 Task: 1592.122202
Action: Mouse moved to (436, 67)
Screenshot: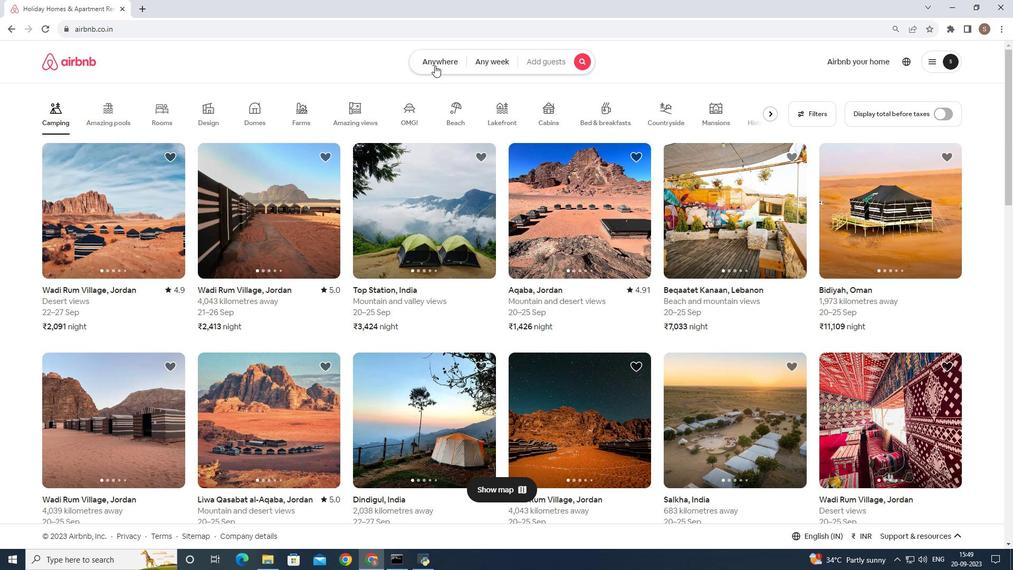 
Action: Mouse pressed left at (436, 67)
Screenshot: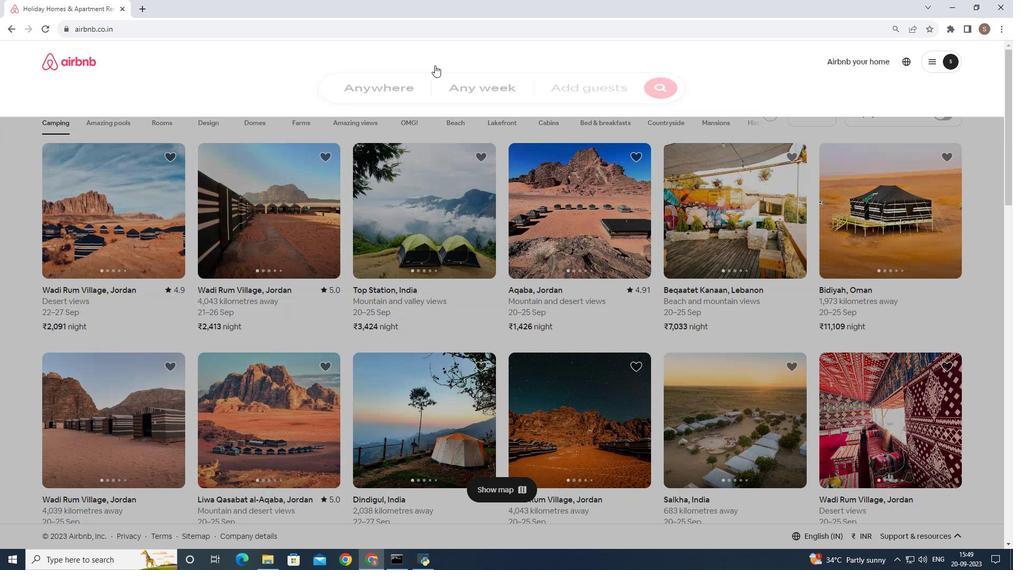 
Action: Mouse moved to (371, 105)
Screenshot: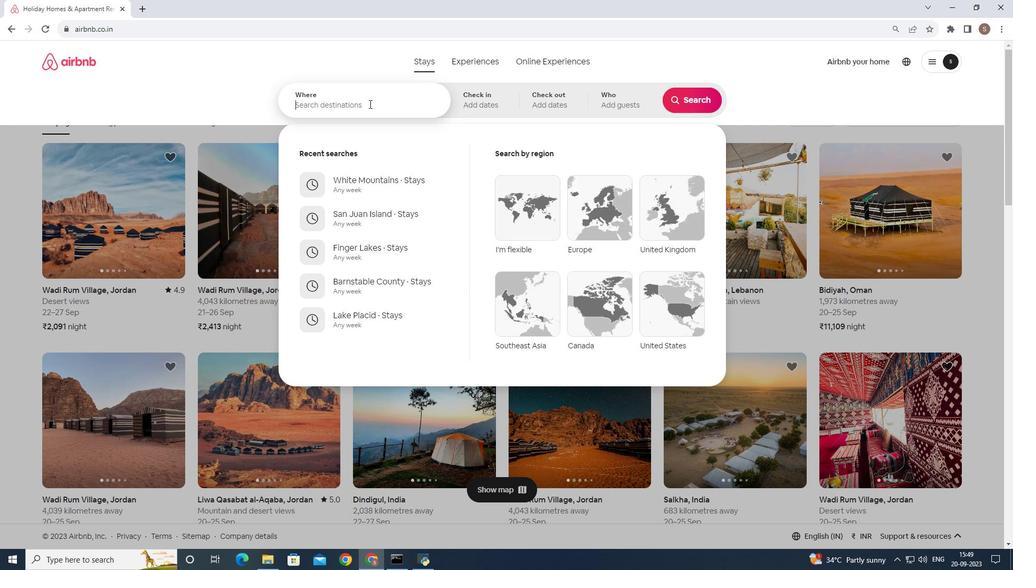 
Action: Mouse pressed left at (371, 105)
Screenshot: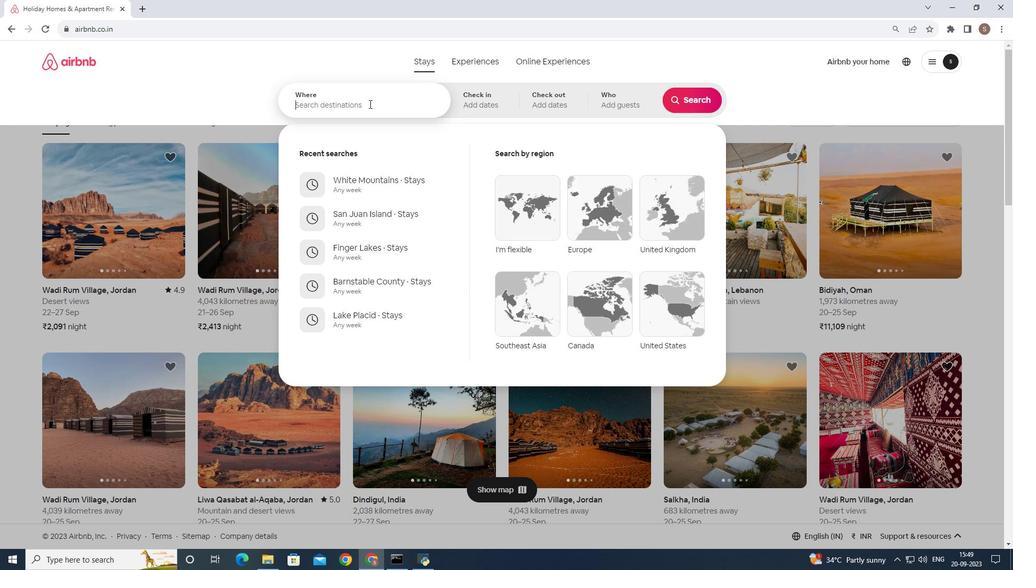 
Action: Key pressed <Key.shift><Key.shift>Gulf<Key.space><Key.shift><Key.shift><Key.shift><Key.shift>Shores,<Key.space><Key.shift><Key.shift><Key.shift><Key.shift><Key.shift><Key.shift><Key.shift><Key.shift><Key.shift><Key.shift><Key.shift><Key.shift><Key.shift><Key.shift><Key.shift><Key.shift><Key.shift><Key.shift>Albama
Screenshot: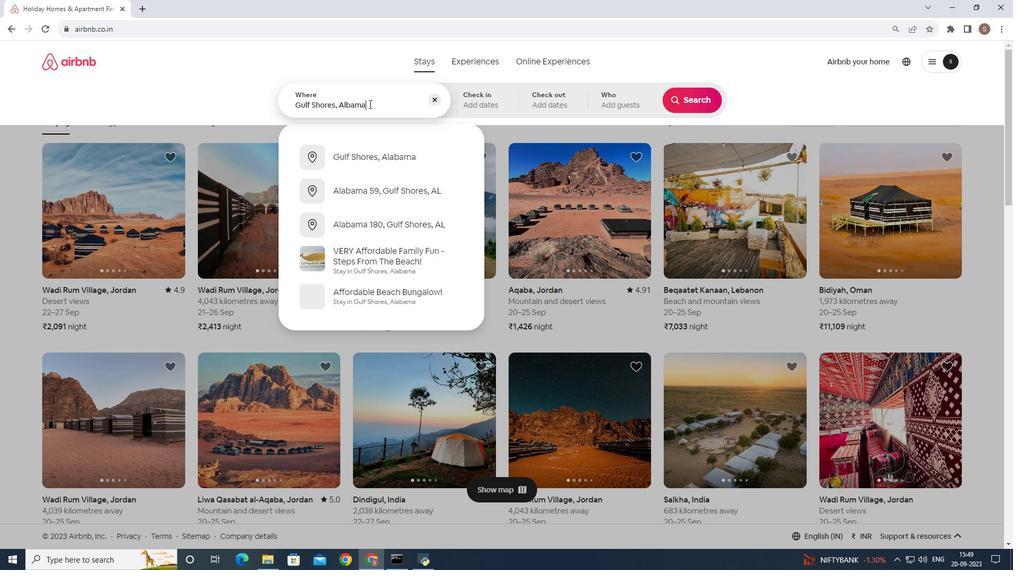 
Action: Mouse moved to (401, 153)
Screenshot: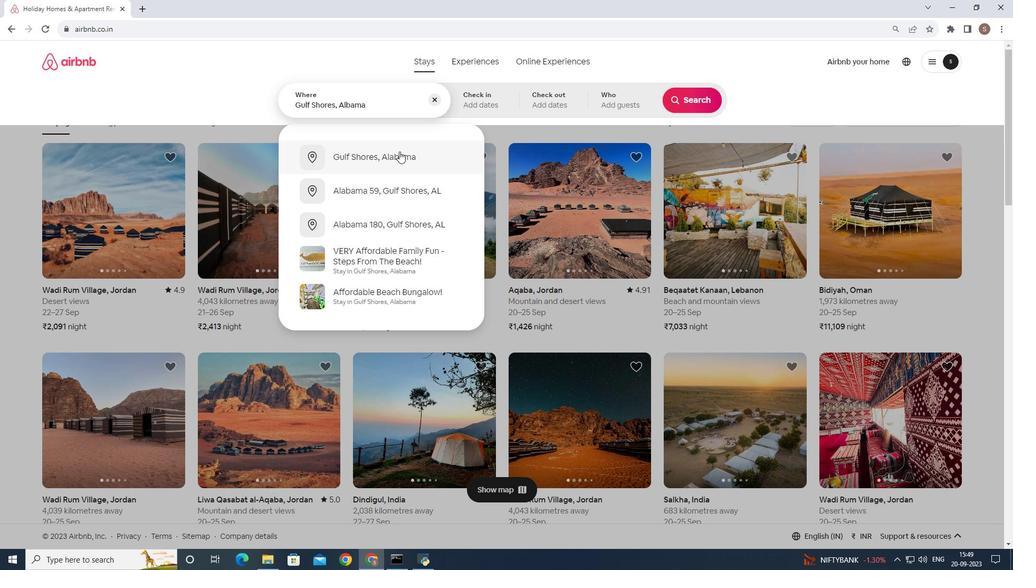 
Action: Mouse pressed left at (401, 153)
Screenshot: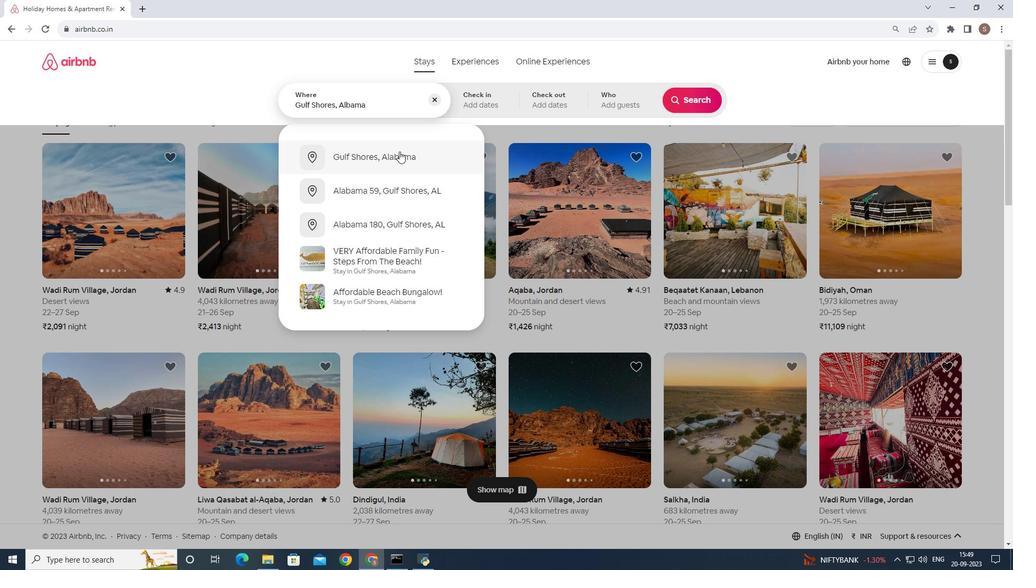 
Action: Mouse moved to (703, 105)
Screenshot: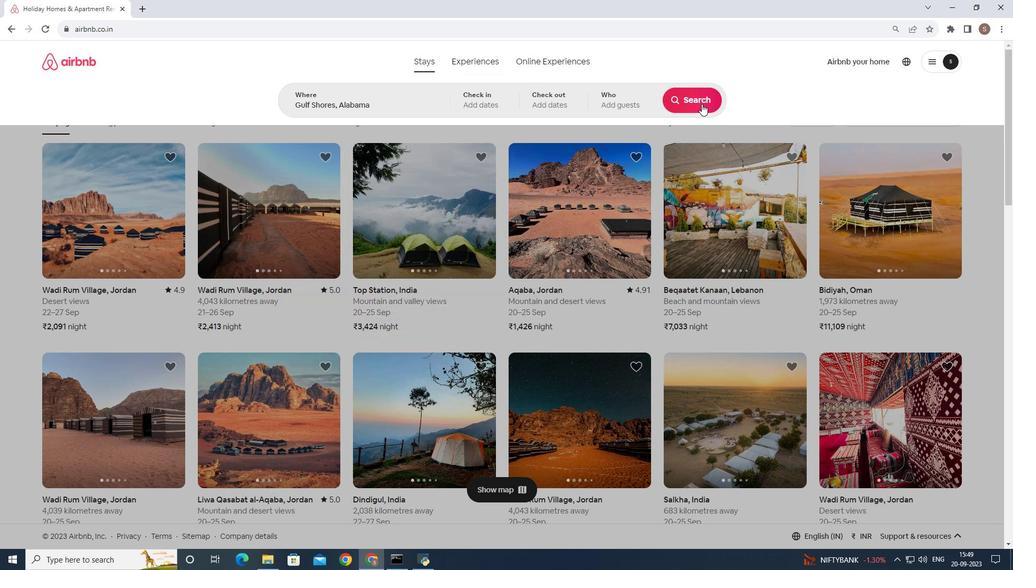 
Action: Mouse pressed left at (703, 105)
Screenshot: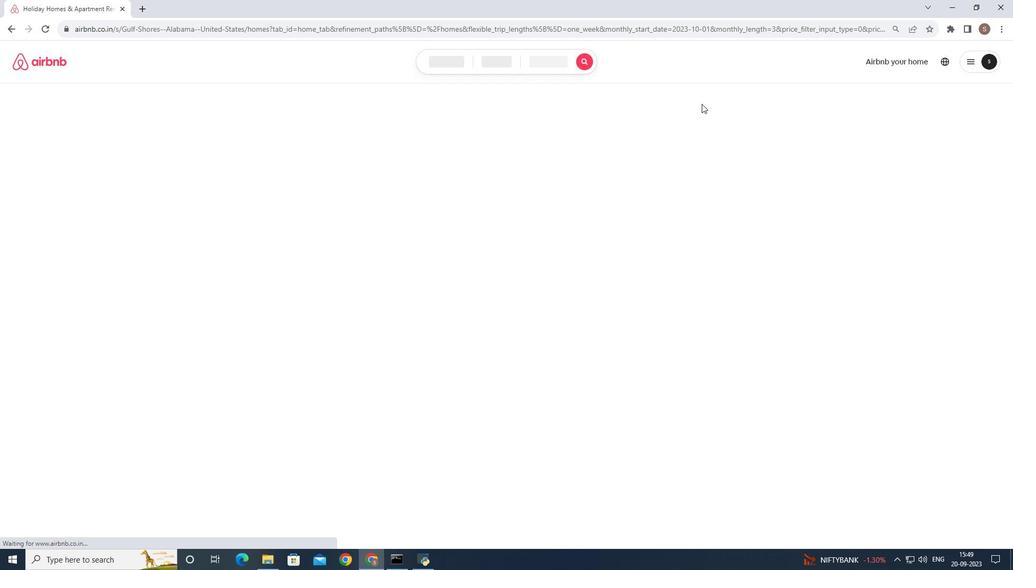 
Action: Mouse moved to (850, 105)
Screenshot: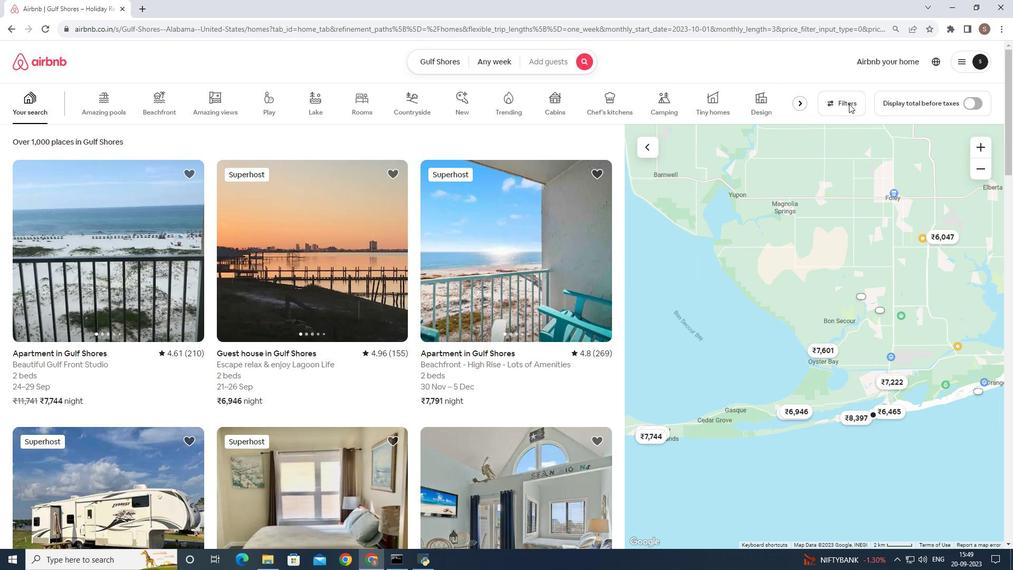 
Action: Mouse pressed left at (850, 105)
Screenshot: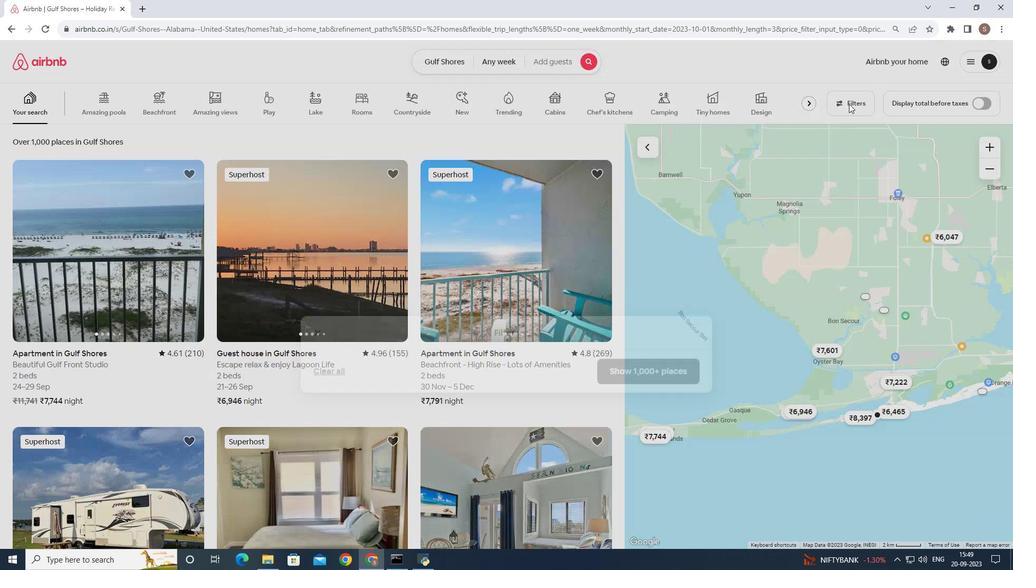 
Action: Mouse moved to (569, 347)
Screenshot: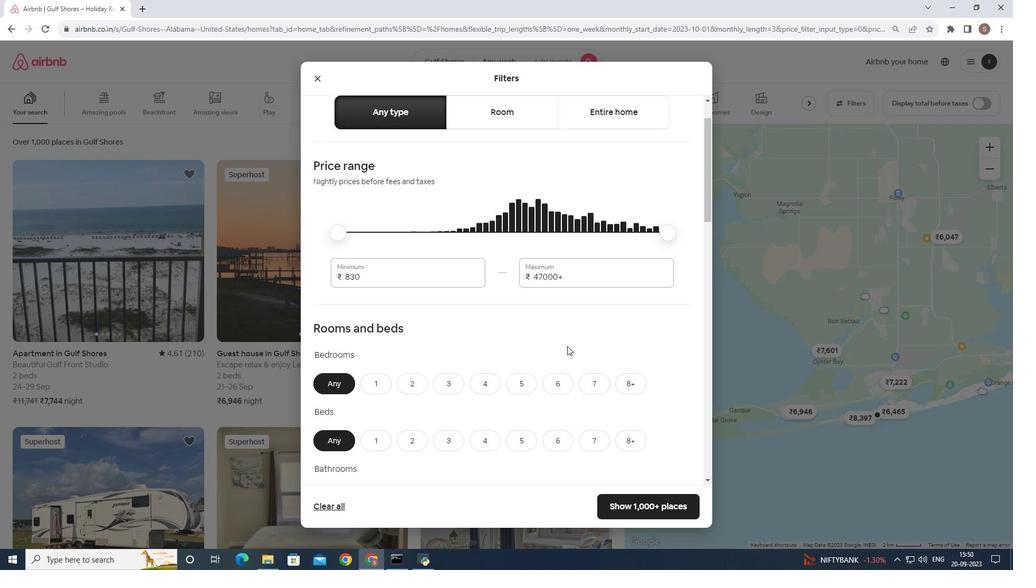 
Action: Mouse scrolled (569, 347) with delta (0, 0)
Screenshot: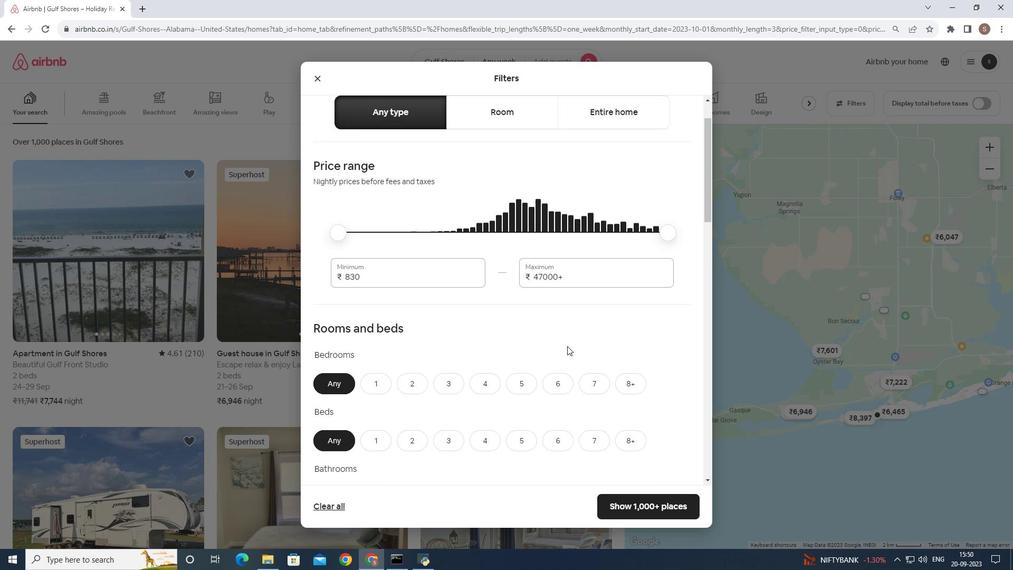 
Action: Mouse scrolled (569, 347) with delta (0, 0)
Screenshot: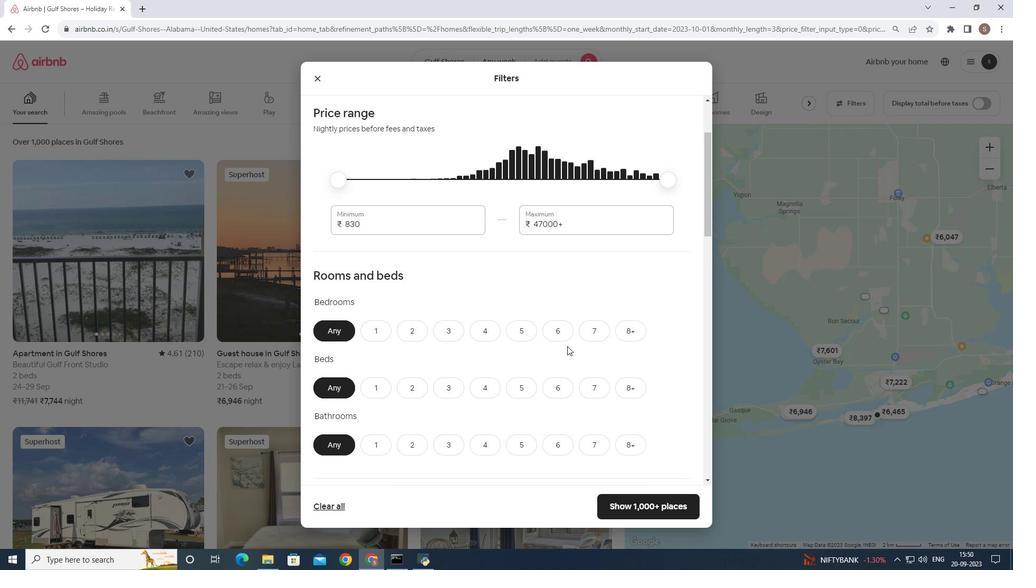 
Action: Mouse moved to (556, 350)
Screenshot: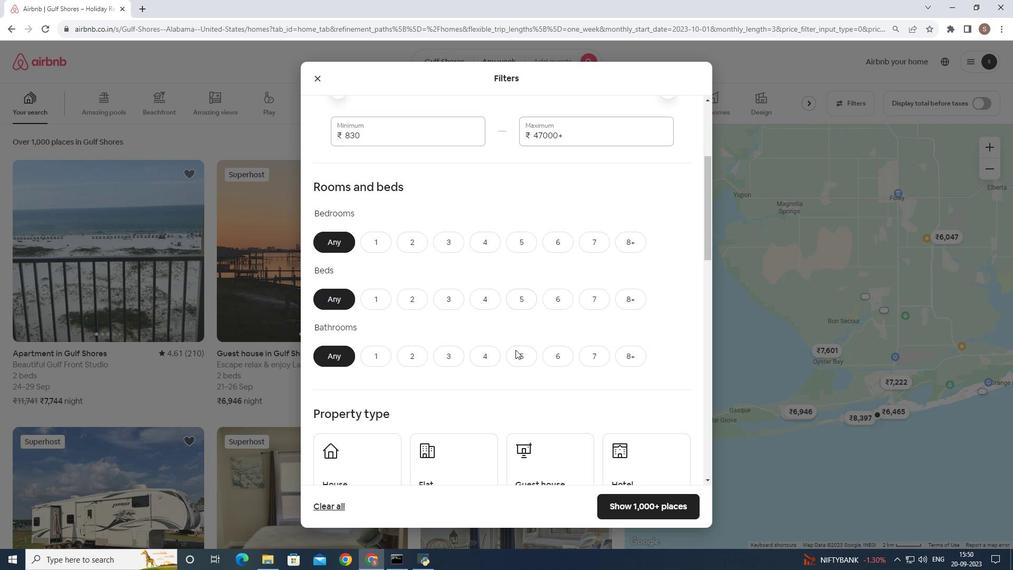 
Action: Mouse scrolled (556, 349) with delta (0, 0)
Screenshot: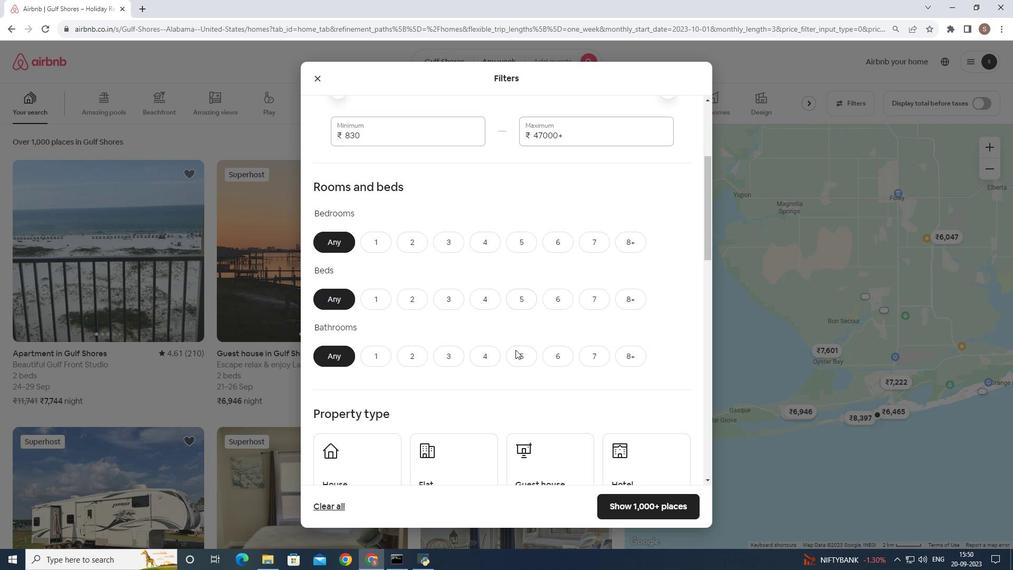 
Action: Mouse moved to (536, 351)
Screenshot: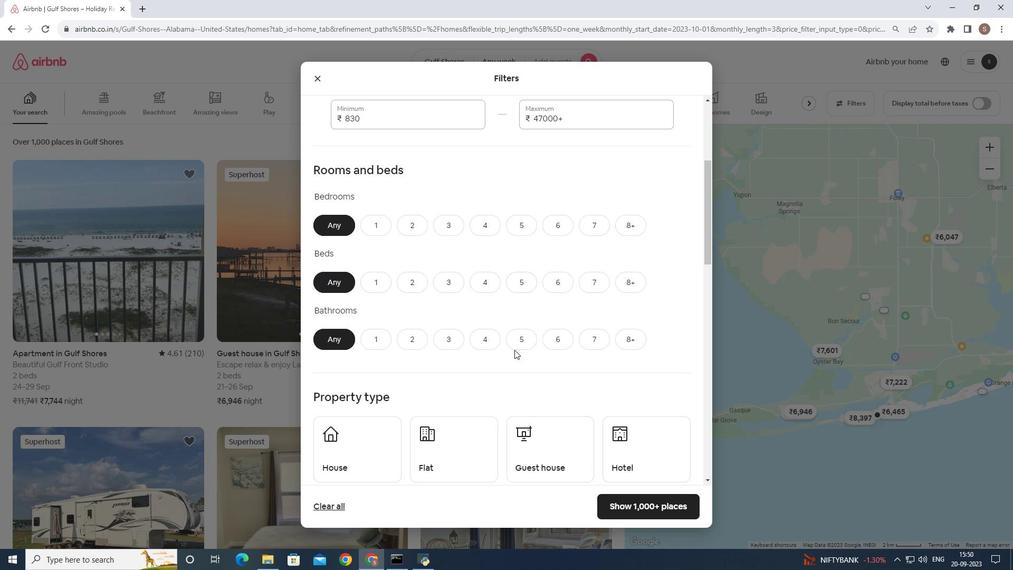 
Action: Mouse scrolled (536, 351) with delta (0, 0)
Screenshot: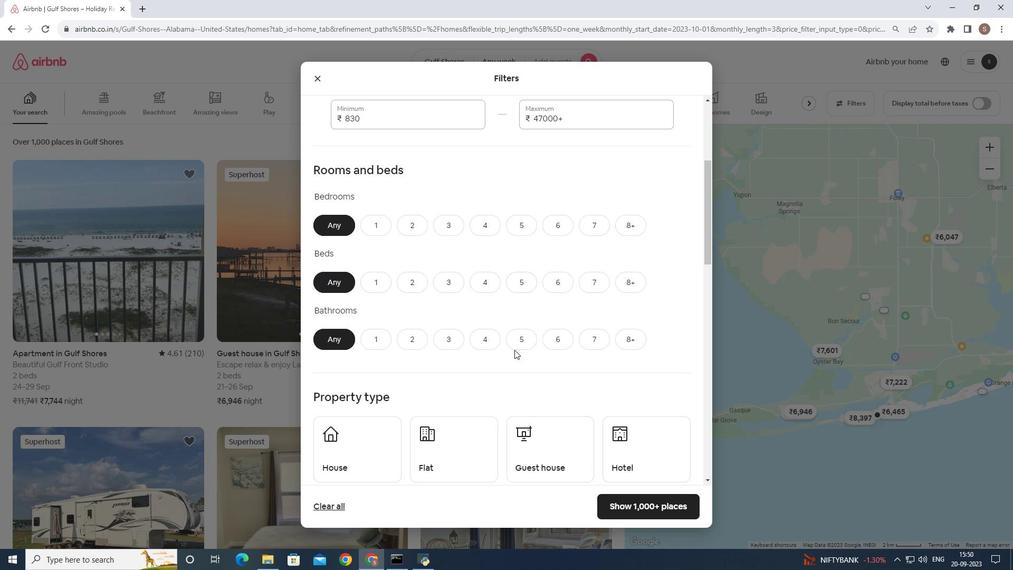
Action: Mouse moved to (516, 351)
Screenshot: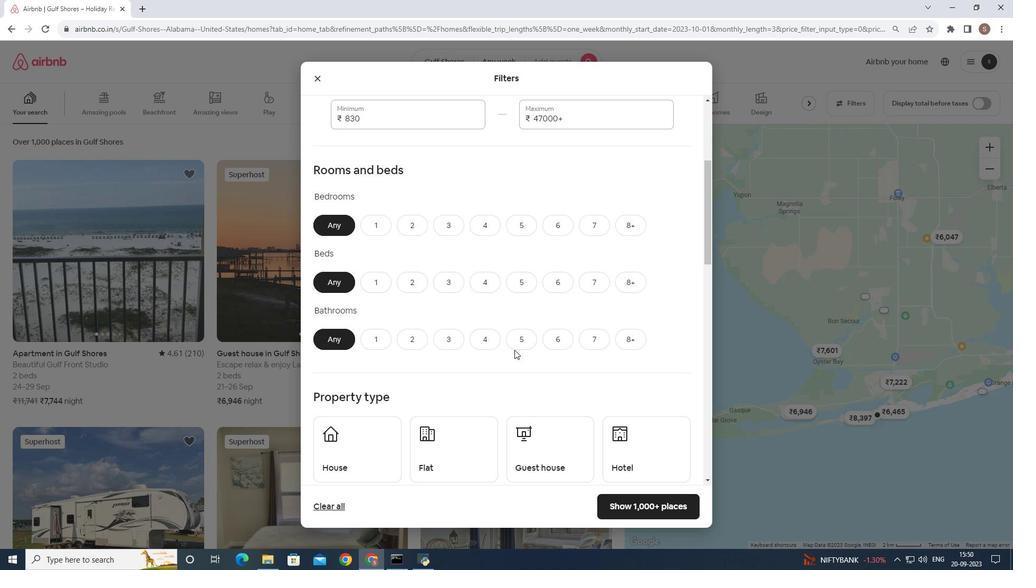 
Action: Mouse scrolled (516, 351) with delta (0, 0)
Screenshot: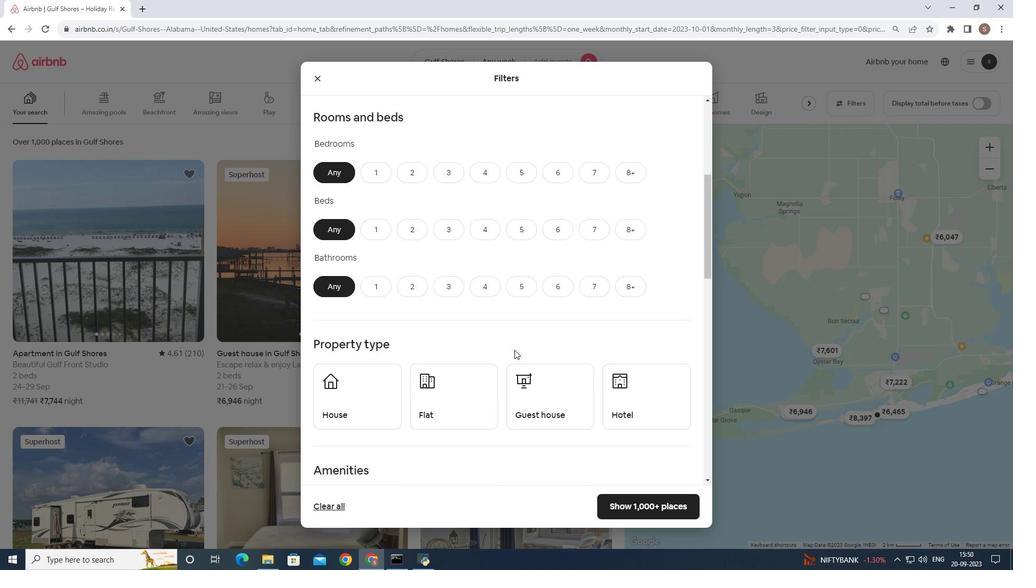 
Action: Mouse scrolled (516, 351) with delta (0, 0)
Screenshot: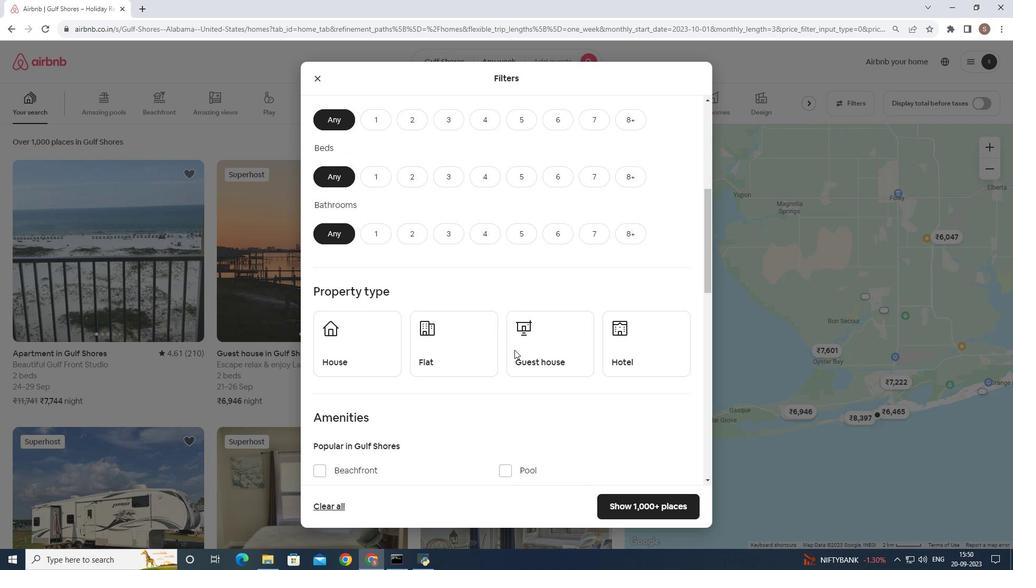
Action: Mouse scrolled (516, 351) with delta (0, 0)
Screenshot: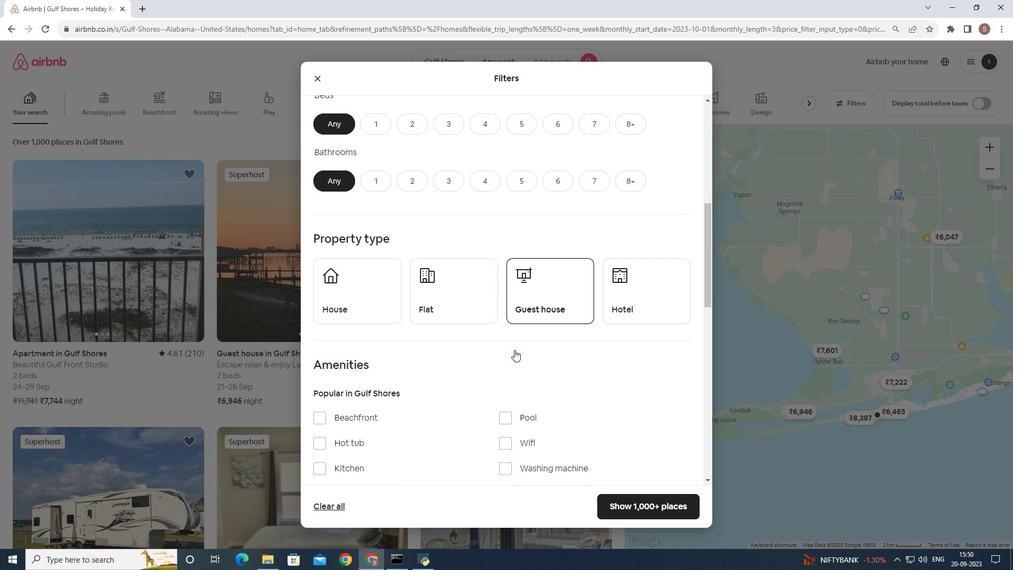 
Action: Mouse scrolled (516, 351) with delta (0, 0)
Screenshot: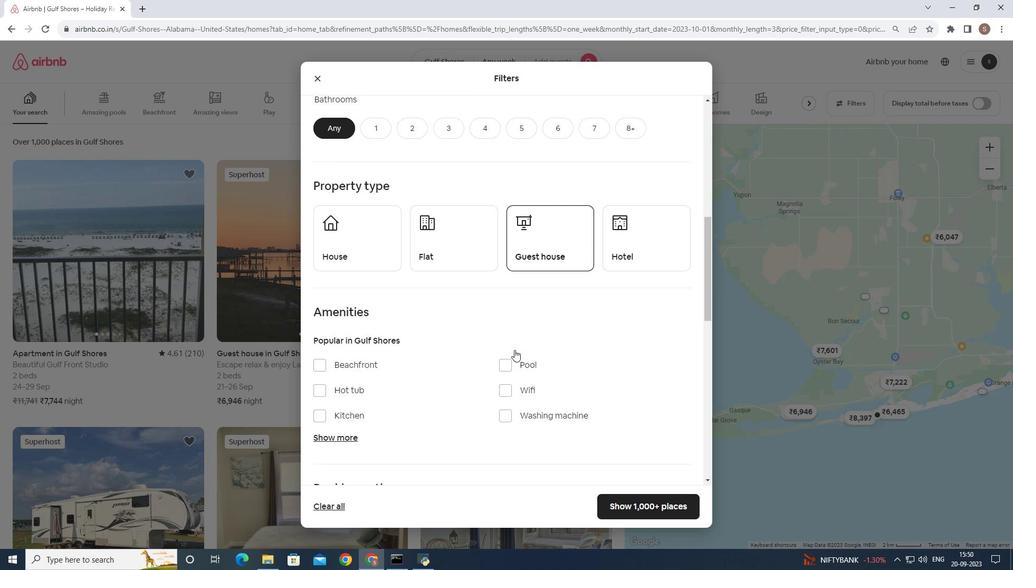 
Action: Mouse moved to (322, 369)
Screenshot: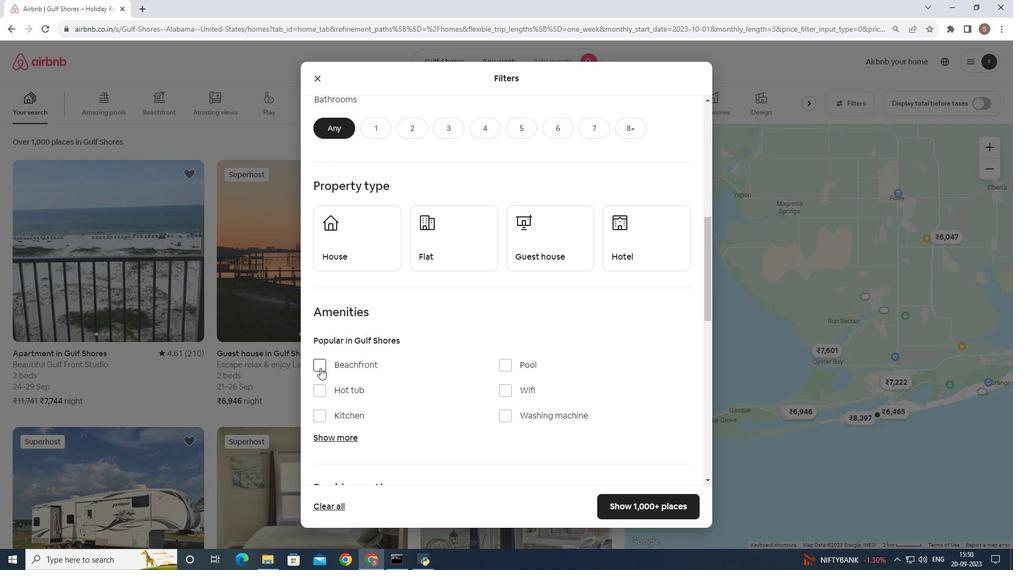 
Action: Mouse pressed left at (322, 369)
Screenshot: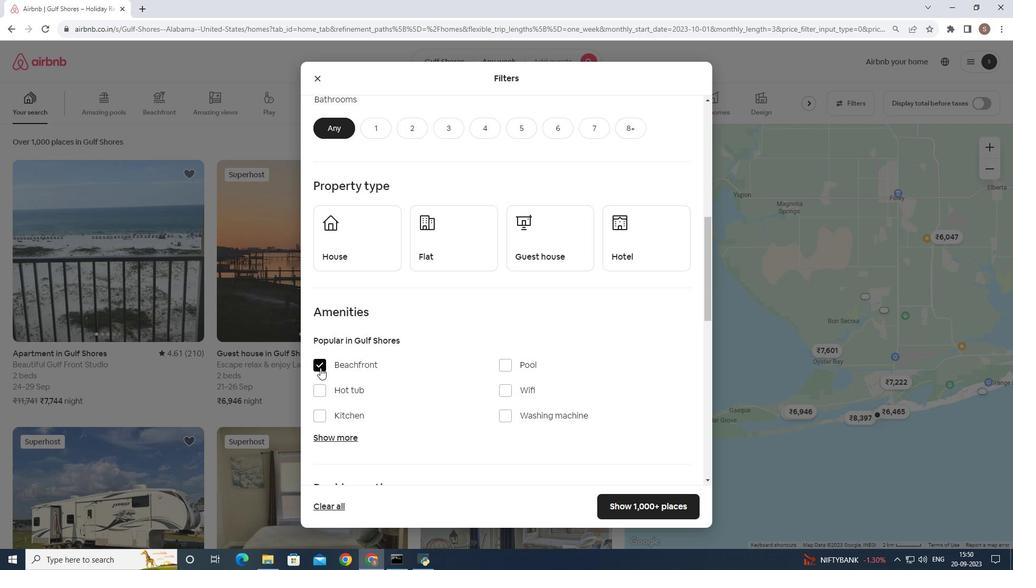 
Action: Mouse moved to (619, 507)
Screenshot: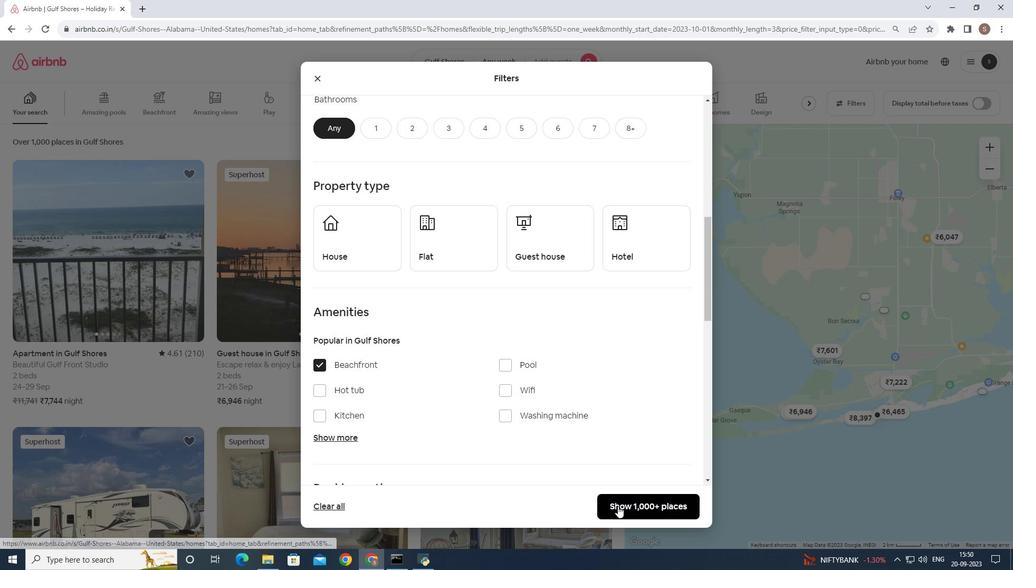 
Action: Mouse pressed left at (619, 507)
Screenshot: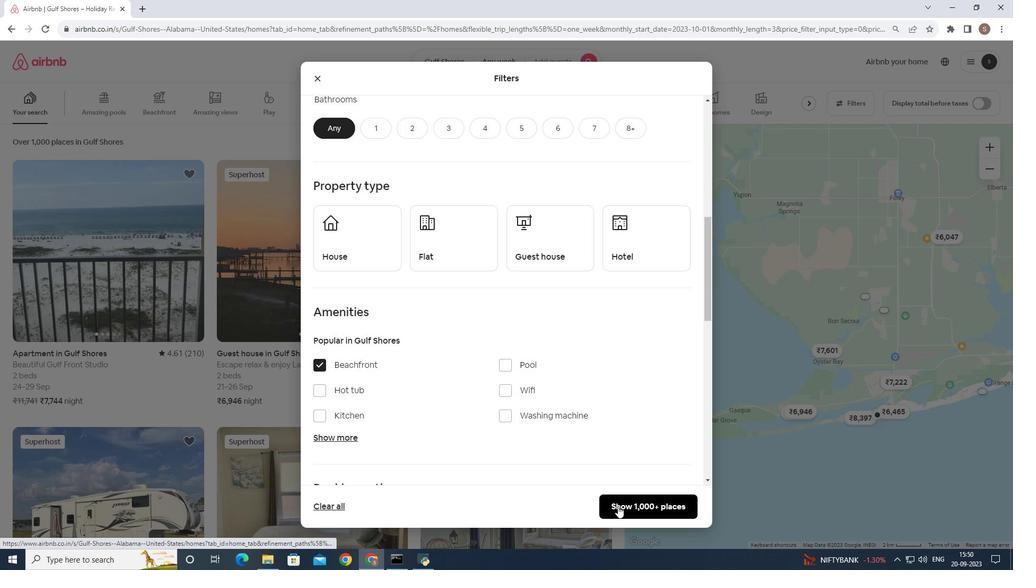 
Action: Mouse moved to (480, 399)
Screenshot: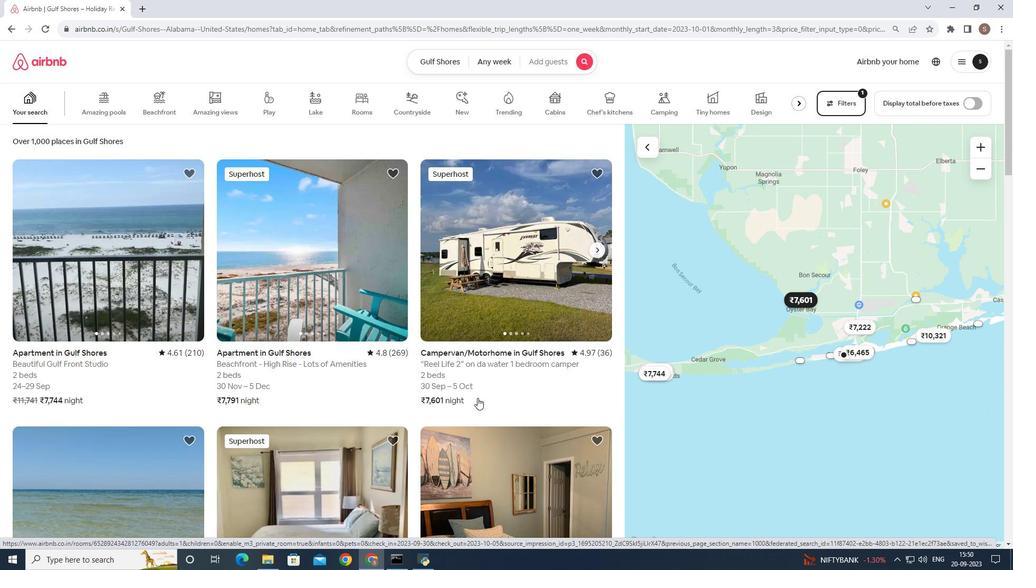 
Action: Mouse scrolled (480, 399) with delta (0, 0)
Screenshot: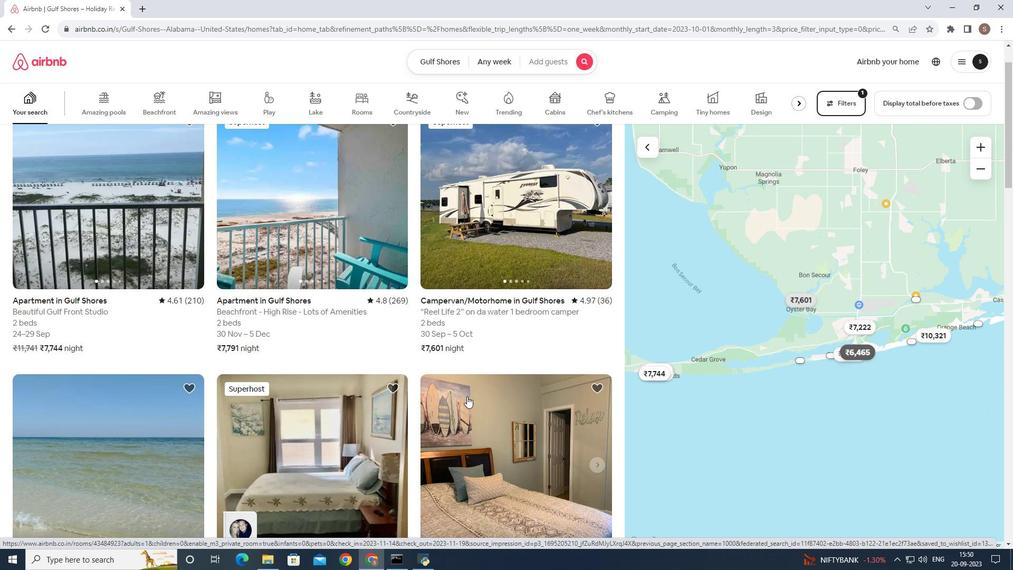 
Action: Mouse moved to (149, 256)
Screenshot: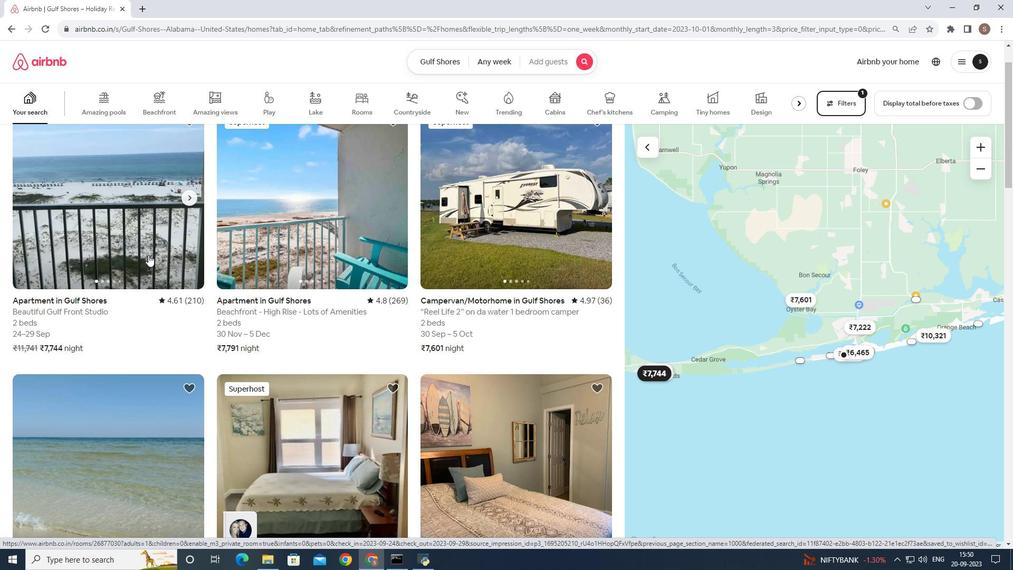 
Action: Mouse scrolled (149, 256) with delta (0, 0)
Screenshot: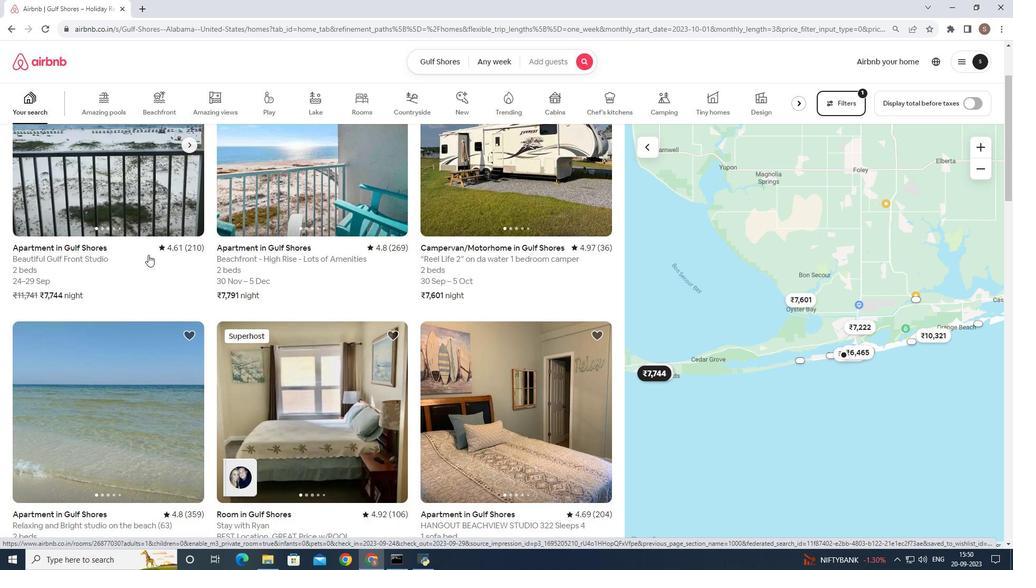
Action: Mouse moved to (147, 202)
Screenshot: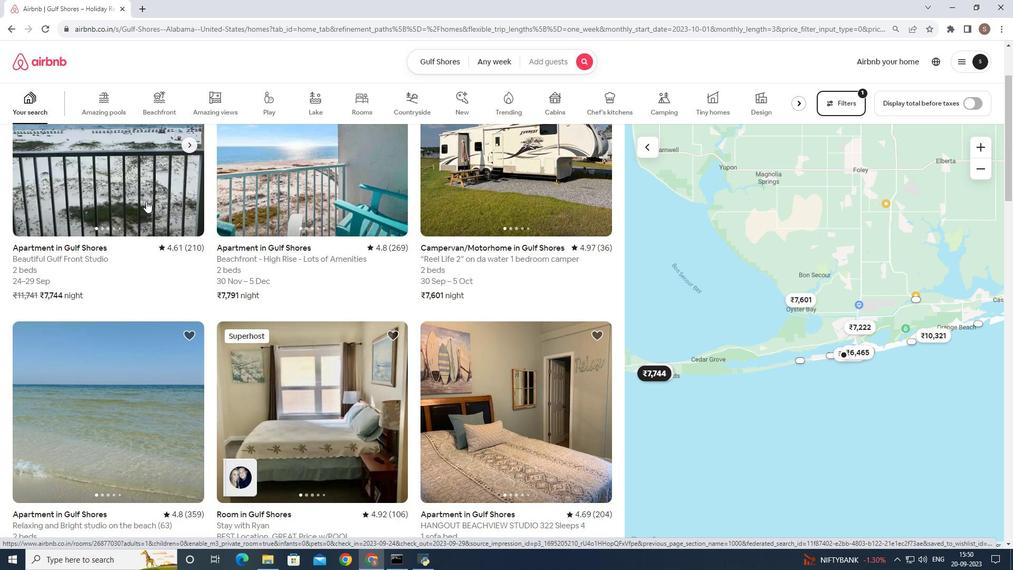 
Action: Mouse scrolled (147, 203) with delta (0, 0)
Screenshot: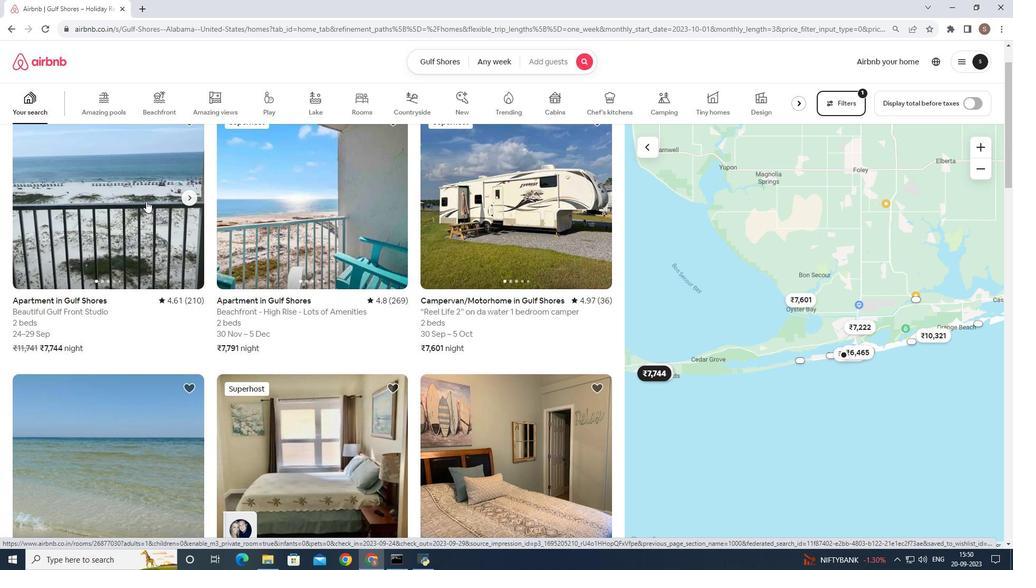 
Action: Mouse moved to (148, 217)
Screenshot: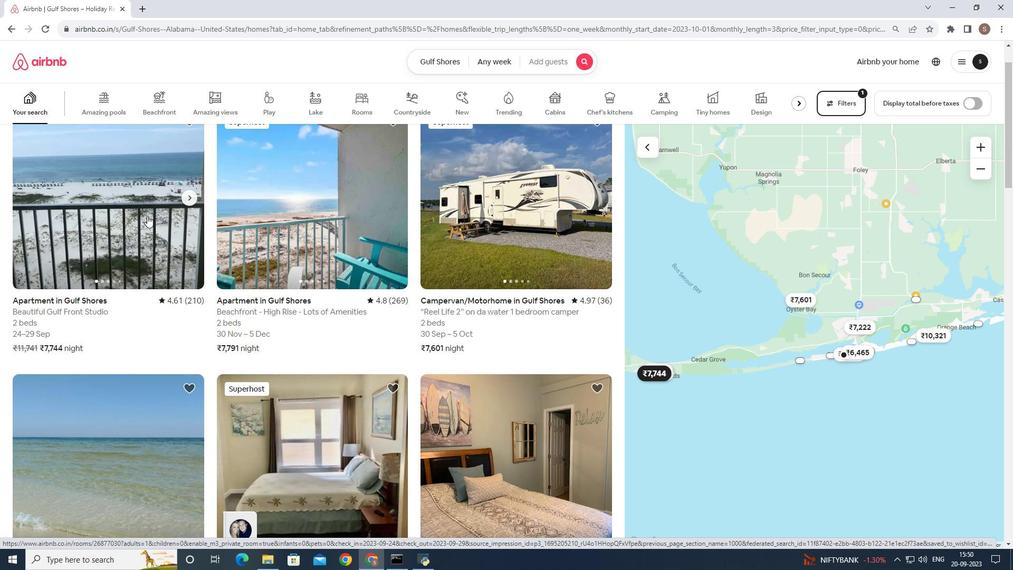 
Action: Mouse pressed left at (148, 217)
Screenshot: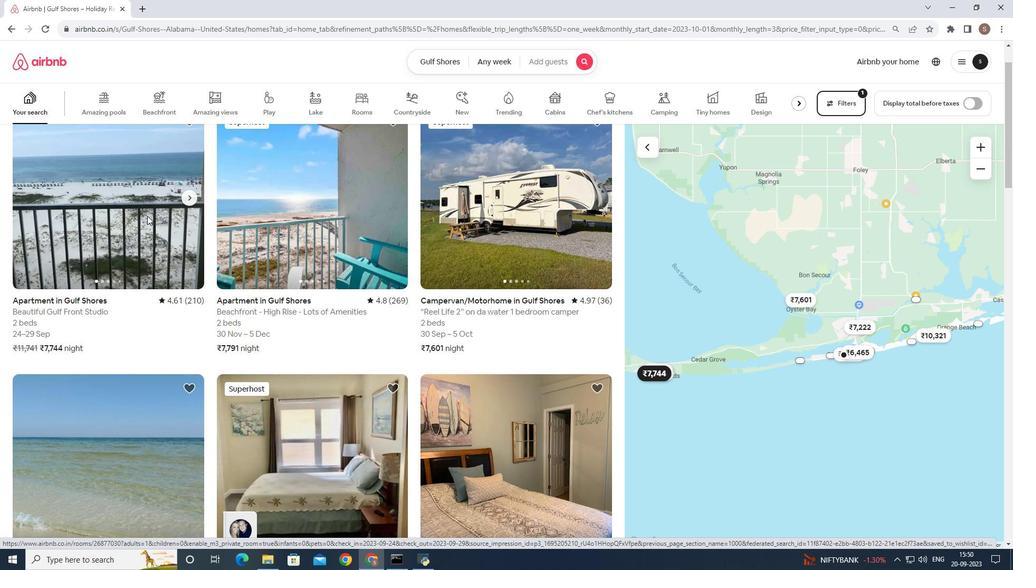 
Action: Mouse moved to (753, 391)
Screenshot: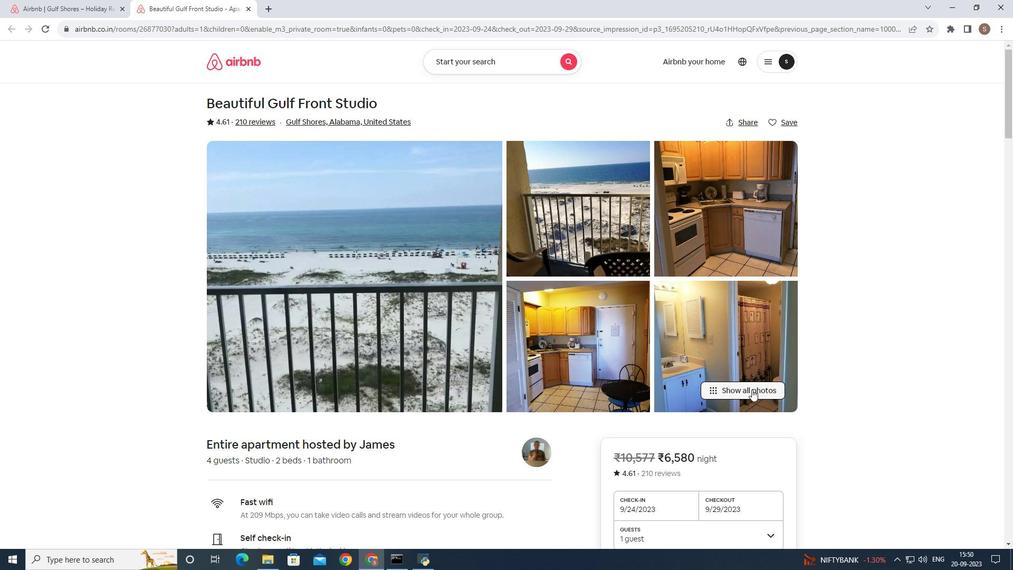 
Action: Mouse pressed left at (753, 391)
Screenshot: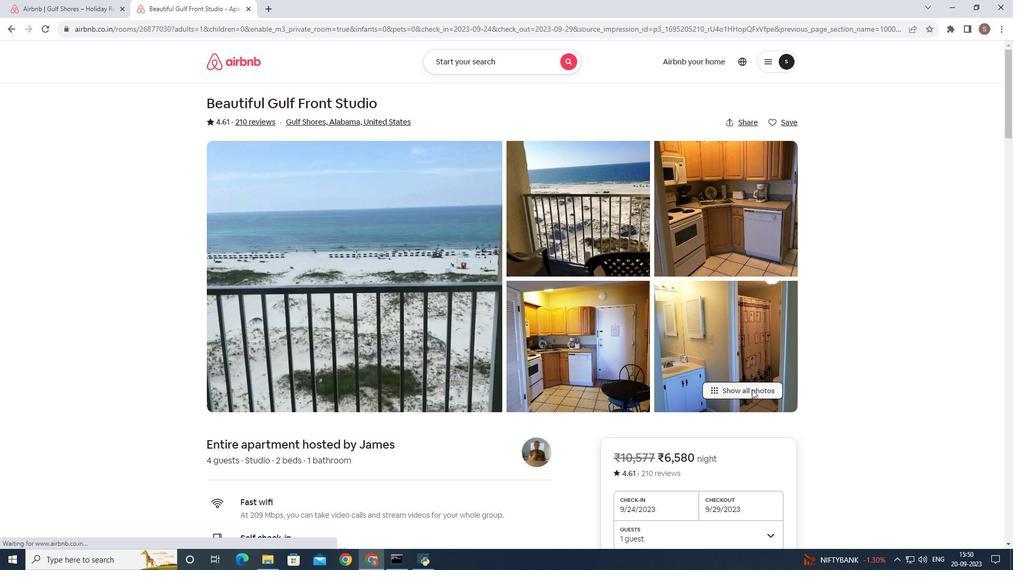 
Action: Mouse moved to (414, 210)
Screenshot: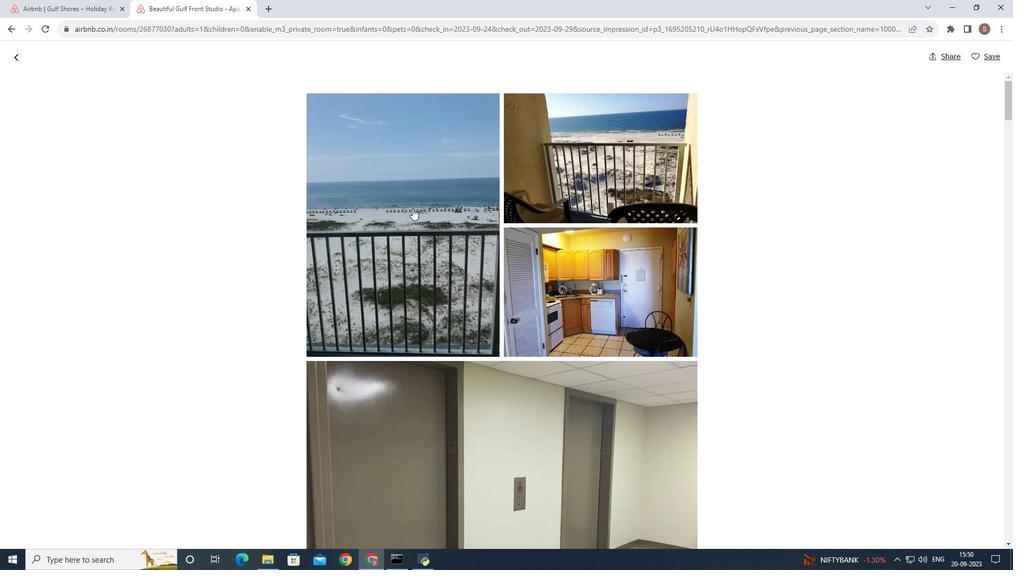 
Action: Mouse pressed left at (414, 210)
Screenshot: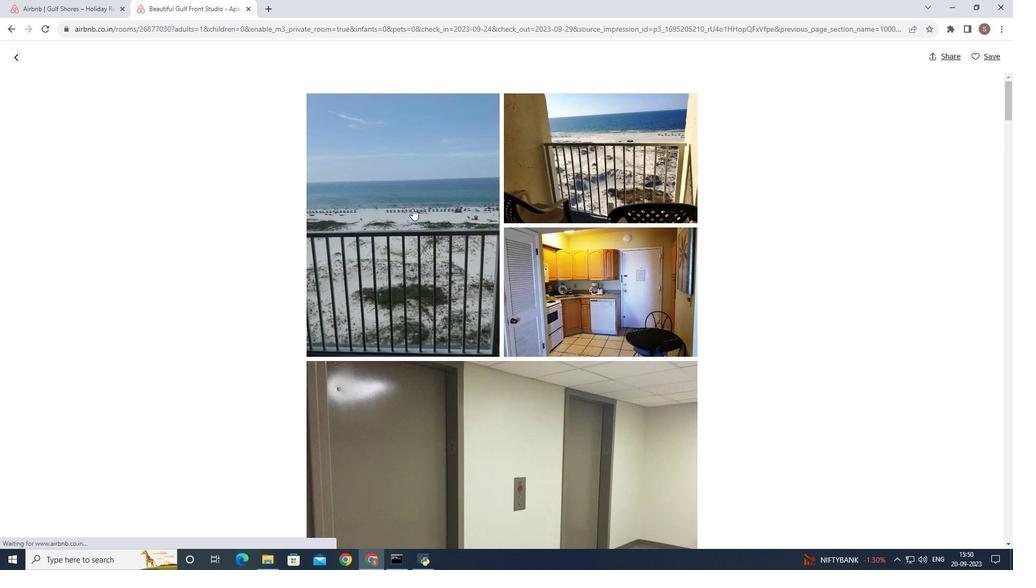 
Action: Mouse moved to (631, 367)
Screenshot: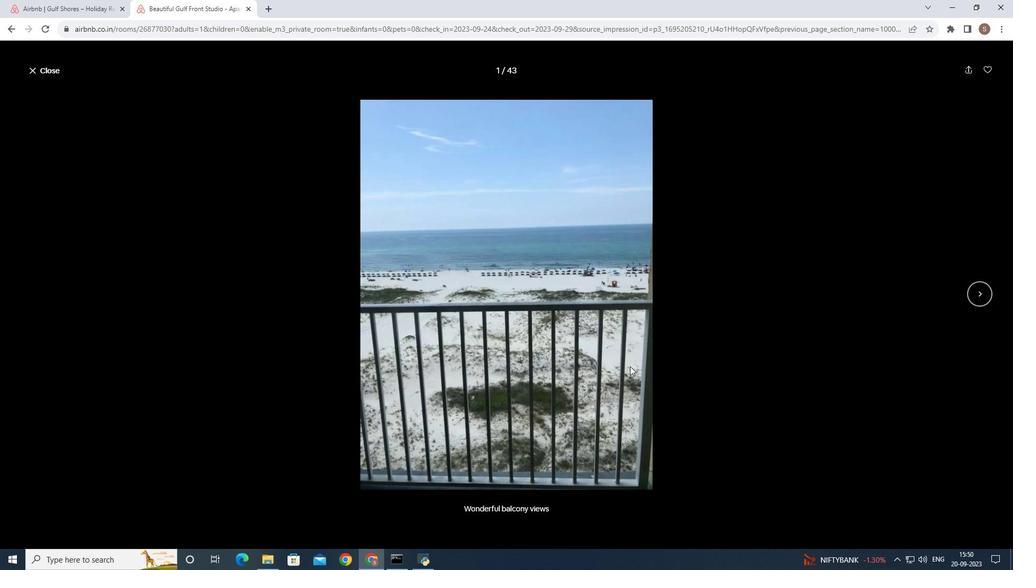 
Action: Key pressed <Key.right><Key.right><Key.right><Key.right><Key.right><Key.right><Key.right><Key.right><Key.right><Key.right><Key.right><Key.right><Key.right><Key.right><Key.right><Key.right><Key.right><Key.right><Key.right><Key.right><Key.right><Key.right><Key.right><Key.right><Key.right><Key.right><Key.right><Key.right><Key.right><Key.right><Key.right><Key.right><Key.right><Key.right><Key.right><Key.right><Key.right><Key.right><Key.right><Key.right><Key.right><Key.right>
Screenshot: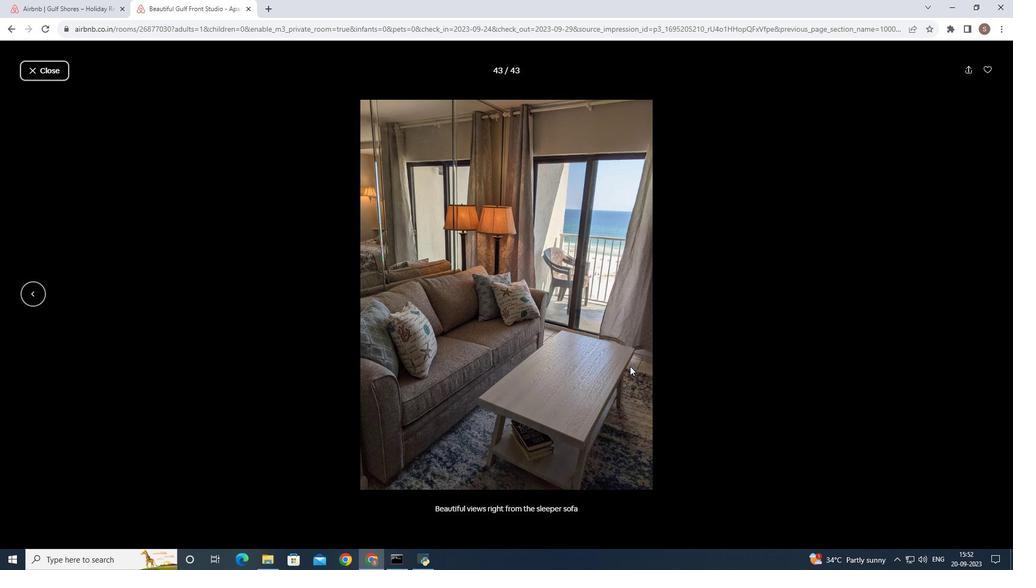 
Action: Mouse moved to (41, 66)
Screenshot: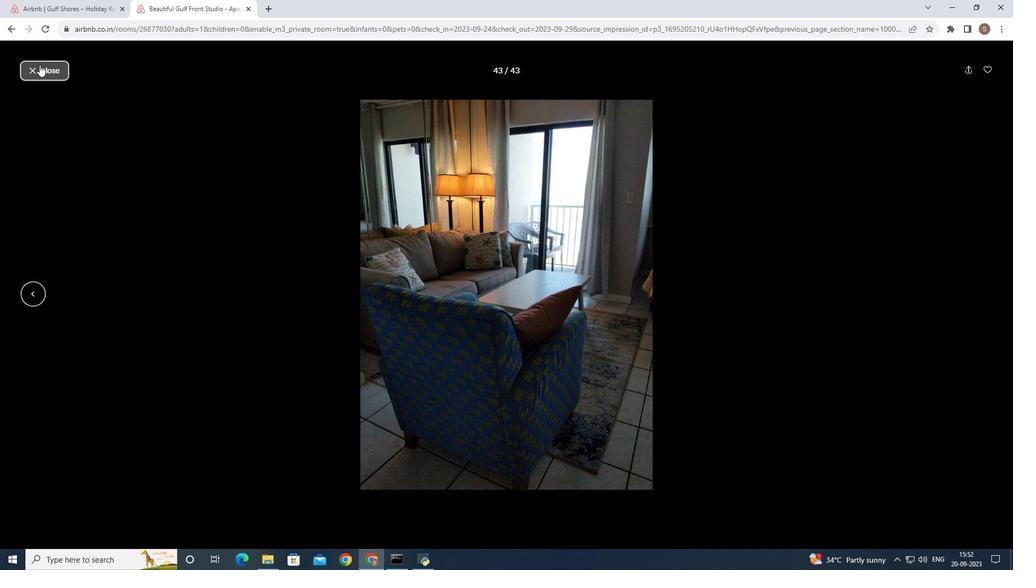 
Action: Mouse pressed left at (41, 66)
Screenshot: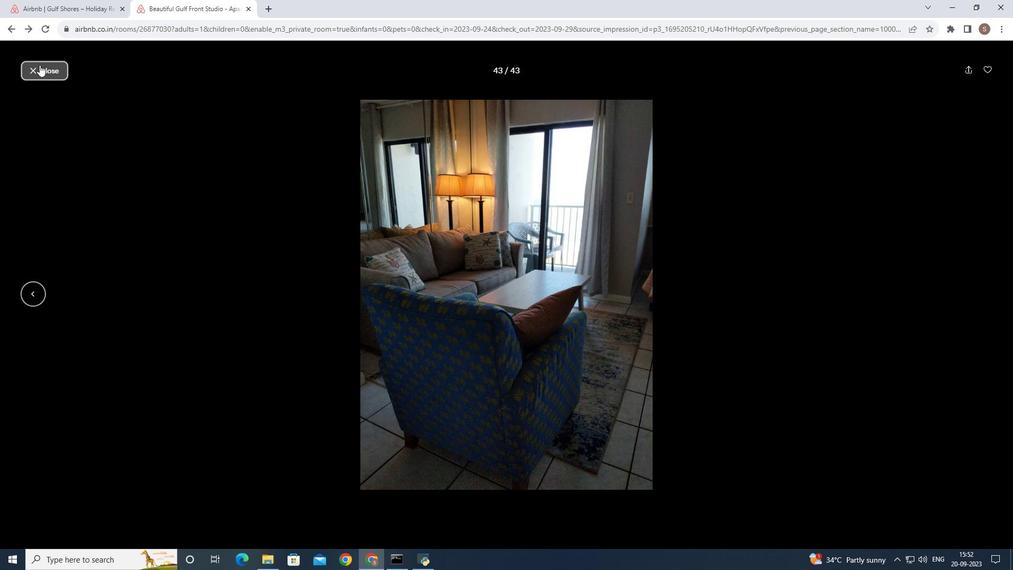 
Action: Mouse moved to (23, 54)
Screenshot: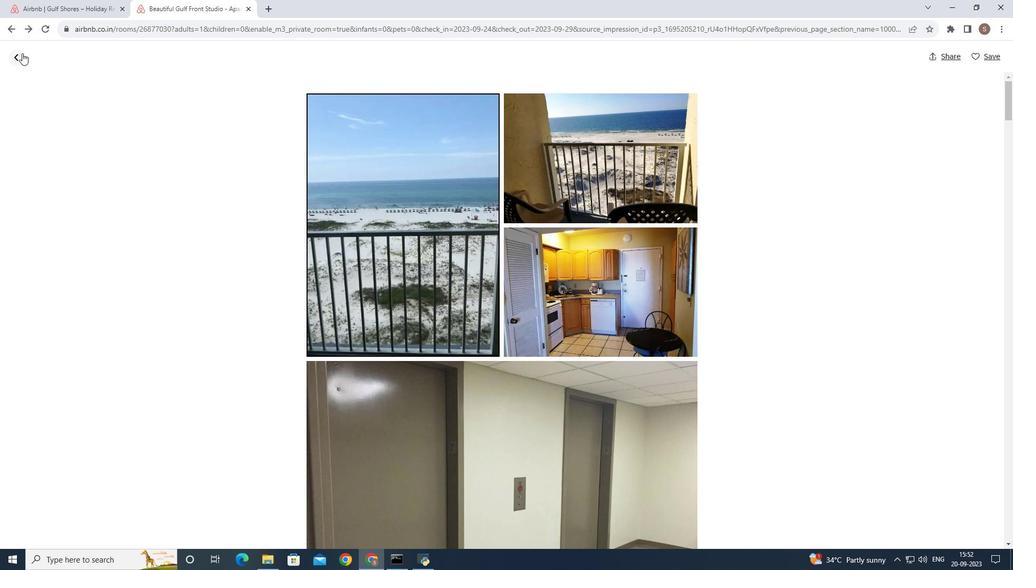 
Action: Mouse pressed left at (23, 54)
Screenshot: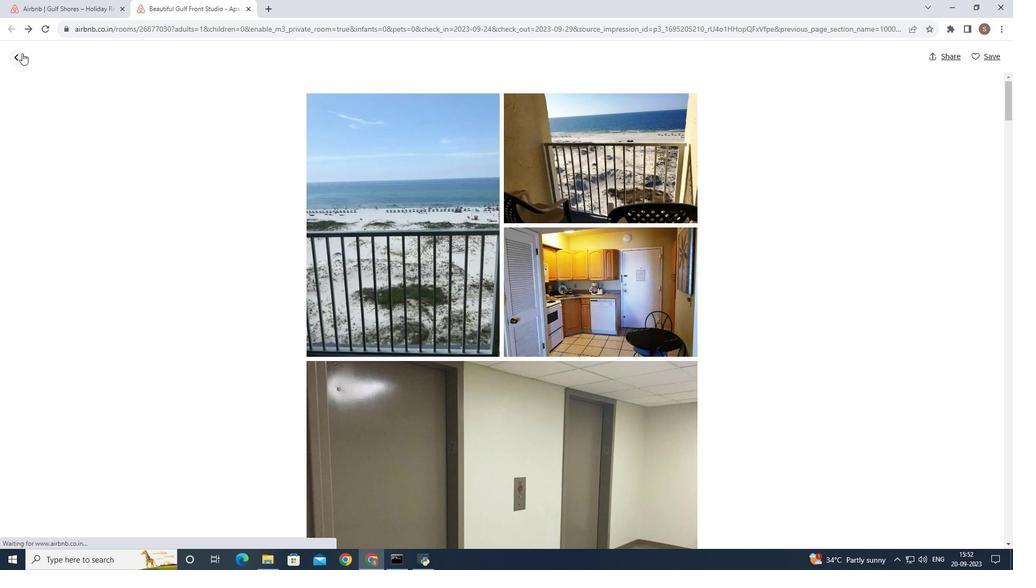 
Action: Mouse moved to (447, 304)
Screenshot: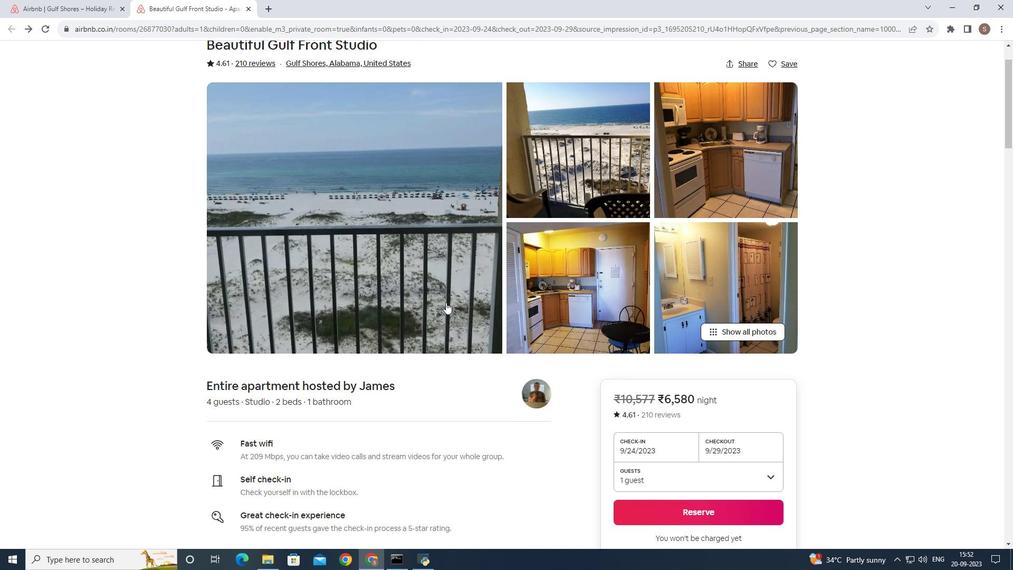 
Action: Mouse scrolled (447, 303) with delta (0, 0)
Screenshot: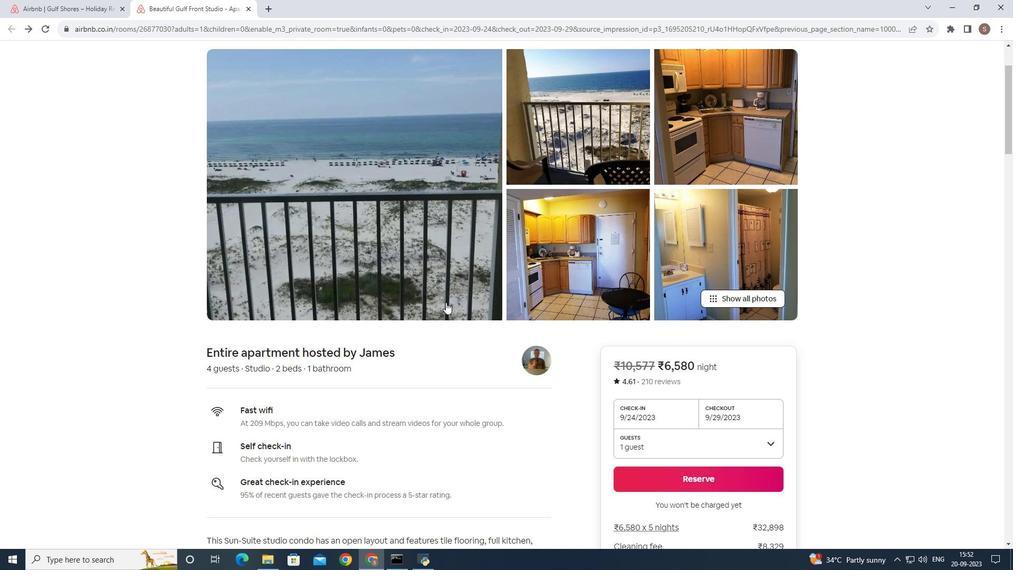 
Action: Mouse scrolled (447, 303) with delta (0, 0)
Screenshot: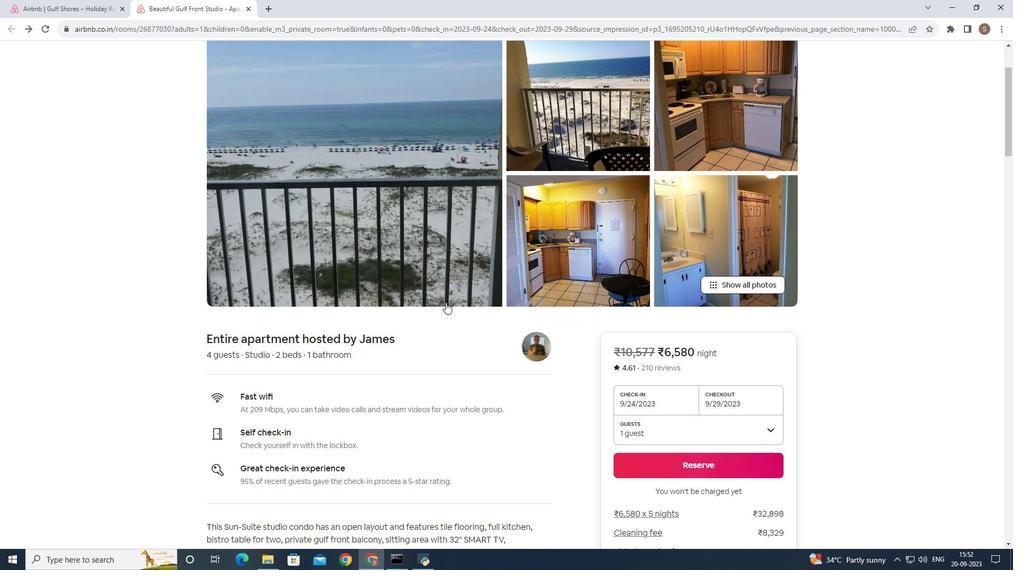 
Action: Mouse scrolled (447, 303) with delta (0, 0)
Screenshot: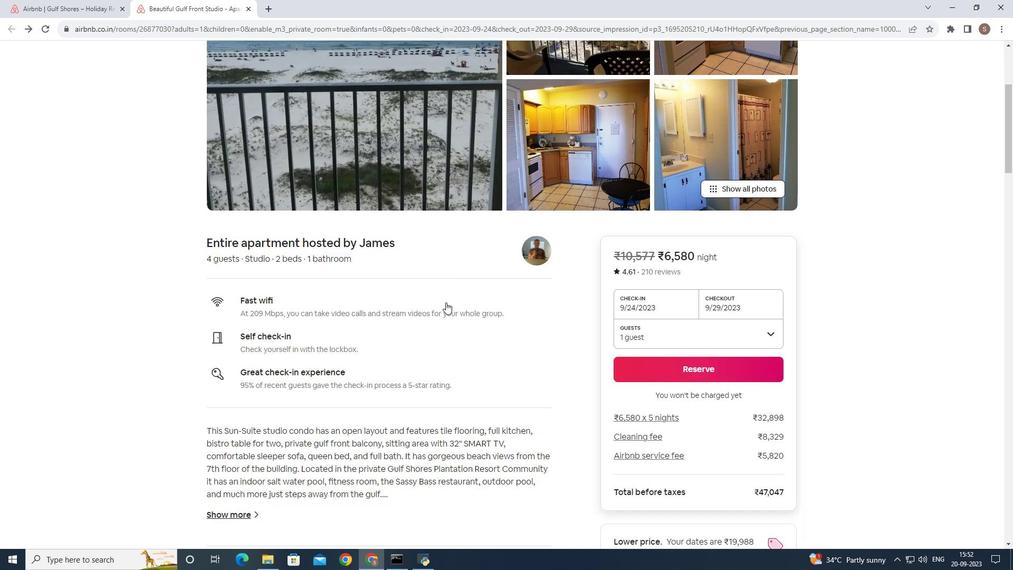 
Action: Mouse scrolled (447, 303) with delta (0, 0)
Screenshot: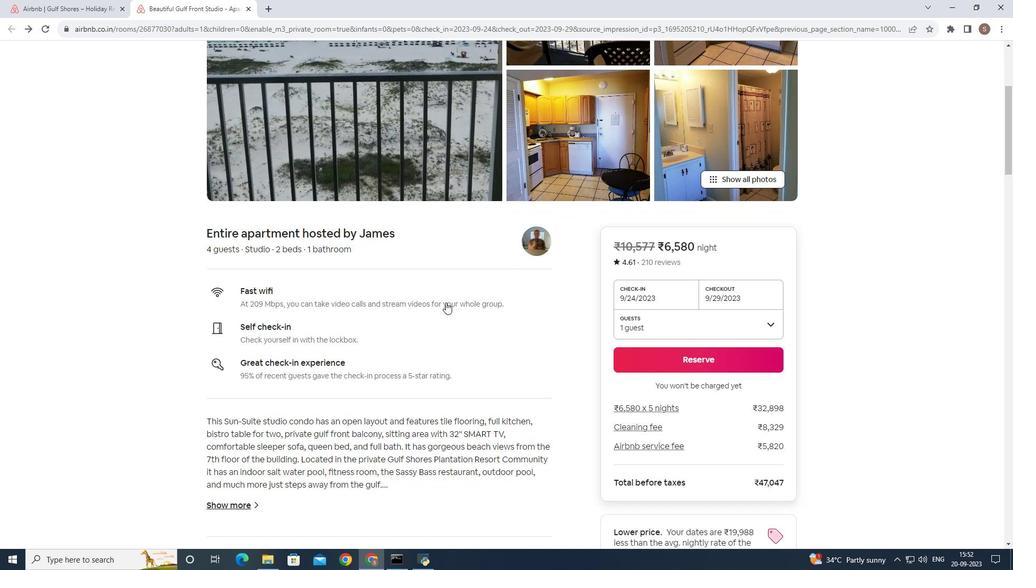 
Action: Mouse scrolled (447, 303) with delta (0, 0)
Screenshot: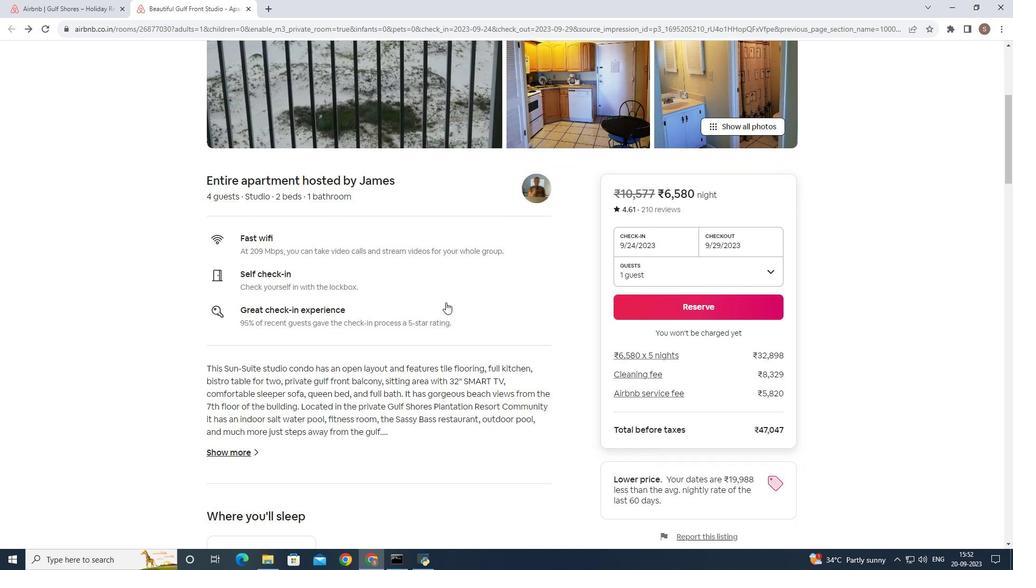 
Action: Mouse moved to (423, 310)
Screenshot: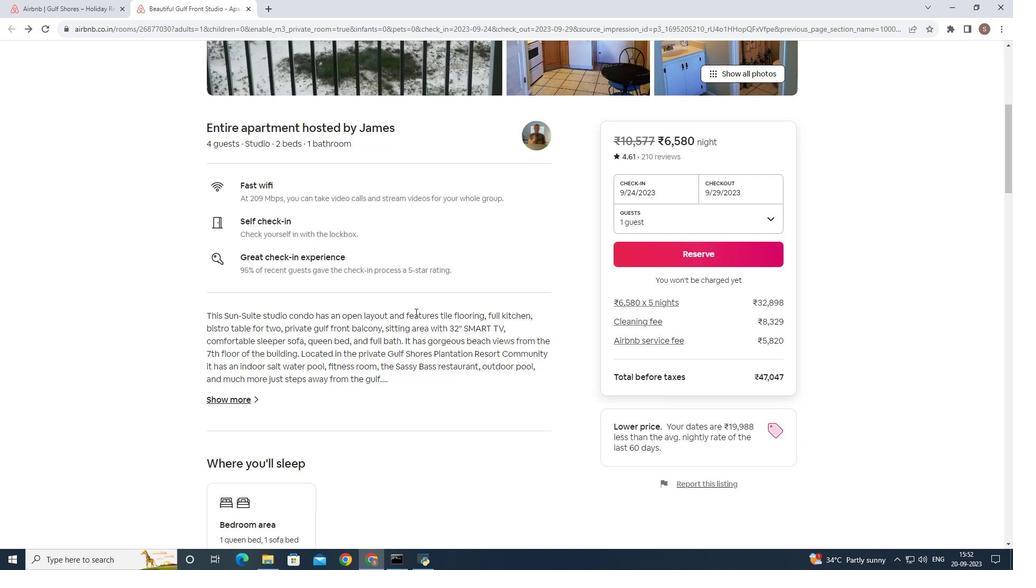 
Action: Mouse scrolled (423, 310) with delta (0, 0)
Screenshot: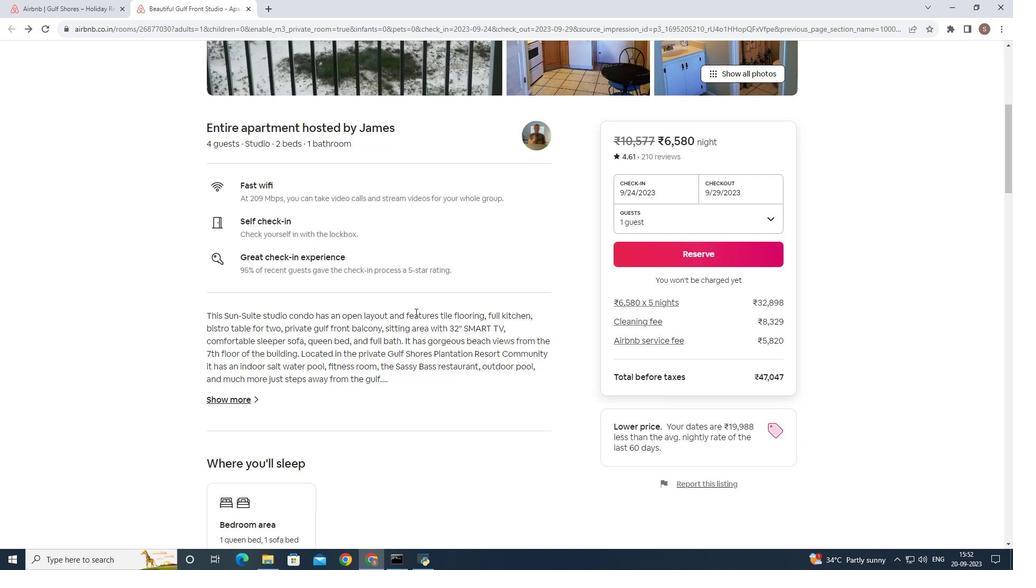 
Action: Mouse moved to (417, 314)
Screenshot: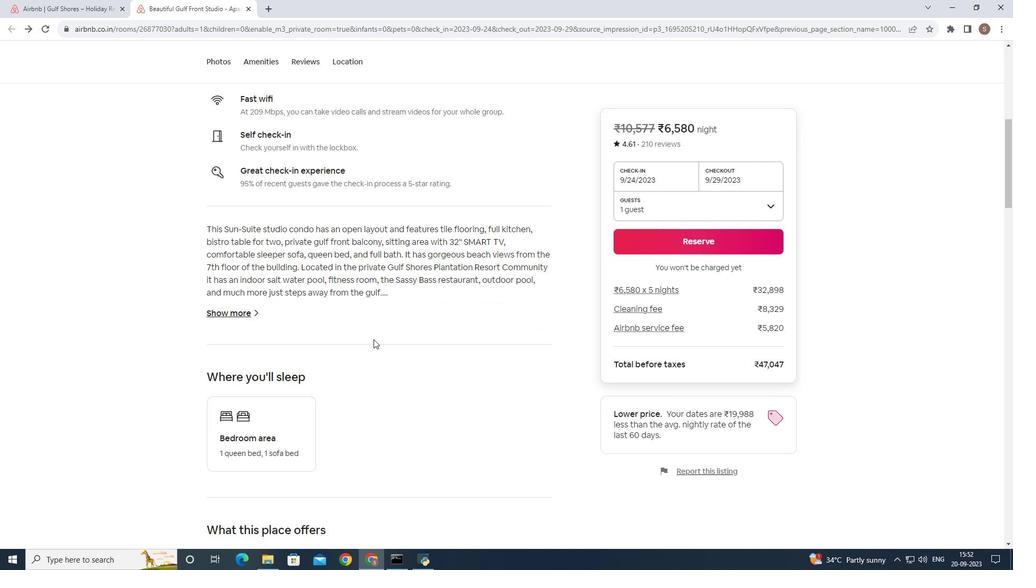
Action: Mouse scrolled (417, 313) with delta (0, 0)
Screenshot: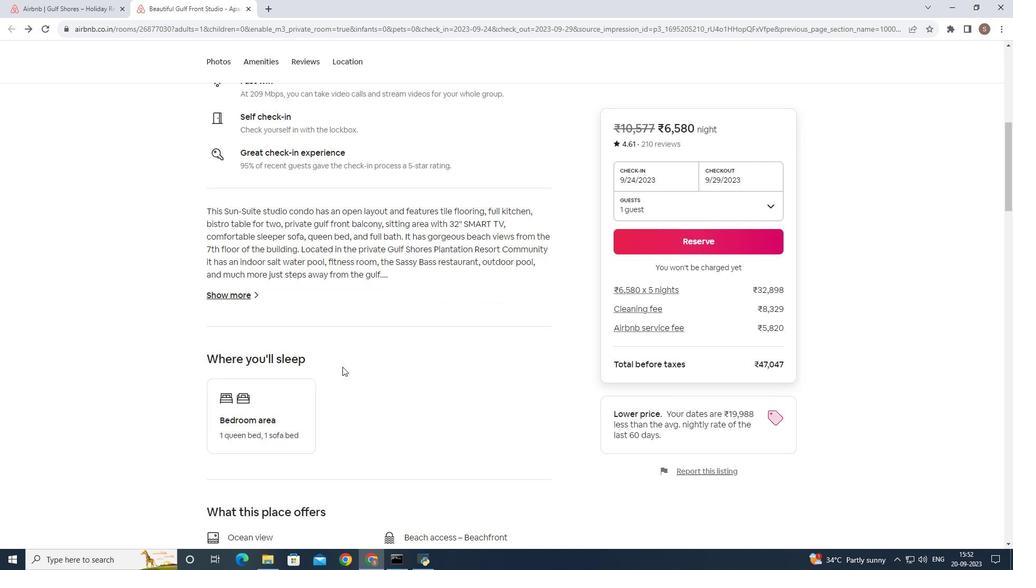 
Action: Mouse scrolled (417, 313) with delta (0, 0)
Screenshot: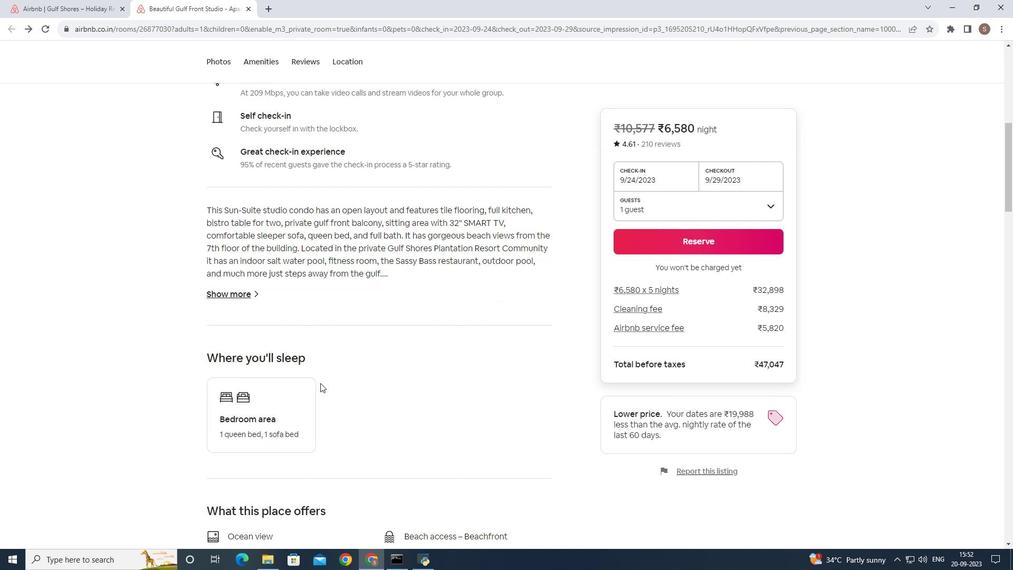
Action: Mouse moved to (314, 475)
Screenshot: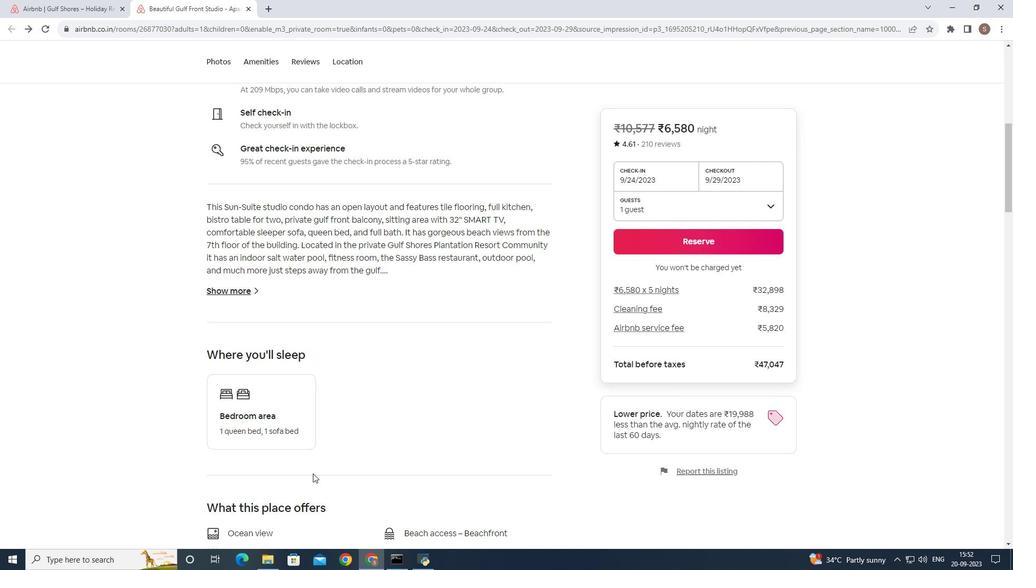 
Action: Mouse scrolled (314, 474) with delta (0, 0)
Screenshot: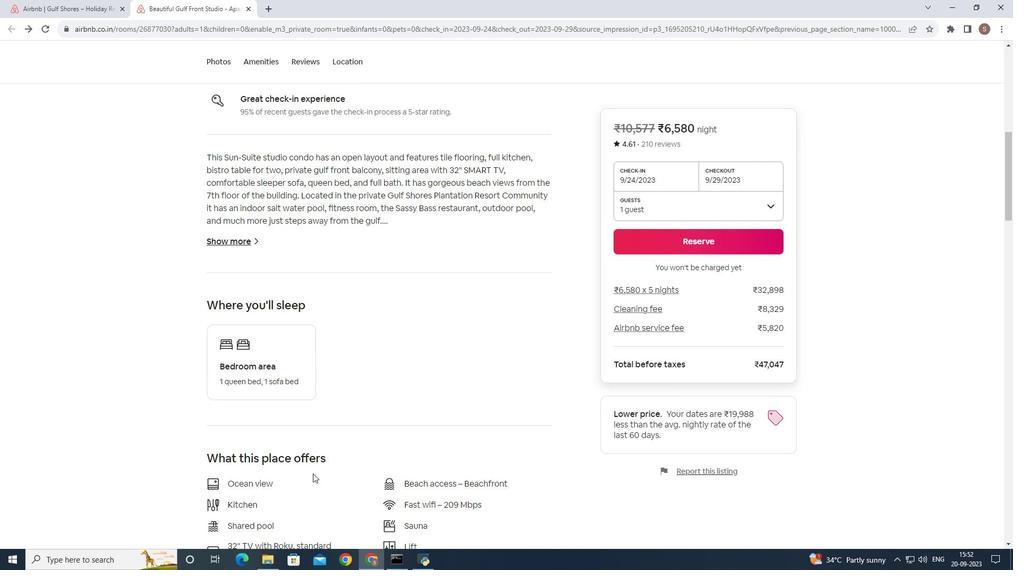 
Action: Mouse scrolled (314, 474) with delta (0, 0)
Screenshot: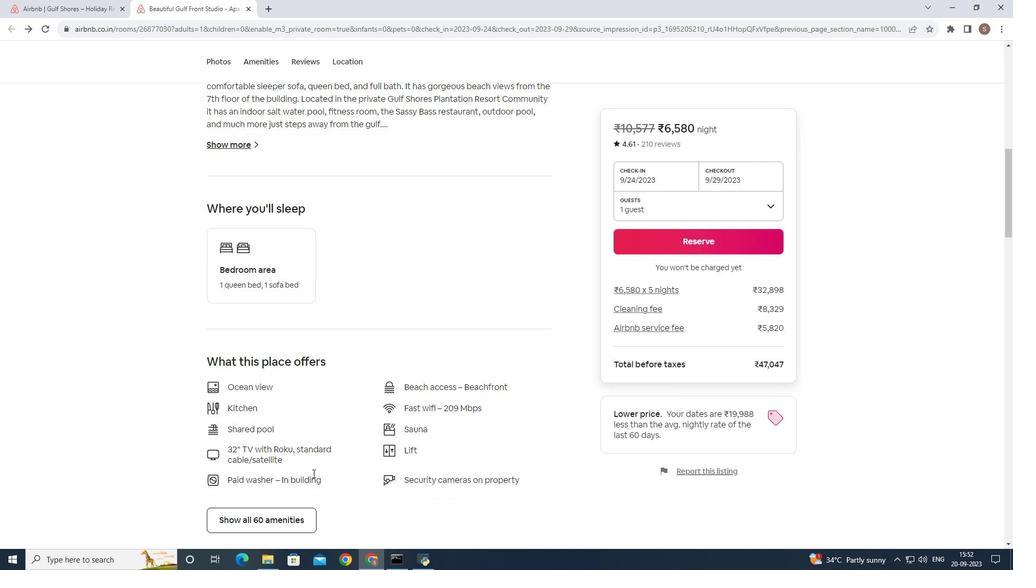 
Action: Mouse scrolled (314, 474) with delta (0, 0)
Screenshot: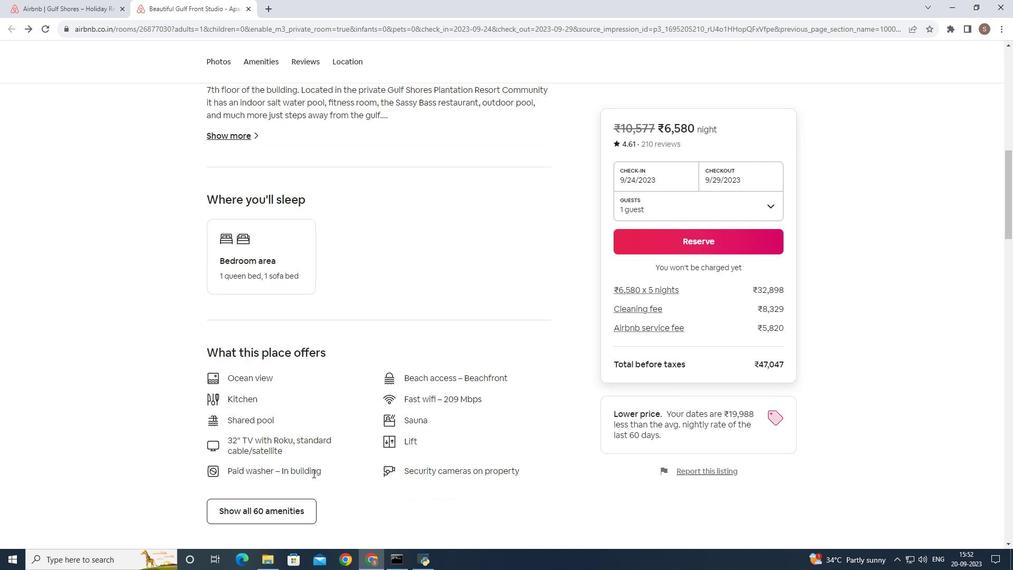 
Action: Mouse moved to (294, 509)
Screenshot: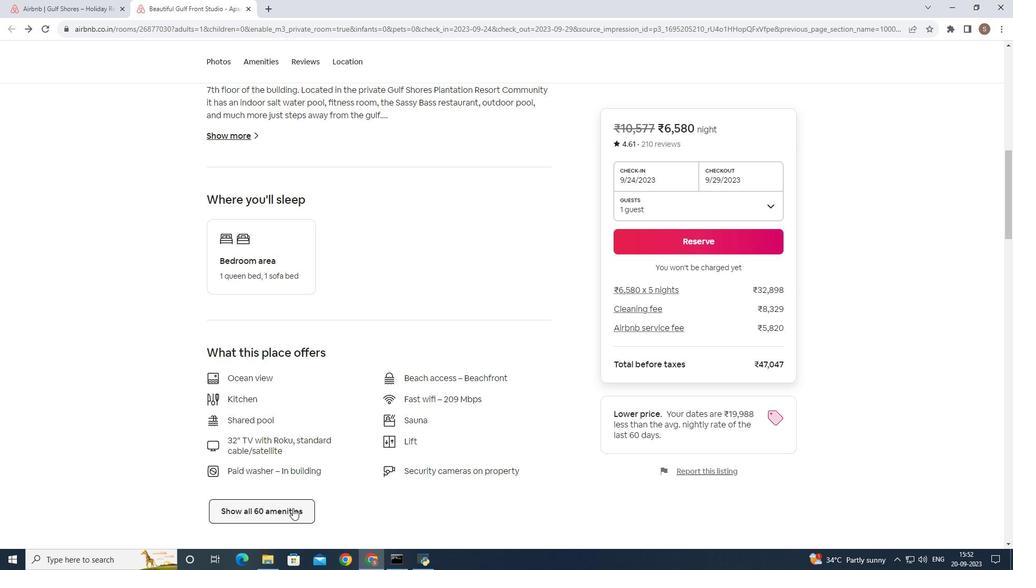 
Action: Mouse pressed left at (294, 509)
Screenshot: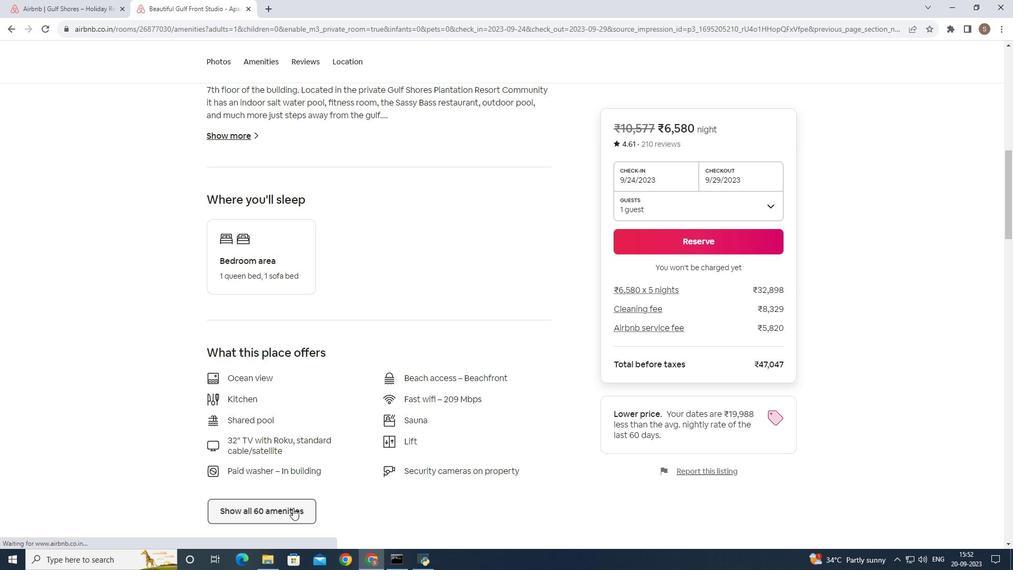 
Action: Mouse moved to (609, 503)
Screenshot: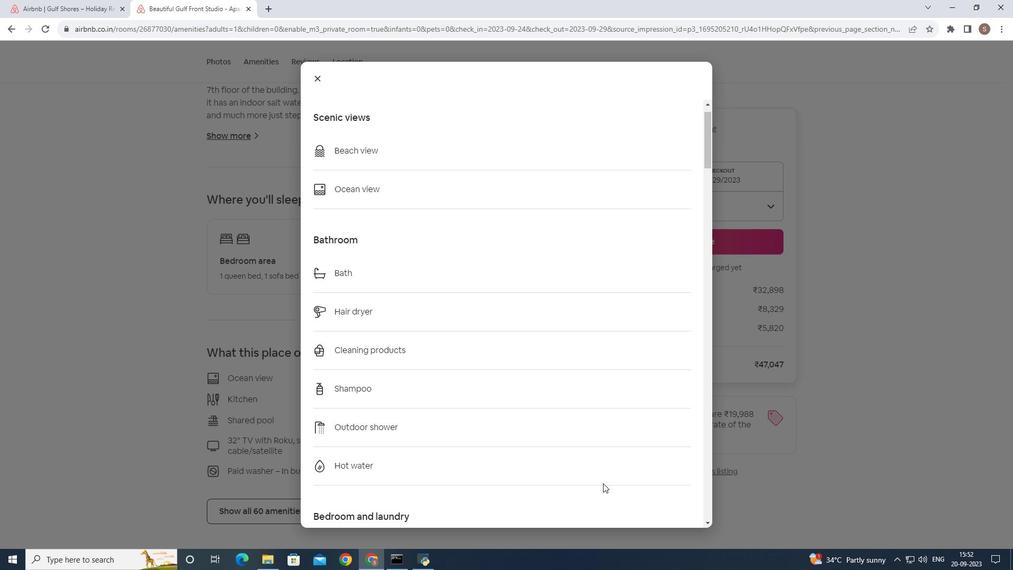 
Action: Mouse scrolled (609, 502) with delta (0, 0)
Screenshot: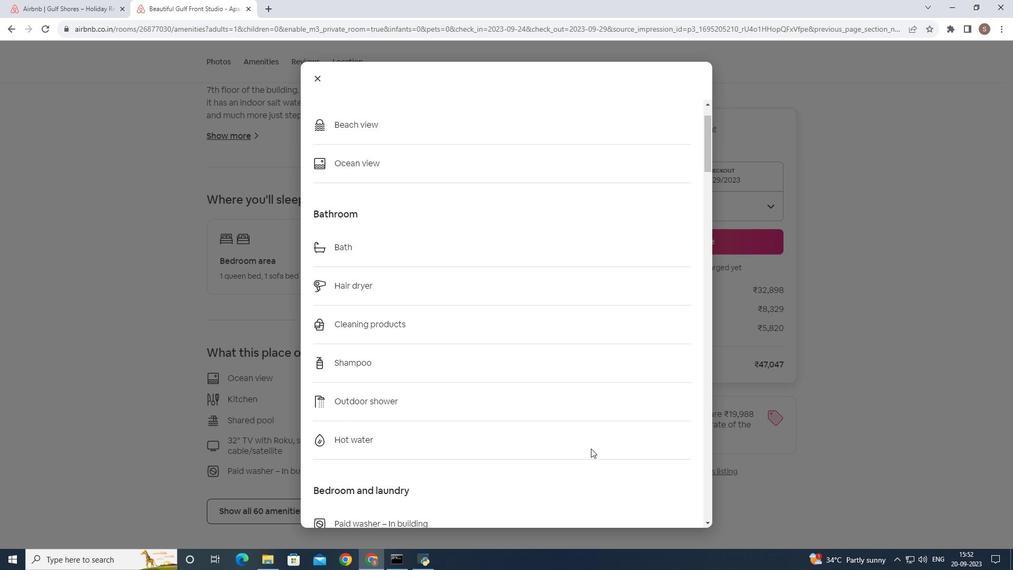 
Action: Mouse moved to (574, 409)
Screenshot: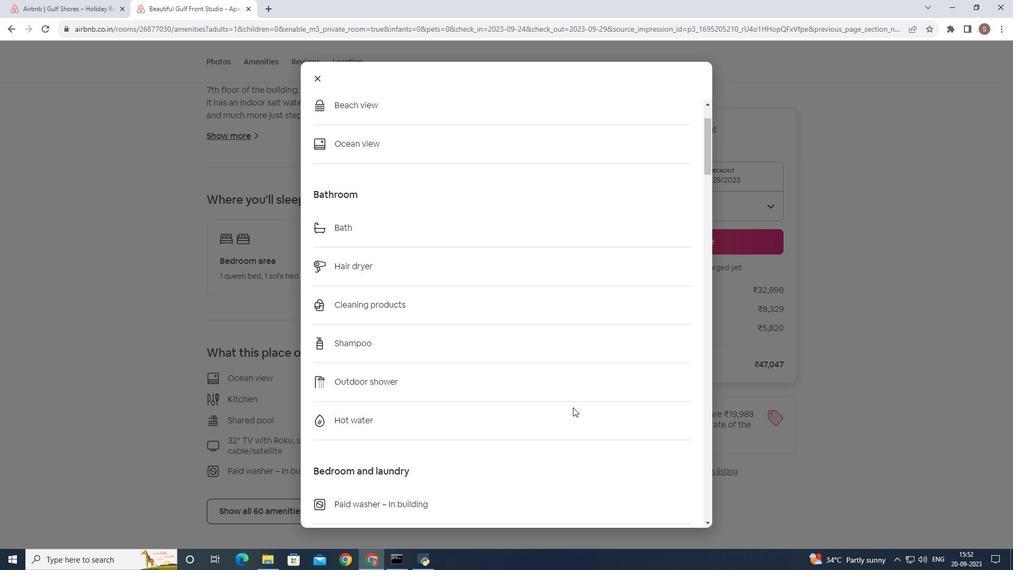 
Action: Mouse scrolled (574, 408) with delta (0, 0)
Screenshot: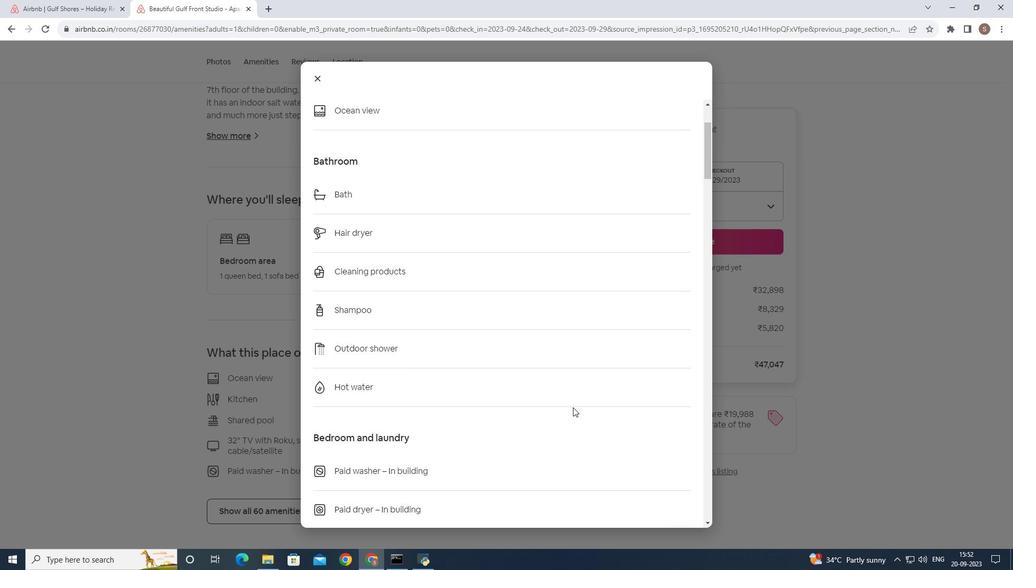
Action: Mouse scrolled (574, 408) with delta (0, 0)
Screenshot: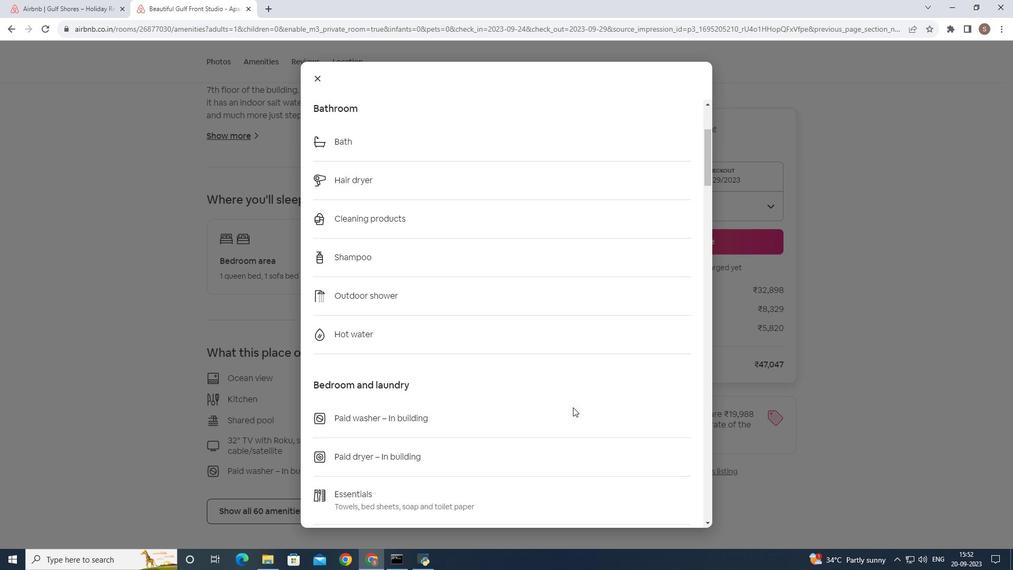 
Action: Mouse moved to (571, 409)
Screenshot: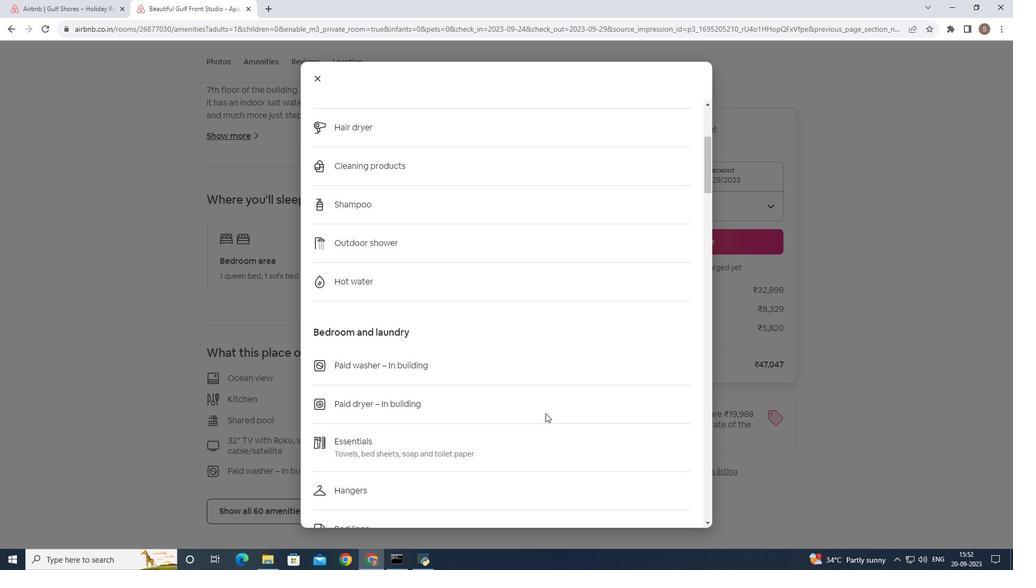 
Action: Mouse scrolled (571, 408) with delta (0, 0)
Screenshot: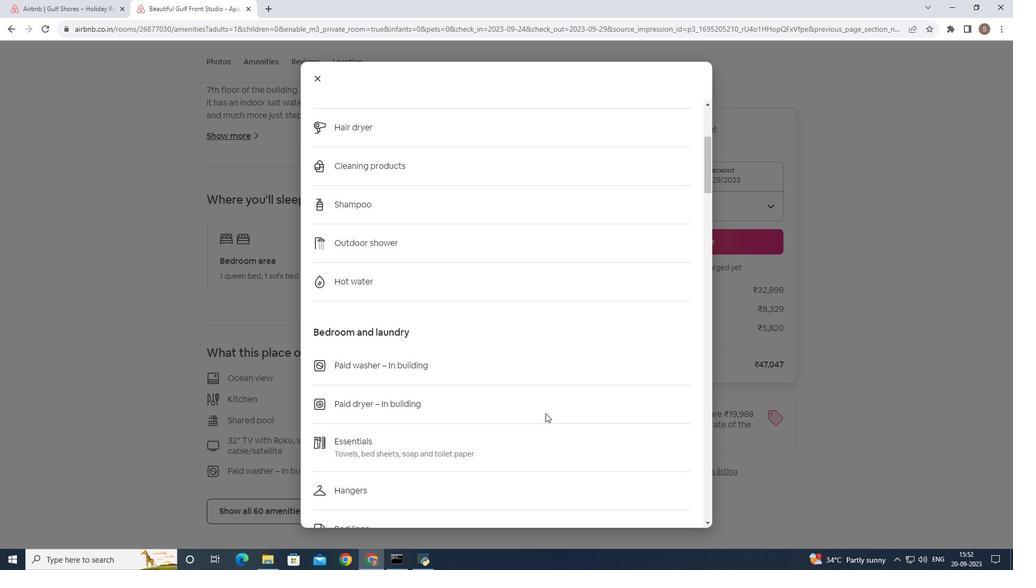 
Action: Mouse moved to (365, 512)
Screenshot: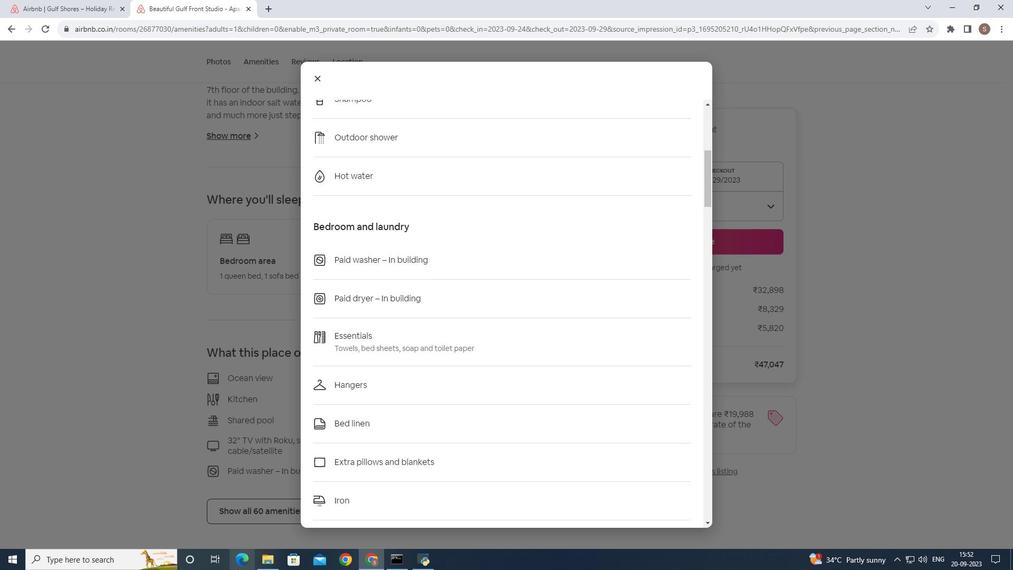 
Action: Mouse scrolled (365, 512) with delta (0, 0)
Screenshot: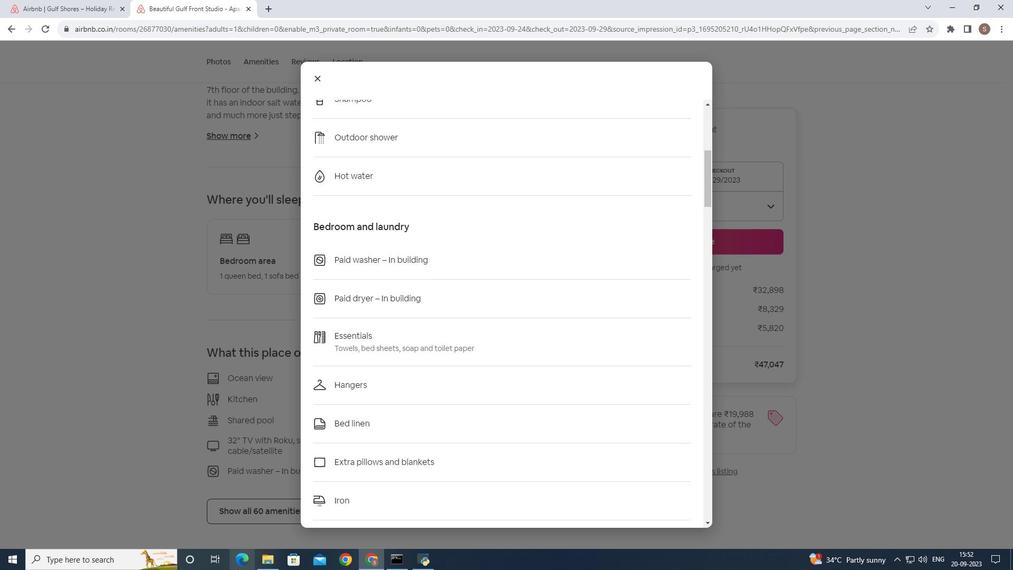 
Action: Mouse moved to (335, 525)
Screenshot: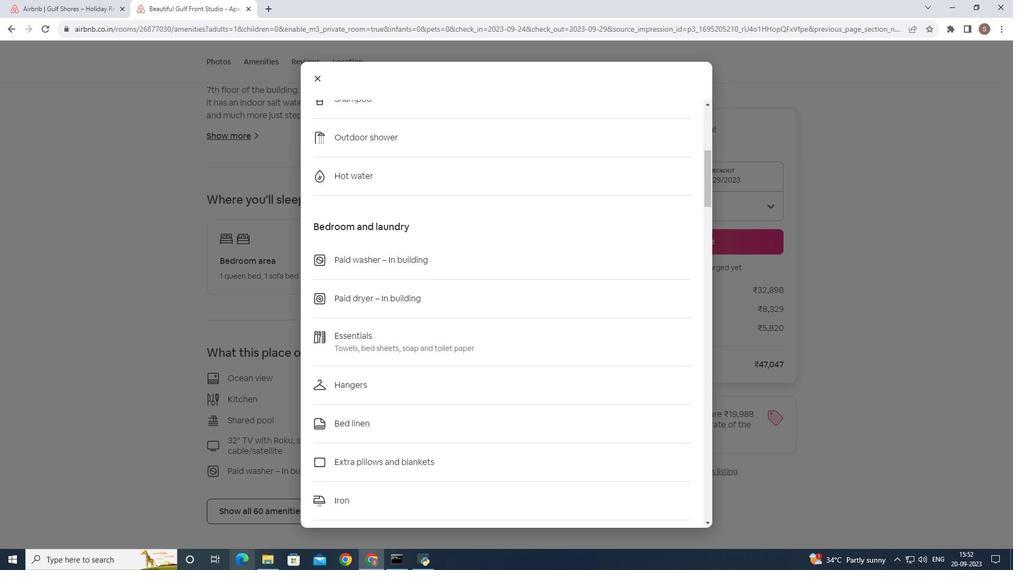 
Action: Mouse scrolled (335, 524) with delta (0, 0)
Screenshot: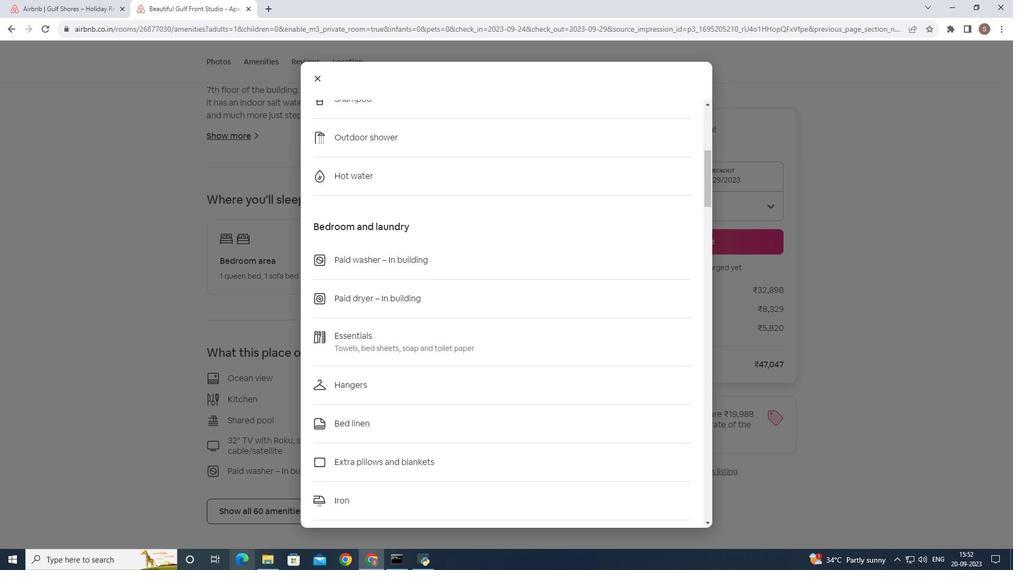 
Action: Mouse moved to (239, 571)
Screenshot: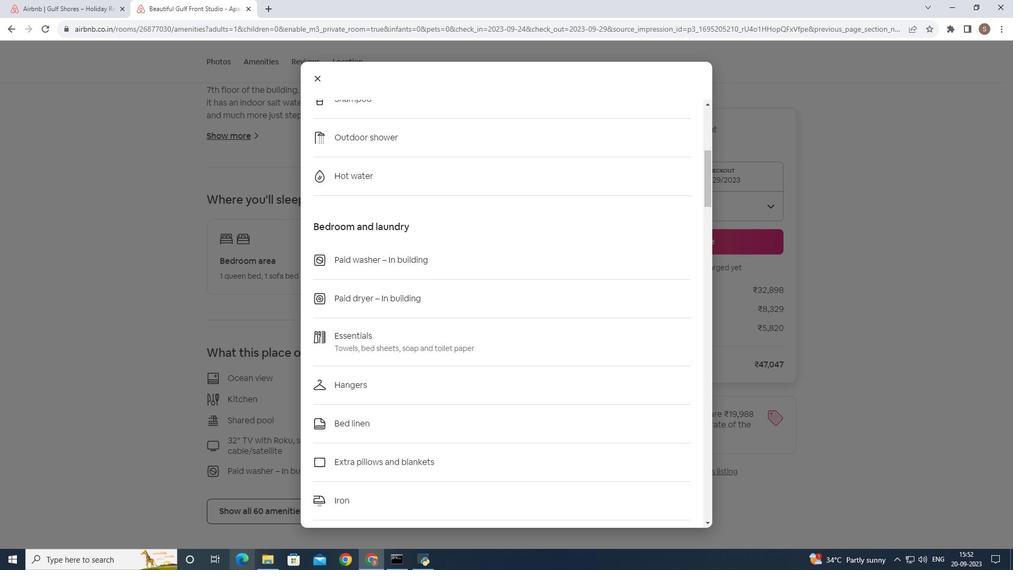 
Action: Mouse scrolled (239, 570) with delta (0, 0)
Screenshot: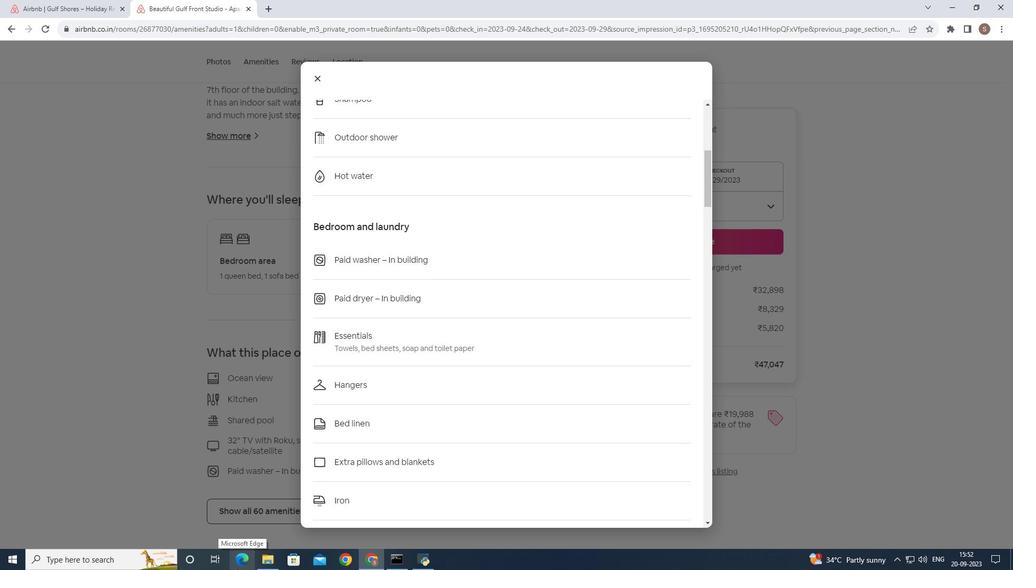 
Action: Mouse scrolled (239, 570) with delta (0, 0)
Screenshot: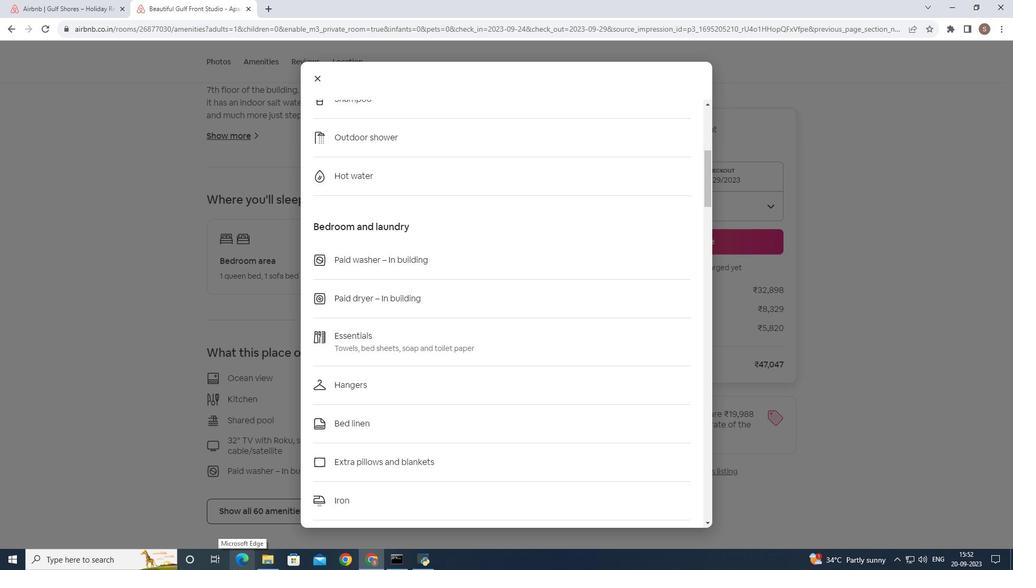 
Action: Mouse scrolled (239, 570) with delta (0, 0)
Screenshot: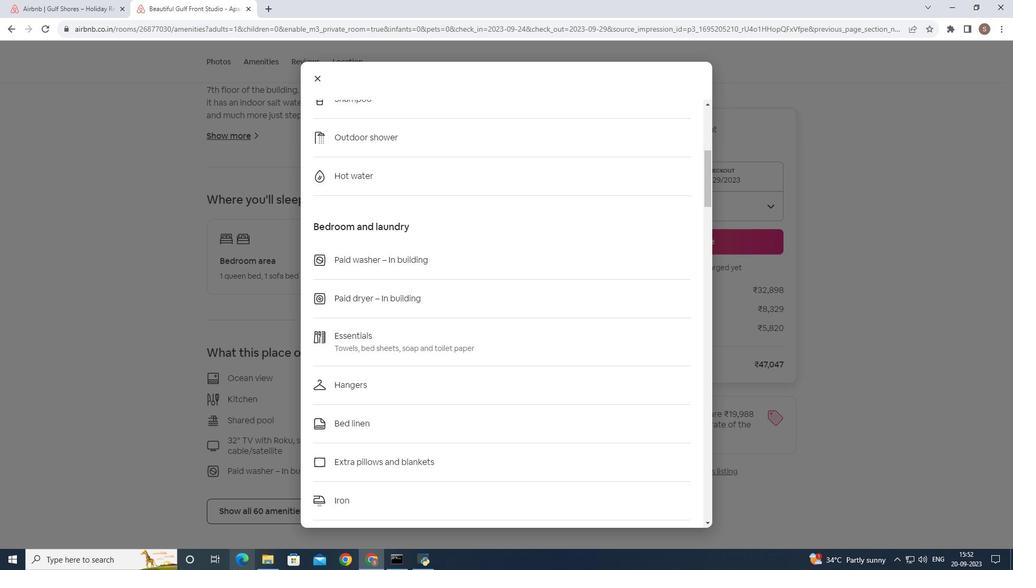 
Action: Mouse scrolled (239, 570) with delta (0, 0)
Screenshot: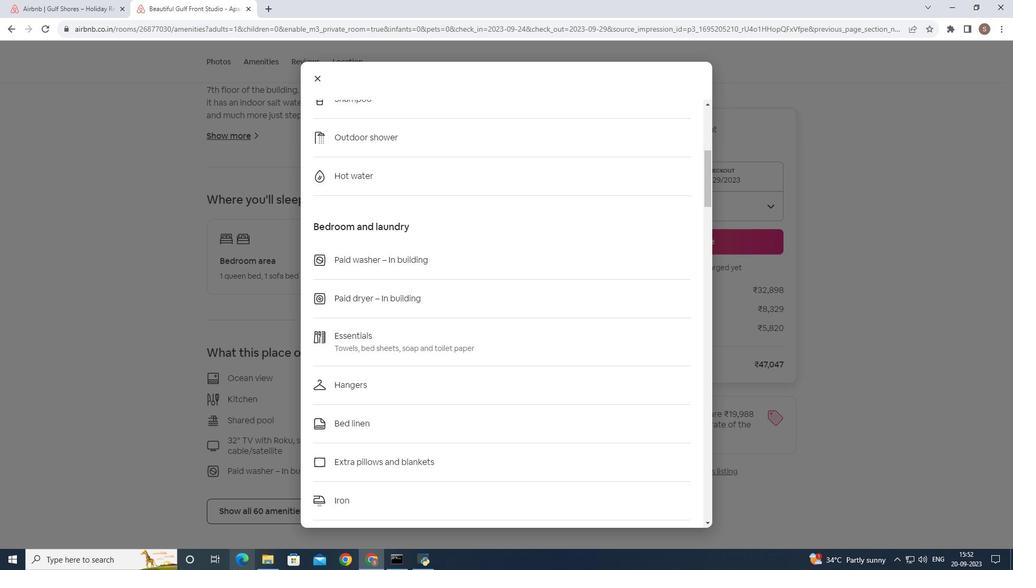 
Action: Mouse scrolled (239, 570) with delta (0, 0)
Screenshot: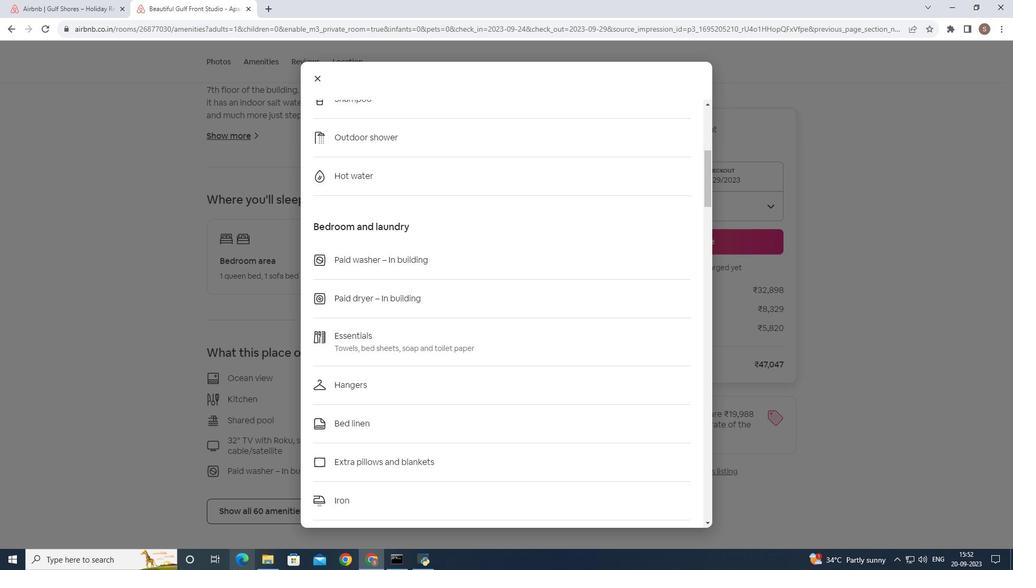 
Action: Mouse scrolled (239, 570) with delta (0, 0)
Screenshot: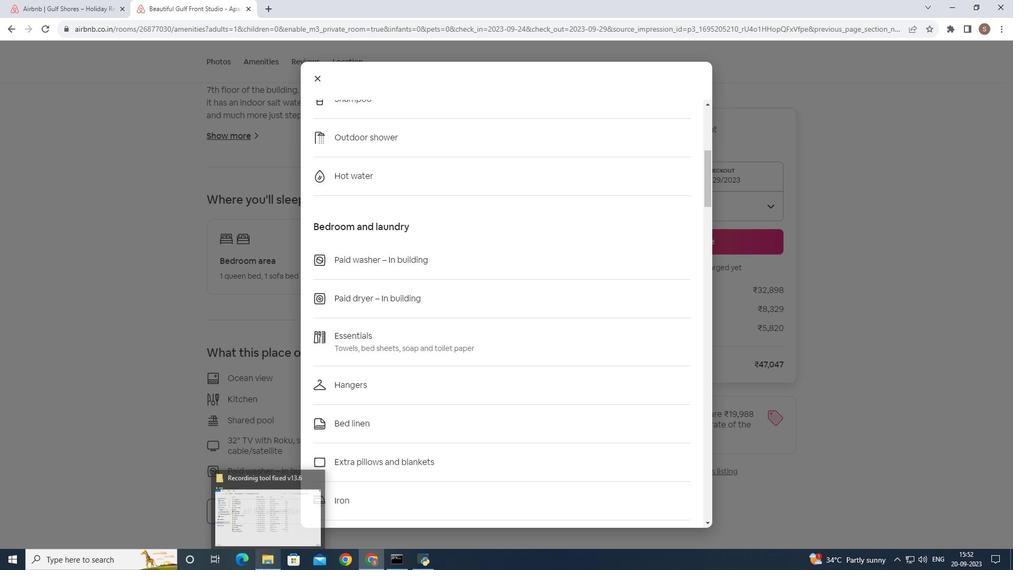 
Action: Mouse moved to (519, 429)
Screenshot: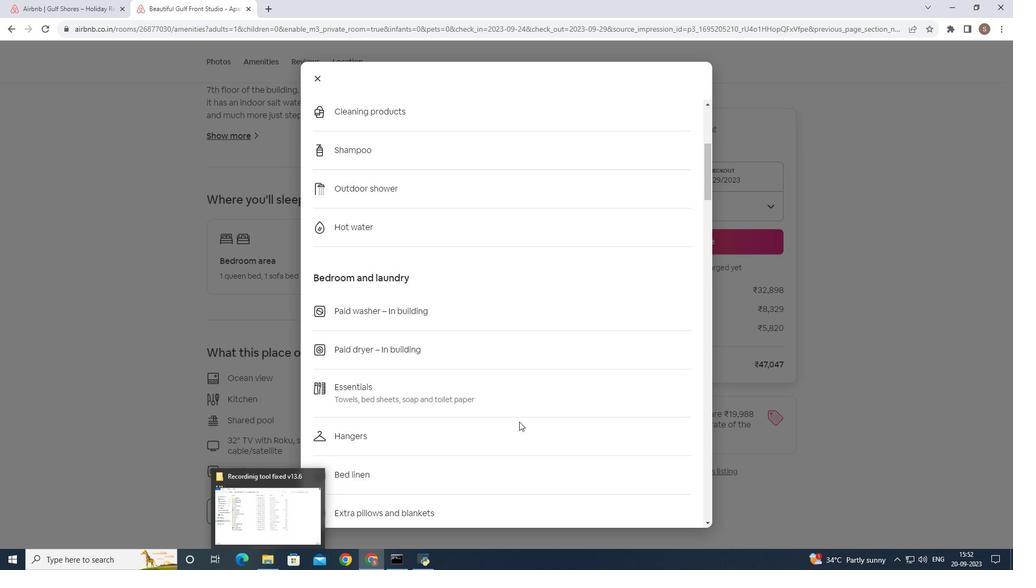 
Action: Mouse scrolled (519, 430) with delta (0, 0)
Screenshot: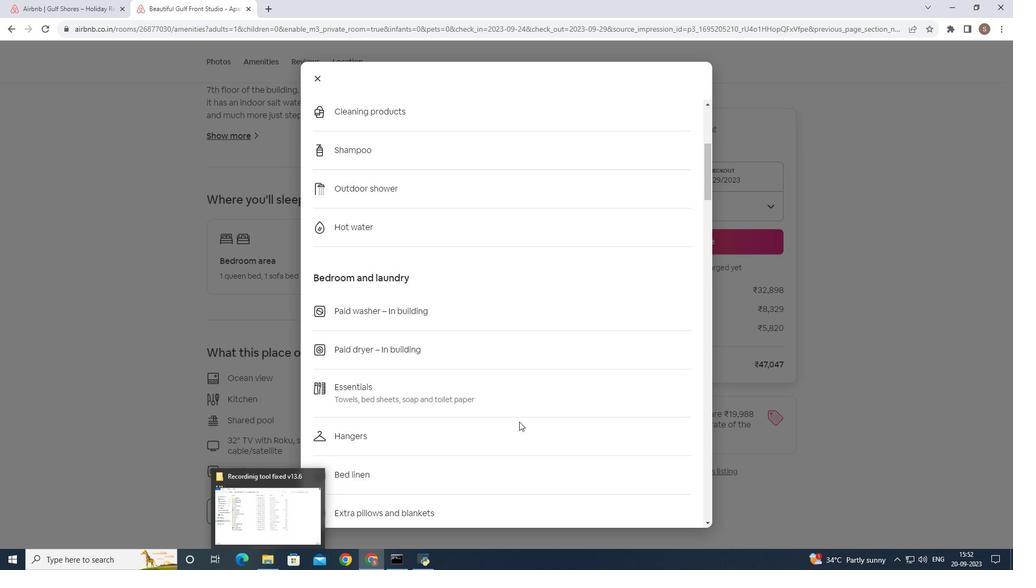 
Action: Mouse moved to (521, 423)
Screenshot: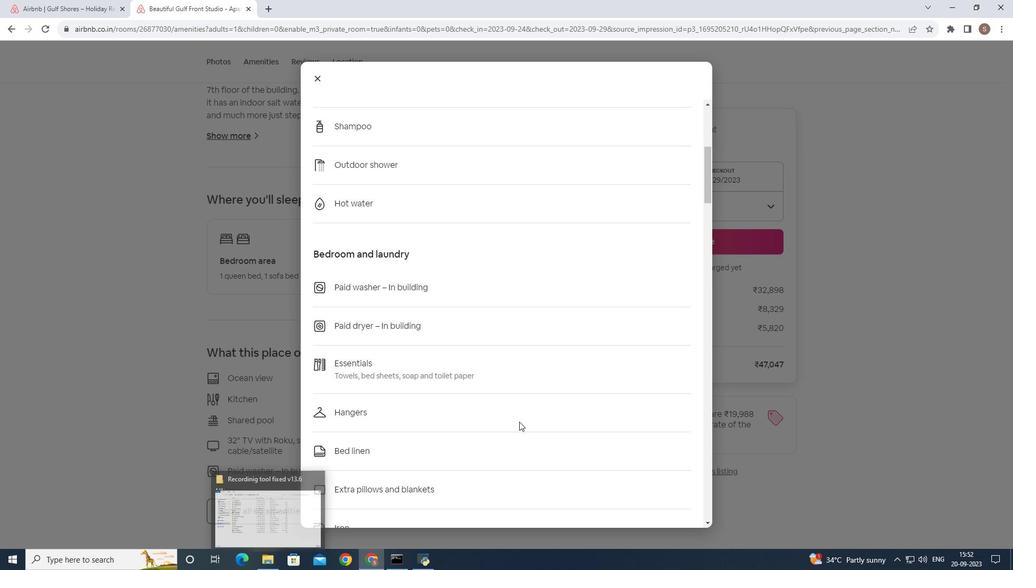 
Action: Mouse scrolled (521, 422) with delta (0, 0)
Screenshot: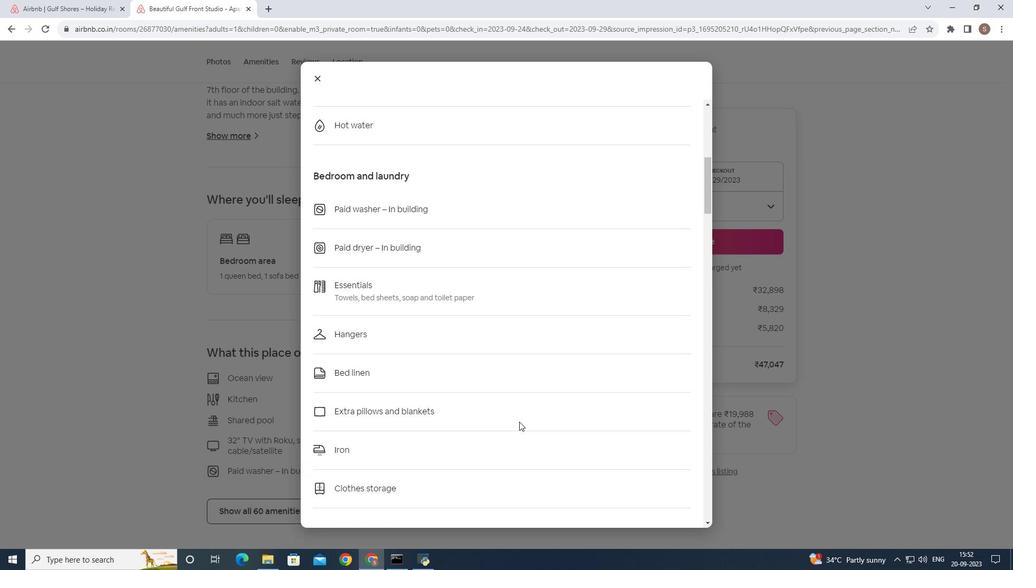 
Action: Mouse scrolled (521, 422) with delta (0, 0)
Screenshot: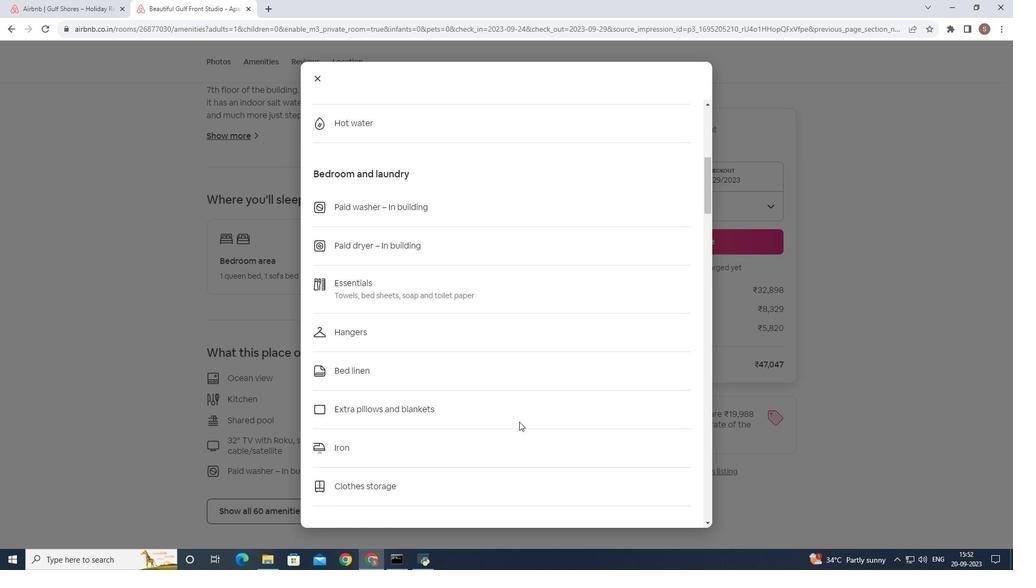 
Action: Mouse scrolled (521, 422) with delta (0, 0)
Screenshot: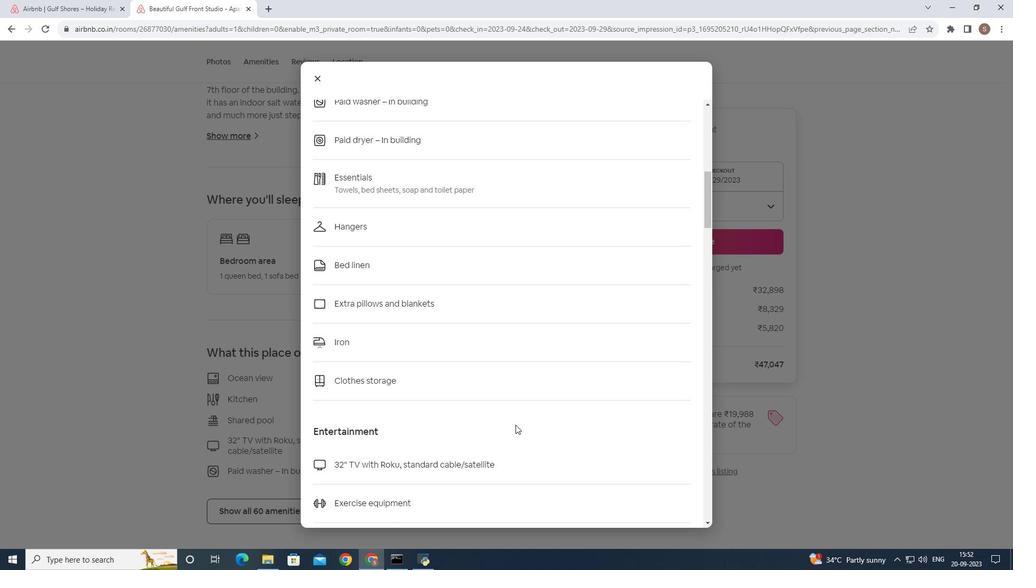 
Action: Mouse moved to (517, 426)
Screenshot: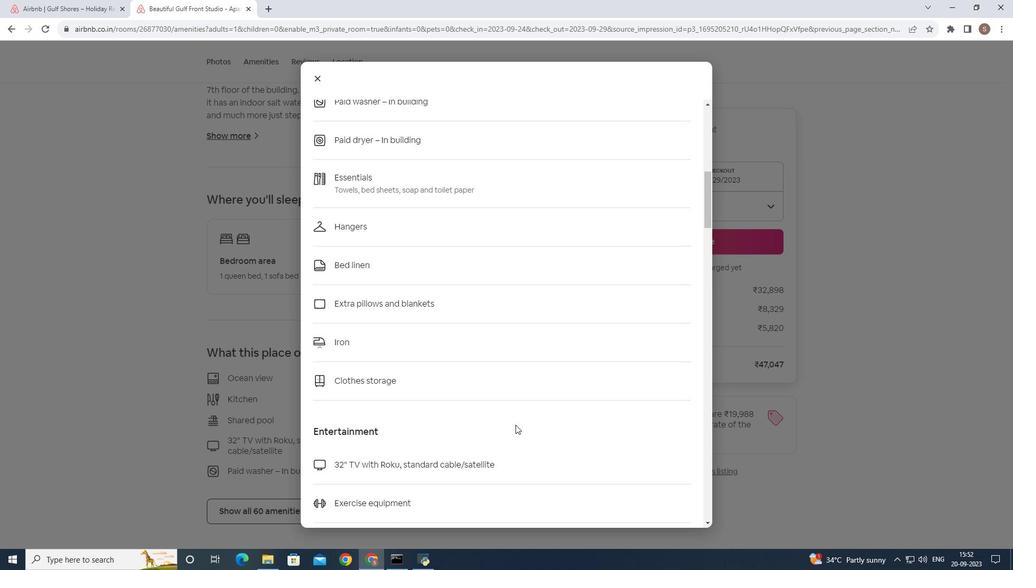 
Action: Mouse scrolled (517, 426) with delta (0, 0)
Screenshot: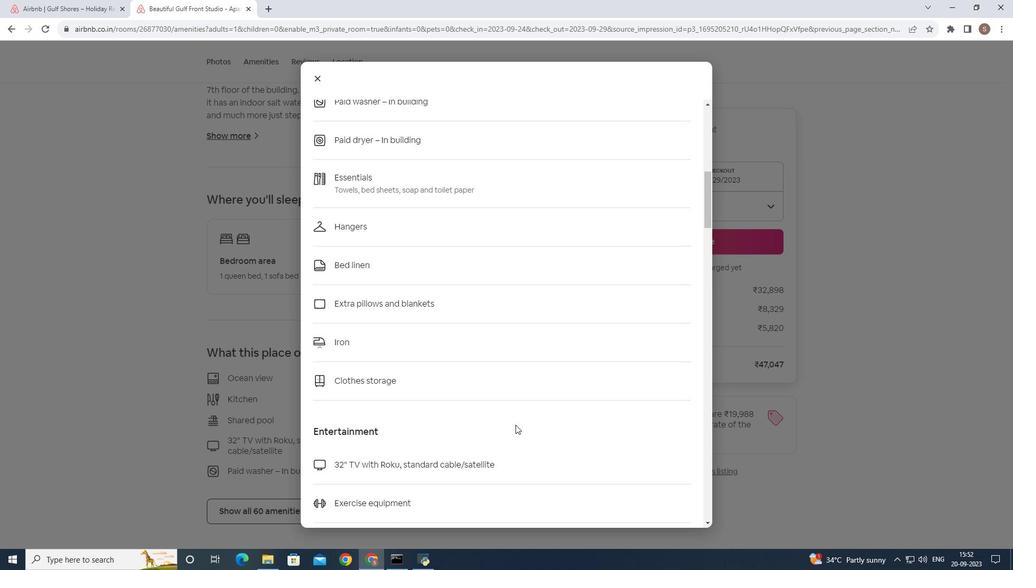
Action: Mouse scrolled (517, 426) with delta (0, 0)
Screenshot: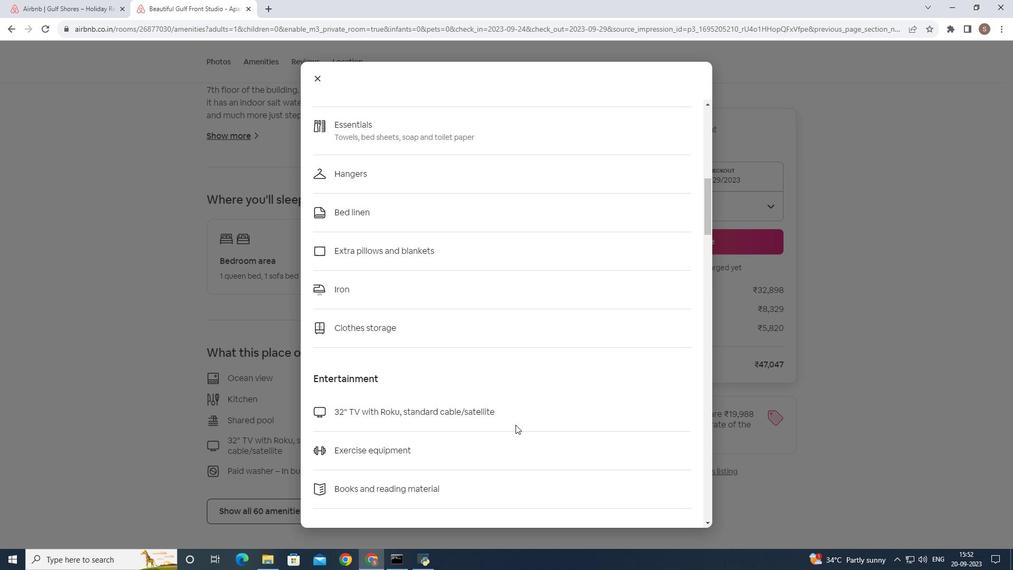 
Action: Mouse moved to (515, 429)
Screenshot: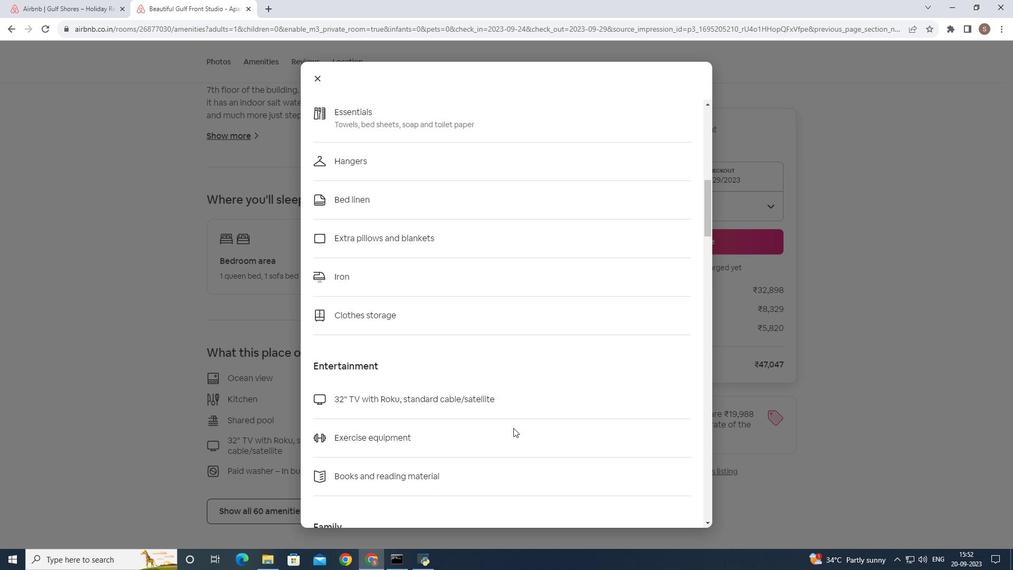 
Action: Mouse scrolled (515, 429) with delta (0, 0)
Screenshot: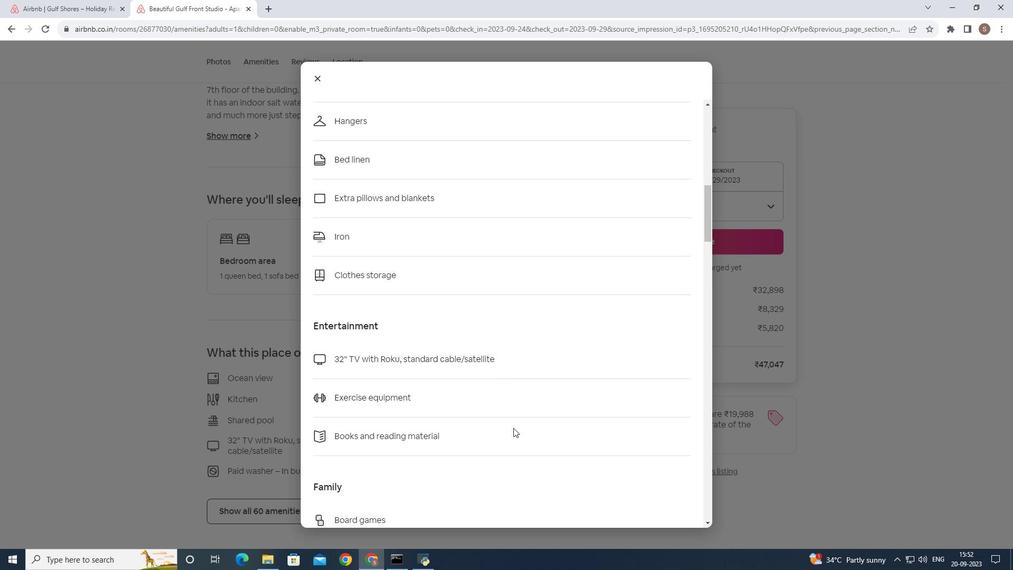 
Action: Mouse scrolled (515, 429) with delta (0, 0)
Screenshot: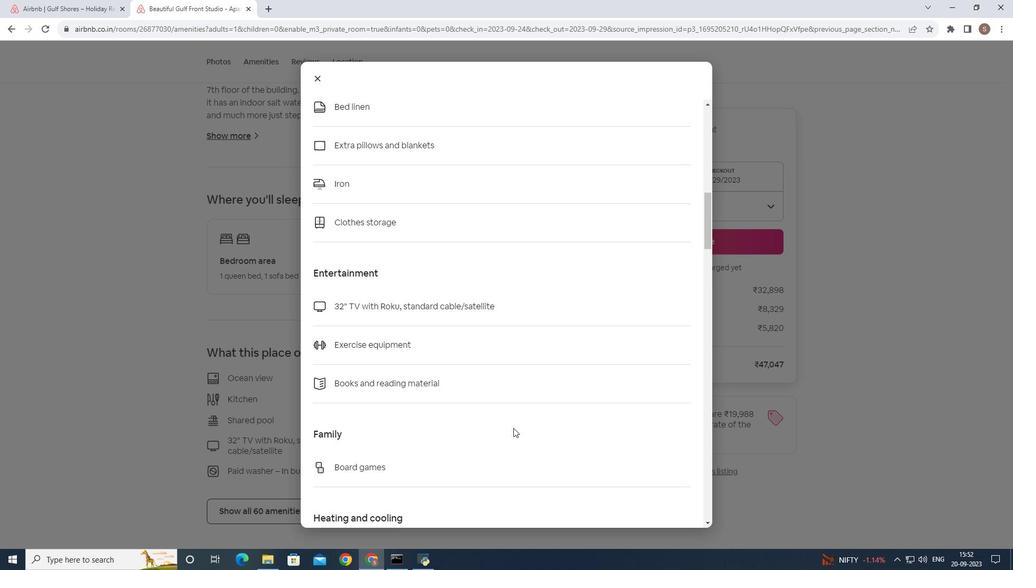 
Action: Mouse scrolled (515, 429) with delta (0, 0)
Screenshot: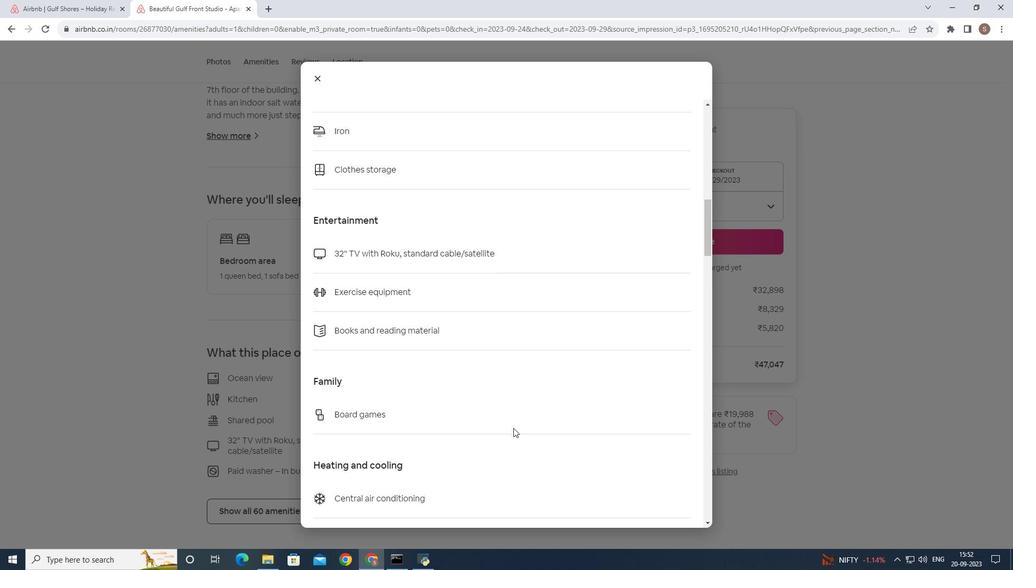
Action: Mouse scrolled (515, 430) with delta (0, 0)
Screenshot: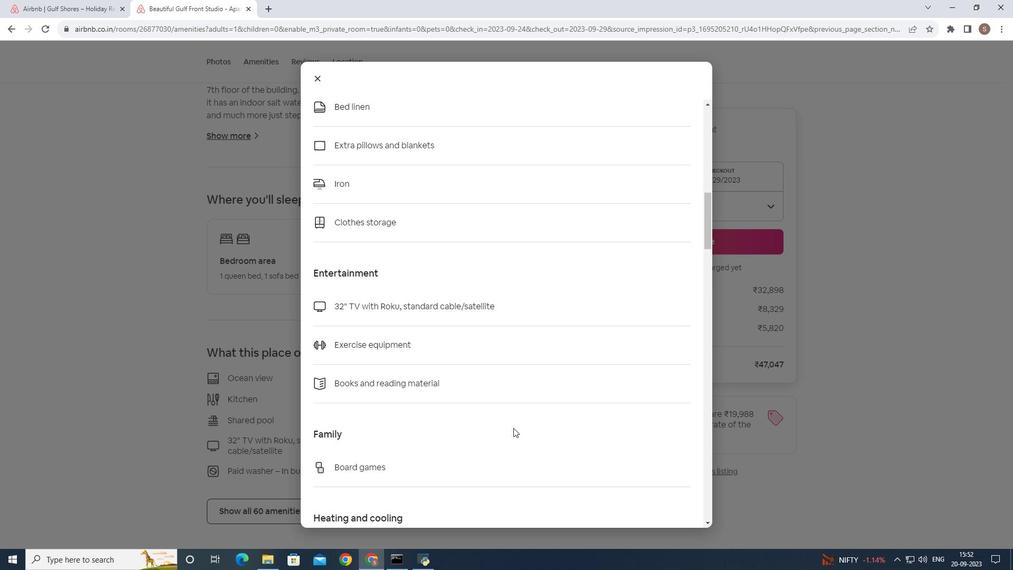 
Action: Mouse scrolled (515, 429) with delta (0, 0)
Screenshot: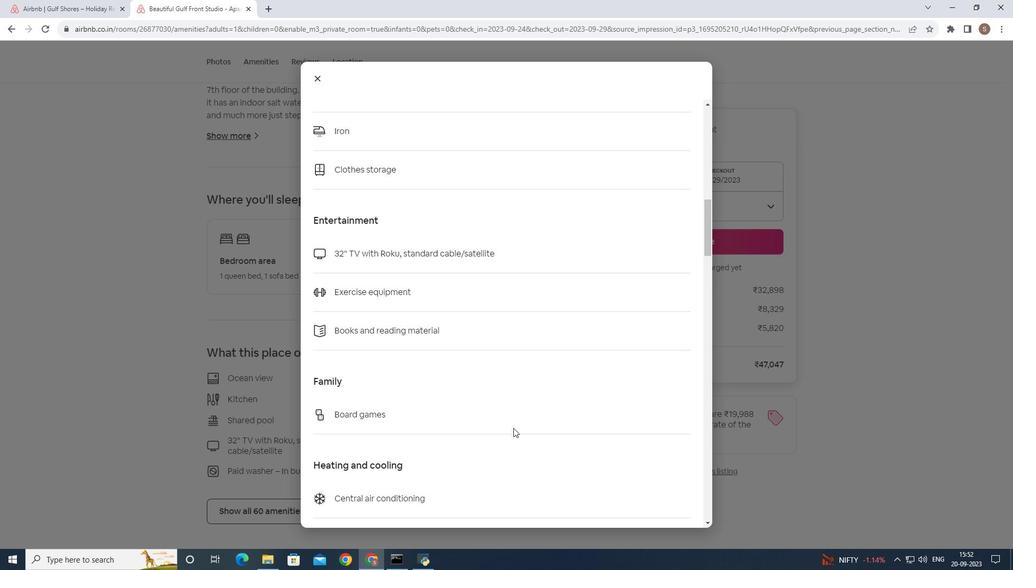
Action: Mouse scrolled (515, 429) with delta (0, 0)
Screenshot: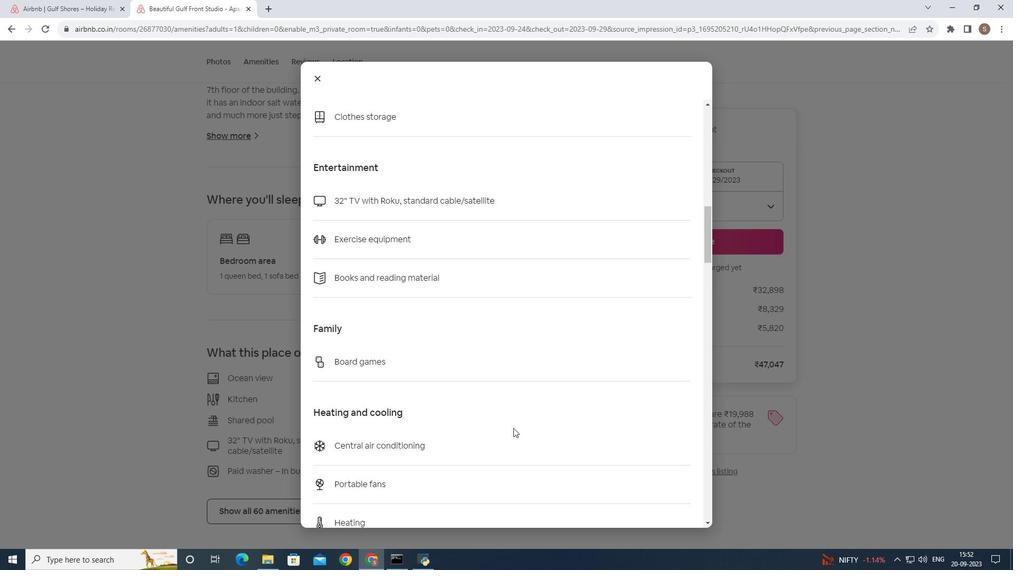 
Action: Mouse scrolled (515, 429) with delta (0, 0)
Screenshot: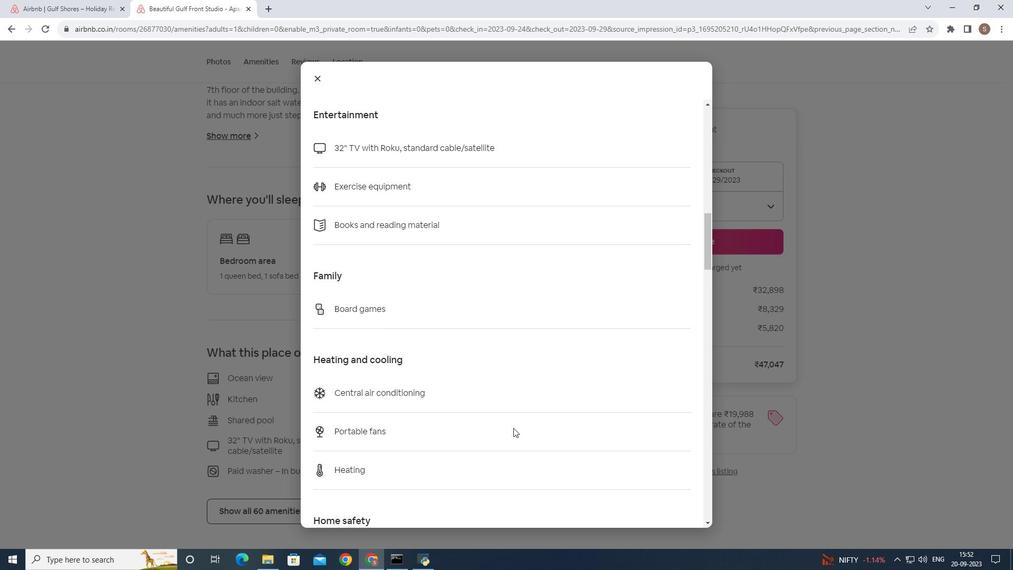 
Action: Mouse scrolled (515, 429) with delta (0, 0)
Screenshot: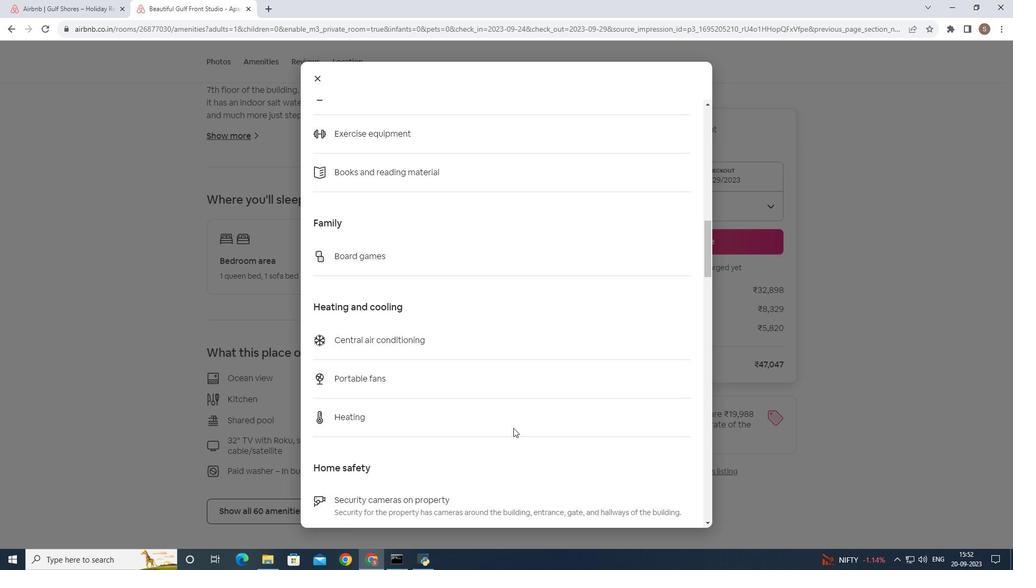 
Action: Mouse scrolled (515, 429) with delta (0, 0)
Screenshot: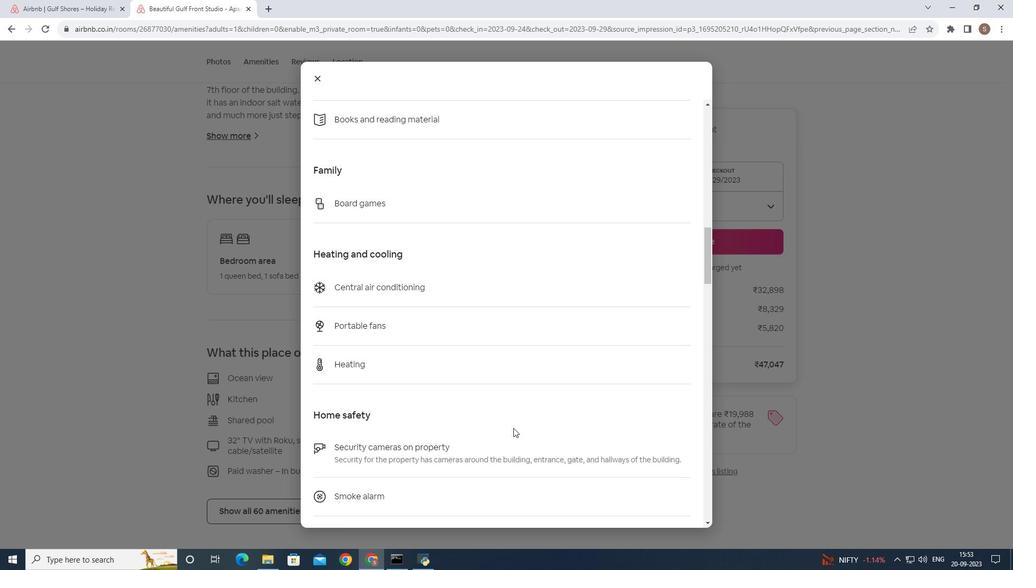 
Action: Mouse scrolled (515, 429) with delta (0, 0)
Screenshot: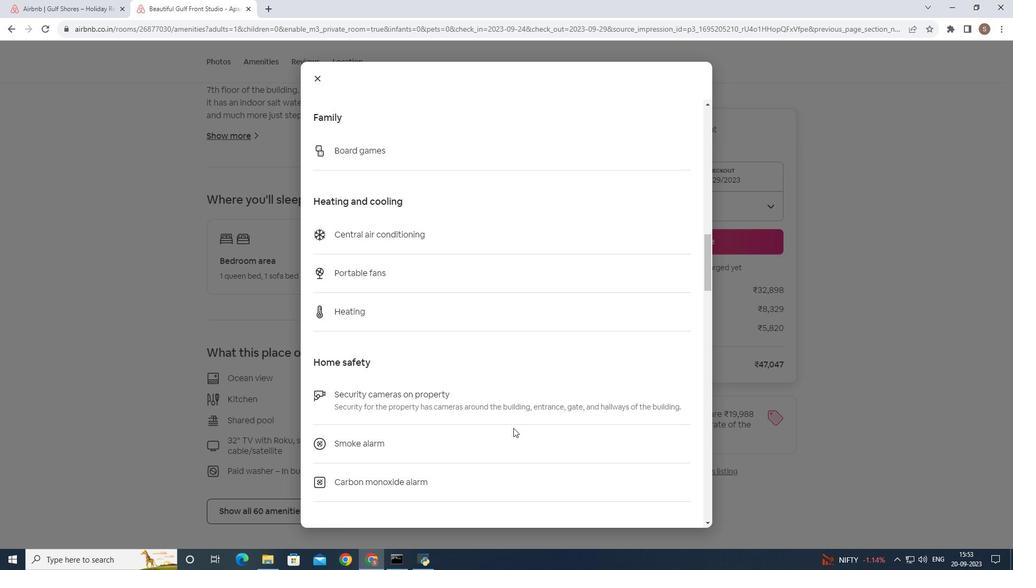 
Action: Mouse scrolled (515, 429) with delta (0, 0)
Screenshot: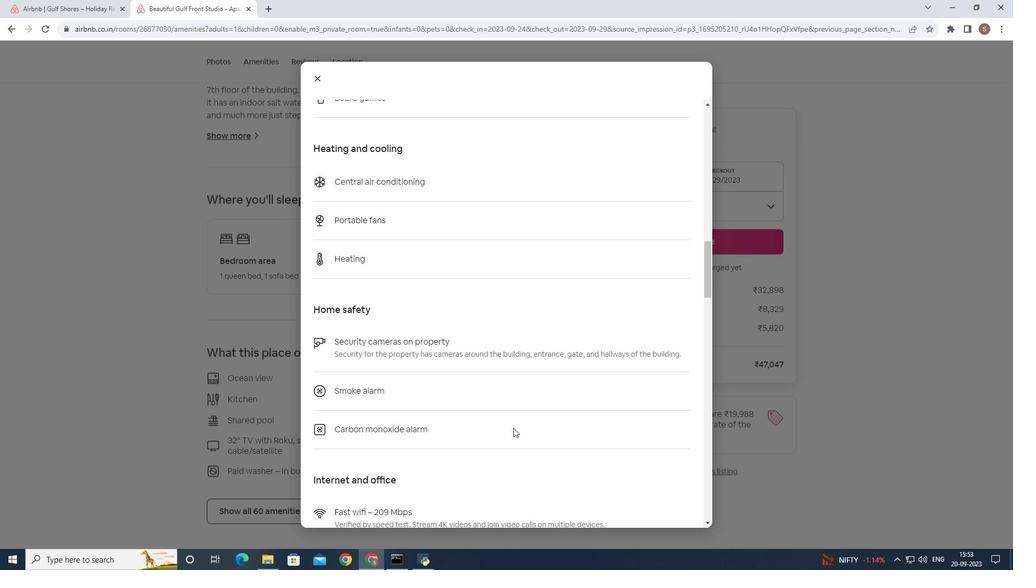 
Action: Mouse scrolled (515, 429) with delta (0, 0)
Screenshot: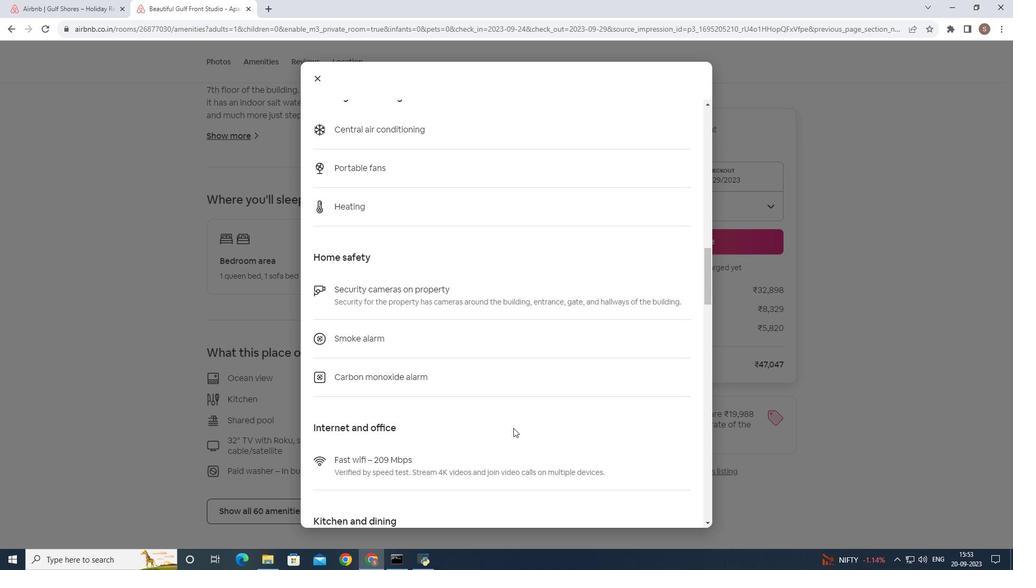 
Action: Mouse scrolled (515, 429) with delta (0, 0)
Screenshot: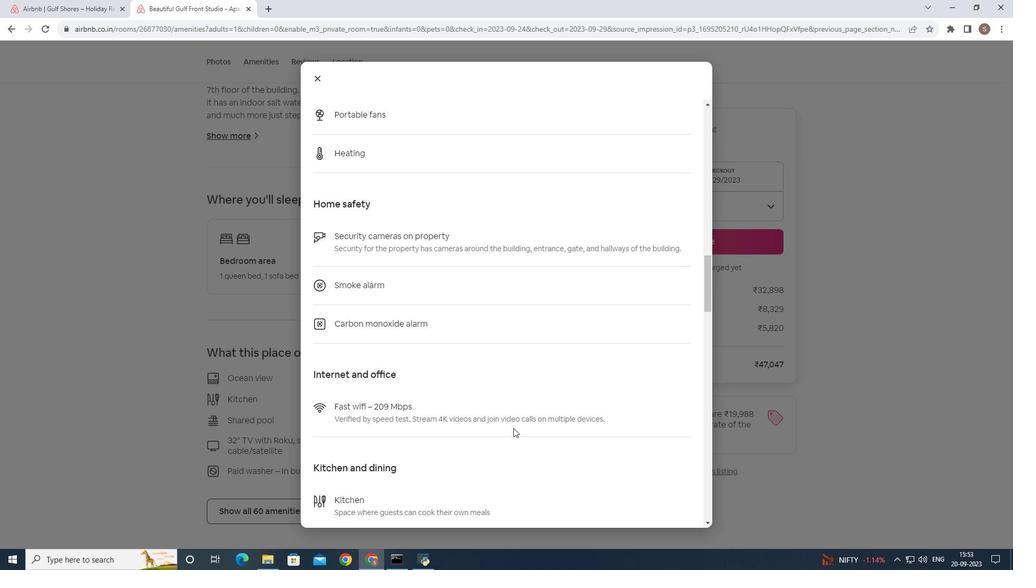 
Action: Mouse scrolled (515, 429) with delta (0, 0)
Screenshot: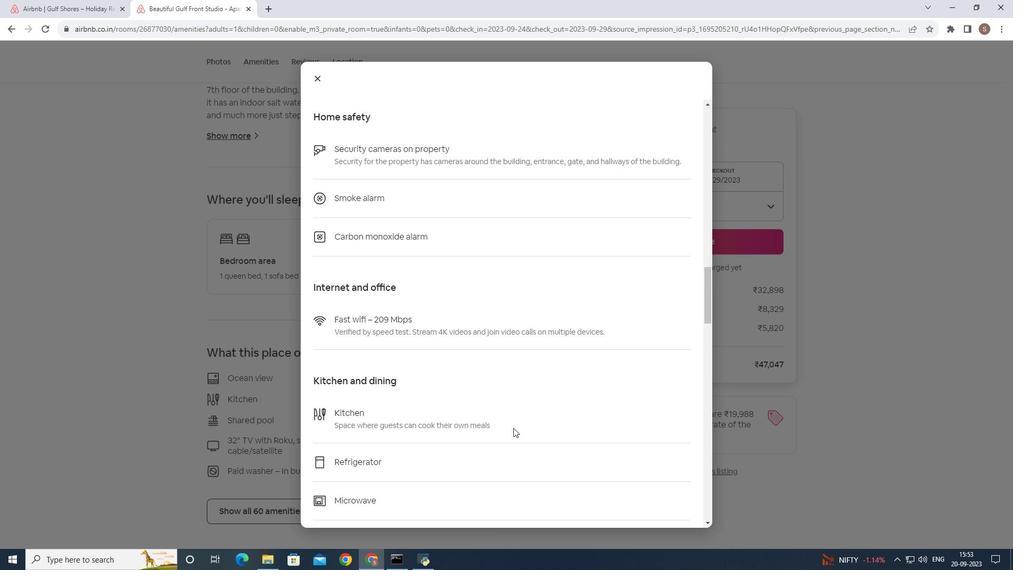 
Action: Mouse scrolled (515, 429) with delta (0, 0)
Screenshot: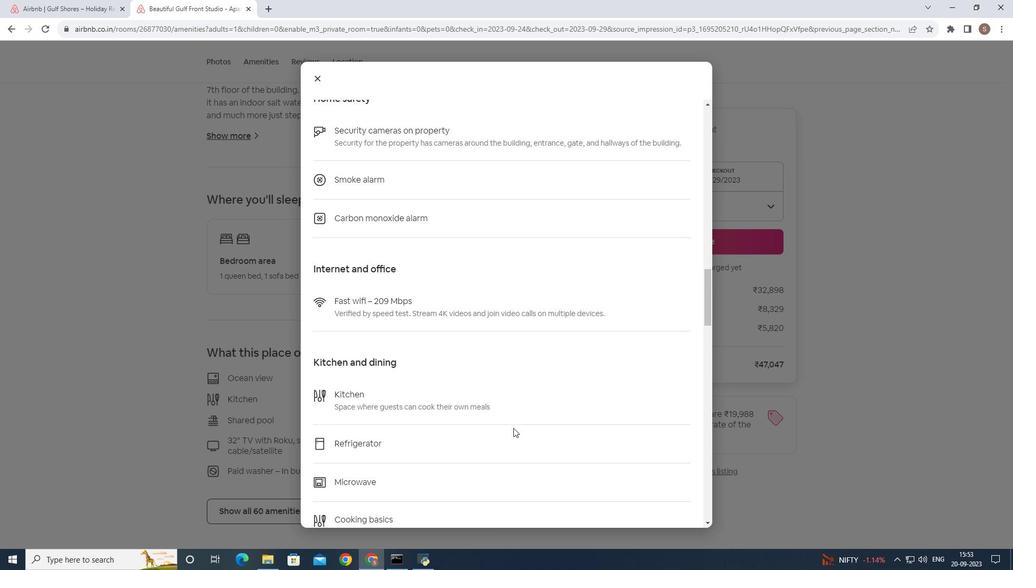 
Action: Mouse scrolled (515, 429) with delta (0, 0)
Screenshot: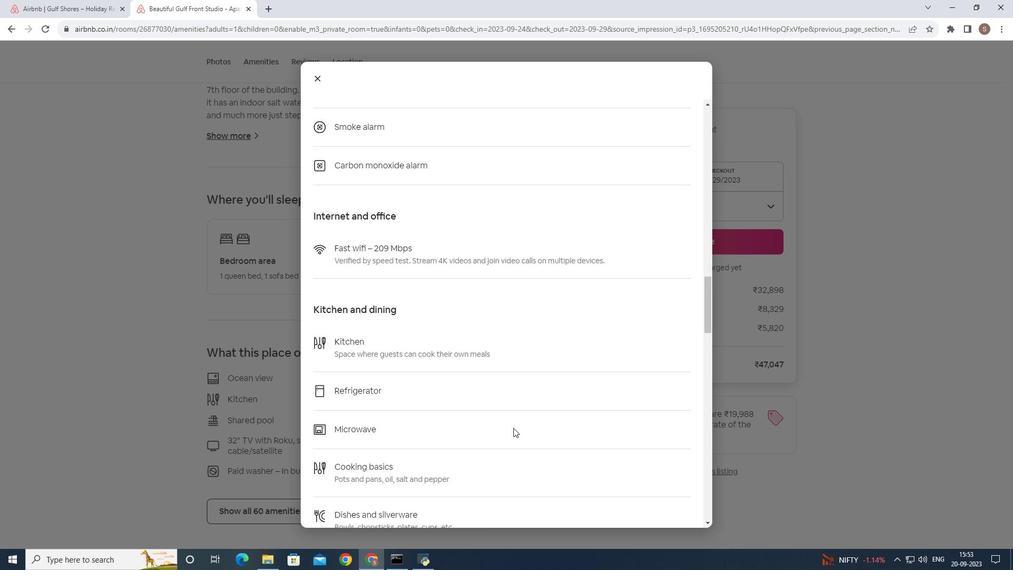 
Action: Mouse scrolled (515, 429) with delta (0, 0)
Screenshot: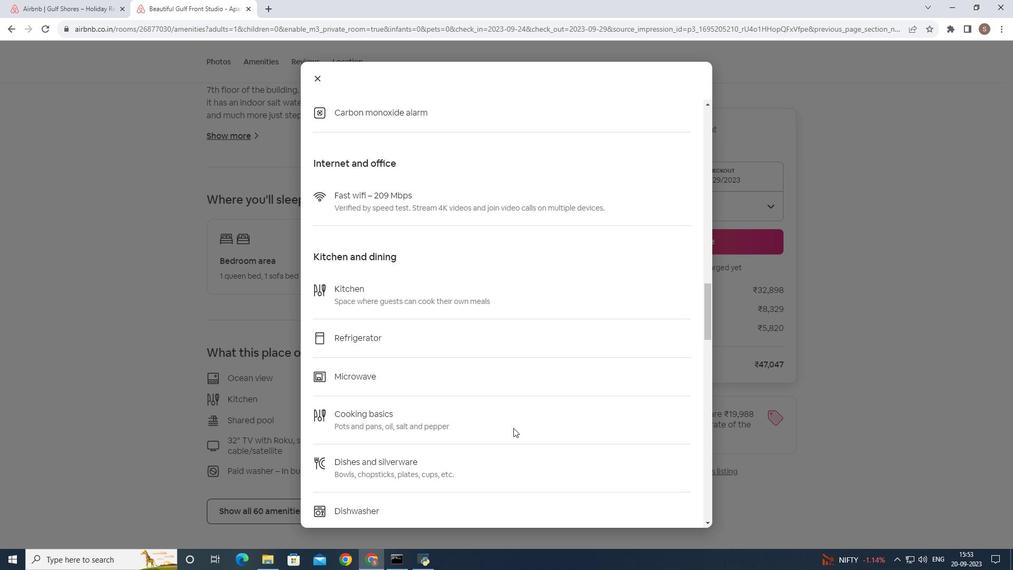 
Action: Mouse scrolled (515, 429) with delta (0, 0)
Screenshot: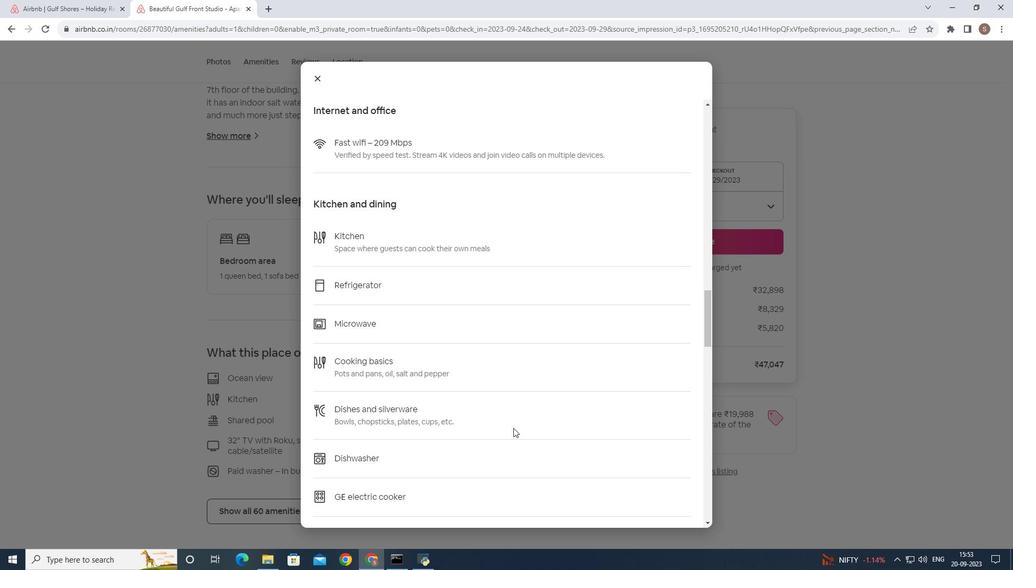 
Action: Mouse scrolled (515, 429) with delta (0, 0)
Screenshot: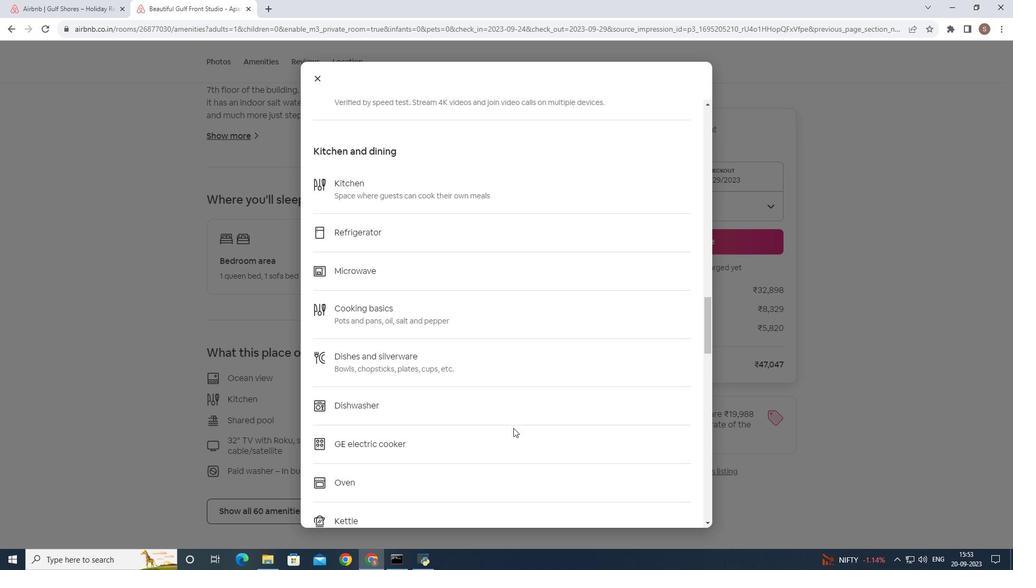 
Action: Mouse scrolled (515, 429) with delta (0, 0)
Screenshot: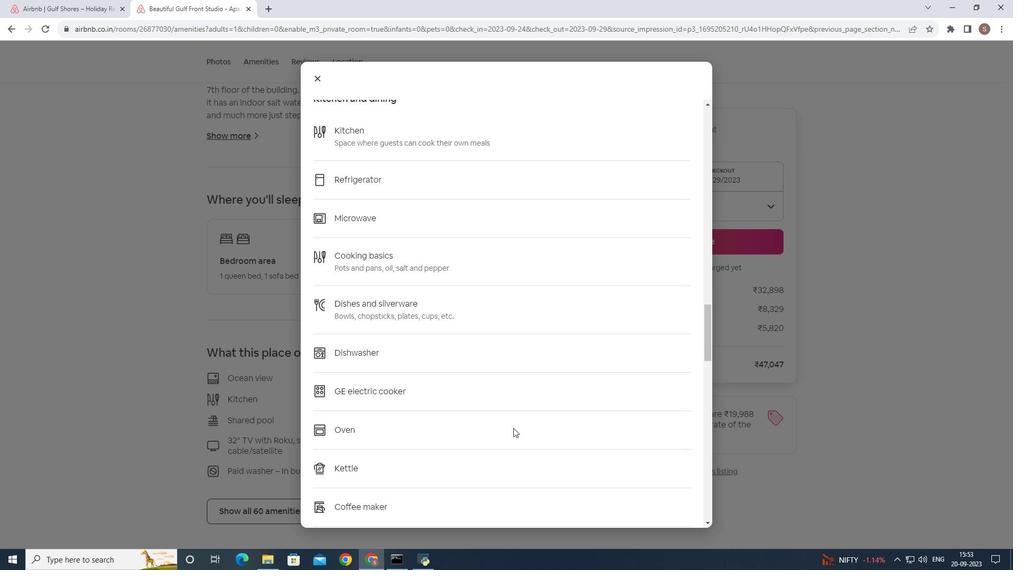 
Action: Mouse scrolled (515, 429) with delta (0, 0)
Screenshot: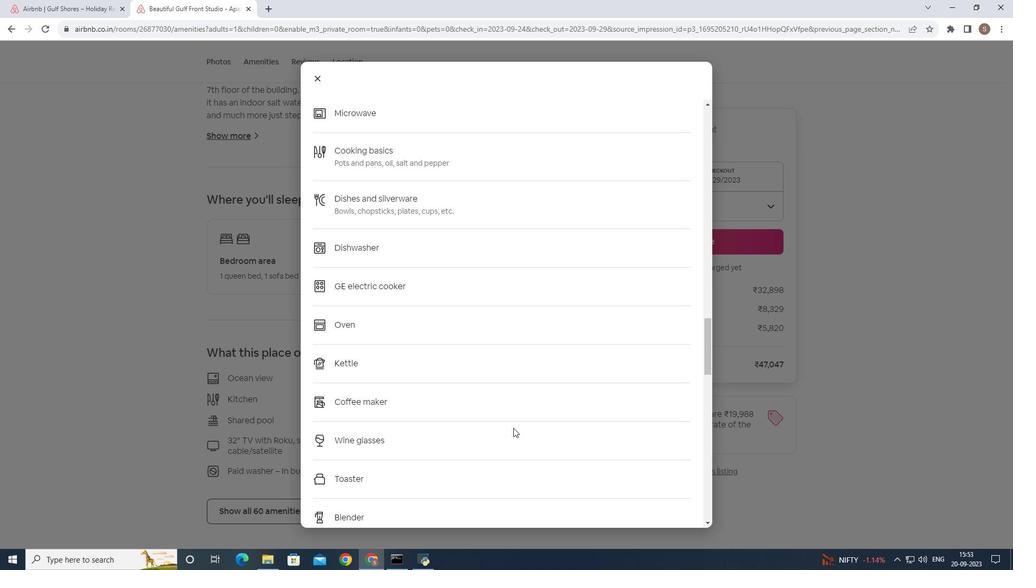 
Action: Mouse scrolled (515, 429) with delta (0, 0)
Screenshot: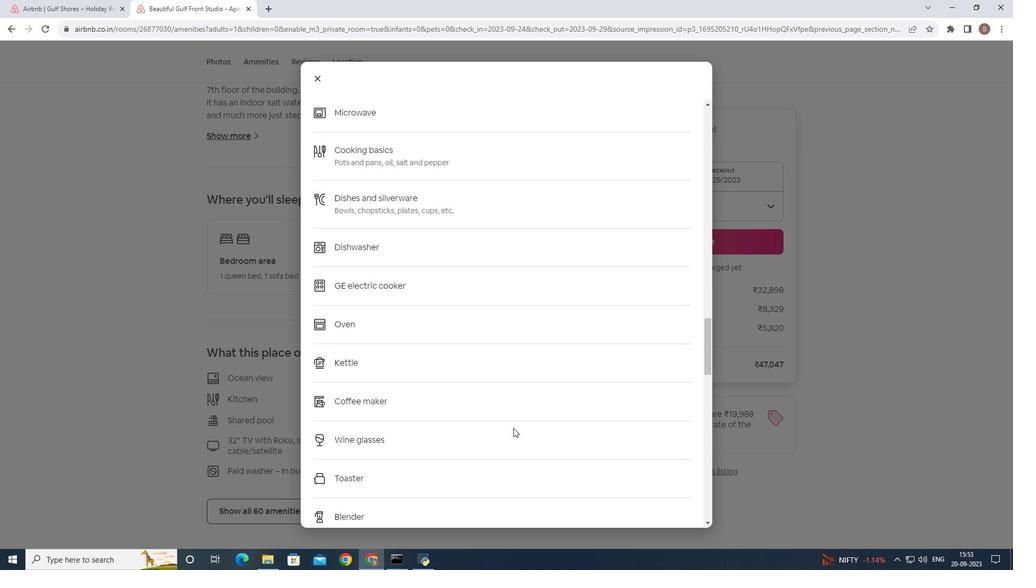 
Action: Mouse scrolled (515, 429) with delta (0, 0)
Screenshot: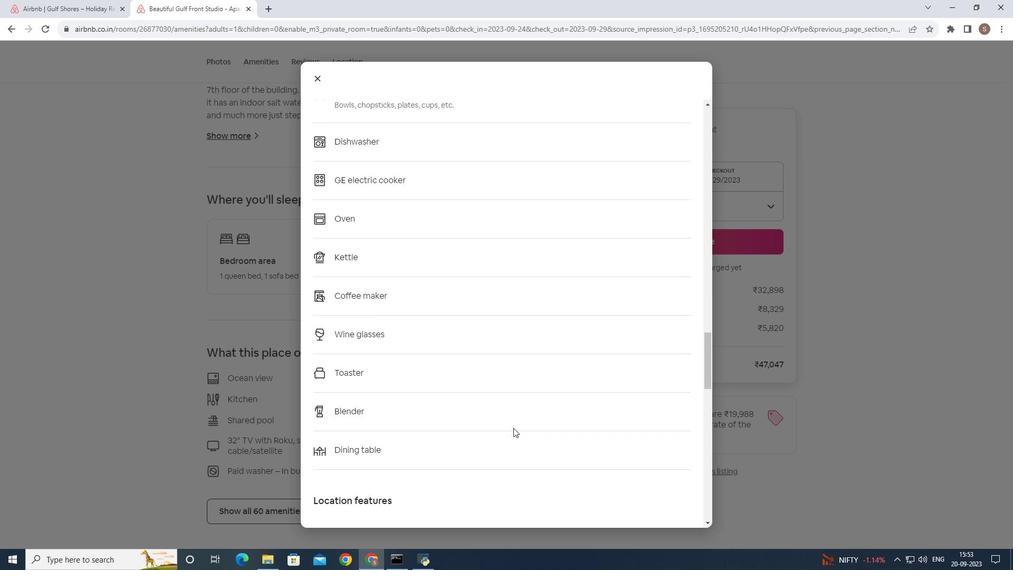 
Action: Mouse scrolled (515, 429) with delta (0, 0)
Screenshot: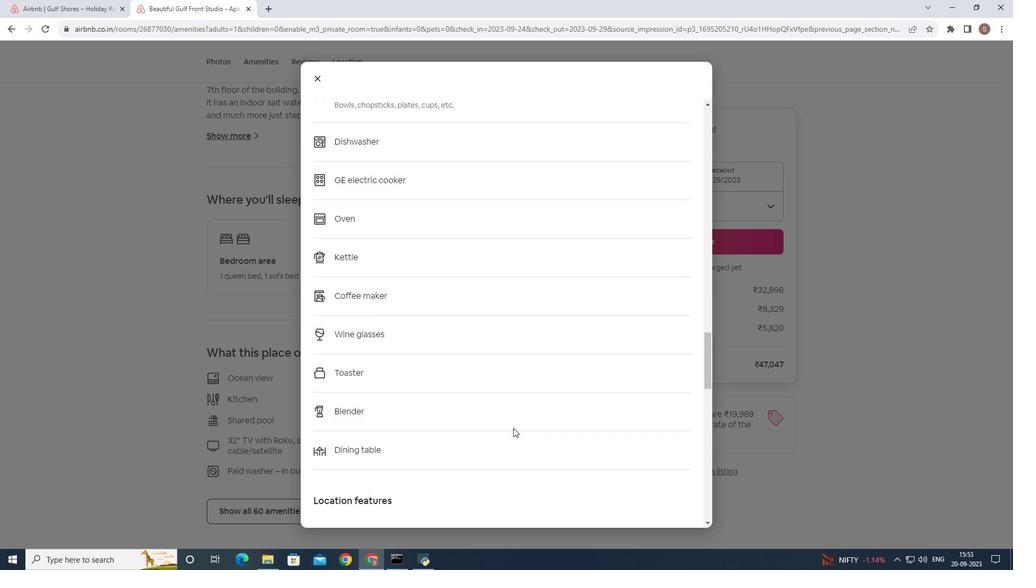 
Action: Mouse scrolled (515, 429) with delta (0, 0)
Screenshot: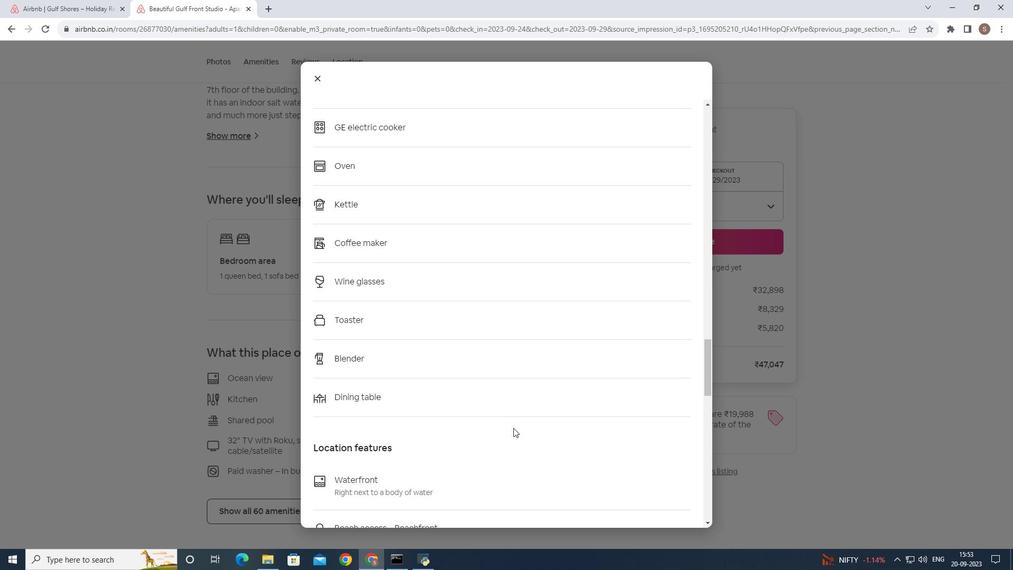 
Action: Mouse scrolled (515, 429) with delta (0, 0)
Screenshot: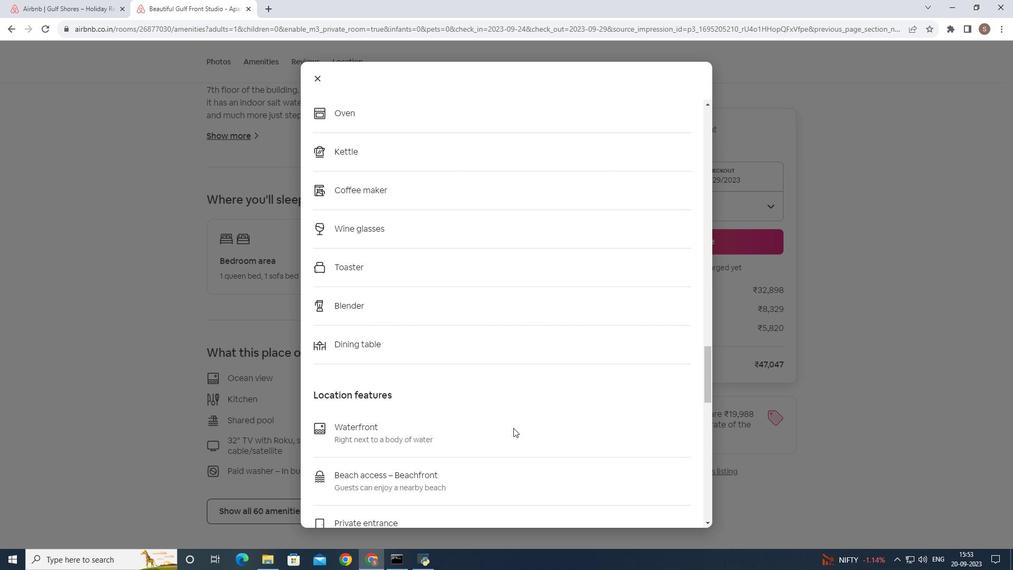 
Action: Mouse scrolled (515, 429) with delta (0, 0)
Screenshot: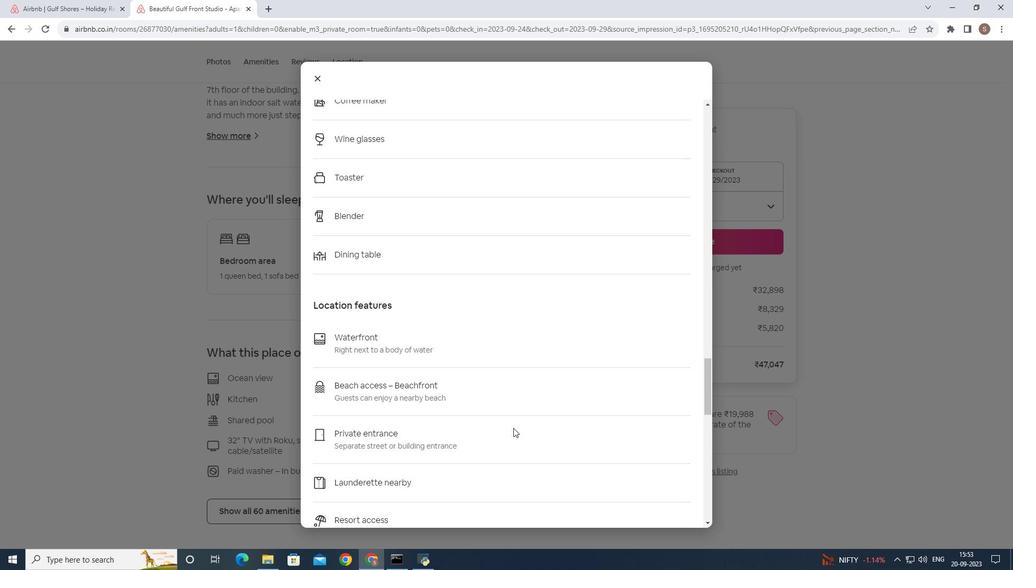 
Action: Mouse scrolled (515, 429) with delta (0, 0)
Screenshot: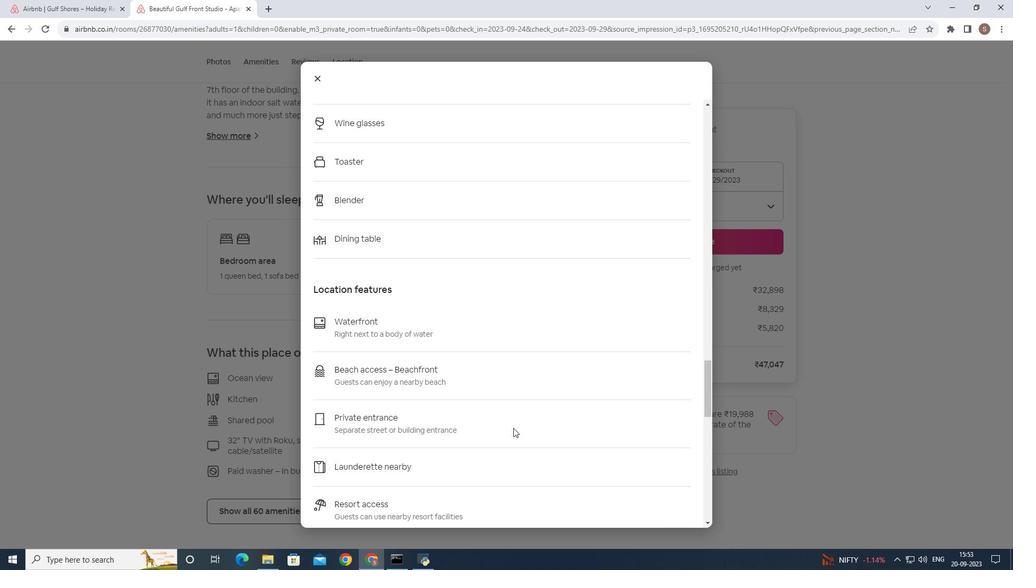 
Action: Mouse scrolled (515, 429) with delta (0, 0)
Screenshot: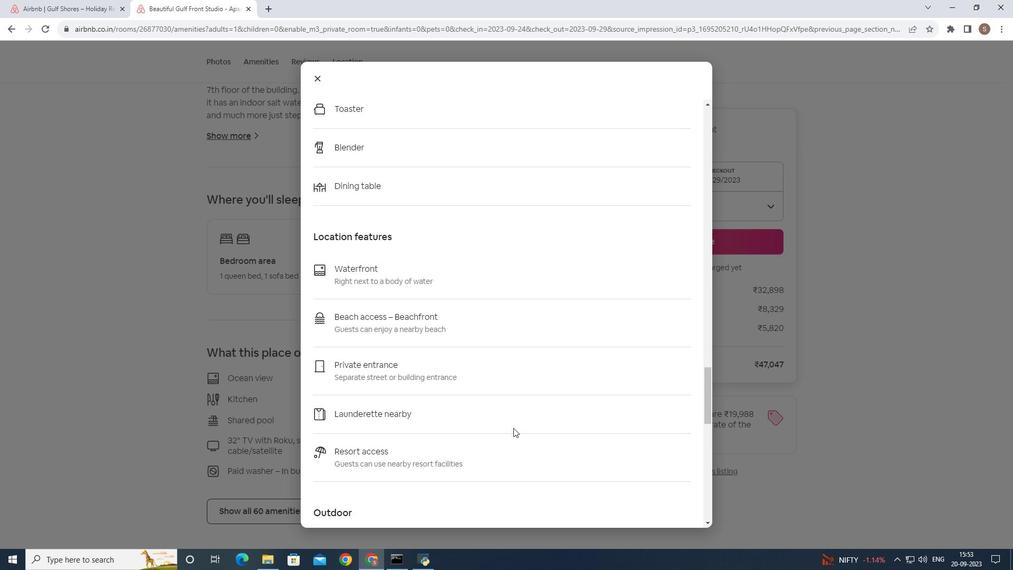 
Action: Mouse scrolled (515, 429) with delta (0, 0)
Screenshot: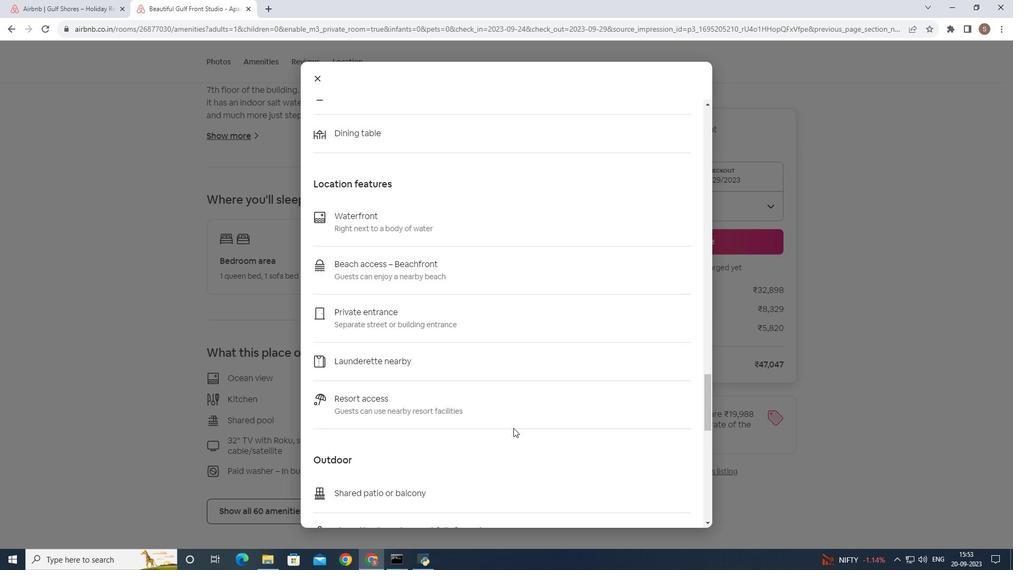 
Action: Mouse scrolled (515, 429) with delta (0, 0)
Screenshot: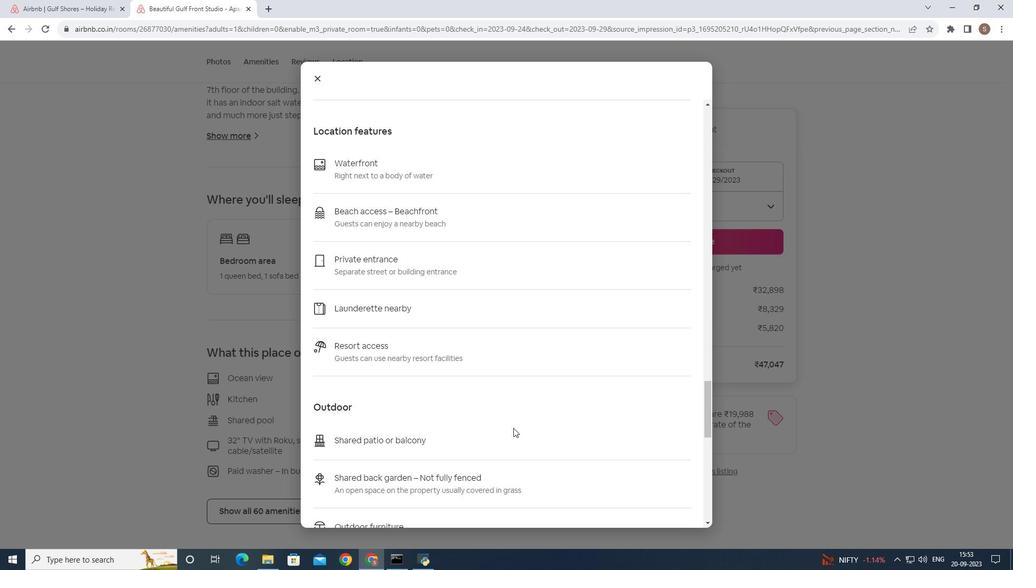 
Action: Mouse scrolled (515, 429) with delta (0, 0)
Screenshot: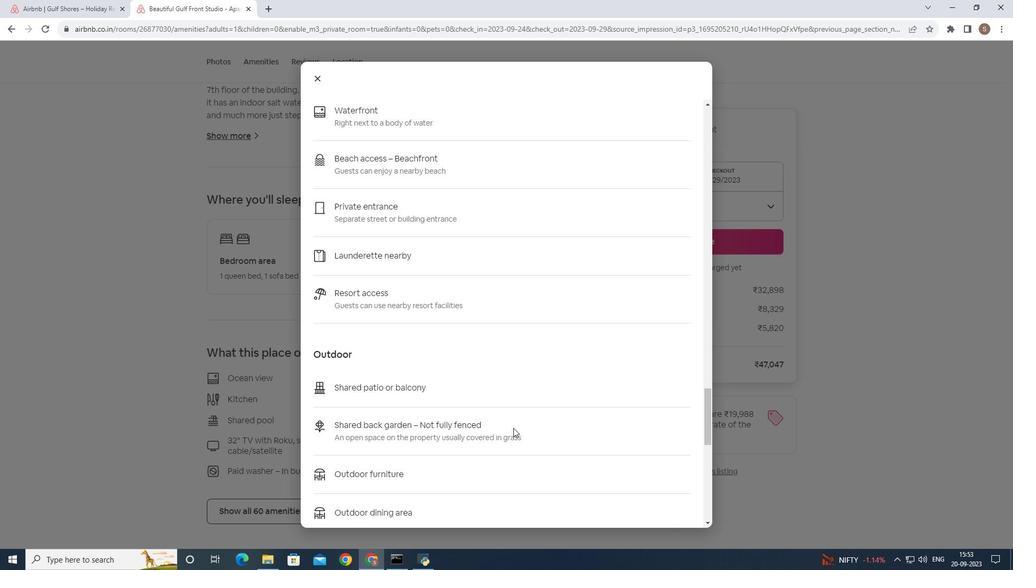 
Action: Mouse scrolled (515, 429) with delta (0, 0)
Screenshot: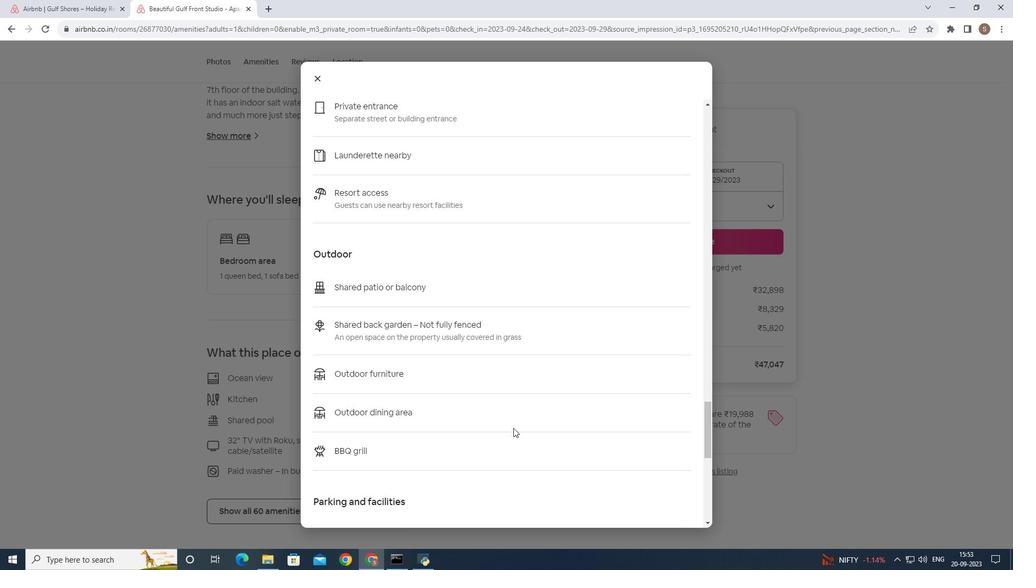 
Action: Mouse scrolled (515, 429) with delta (0, 0)
Screenshot: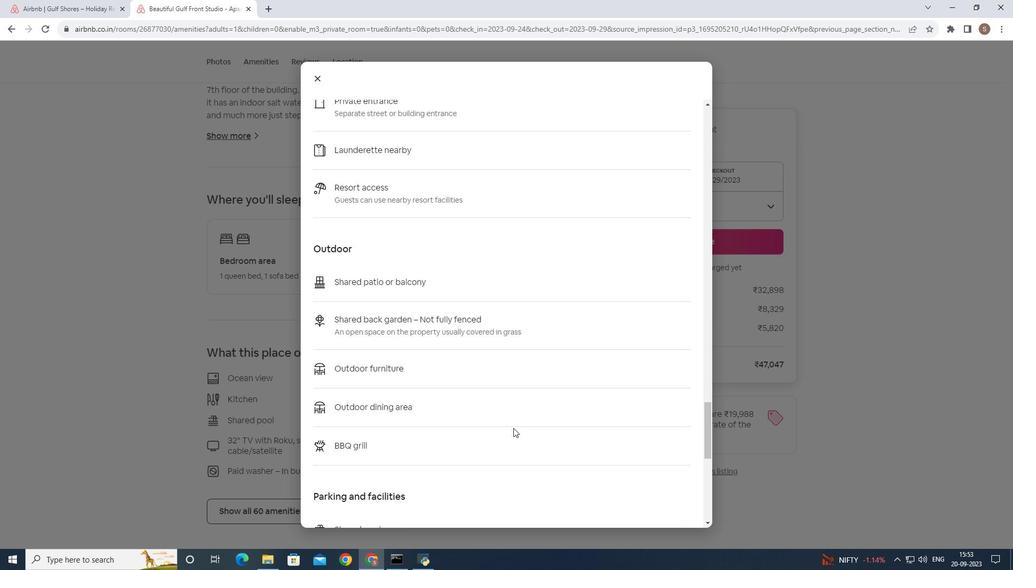 
Action: Mouse scrolled (515, 429) with delta (0, 0)
Screenshot: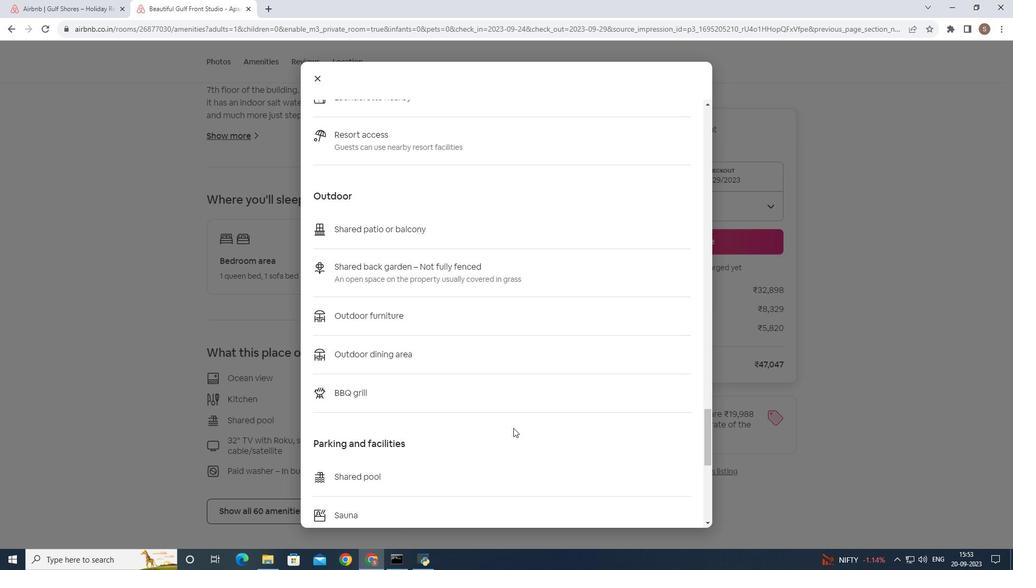 
Action: Mouse scrolled (515, 429) with delta (0, 0)
Screenshot: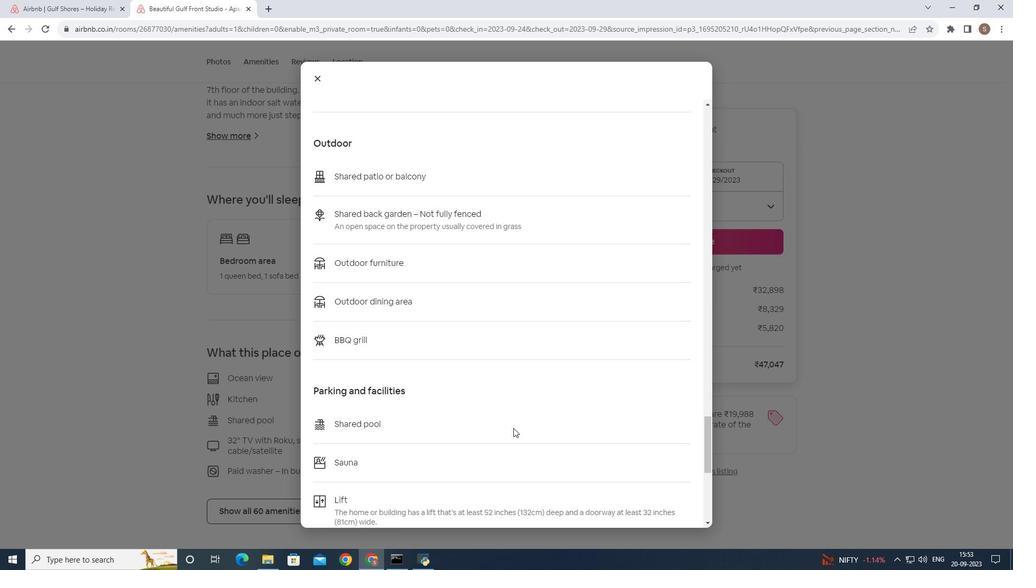 
Action: Mouse scrolled (515, 429) with delta (0, 0)
Screenshot: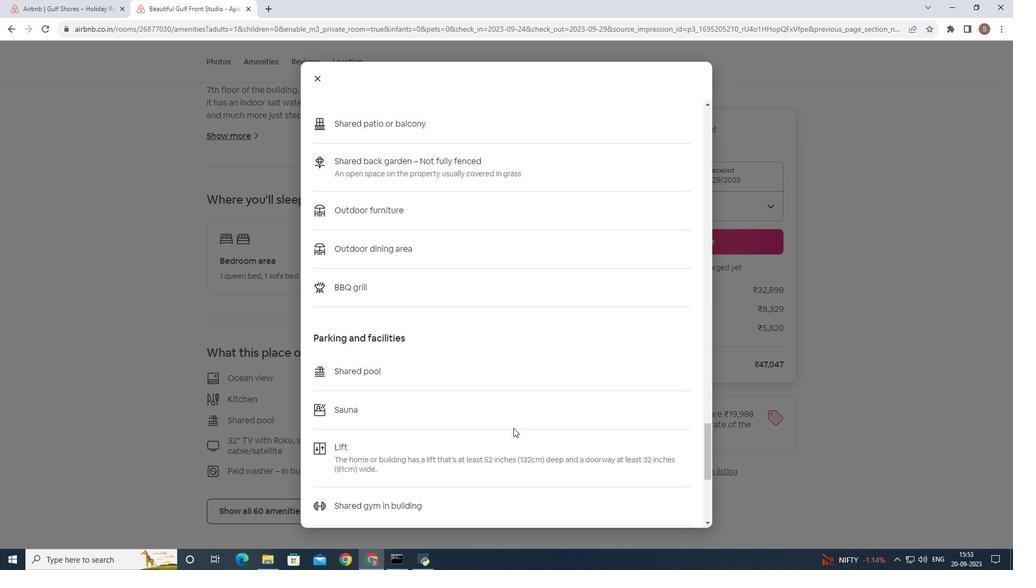 
Action: Mouse scrolled (515, 429) with delta (0, 0)
Screenshot: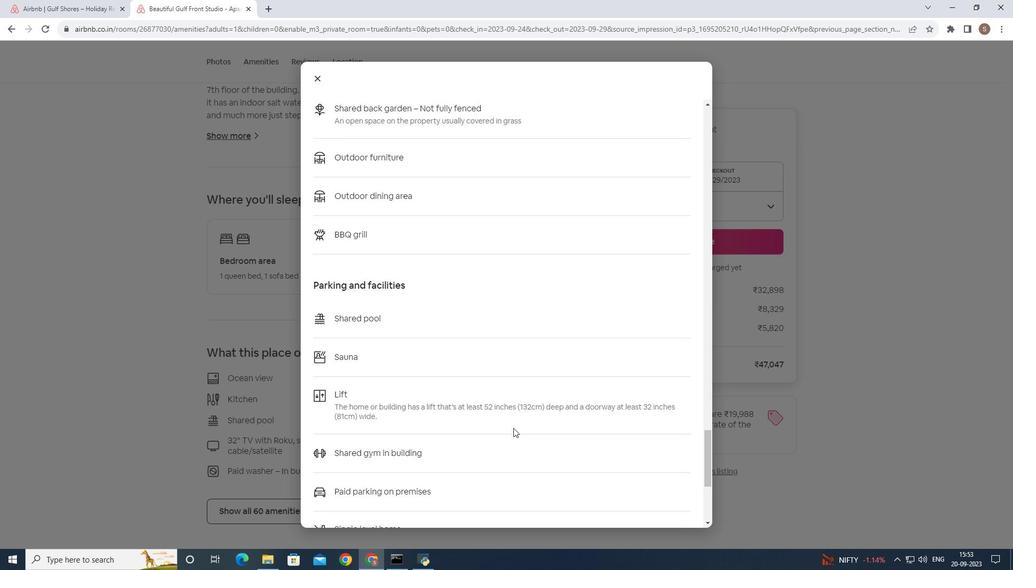 
Action: Mouse scrolled (515, 429) with delta (0, 0)
Screenshot: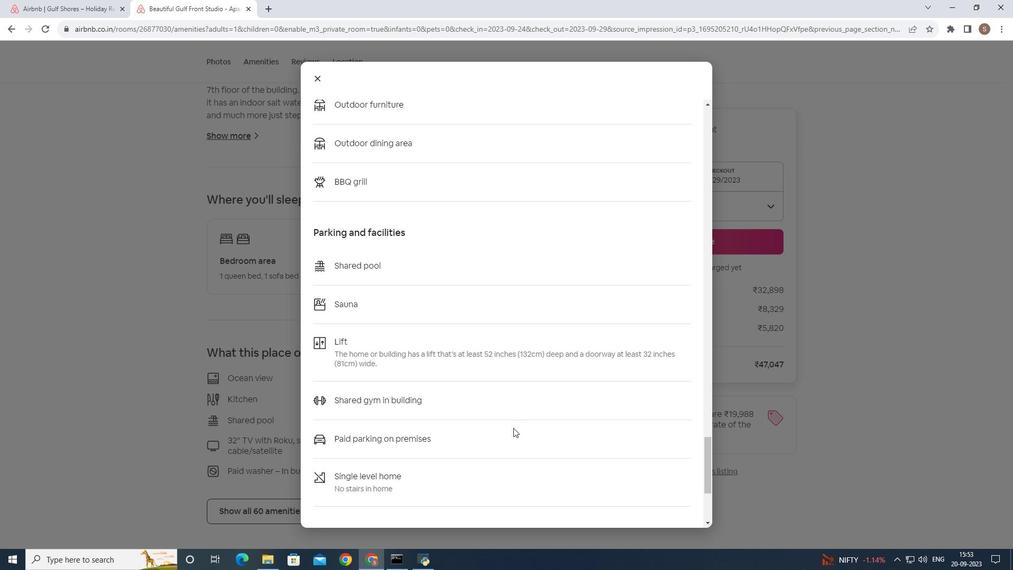 
Action: Mouse scrolled (515, 429) with delta (0, 0)
Screenshot: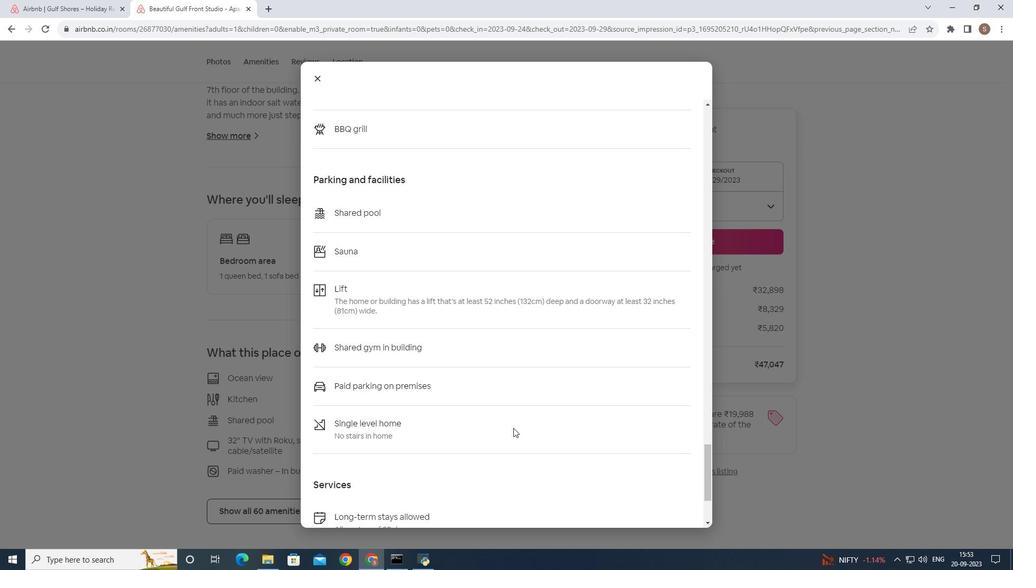 
Action: Mouse scrolled (515, 429) with delta (0, 0)
Screenshot: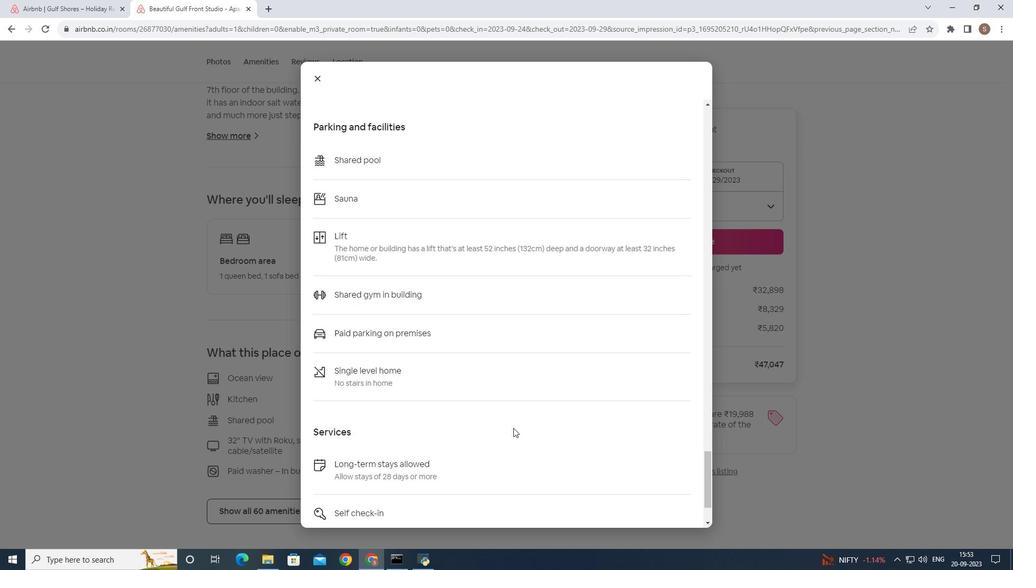 
Action: Mouse scrolled (515, 429) with delta (0, 0)
Screenshot: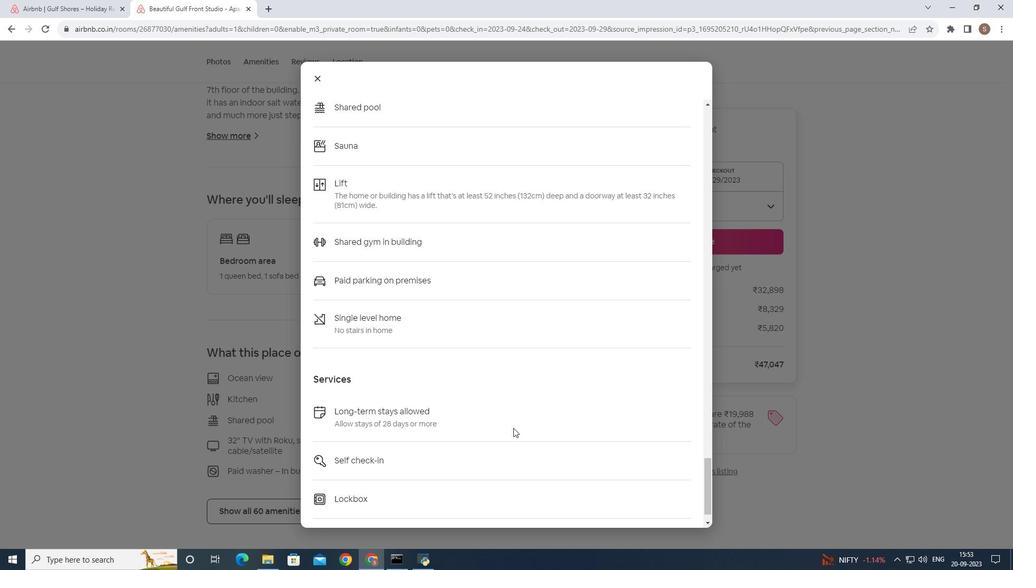 
Action: Mouse scrolled (515, 429) with delta (0, 0)
Screenshot: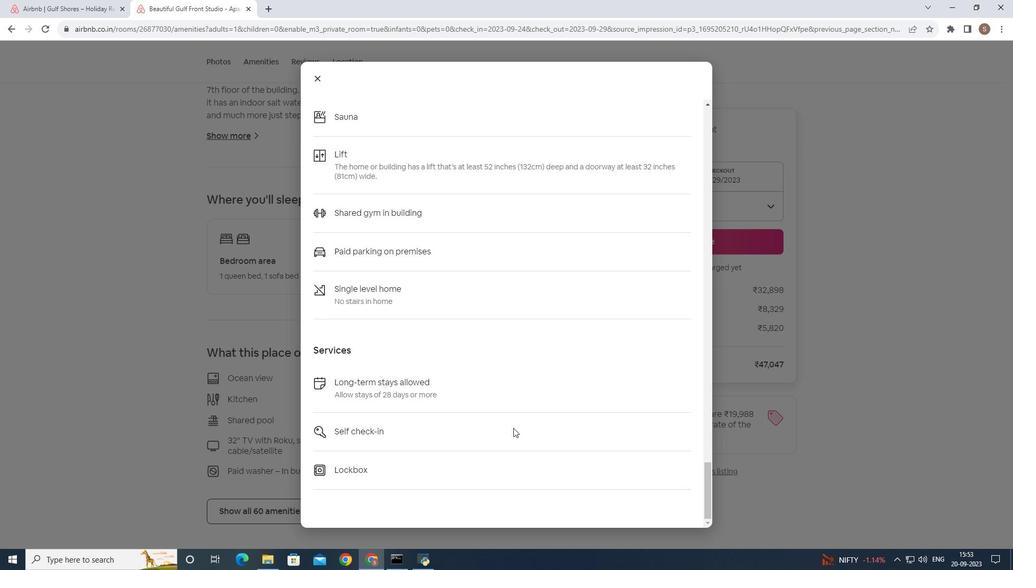 
Action: Mouse scrolled (515, 429) with delta (0, 0)
Screenshot: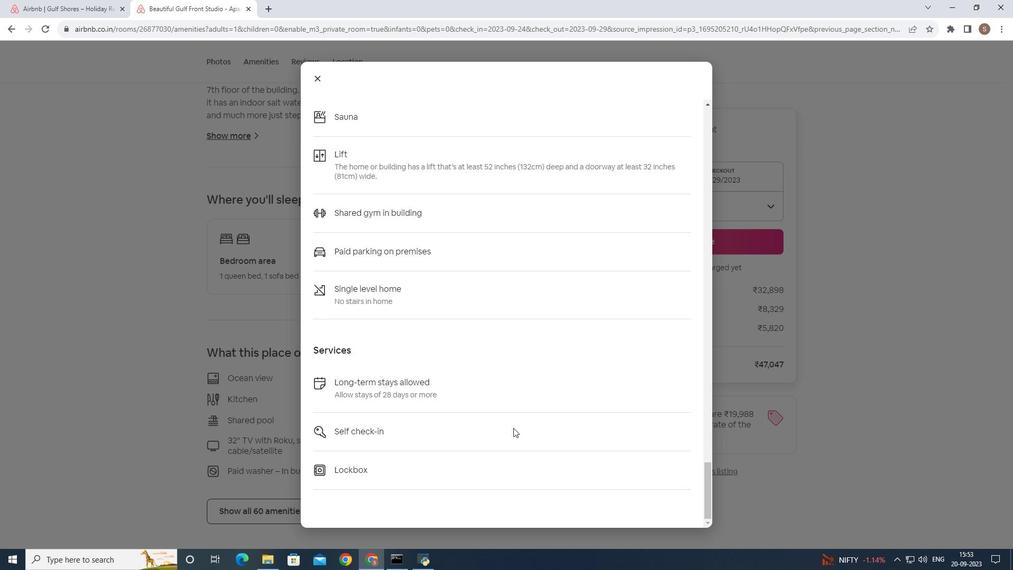 
Action: Mouse scrolled (515, 429) with delta (0, 0)
Screenshot: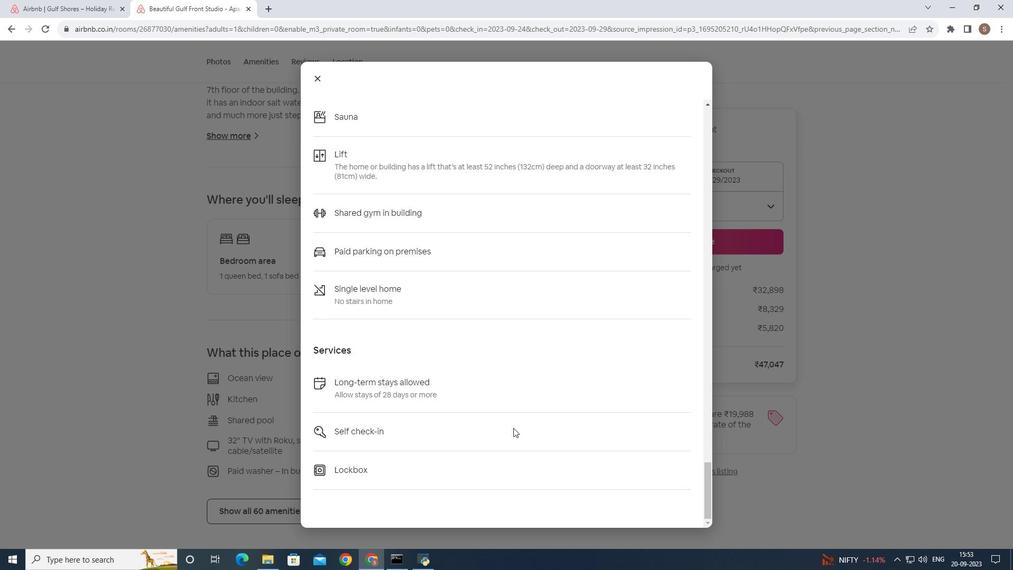 
Action: Mouse moved to (318, 86)
Screenshot: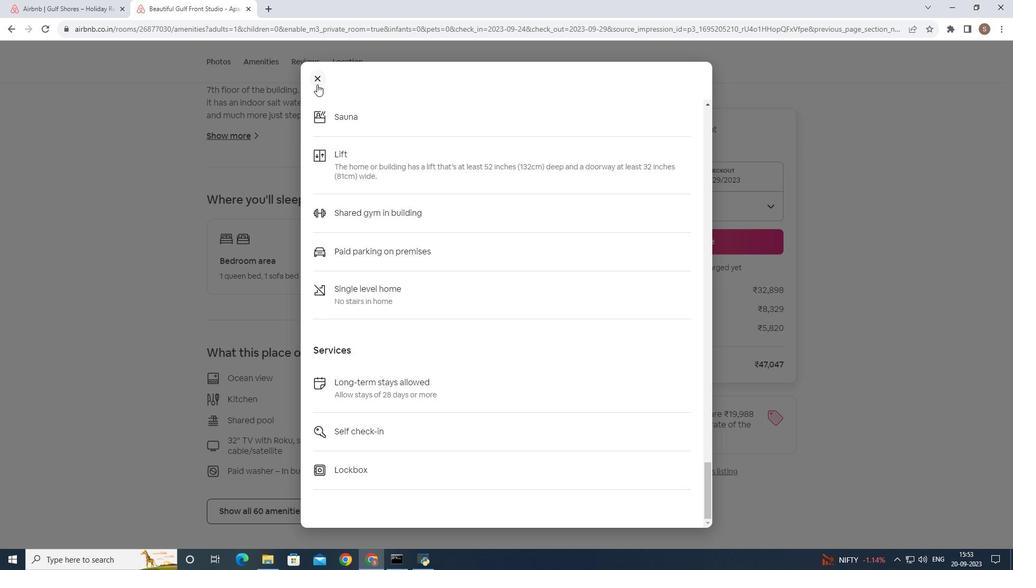
Action: Mouse pressed left at (318, 86)
Screenshot: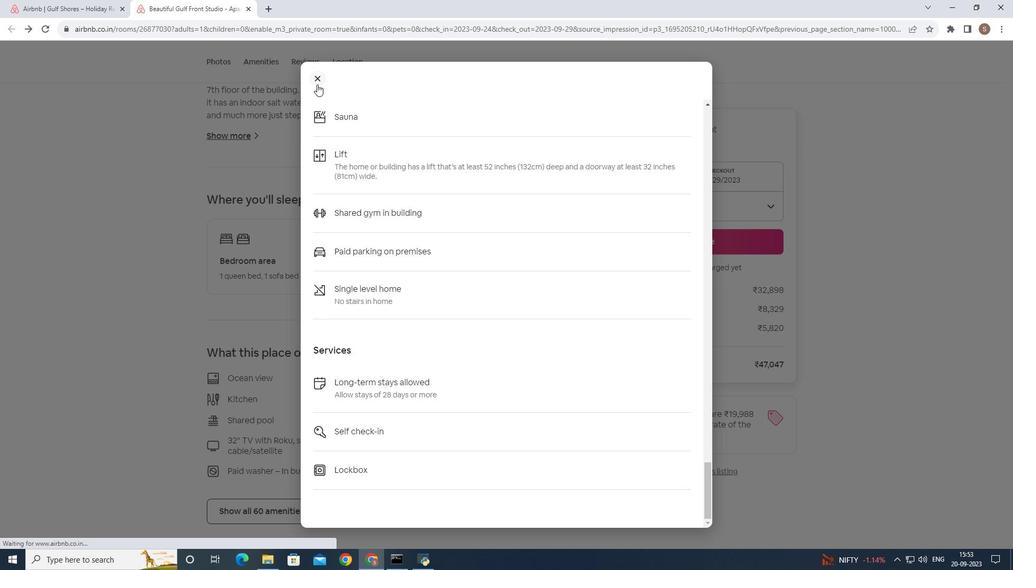 
Action: Mouse moved to (333, 337)
Screenshot: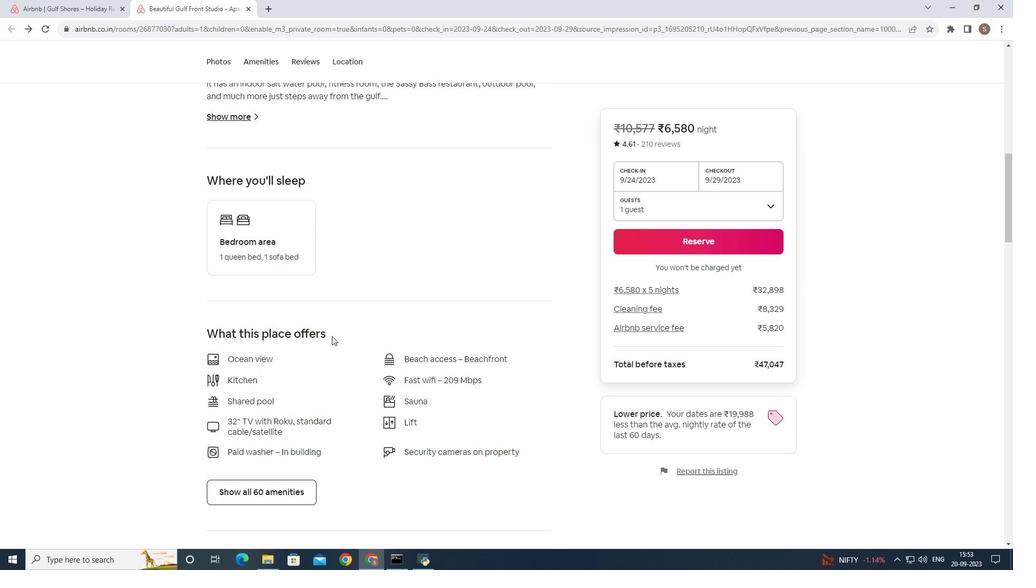 
Action: Mouse scrolled (333, 337) with delta (0, 0)
Screenshot: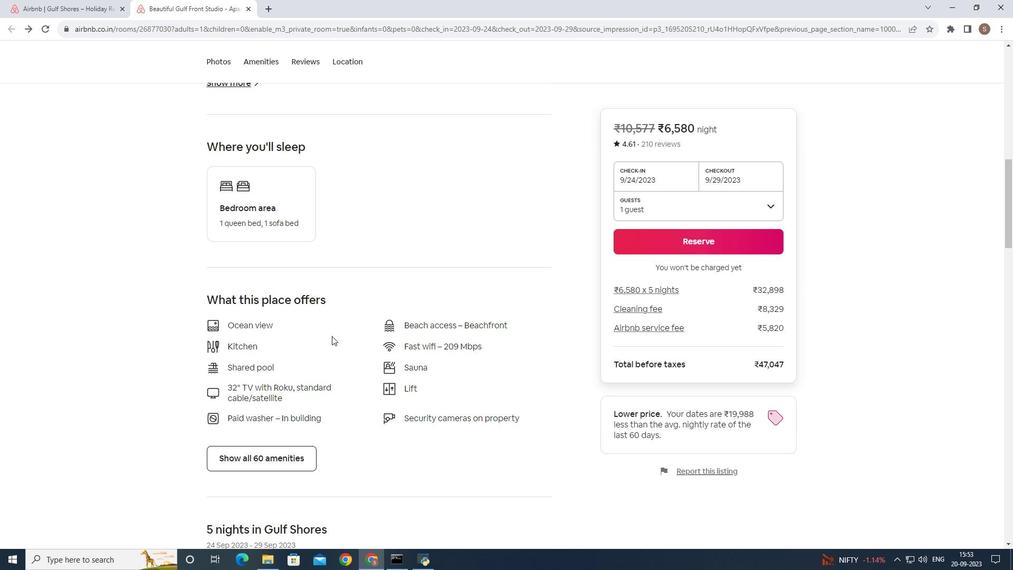 
Action: Mouse scrolled (333, 337) with delta (0, 0)
Screenshot: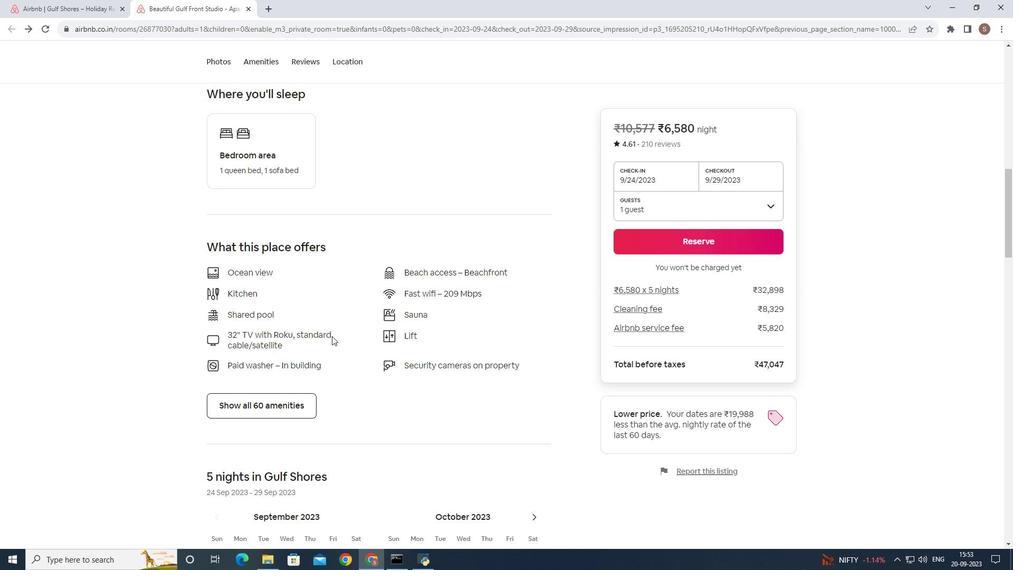 
Action: Mouse scrolled (333, 337) with delta (0, 0)
Screenshot: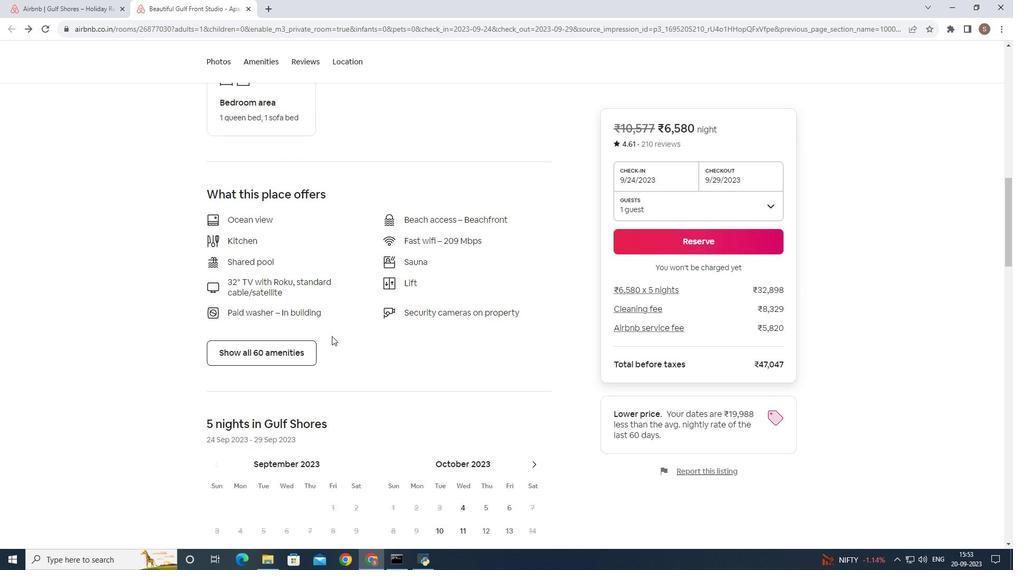 
Action: Mouse scrolled (333, 337) with delta (0, 0)
Screenshot: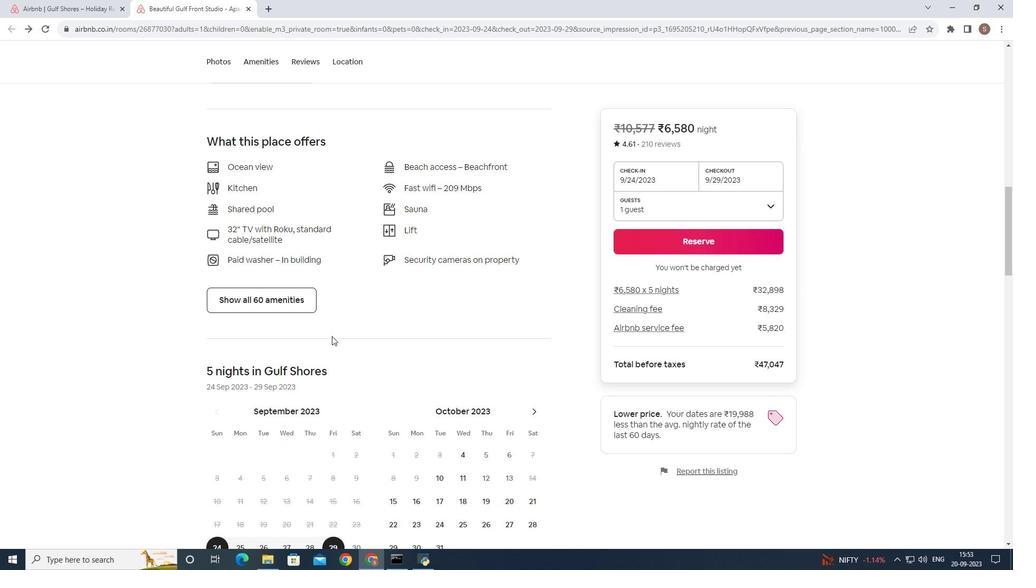 
Action: Mouse scrolled (333, 337) with delta (0, 0)
Screenshot: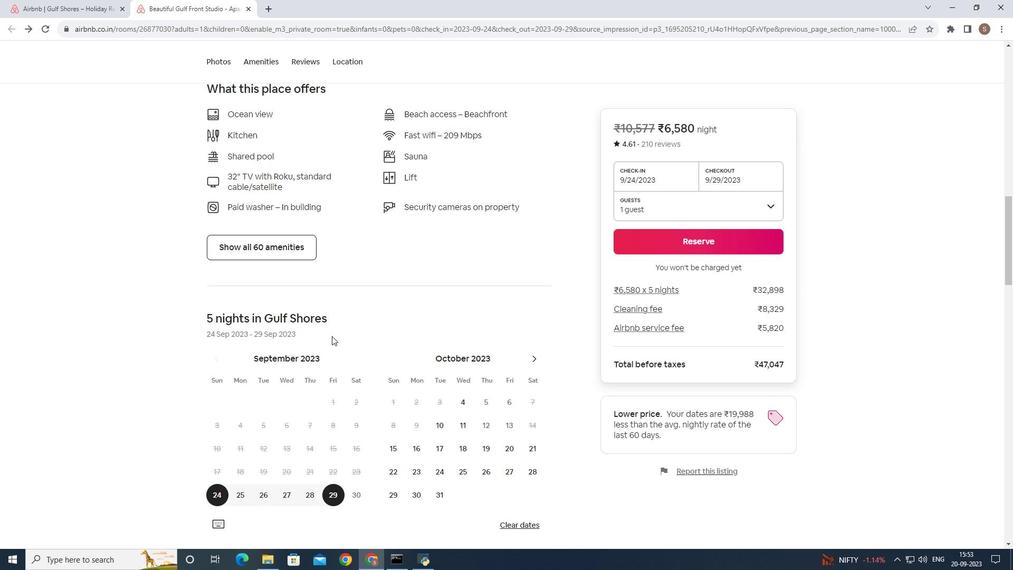 
Action: Mouse scrolled (333, 337) with delta (0, 0)
Screenshot: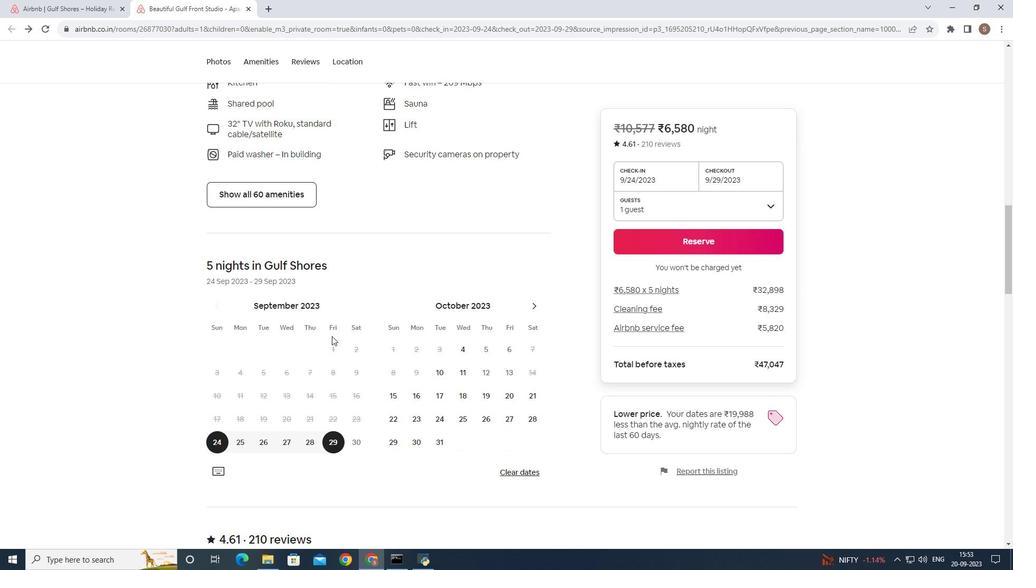 
Action: Mouse scrolled (333, 337) with delta (0, 0)
Screenshot: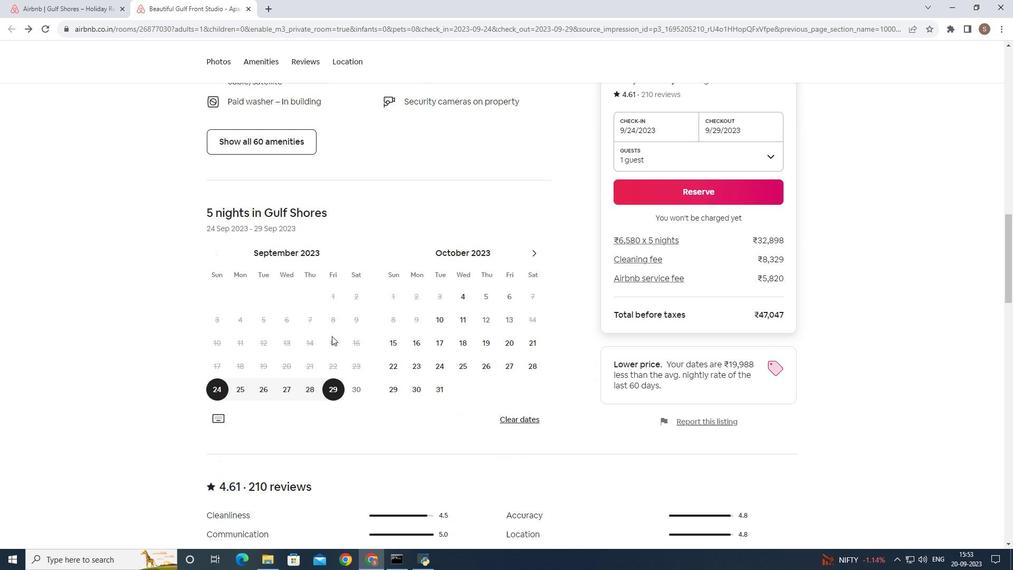 
Action: Mouse scrolled (333, 337) with delta (0, 0)
Screenshot: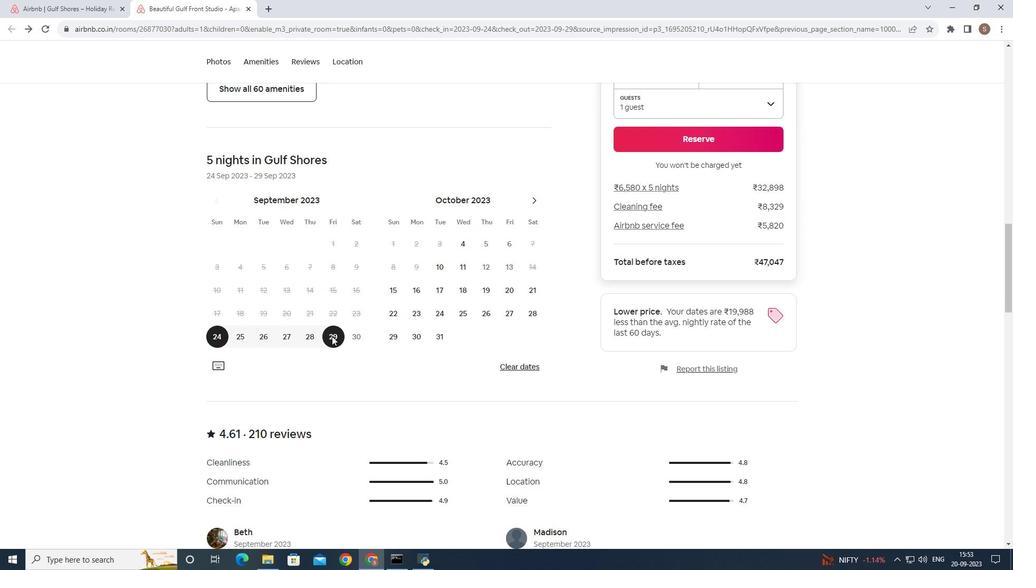 
Action: Mouse scrolled (333, 337) with delta (0, 0)
Screenshot: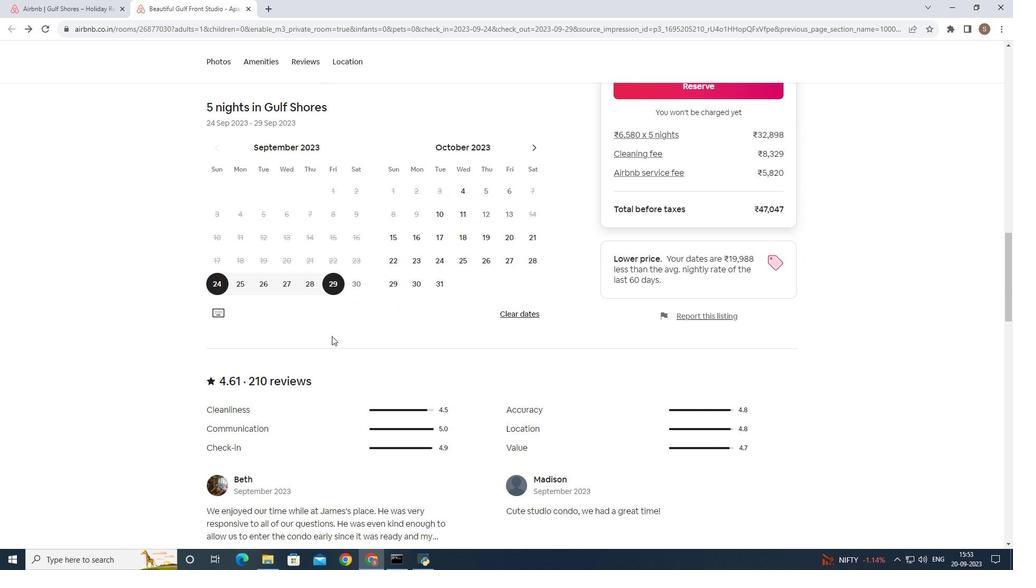 
Action: Mouse scrolled (333, 337) with delta (0, 0)
Screenshot: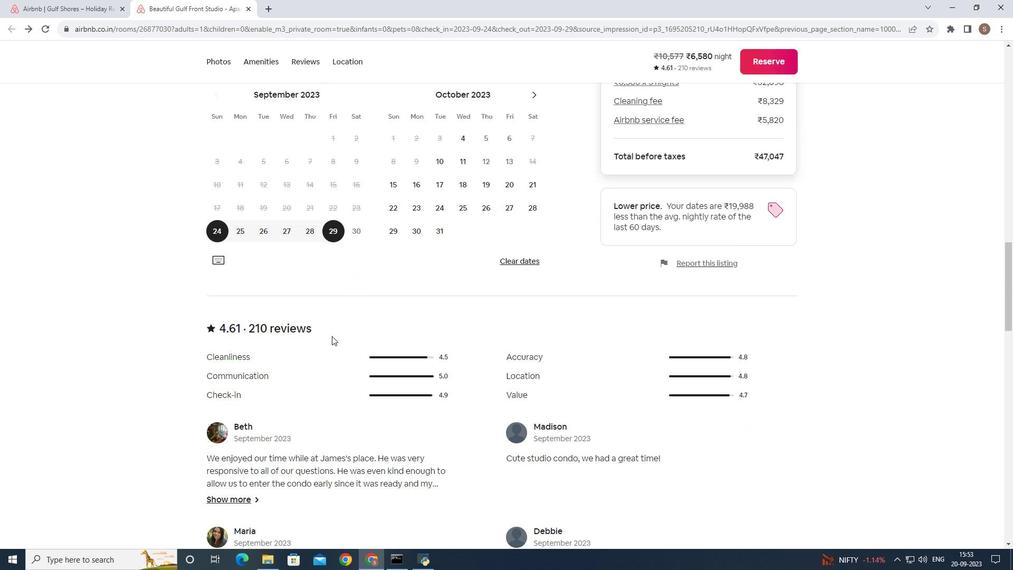 
Action: Mouse scrolled (333, 337) with delta (0, 0)
Screenshot: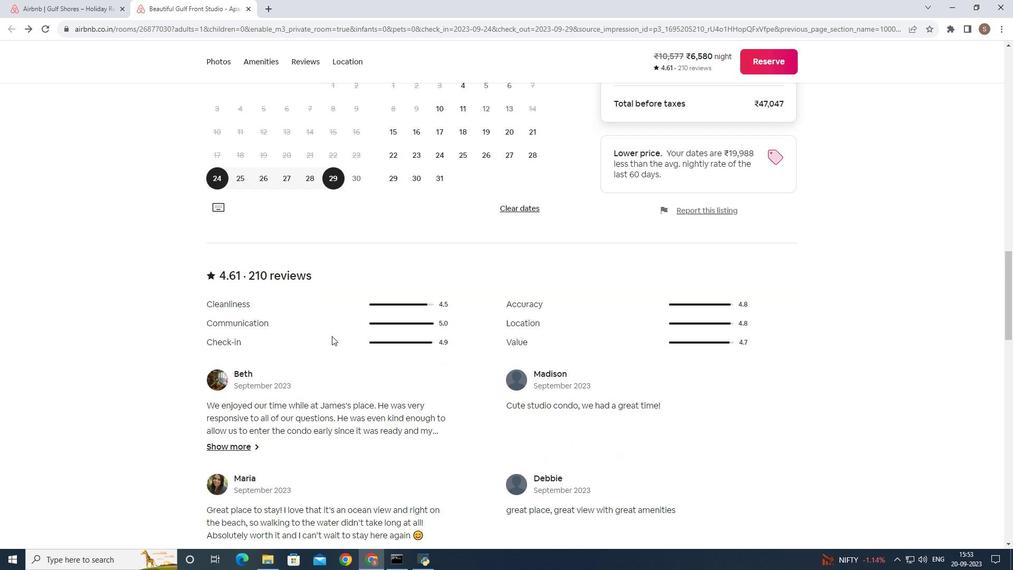 
Action: Mouse scrolled (333, 337) with delta (0, 0)
Screenshot: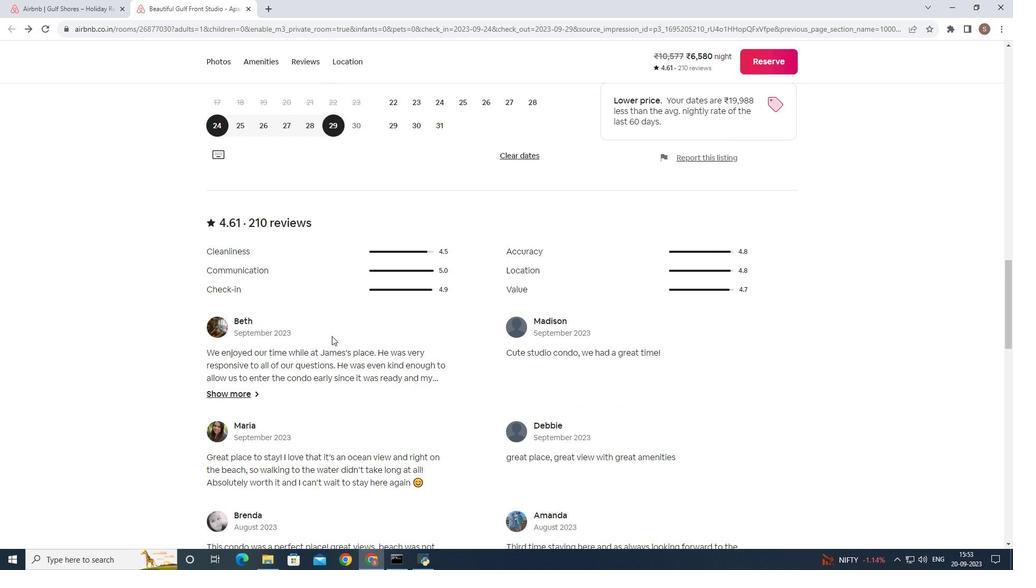 
Action: Mouse scrolled (333, 337) with delta (0, 0)
Screenshot: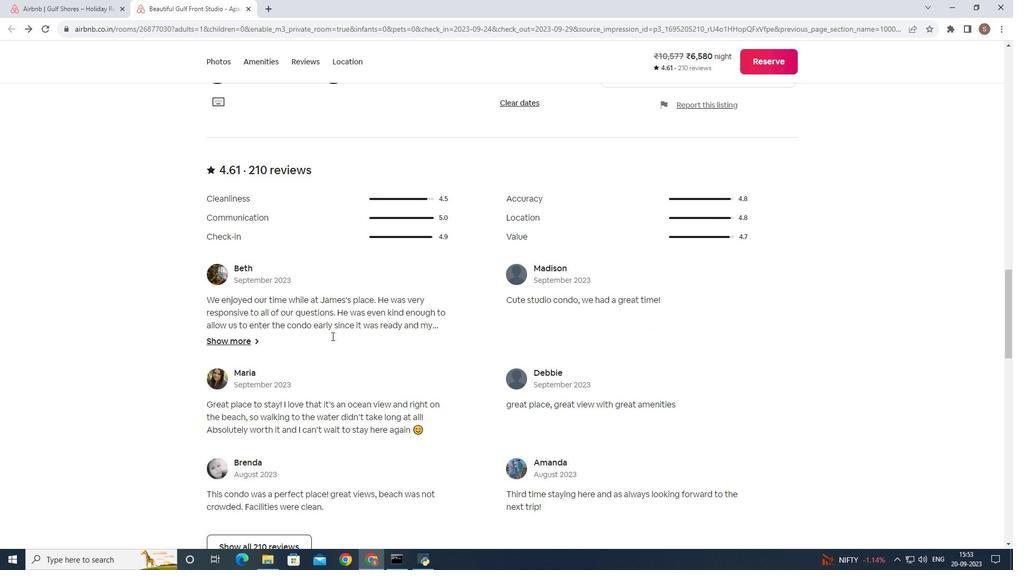 
Action: Mouse scrolled (333, 337) with delta (0, 0)
Screenshot: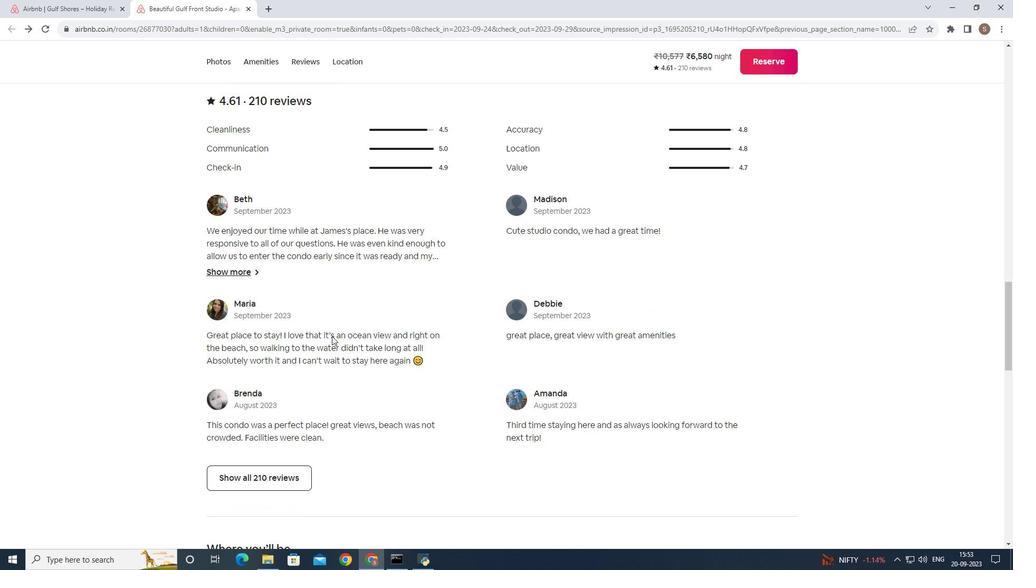 
Action: Mouse scrolled (333, 337) with delta (0, 0)
Screenshot: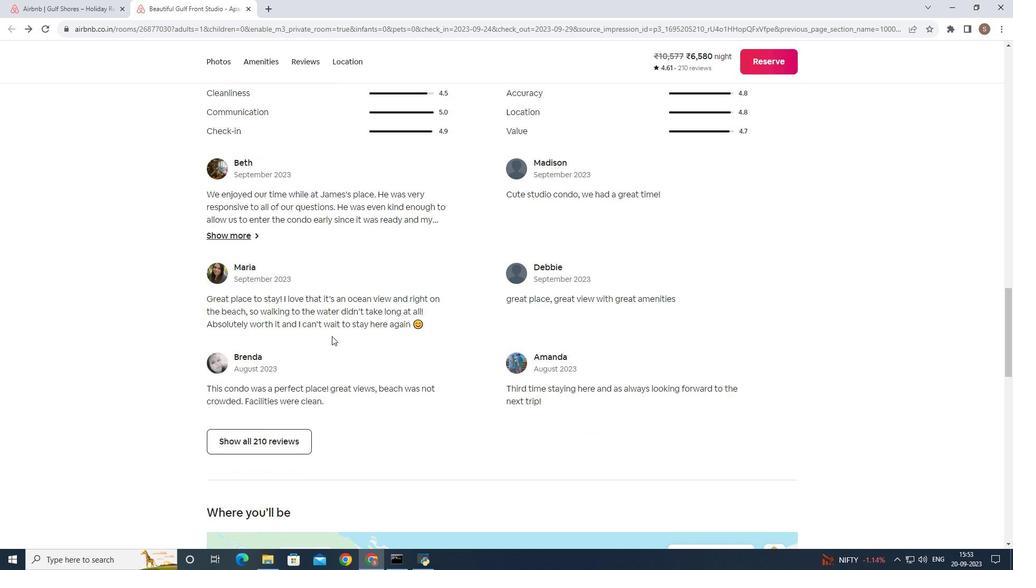 
Action: Mouse scrolled (333, 337) with delta (0, 0)
Screenshot: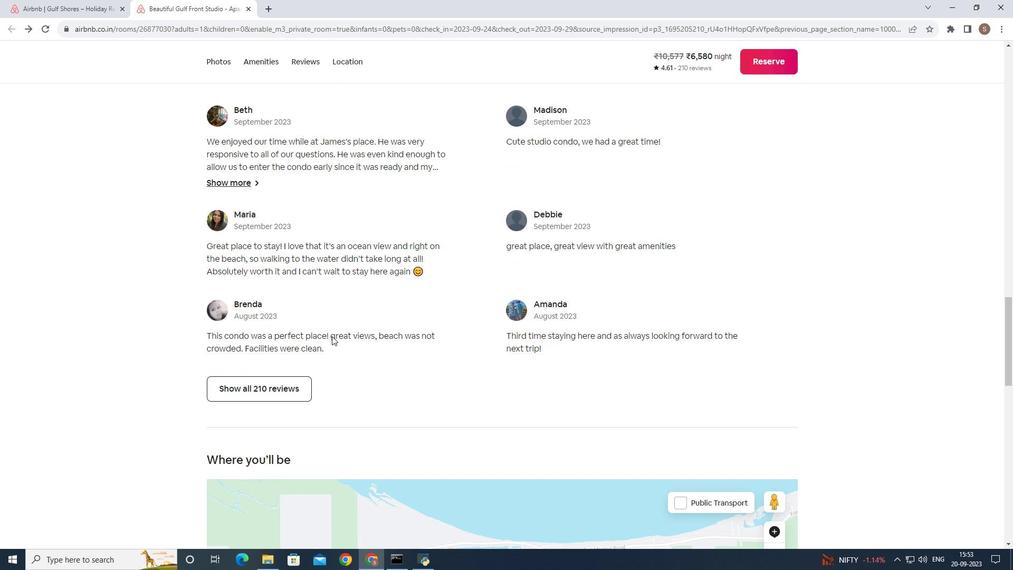 
Action: Mouse scrolled (333, 337) with delta (0, 0)
Screenshot: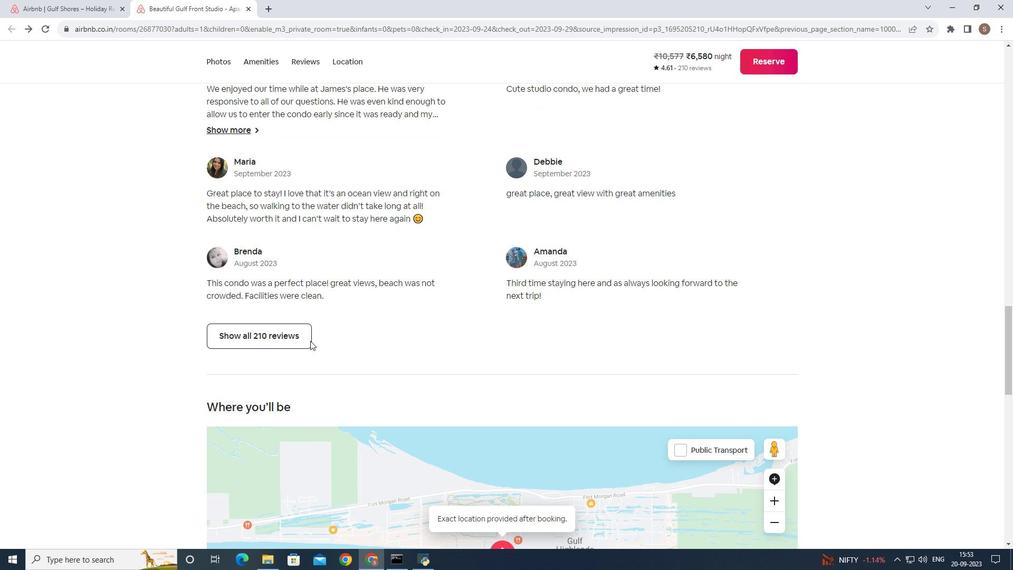 
Action: Mouse moved to (267, 332)
Screenshot: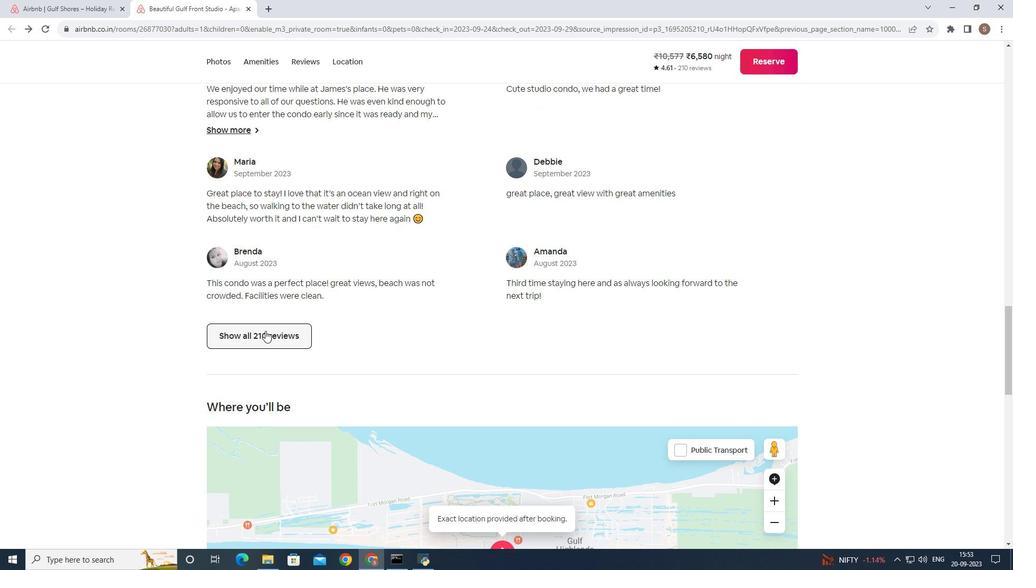 
Action: Mouse pressed left at (267, 332)
Screenshot: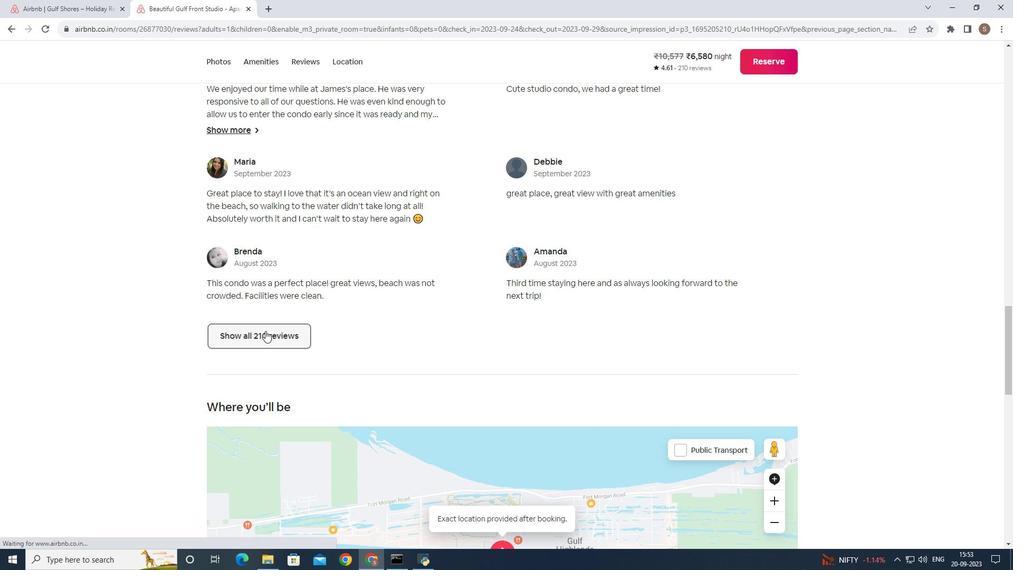 
Action: Mouse moved to (483, 248)
Screenshot: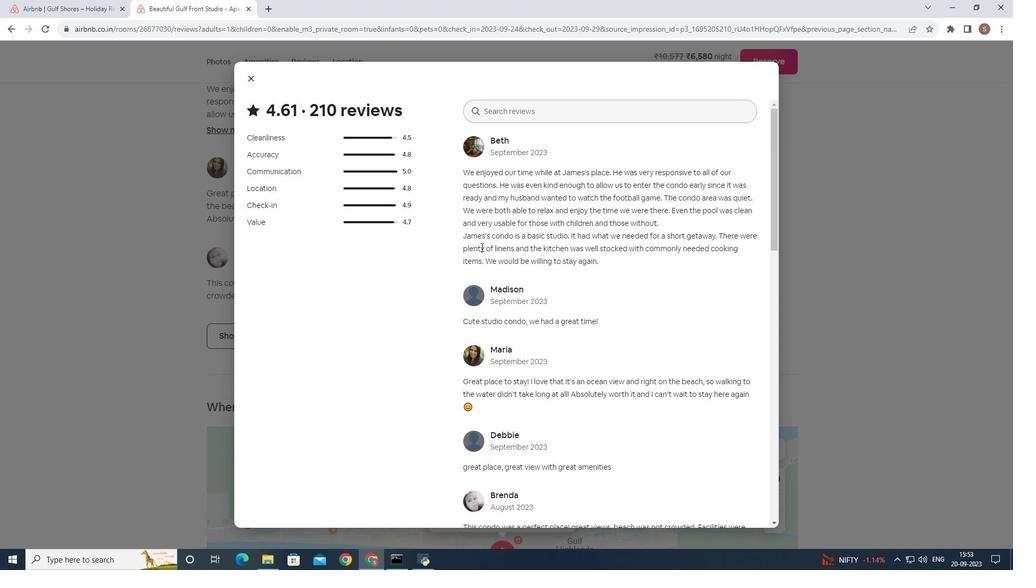 
Action: Mouse scrolled (483, 248) with delta (0, 0)
Screenshot: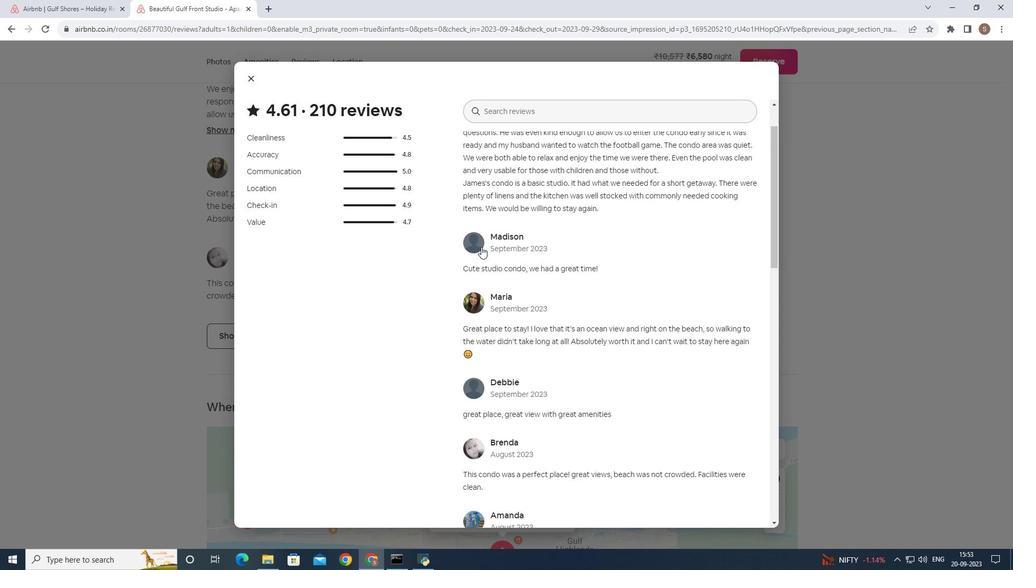 
Action: Mouse scrolled (483, 248) with delta (0, 0)
Screenshot: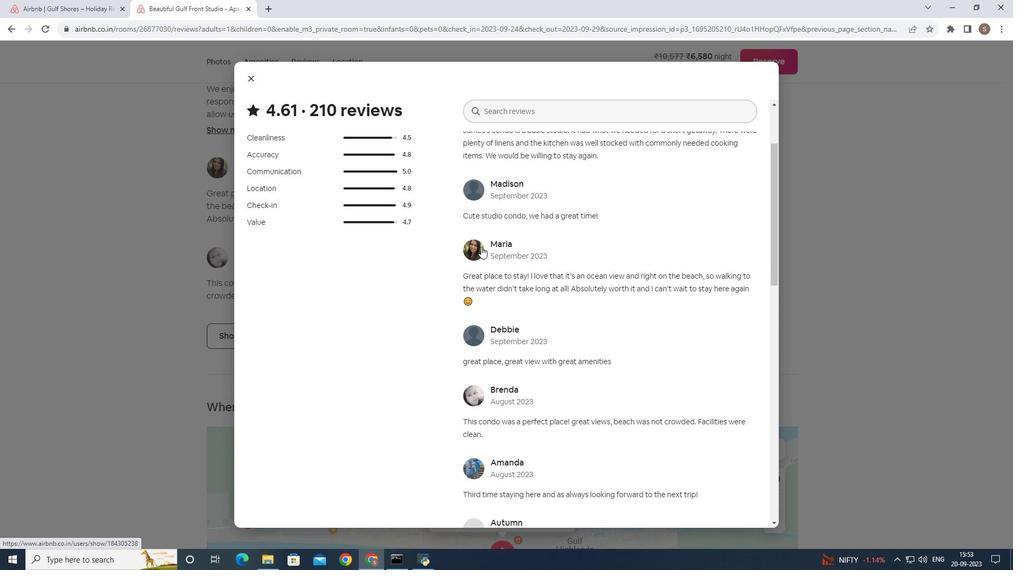 
Action: Mouse scrolled (483, 248) with delta (0, 0)
Screenshot: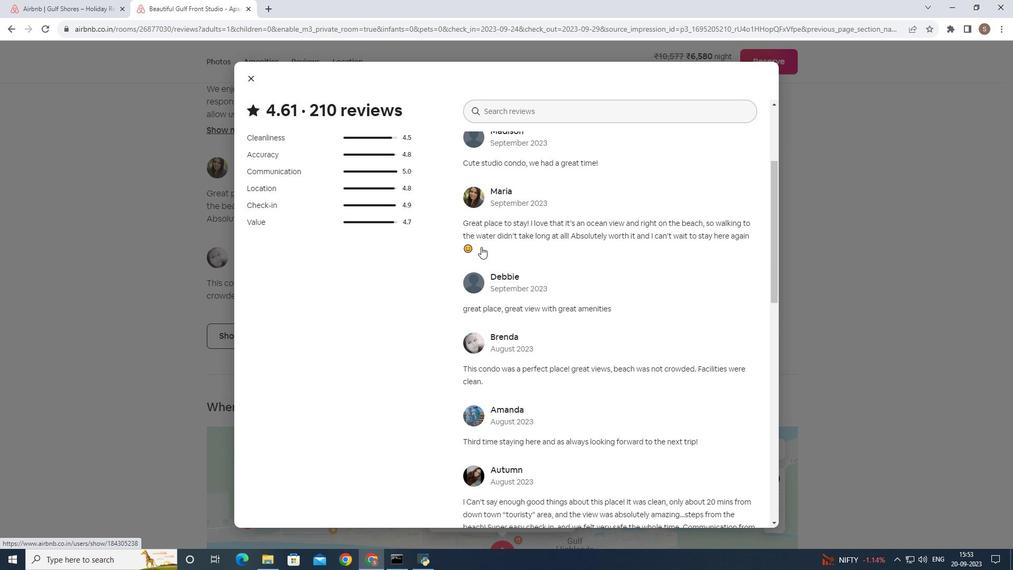 
Action: Mouse scrolled (483, 248) with delta (0, 0)
Screenshot: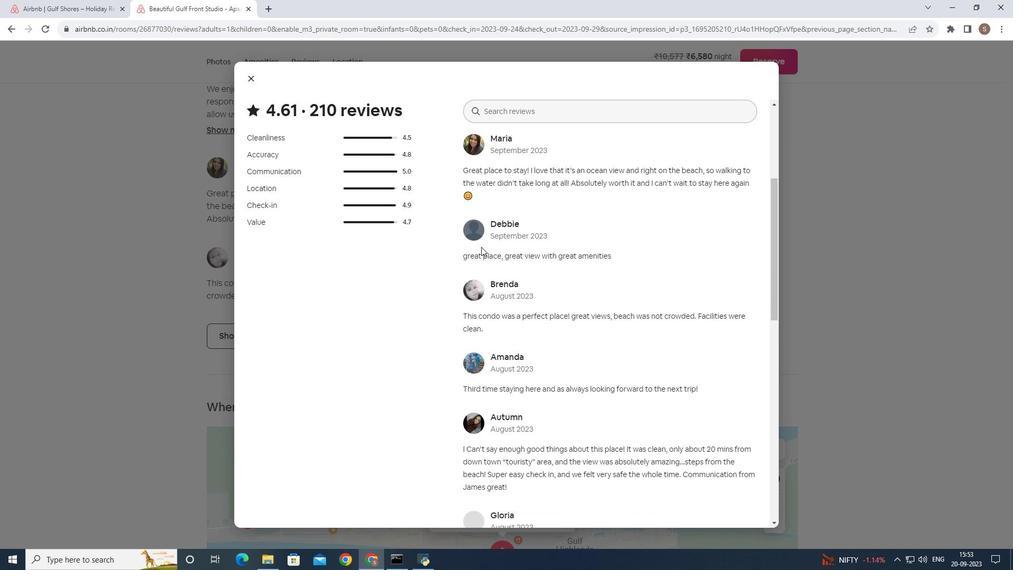 
Action: Mouse scrolled (483, 248) with delta (0, 0)
Screenshot: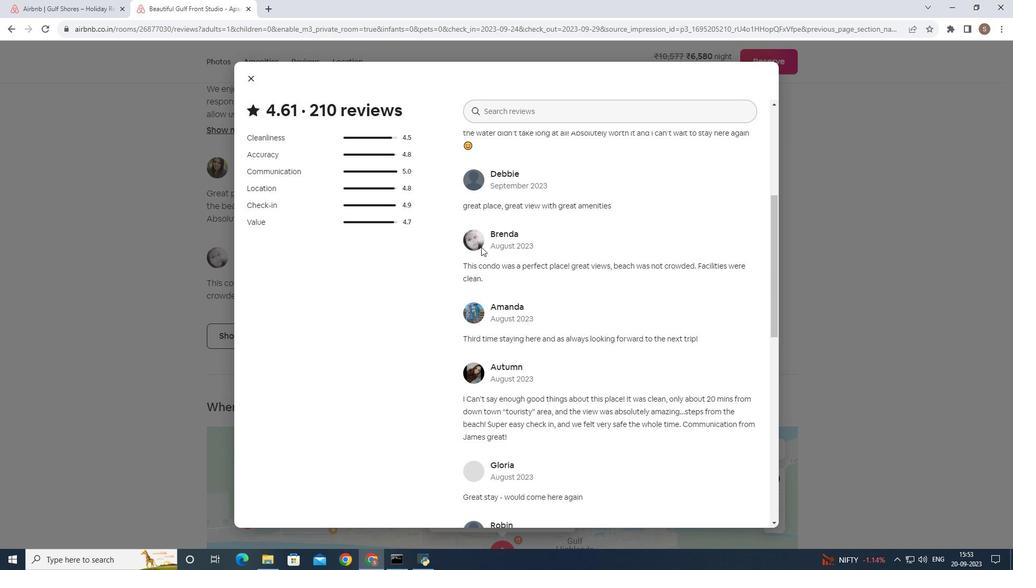 
Action: Mouse scrolled (483, 248) with delta (0, 0)
Screenshot: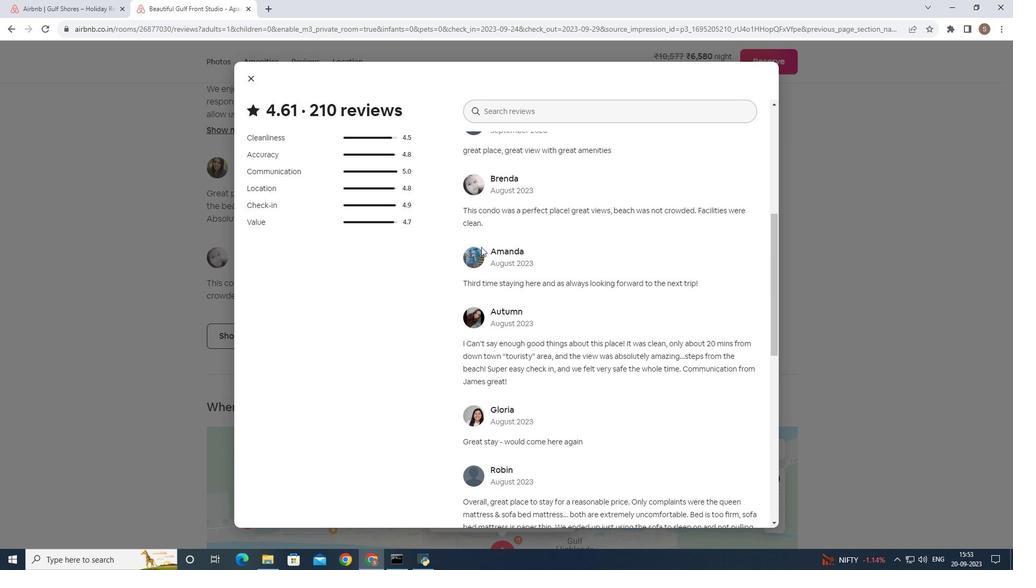 
Action: Mouse scrolled (483, 248) with delta (0, 0)
Screenshot: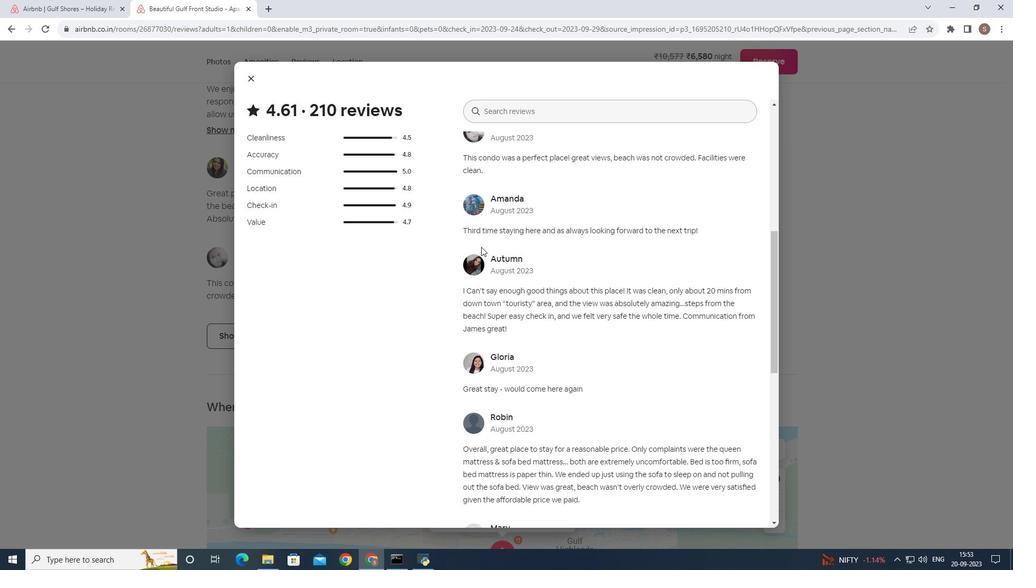 
Action: Mouse scrolled (483, 248) with delta (0, 0)
Screenshot: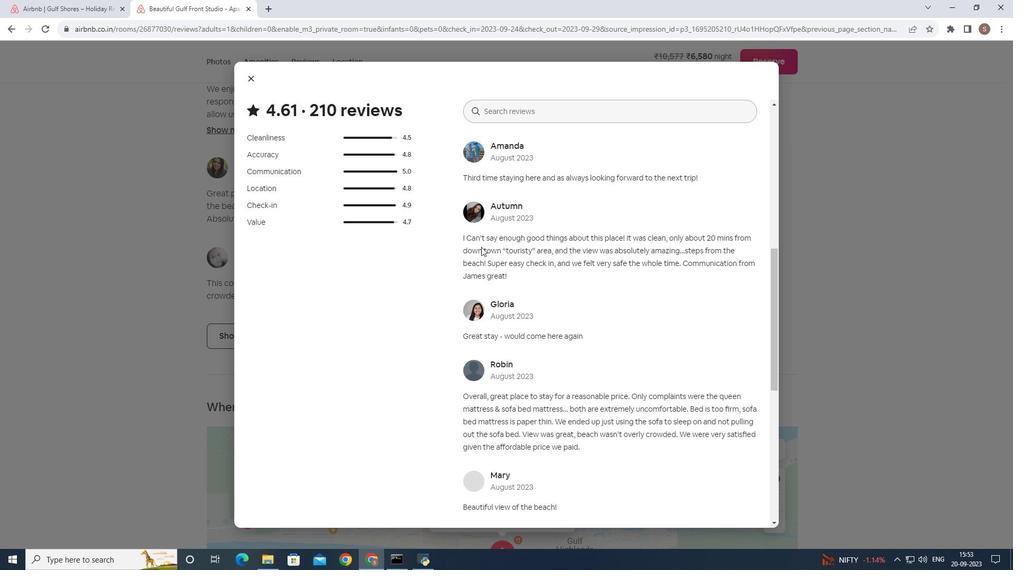 
Action: Mouse moved to (492, 246)
Screenshot: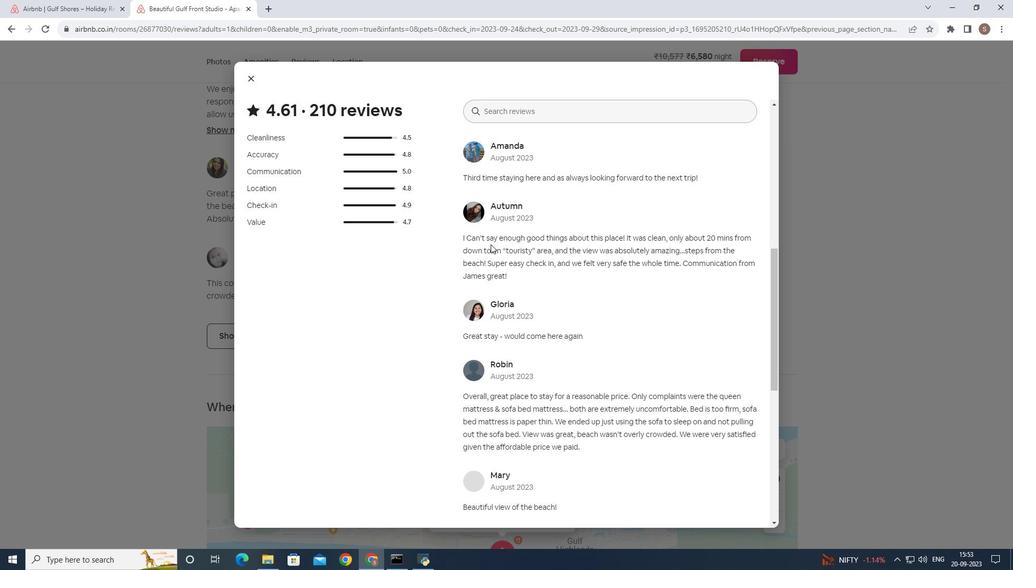 
Action: Mouse scrolled (492, 245) with delta (0, 0)
Screenshot: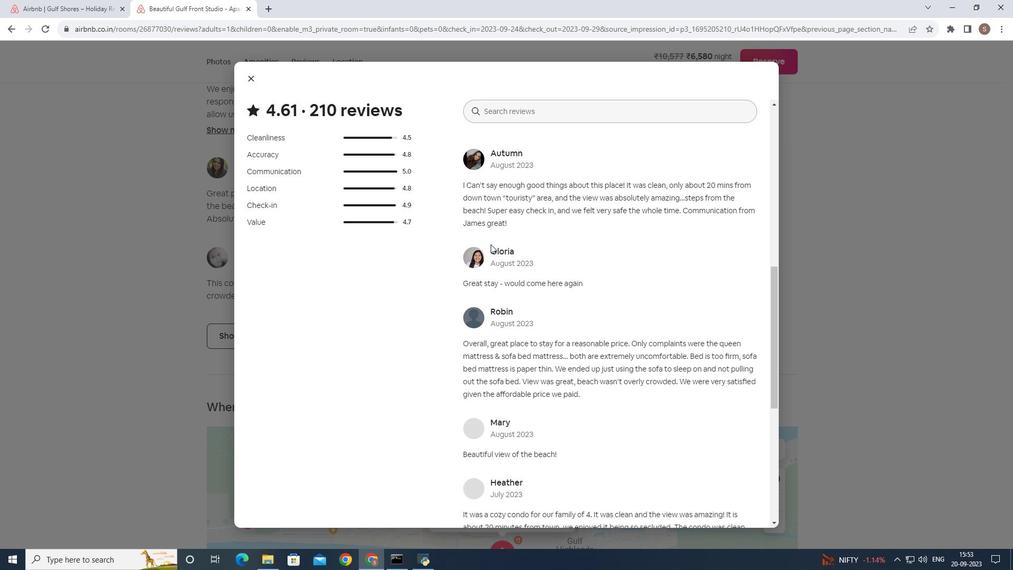 
Action: Mouse scrolled (492, 245) with delta (0, 0)
Screenshot: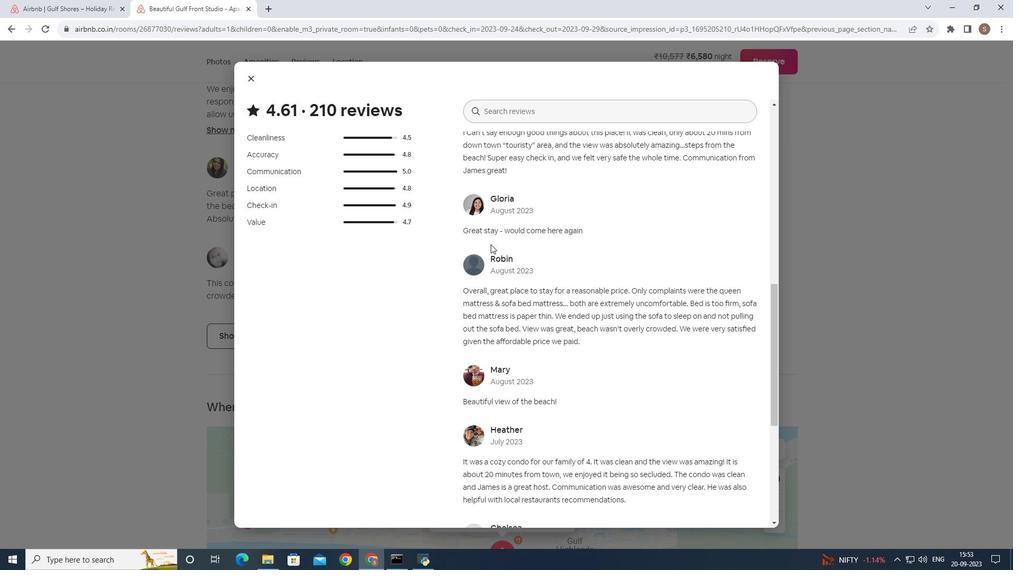 
Action: Mouse scrolled (492, 245) with delta (0, 0)
Screenshot: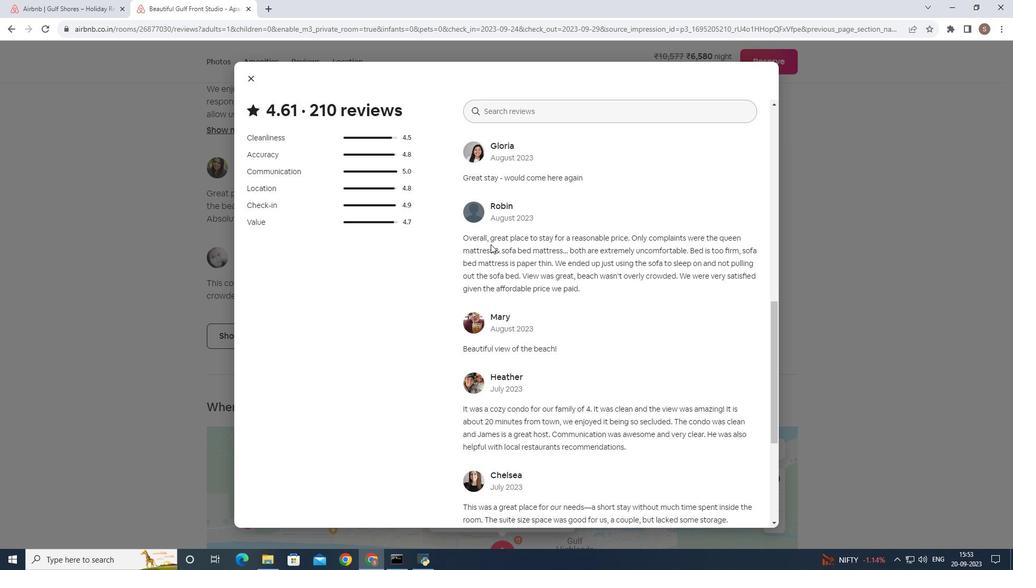 
Action: Mouse scrolled (492, 245) with delta (0, 0)
Screenshot: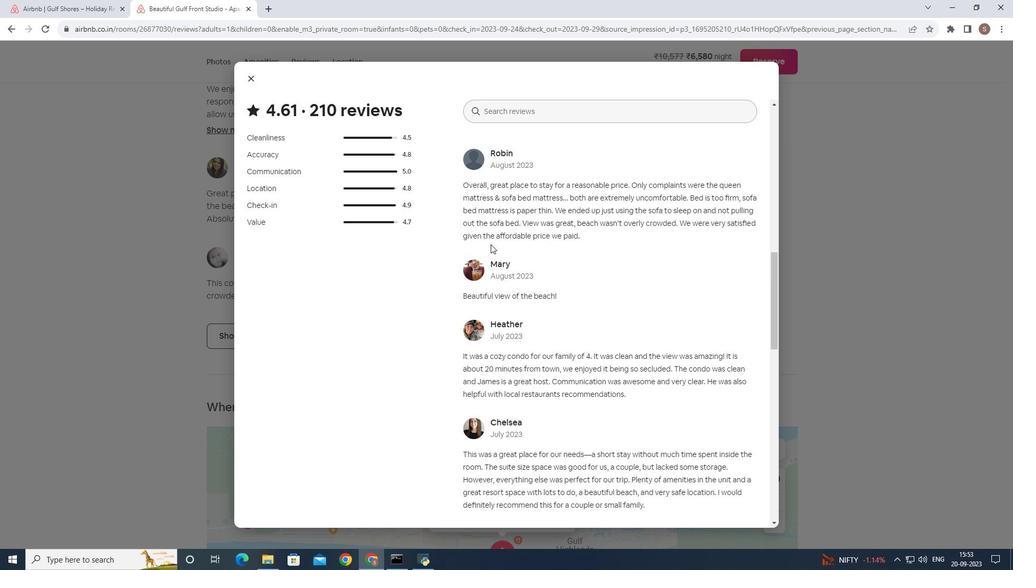 
Action: Mouse scrolled (492, 245) with delta (0, 0)
Screenshot: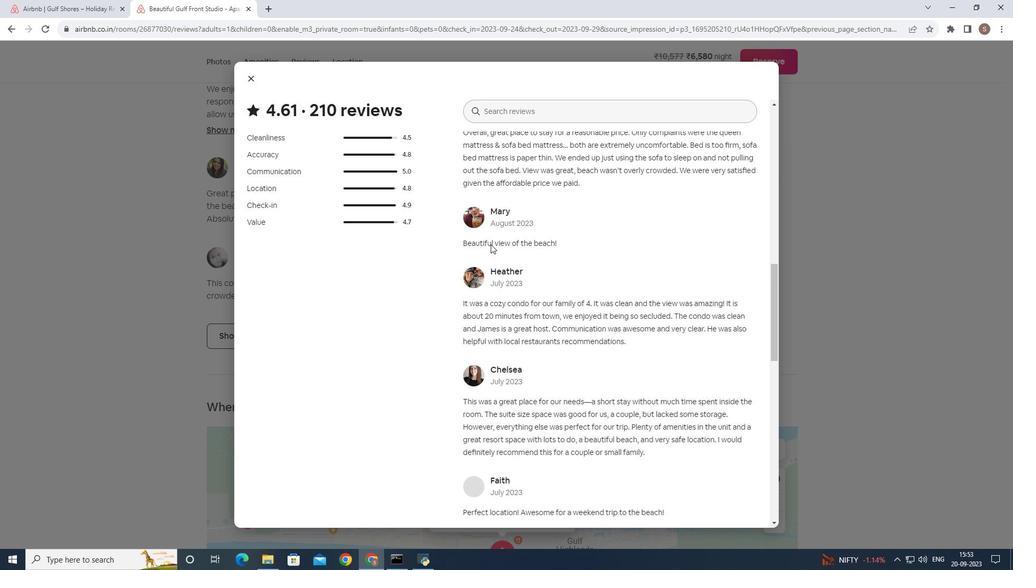 
Action: Mouse scrolled (492, 245) with delta (0, 0)
Screenshot: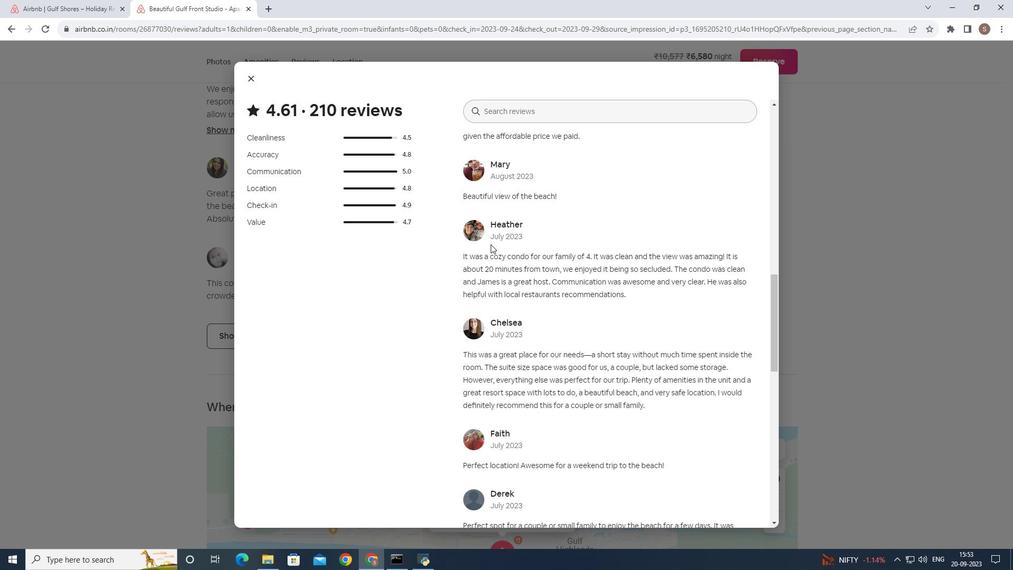 
Action: Mouse scrolled (492, 245) with delta (0, 0)
Screenshot: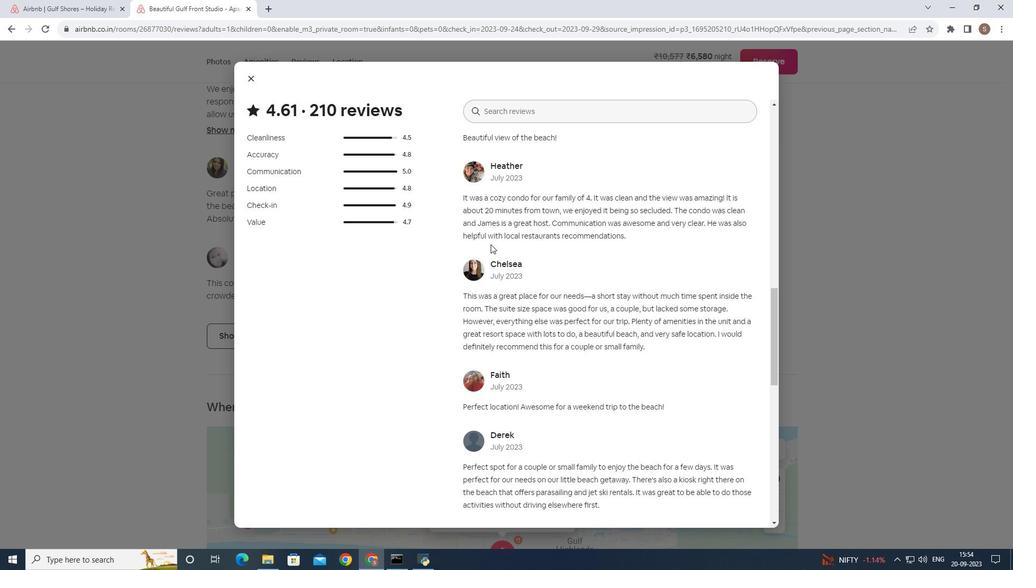 
Action: Mouse scrolled (492, 245) with delta (0, 0)
Screenshot: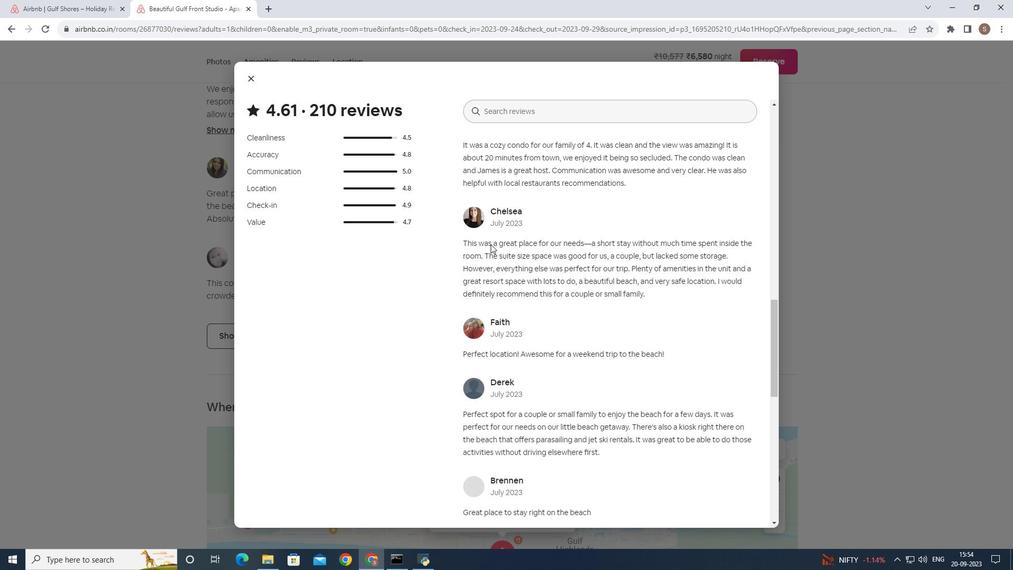 
Action: Mouse scrolled (492, 245) with delta (0, 0)
Screenshot: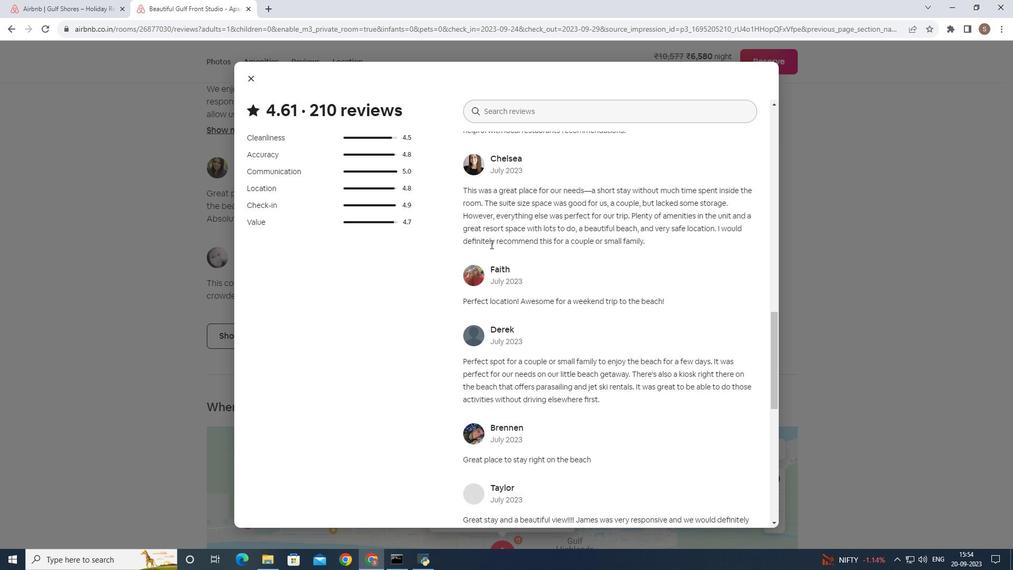 
Action: Mouse moved to (649, 227)
Screenshot: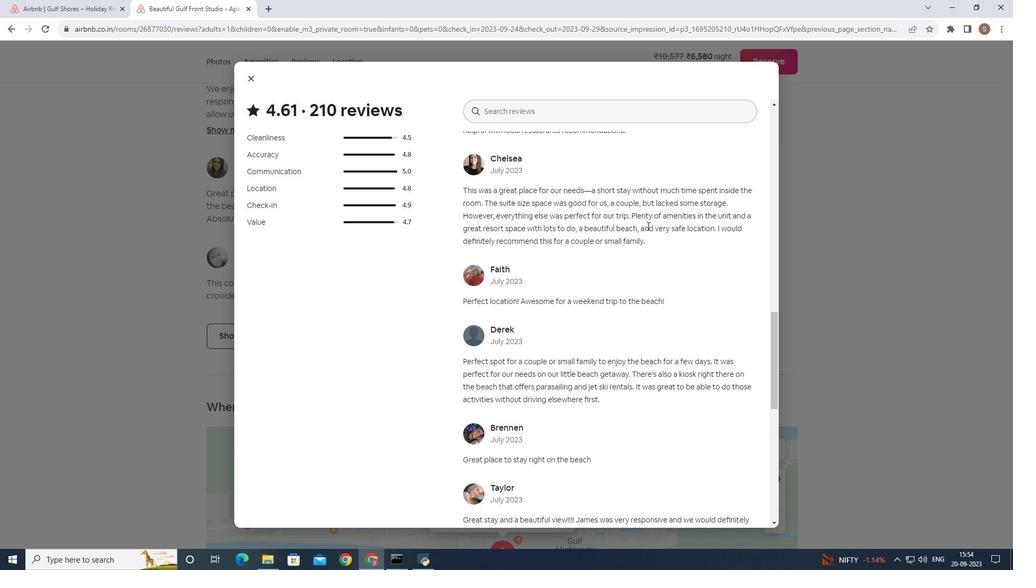 
Action: Mouse scrolled (649, 226) with delta (0, 0)
Screenshot: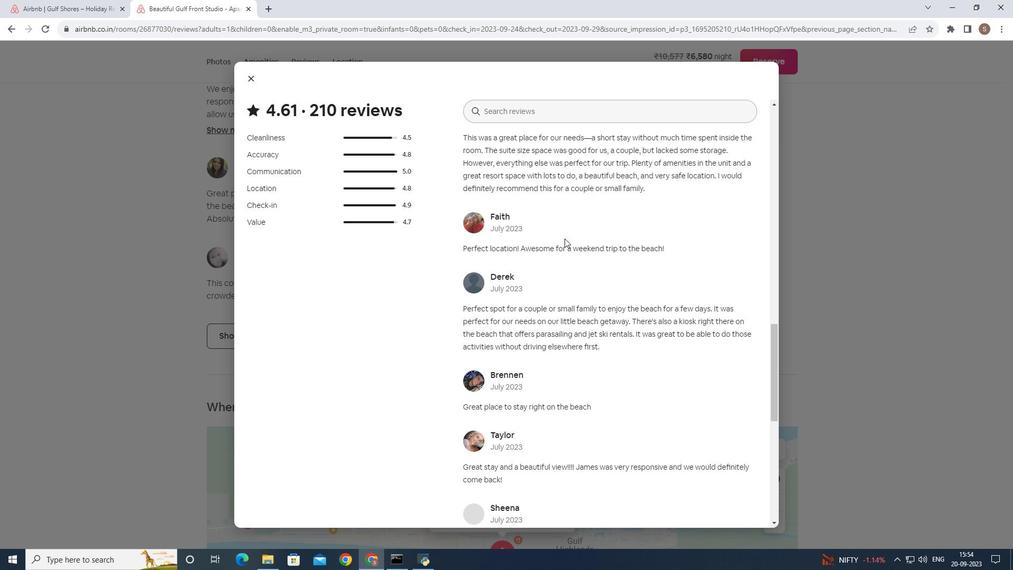 
Action: Mouse moved to (517, 260)
Screenshot: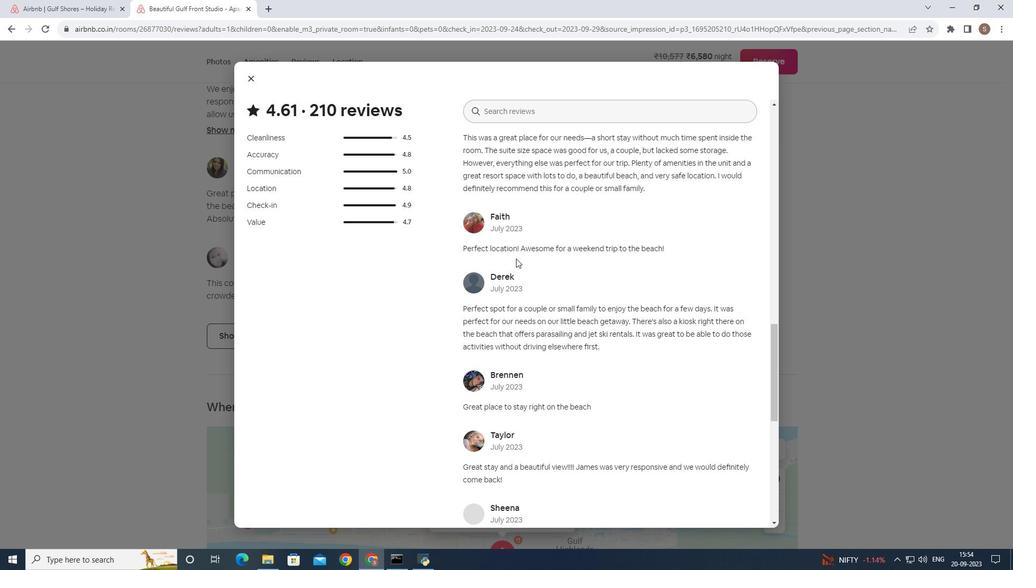 
Action: Mouse scrolled (517, 259) with delta (0, 0)
Screenshot: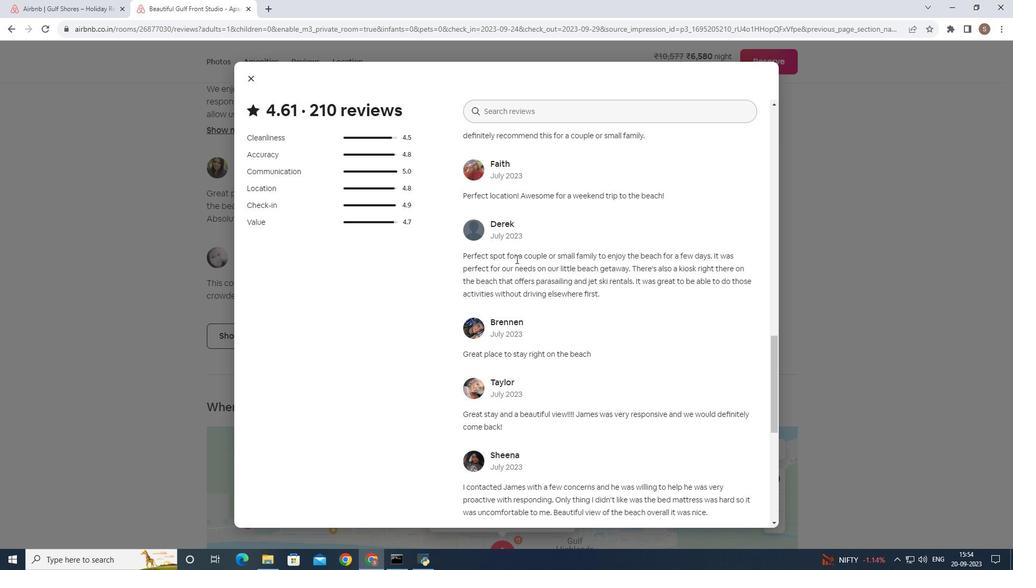 
Action: Mouse moved to (517, 260)
Screenshot: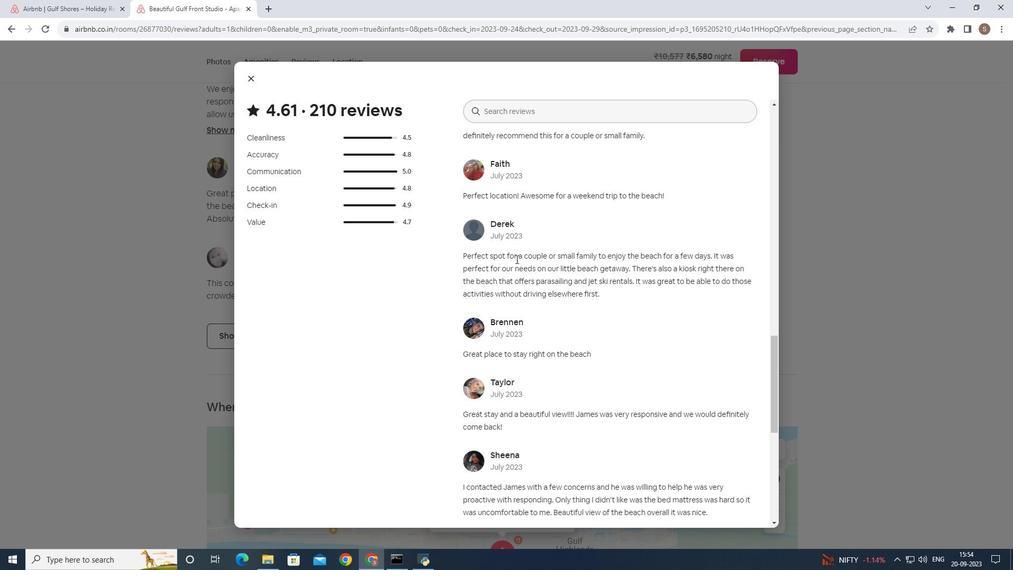 
Action: Mouse scrolled (517, 260) with delta (0, 0)
Screenshot: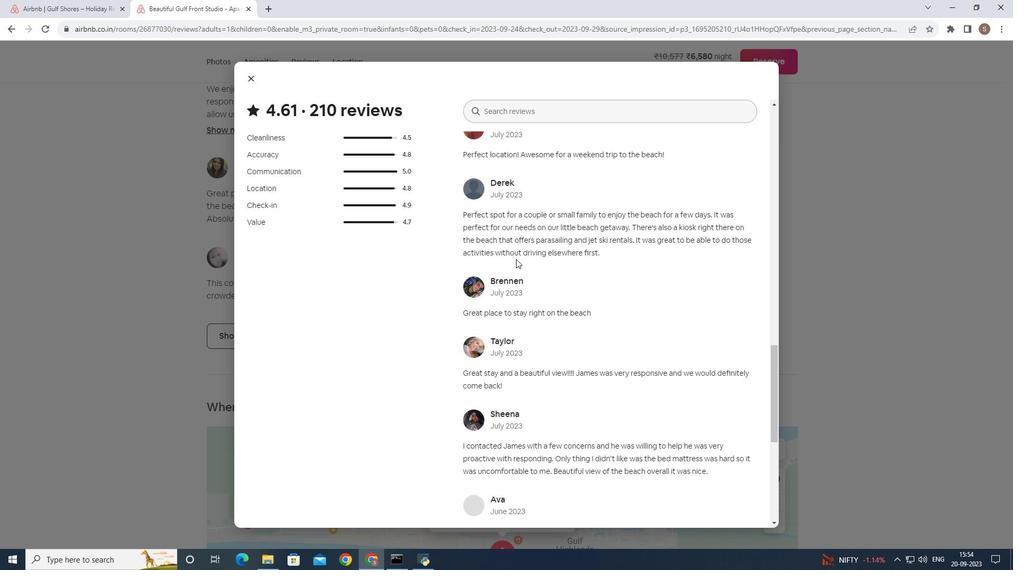 
Action: Mouse scrolled (517, 261) with delta (0, 0)
Screenshot: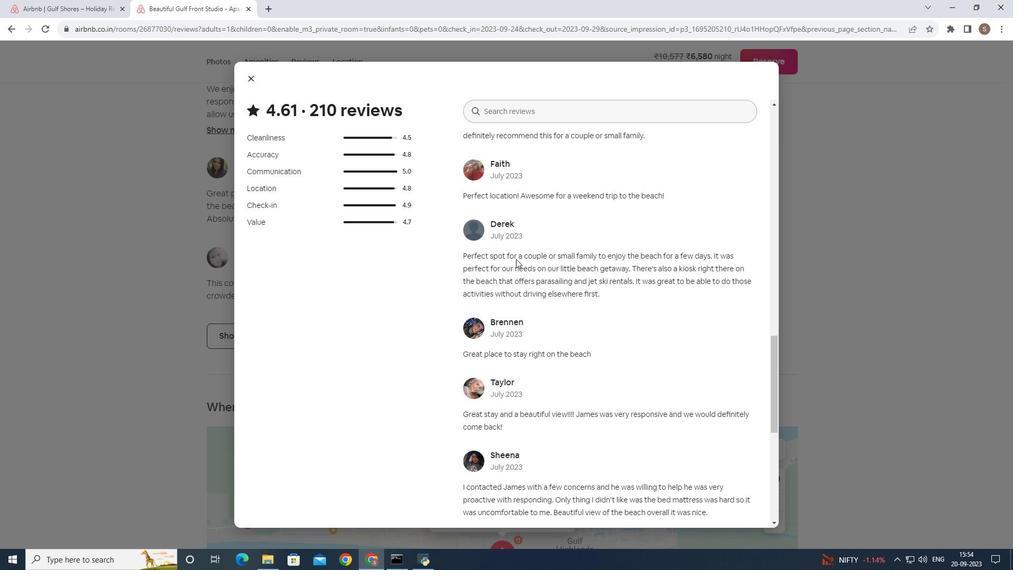 
Action: Mouse scrolled (517, 260) with delta (0, 0)
Screenshot: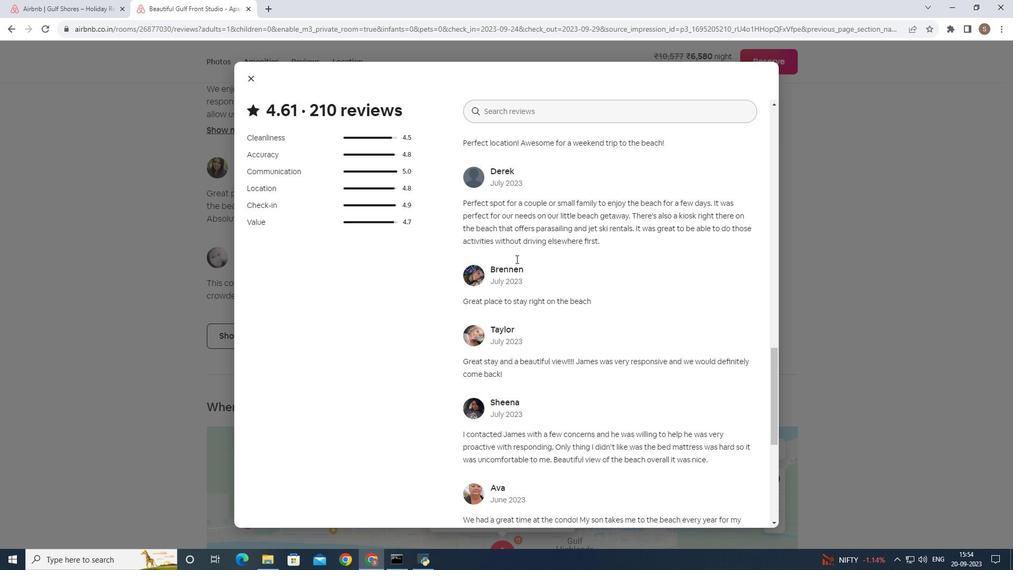 
Action: Mouse moved to (588, 257)
Screenshot: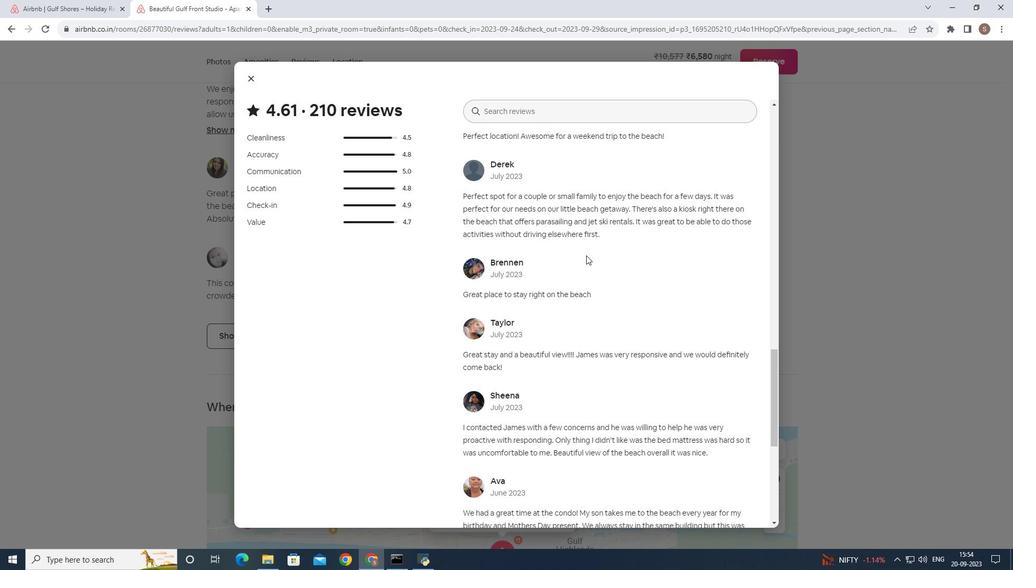 
Action: Mouse scrolled (588, 256) with delta (0, 0)
Screenshot: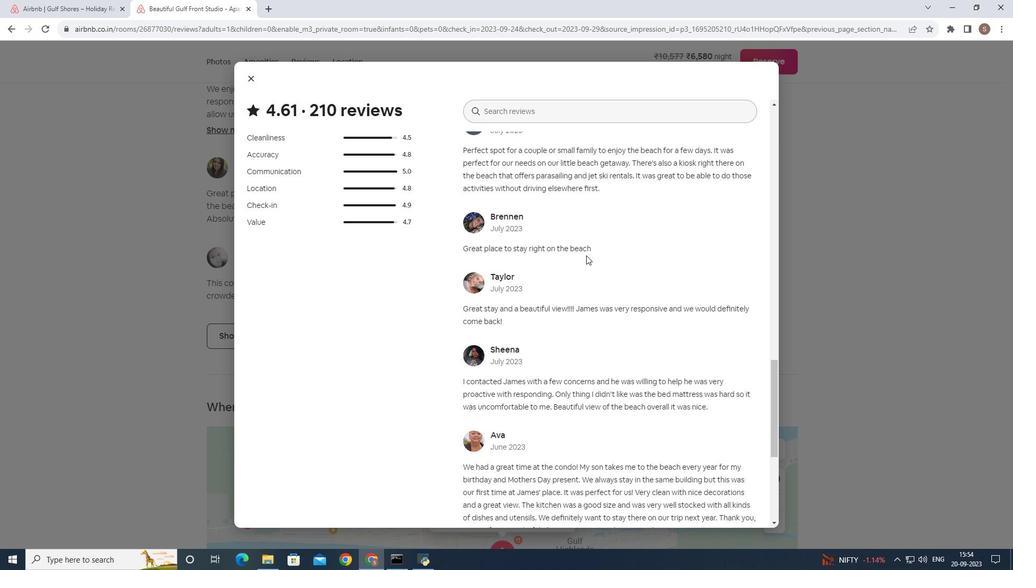 
Action: Mouse scrolled (588, 256) with delta (0, 0)
Screenshot: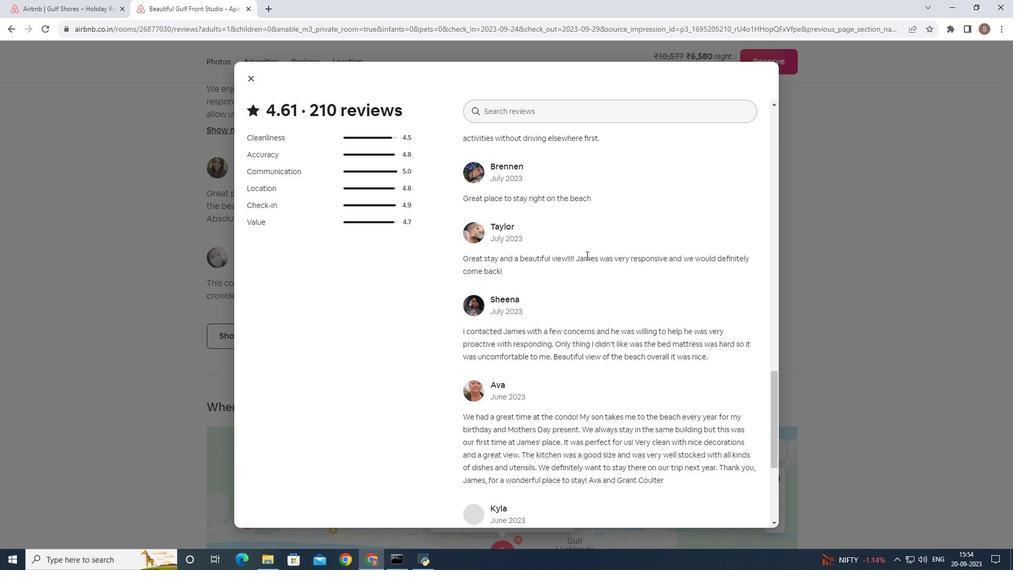 
Action: Mouse scrolled (588, 256) with delta (0, 0)
Screenshot: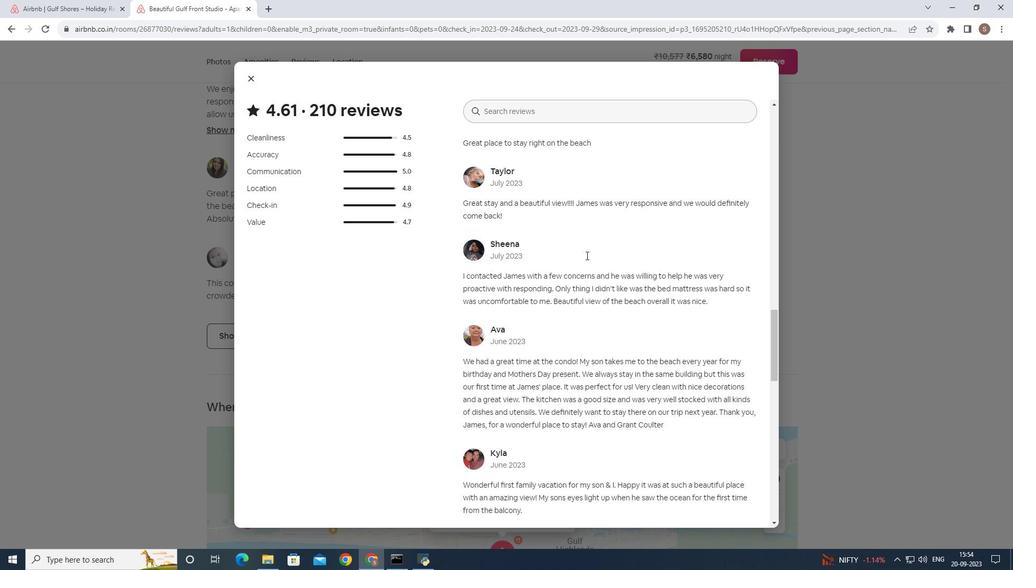
Action: Mouse scrolled (588, 256) with delta (0, 0)
Screenshot: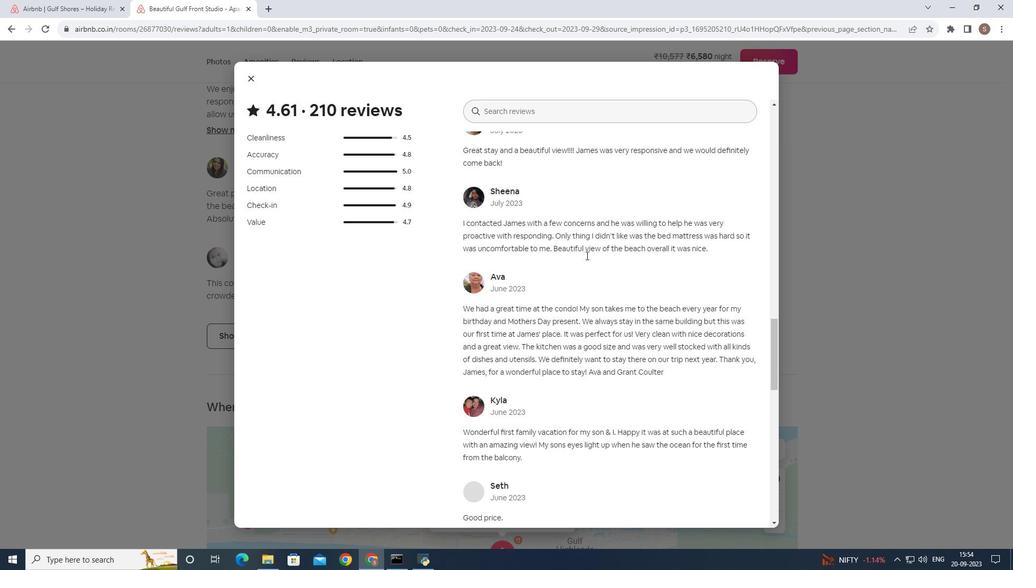 
Action: Mouse scrolled (588, 256) with delta (0, 0)
Screenshot: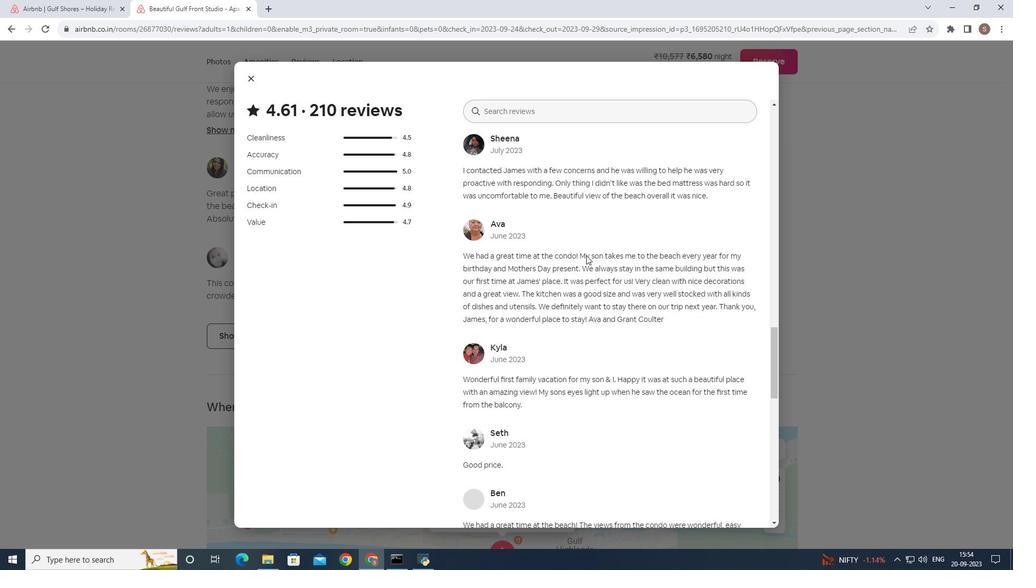 
Action: Mouse scrolled (588, 256) with delta (0, 0)
Screenshot: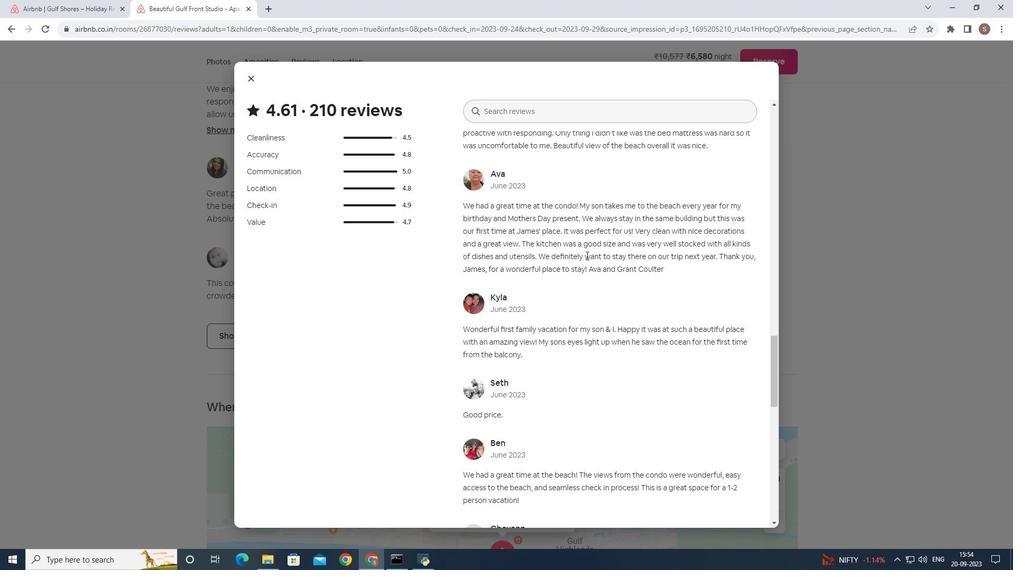 
Action: Mouse scrolled (588, 256) with delta (0, 0)
Screenshot: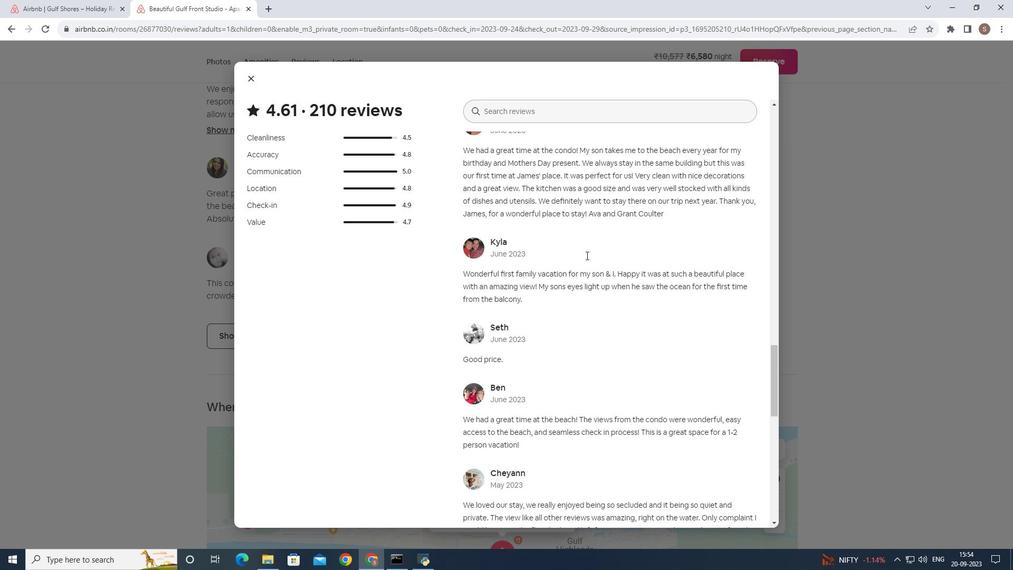 
Action: Mouse moved to (629, 273)
Screenshot: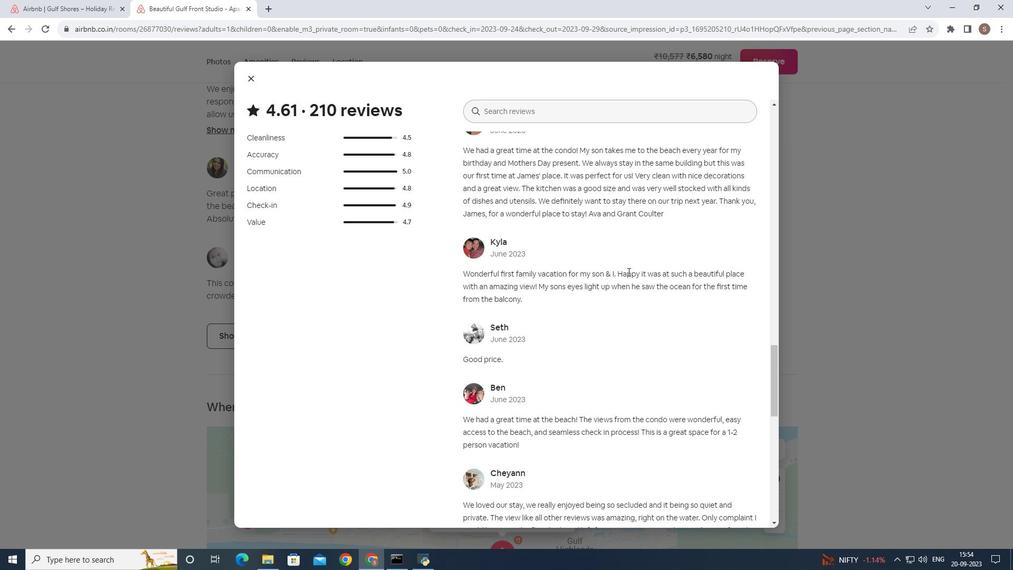 
Action: Mouse scrolled (629, 272) with delta (0, 0)
Screenshot: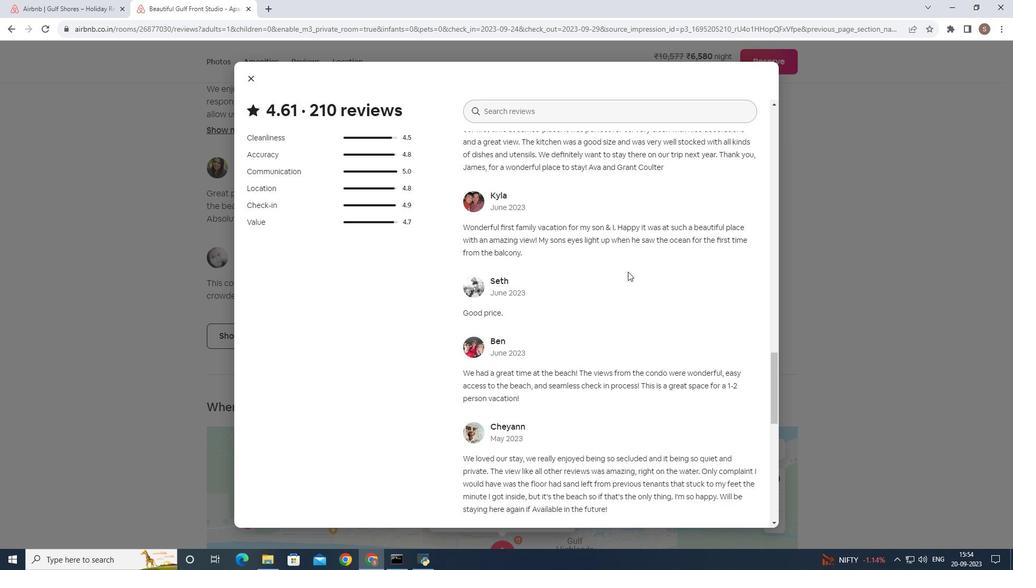 
Action: Mouse moved to (489, 261)
Screenshot: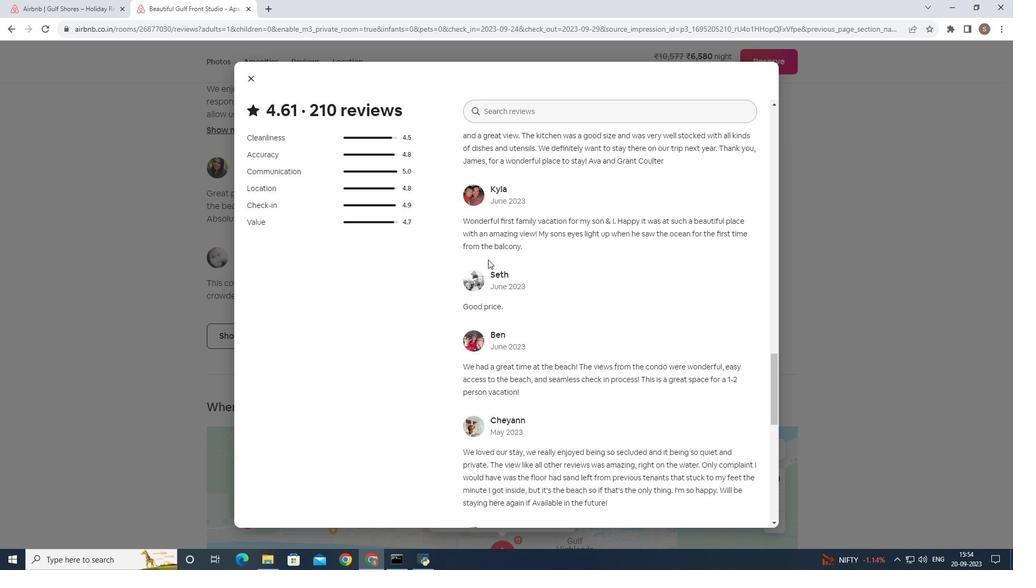 
Action: Mouse scrolled (489, 260) with delta (0, 0)
Screenshot: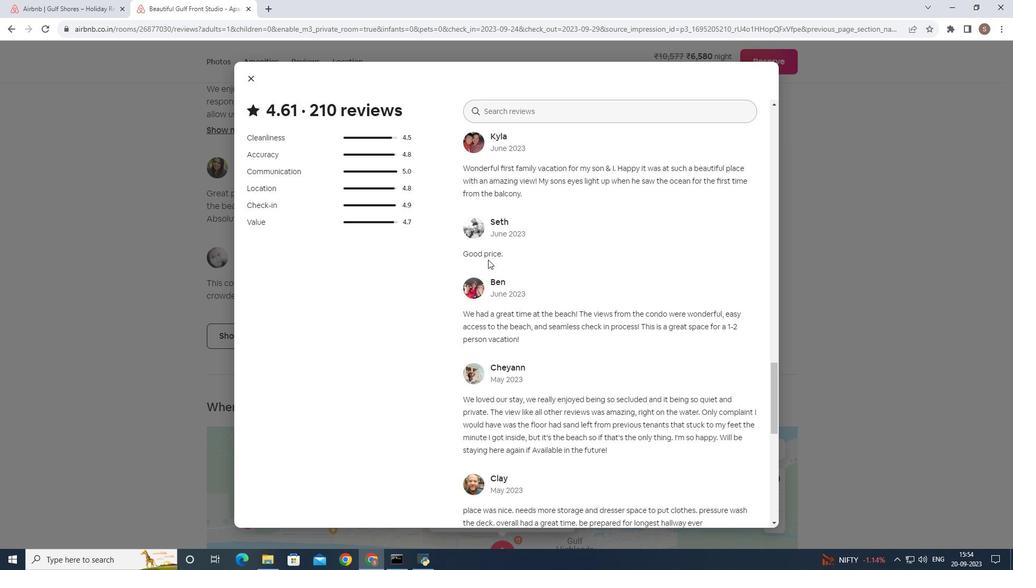 
Action: Mouse scrolled (489, 260) with delta (0, 0)
Screenshot: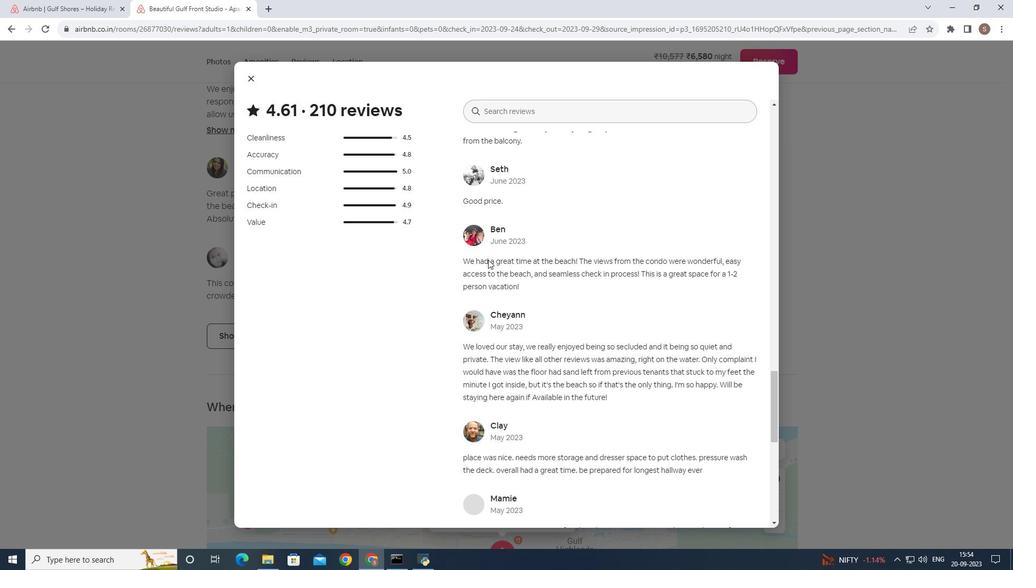 
Action: Mouse moved to (494, 260)
Screenshot: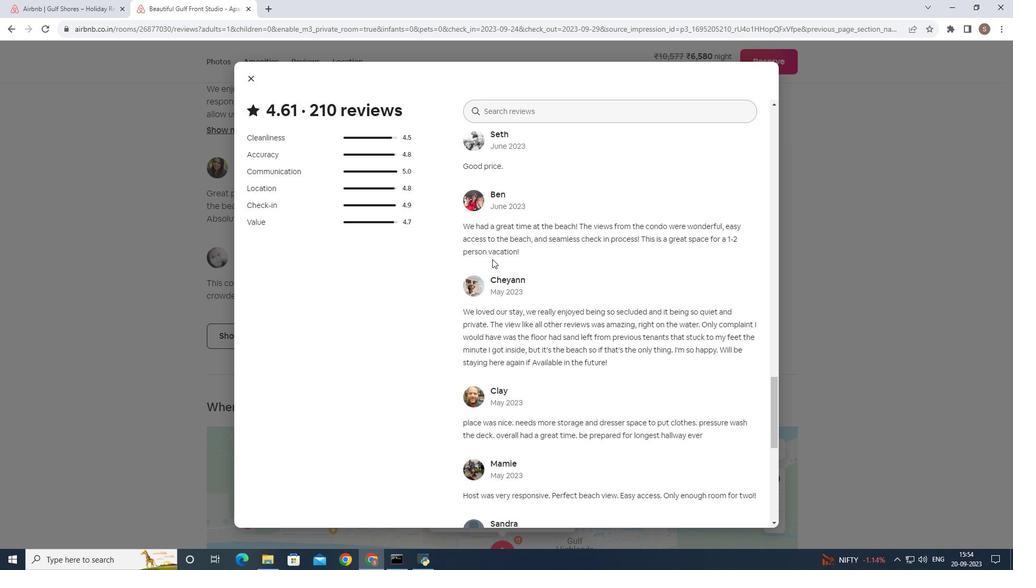 
Action: Mouse scrolled (494, 260) with delta (0, 0)
Screenshot: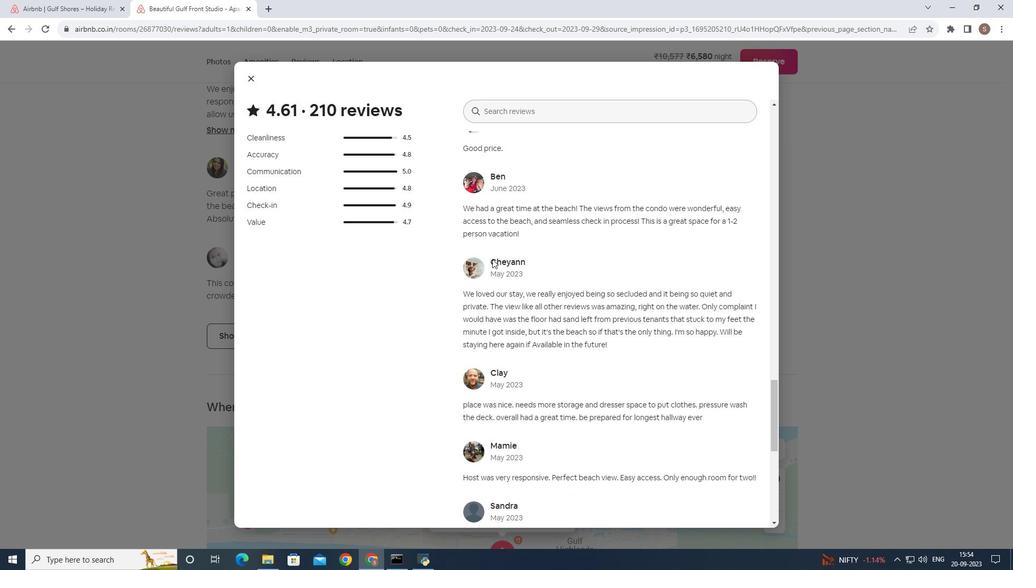 
Action: Mouse moved to (535, 246)
Screenshot: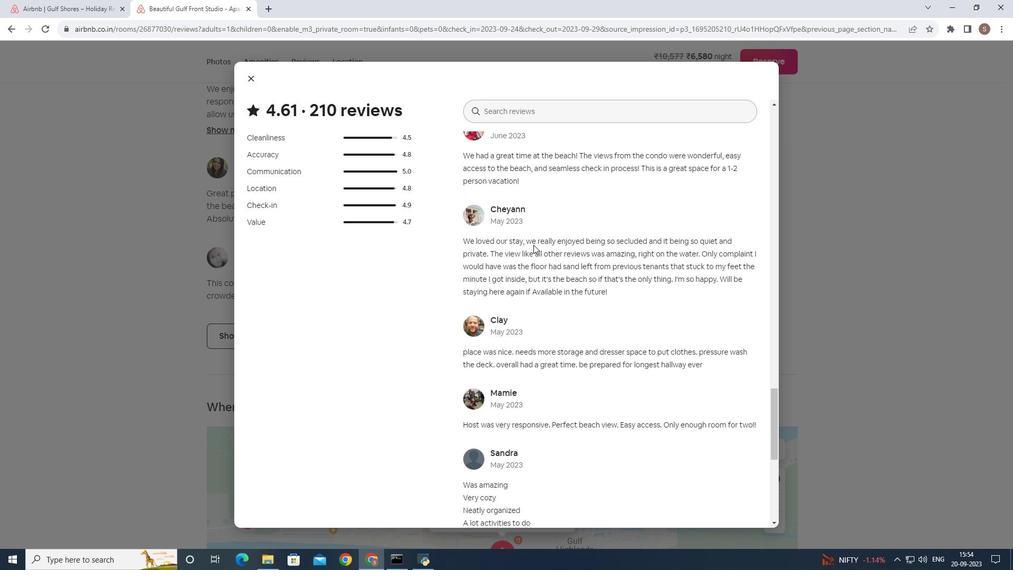 
Action: Mouse scrolled (535, 246) with delta (0, 0)
Screenshot: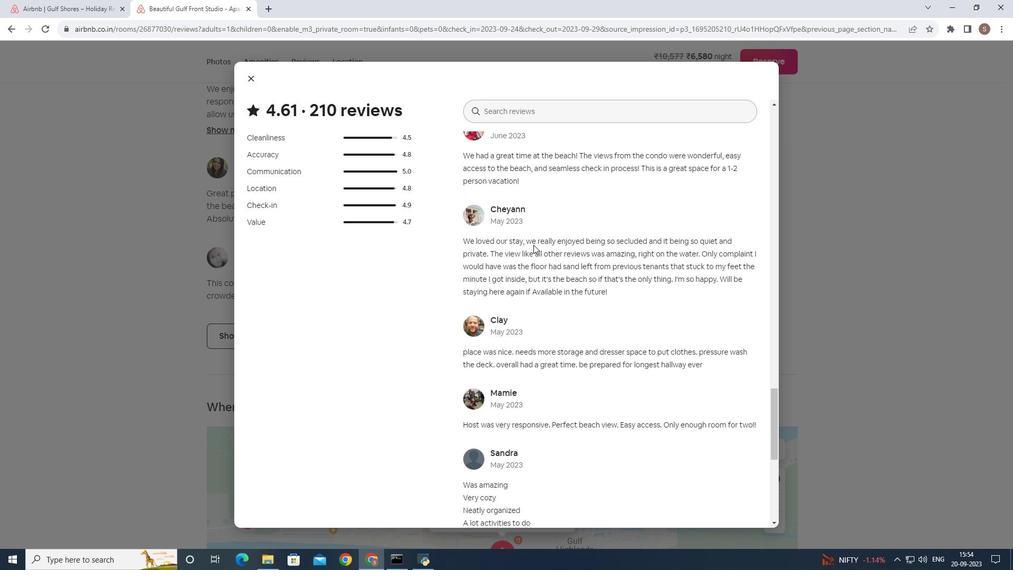 
Action: Mouse moved to (516, 193)
Screenshot: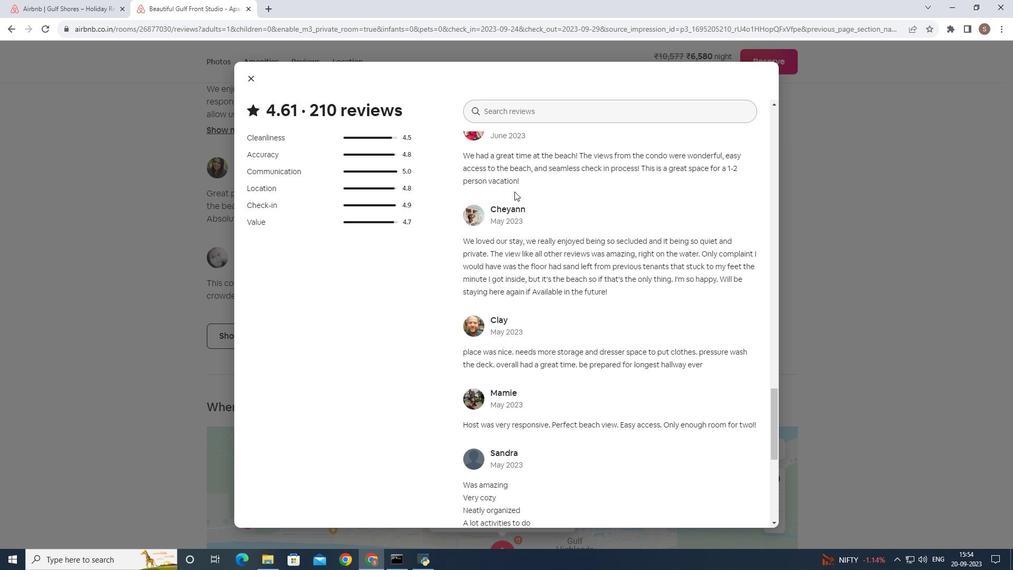 
Action: Mouse scrolled (516, 192) with delta (0, 0)
Screenshot: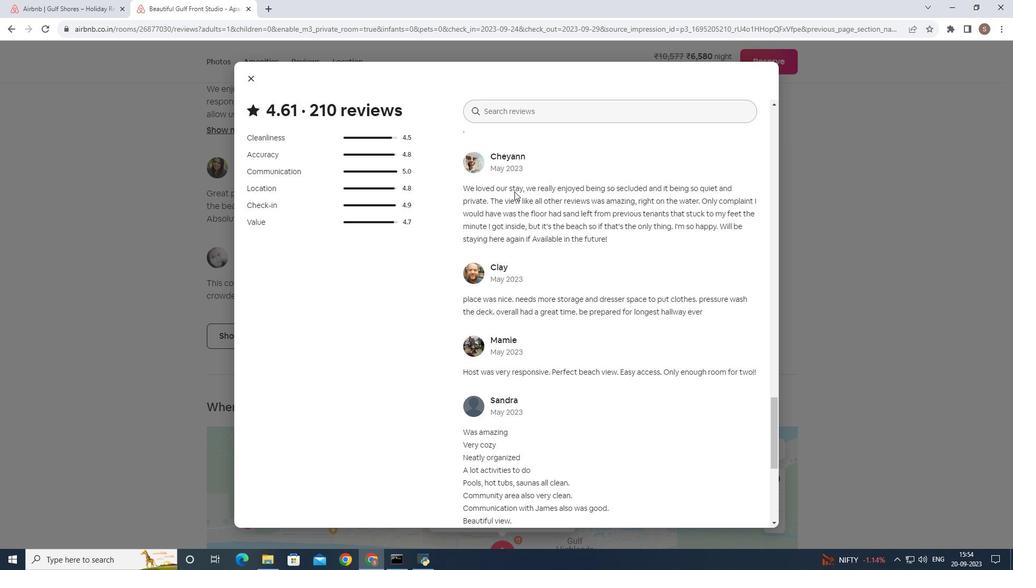 
Action: Mouse scrolled (516, 192) with delta (0, 0)
Screenshot: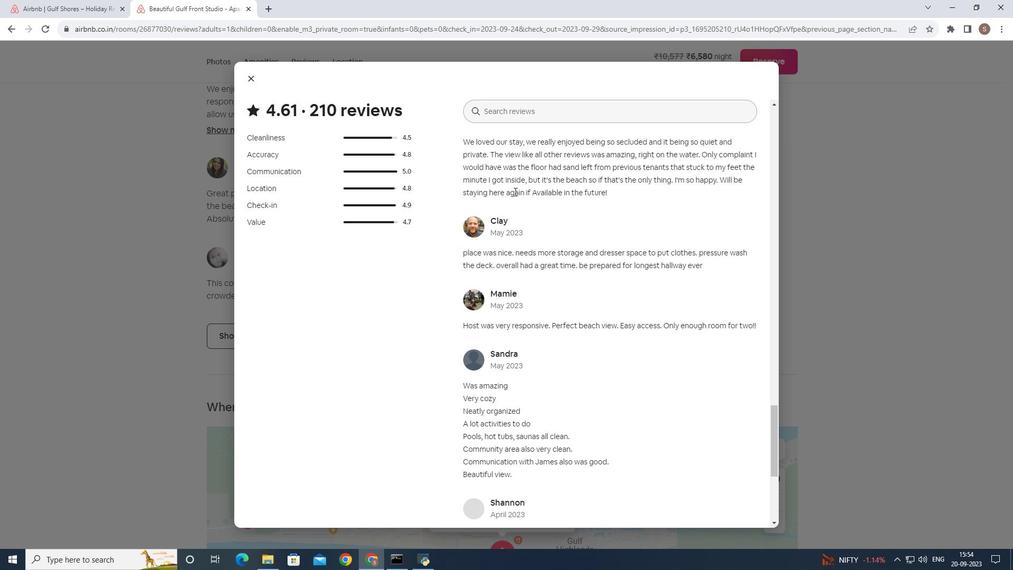 
Action: Mouse scrolled (516, 192) with delta (0, 0)
Screenshot: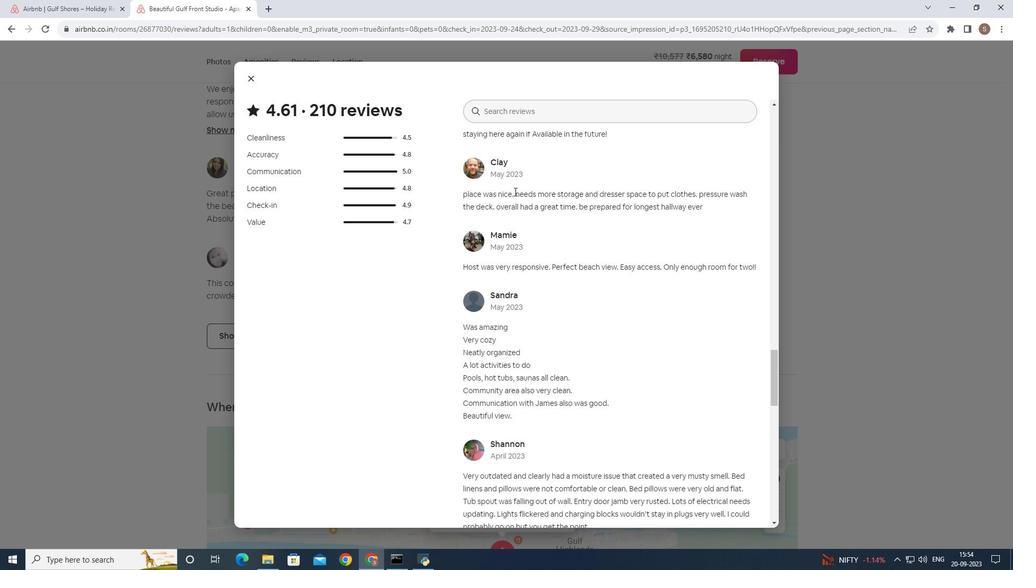 
Action: Mouse scrolled (516, 192) with delta (0, 0)
Screenshot: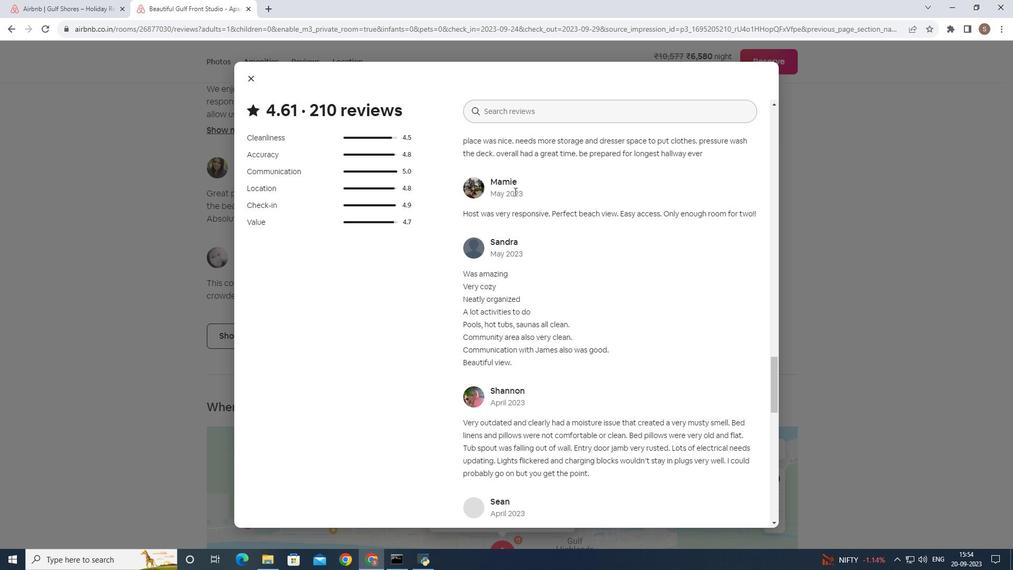 
Action: Mouse moved to (575, 203)
Screenshot: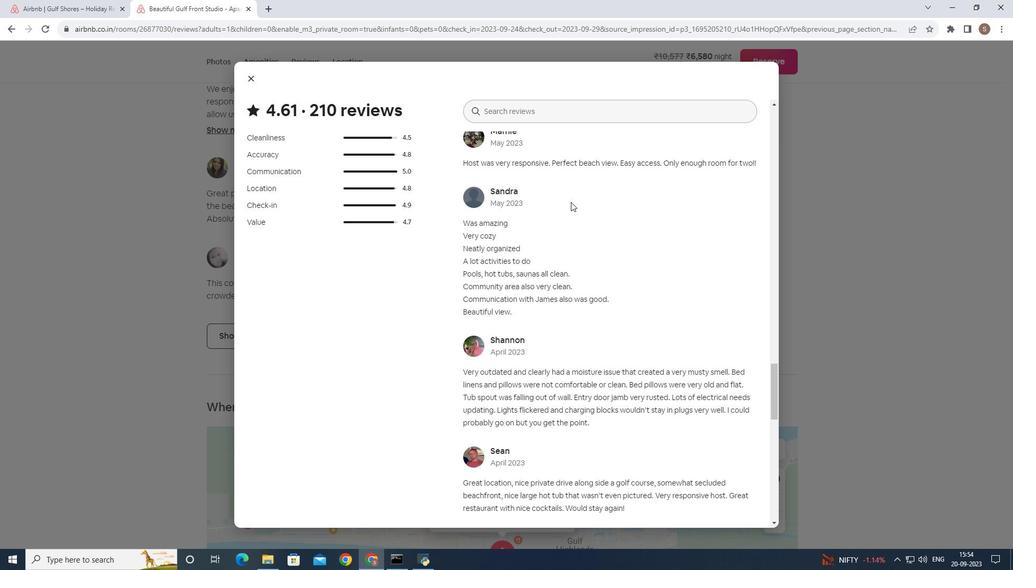 
Action: Mouse scrolled (575, 203) with delta (0, 0)
Screenshot: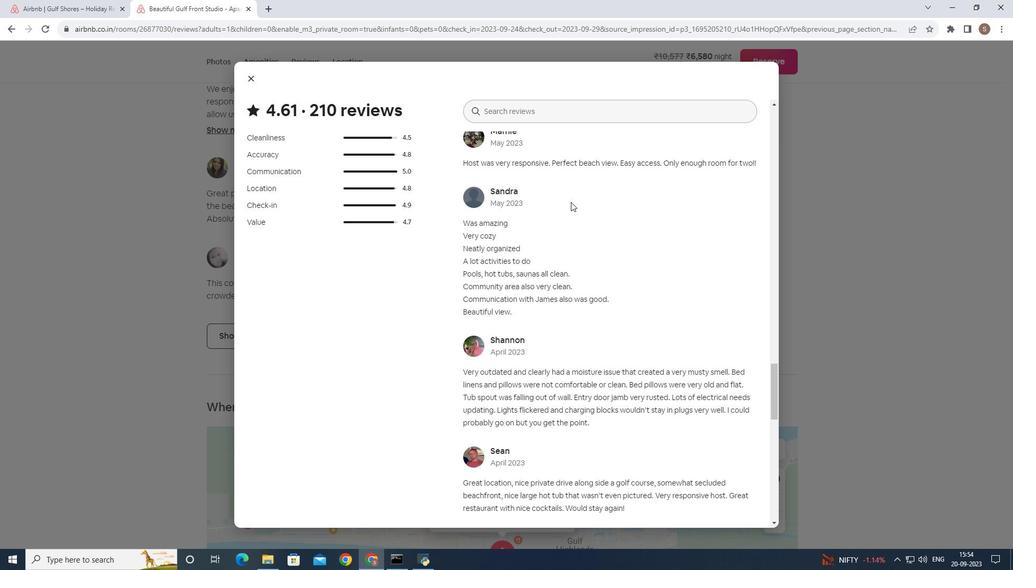 
Action: Mouse moved to (549, 187)
Screenshot: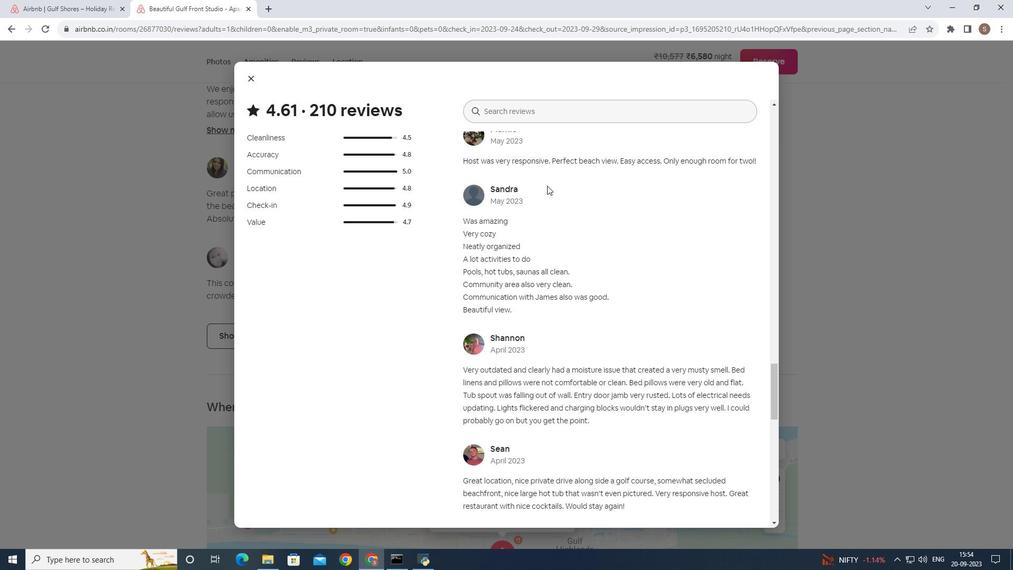 
Action: Mouse scrolled (549, 186) with delta (0, 0)
Screenshot: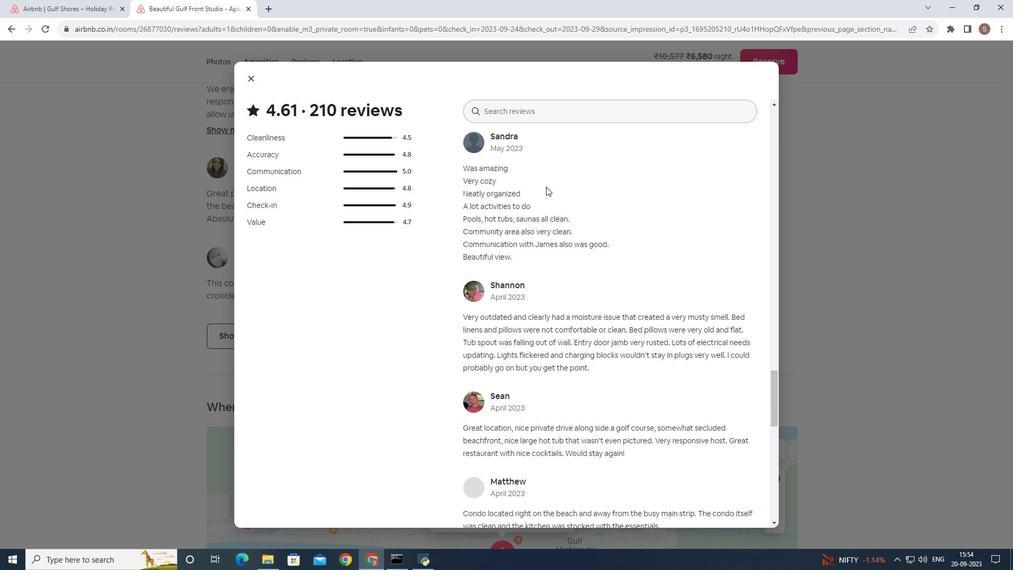 
Action: Mouse moved to (533, 197)
Screenshot: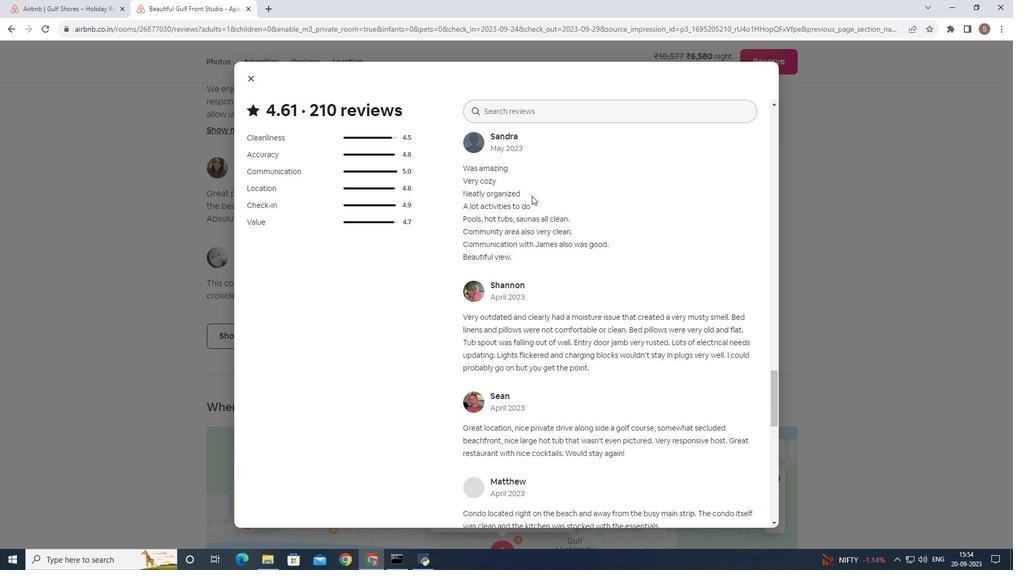 
Action: Mouse scrolled (533, 196) with delta (0, 0)
Screenshot: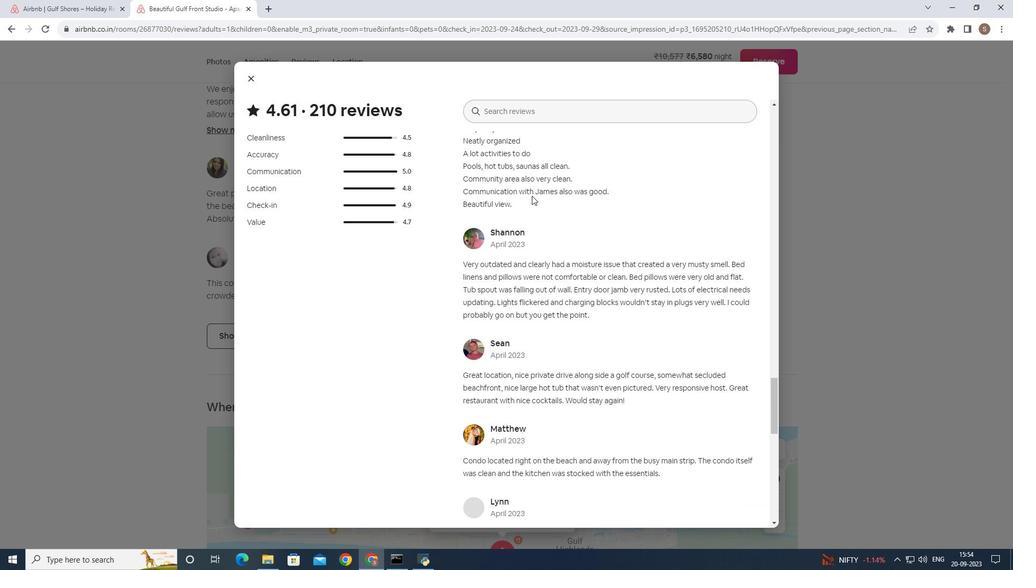 
Action: Mouse scrolled (533, 196) with delta (0, 0)
Screenshot: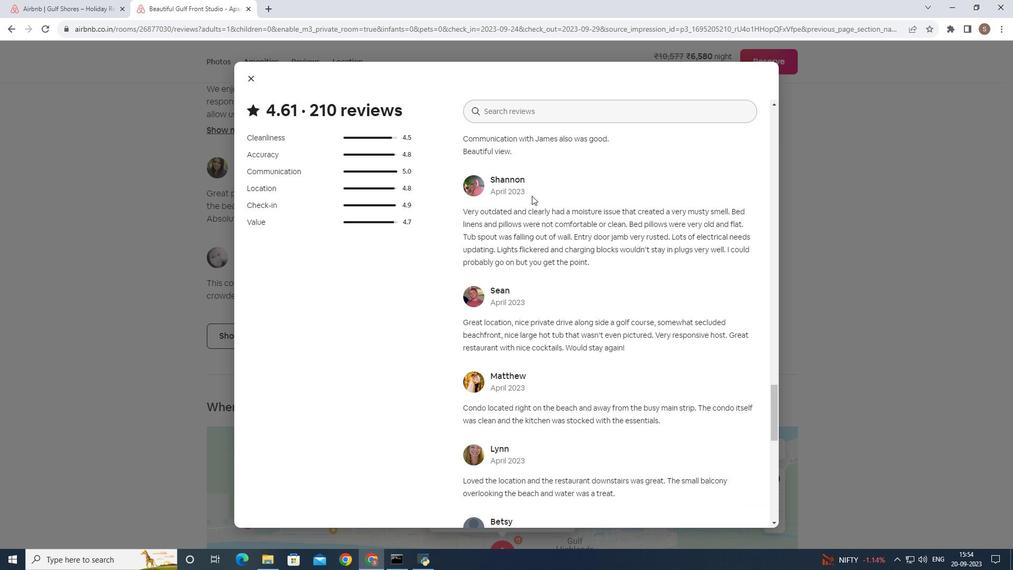 
Action: Mouse scrolled (533, 196) with delta (0, 0)
Screenshot: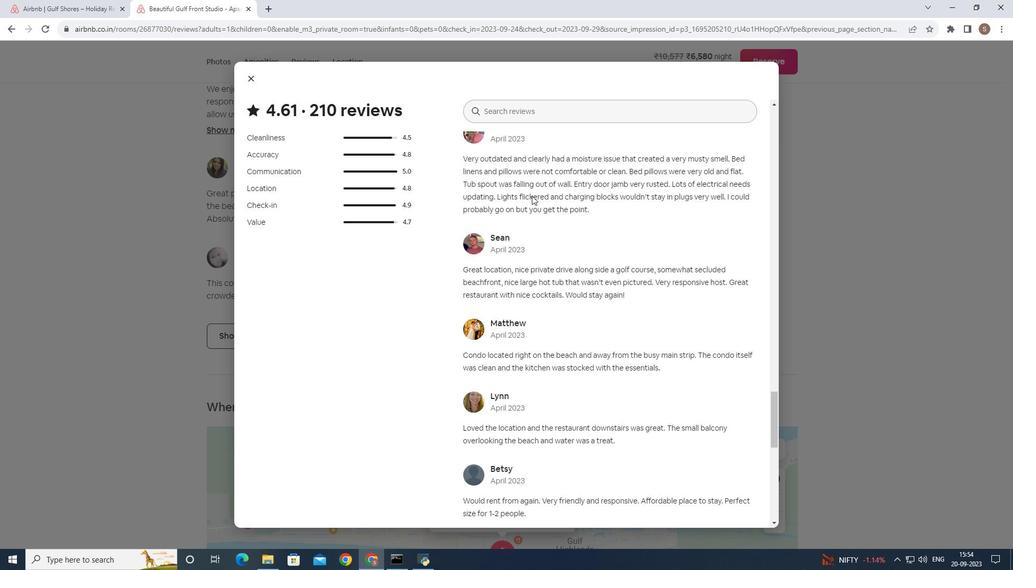 
Action: Mouse scrolled (533, 196) with delta (0, 0)
Screenshot: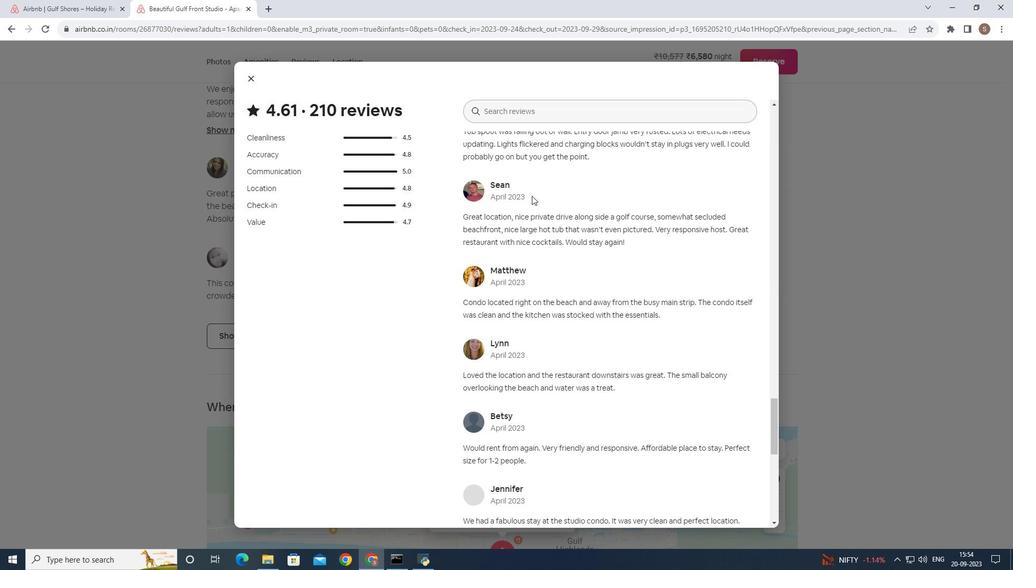 
Action: Mouse scrolled (533, 196) with delta (0, 0)
Screenshot: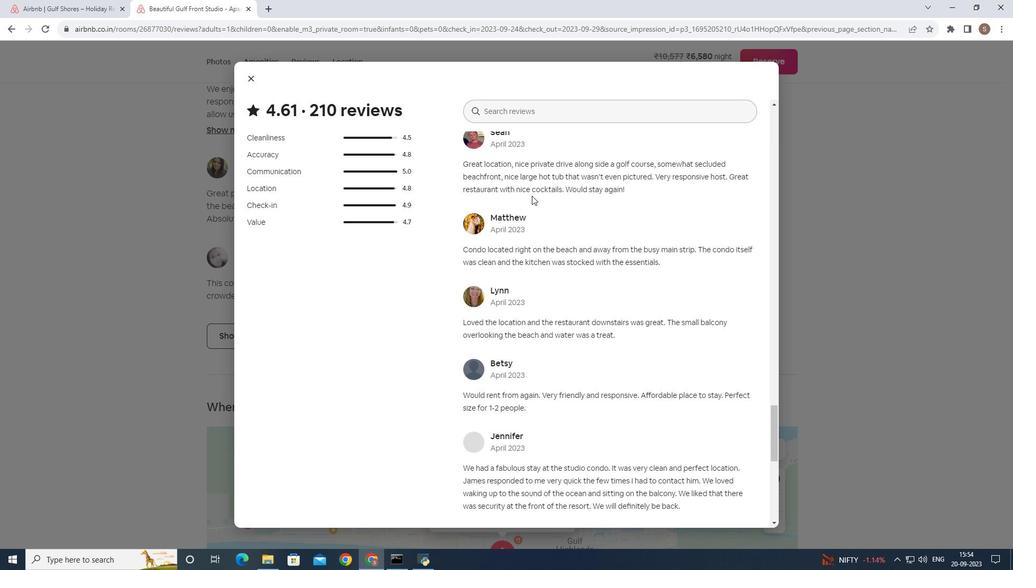 
Action: Mouse scrolled (533, 196) with delta (0, 0)
Screenshot: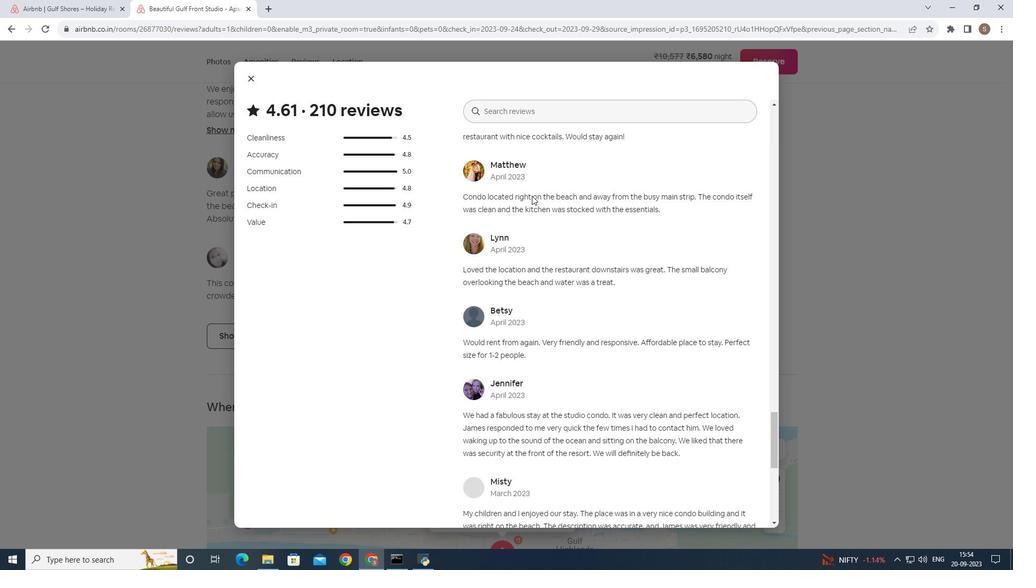 
Action: Mouse scrolled (533, 196) with delta (0, 0)
Screenshot: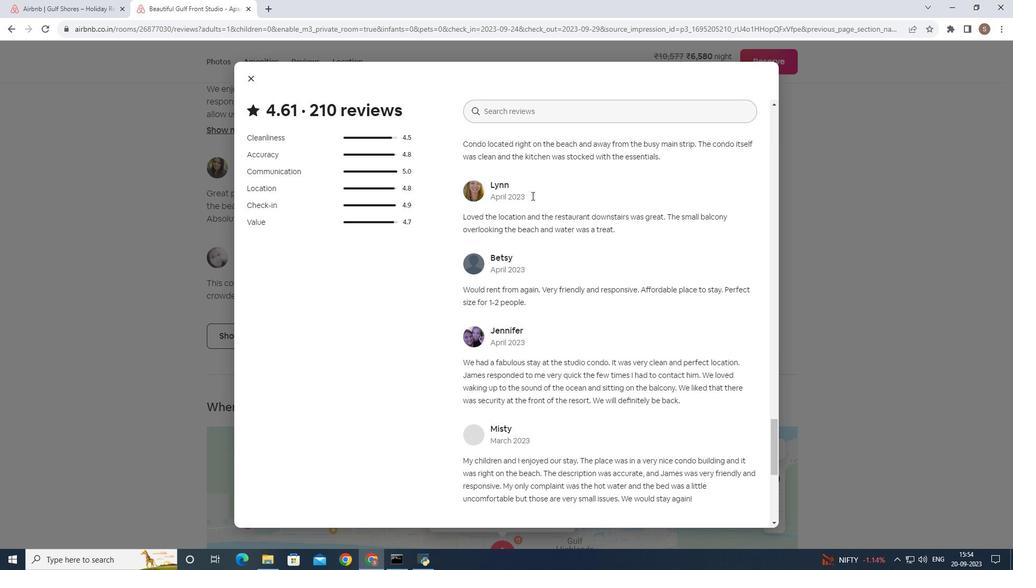 
Action: Mouse scrolled (533, 196) with delta (0, 0)
Screenshot: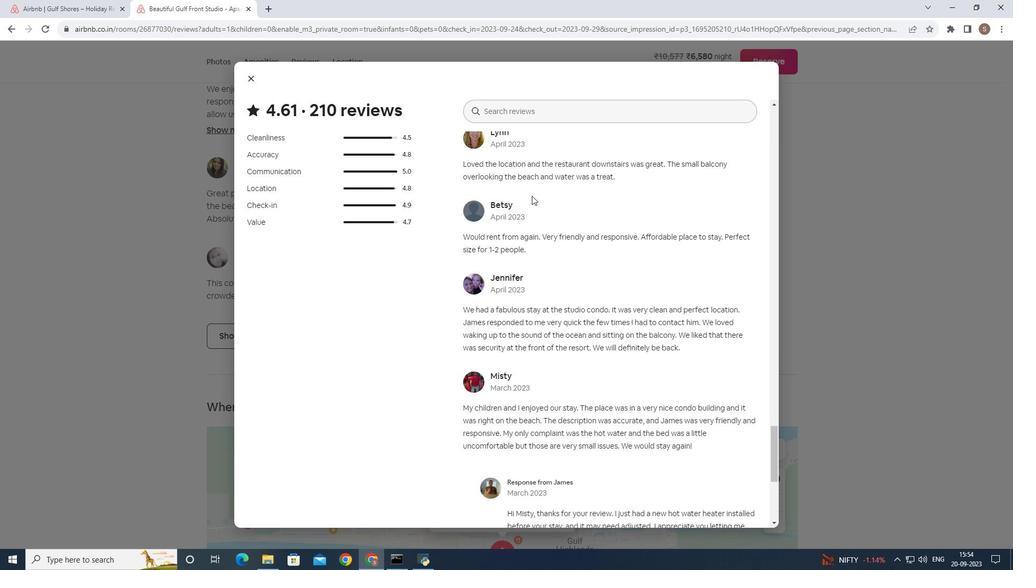 
Action: Mouse scrolled (533, 196) with delta (0, 0)
Screenshot: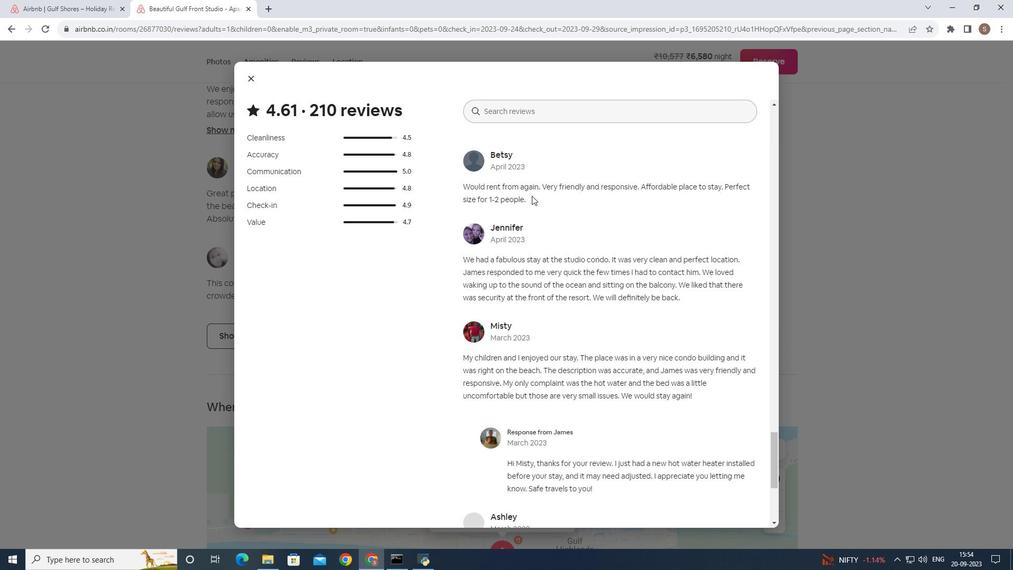 
Action: Mouse scrolled (533, 196) with delta (0, 0)
Screenshot: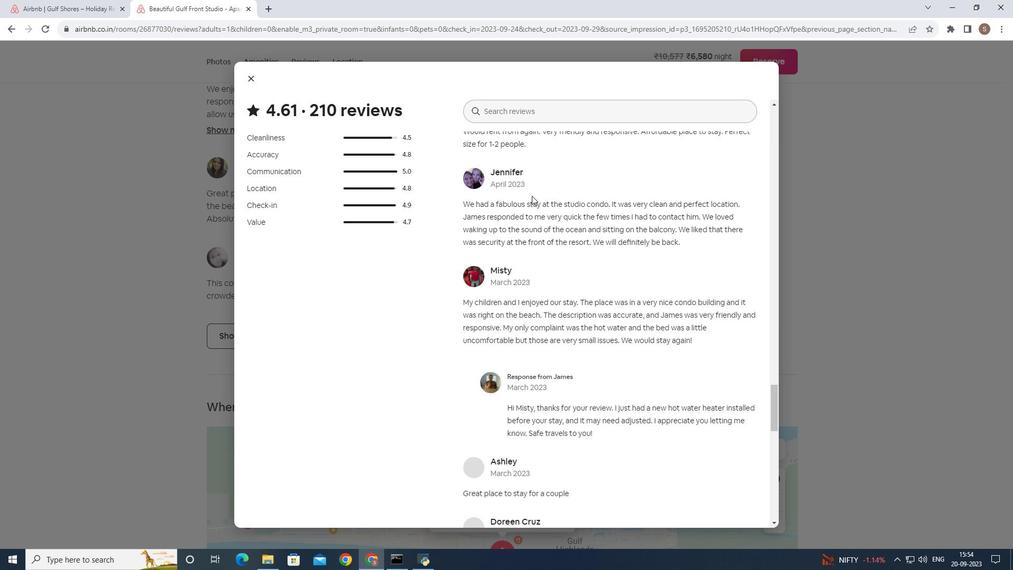 
Action: Mouse scrolled (533, 196) with delta (0, 0)
Screenshot: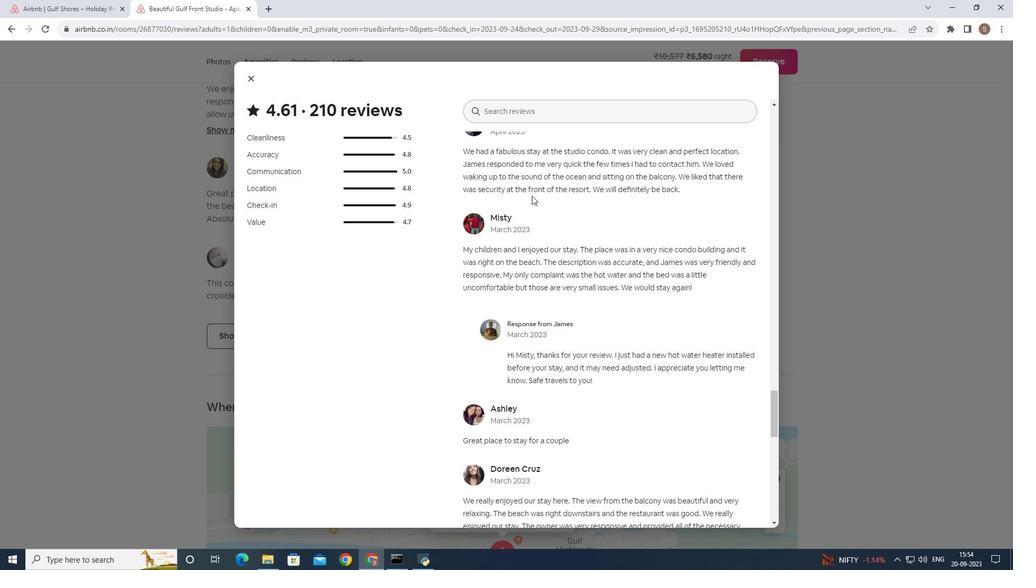 
Action: Mouse scrolled (533, 196) with delta (0, 0)
Screenshot: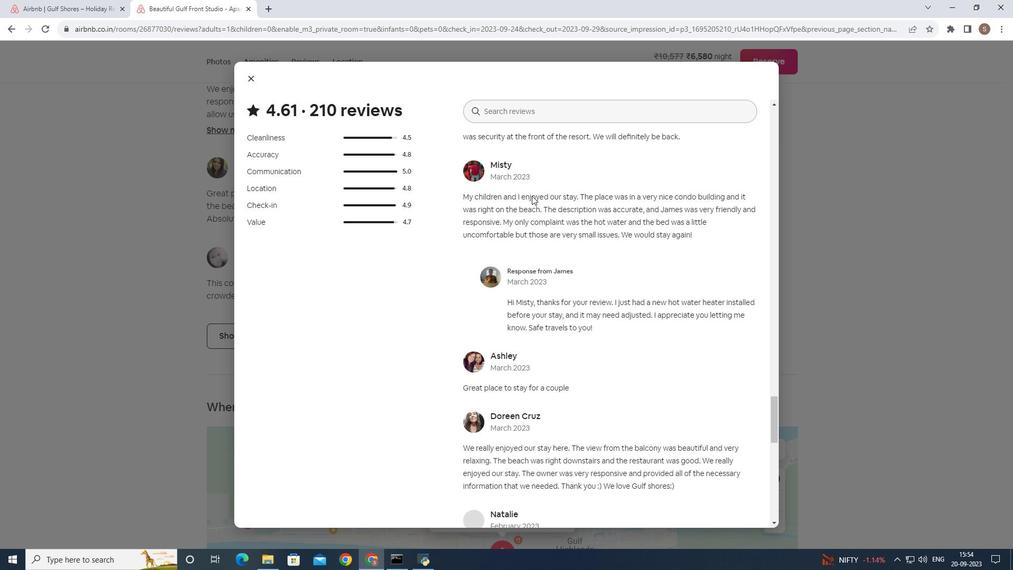 
Action: Mouse scrolled (533, 196) with delta (0, 0)
Screenshot: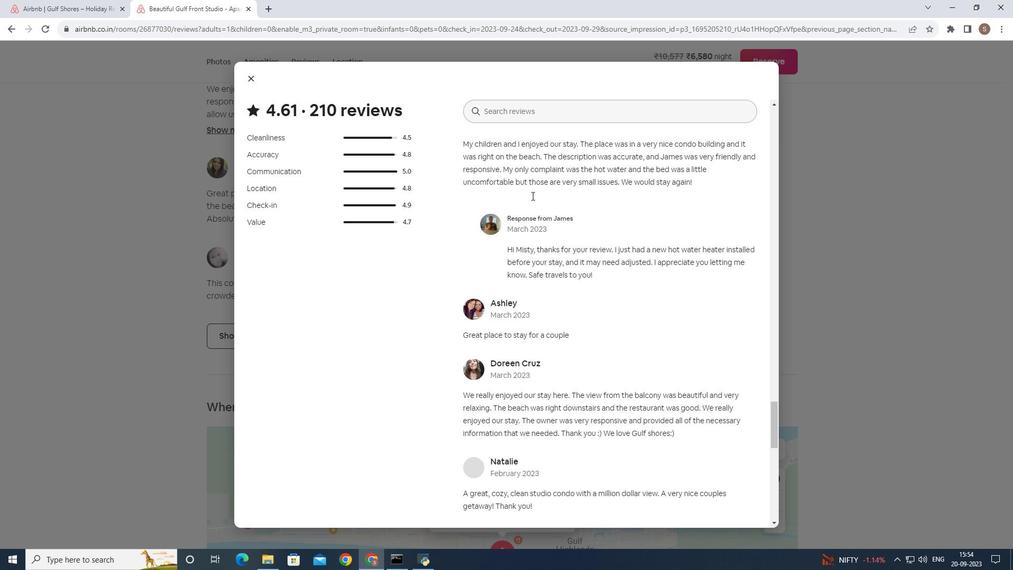 
Action: Mouse scrolled (533, 196) with delta (0, 0)
Screenshot: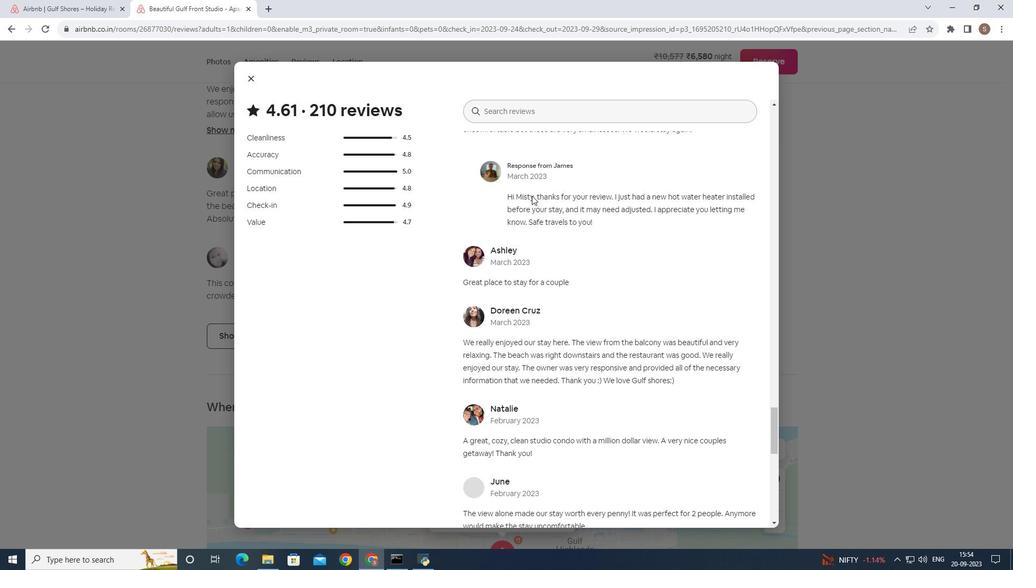 
Action: Mouse scrolled (533, 196) with delta (0, 0)
Screenshot: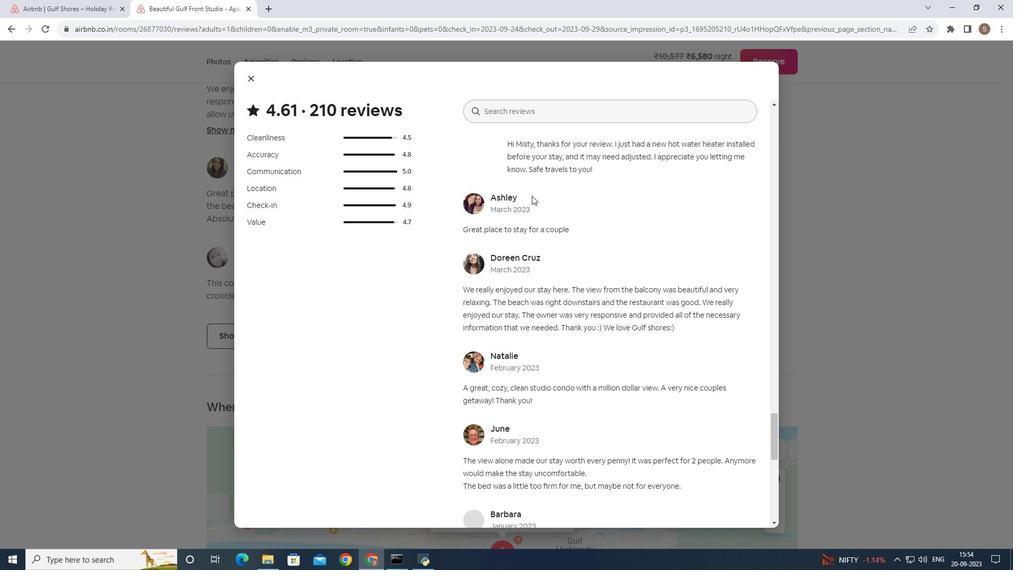
Action: Mouse scrolled (533, 196) with delta (0, 0)
Screenshot: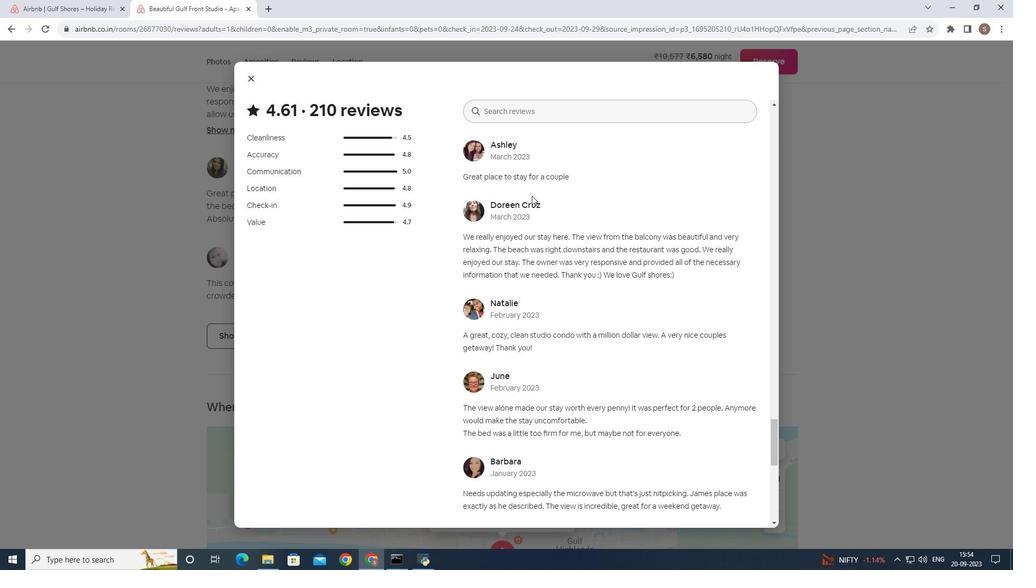 
Action: Mouse scrolled (533, 196) with delta (0, 0)
Screenshot: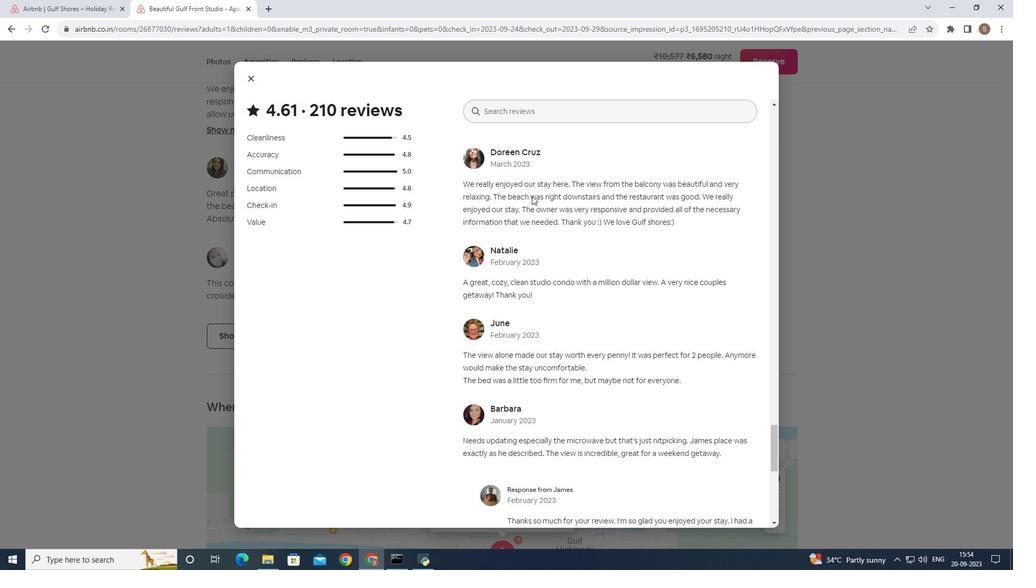 
Action: Mouse scrolled (533, 196) with delta (0, 0)
Screenshot: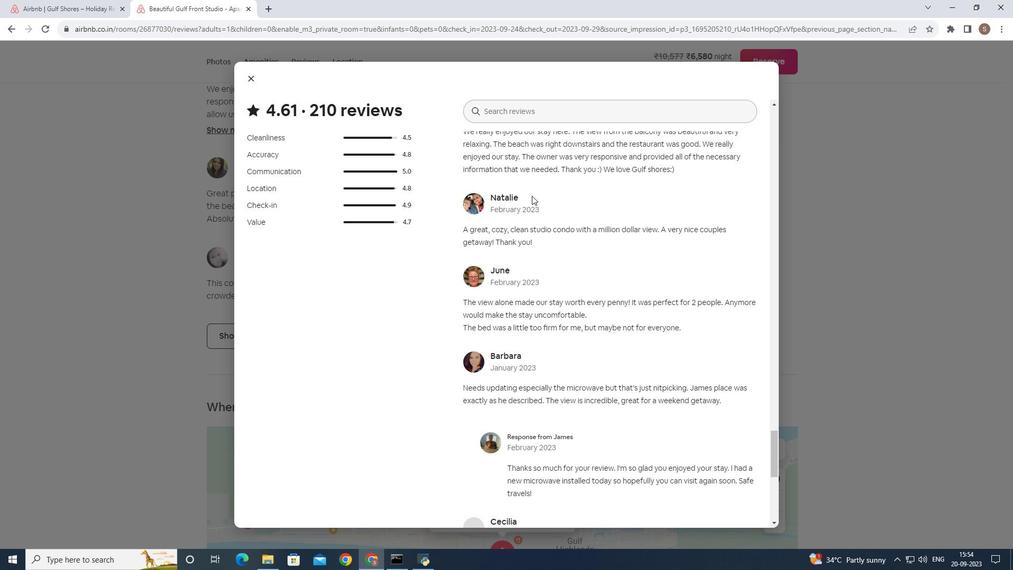 
Action: Mouse scrolled (533, 196) with delta (0, 0)
Screenshot: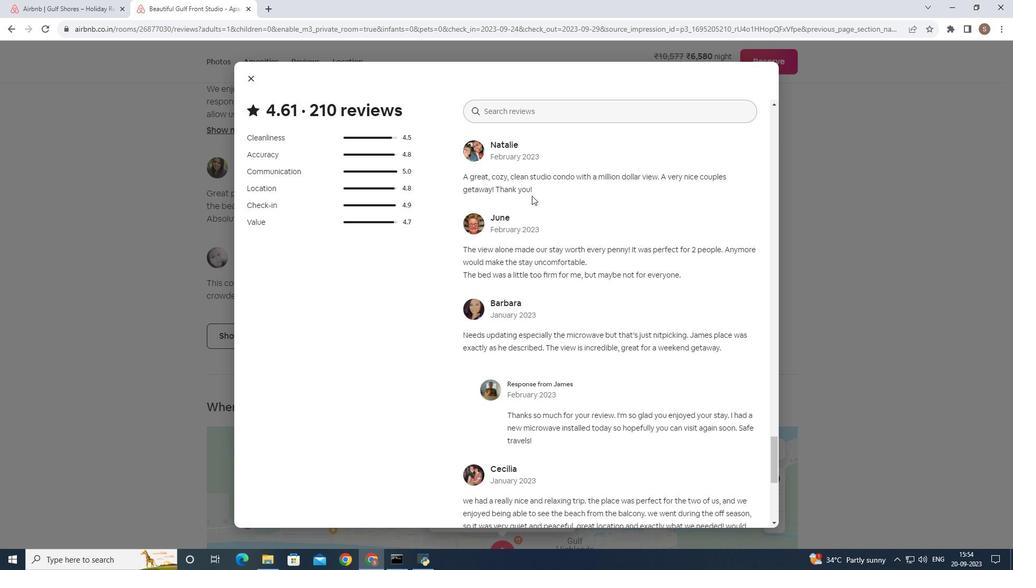 
Action: Mouse scrolled (533, 196) with delta (0, 0)
Screenshot: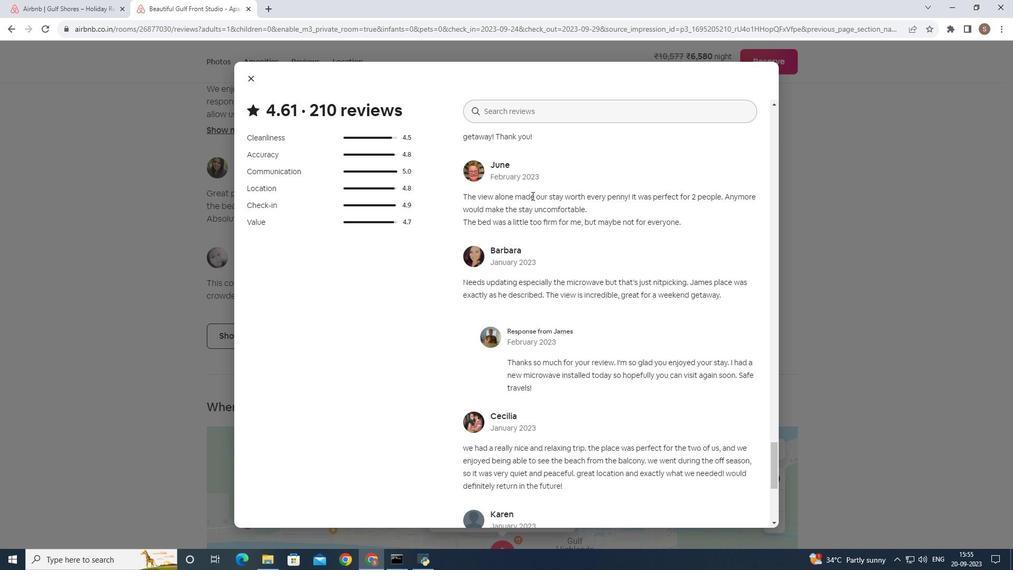 
Action: Mouse scrolled (533, 196) with delta (0, 0)
Screenshot: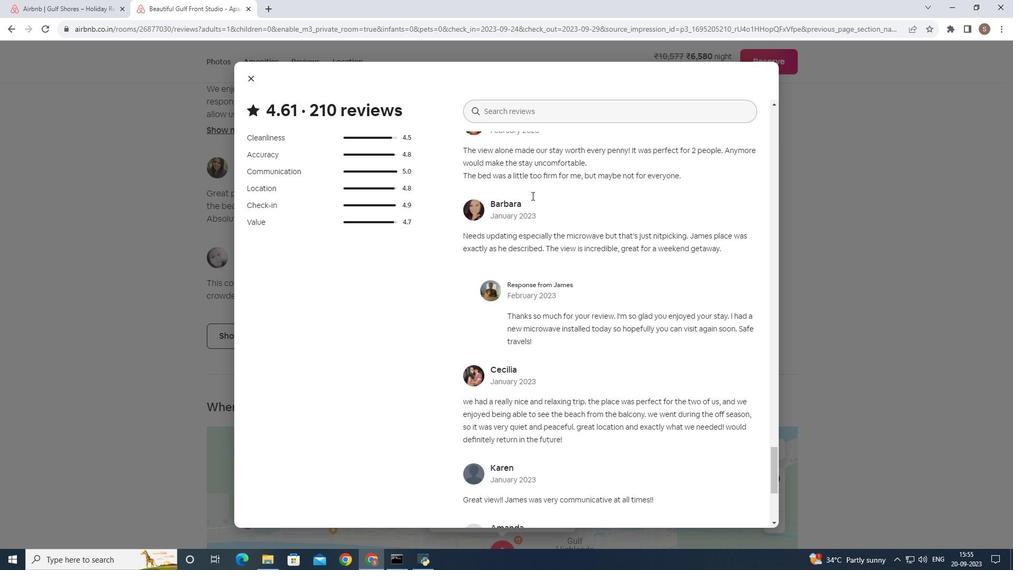 
Action: Mouse scrolled (533, 196) with delta (0, 0)
Screenshot: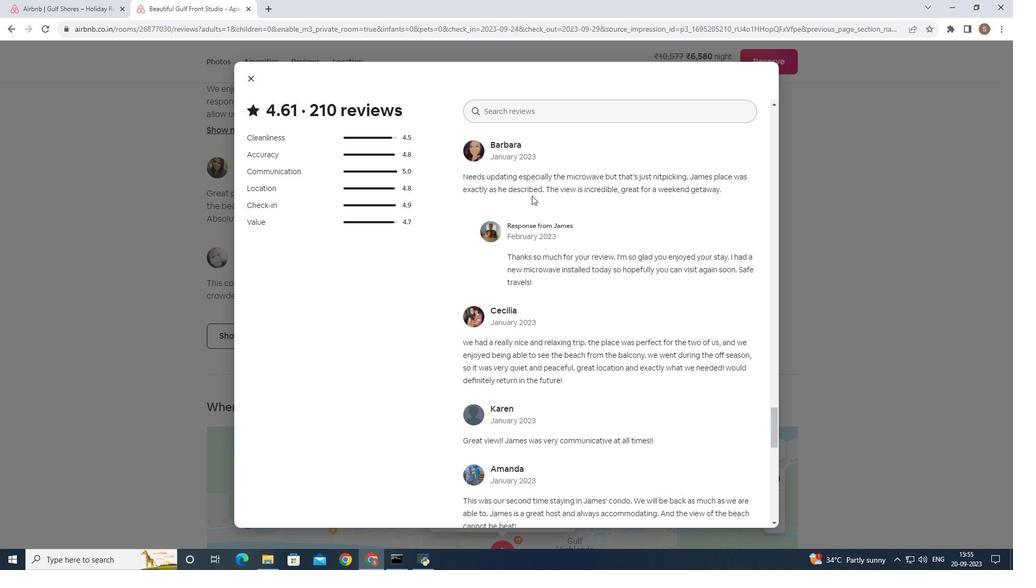 
Action: Mouse scrolled (533, 196) with delta (0, 0)
Screenshot: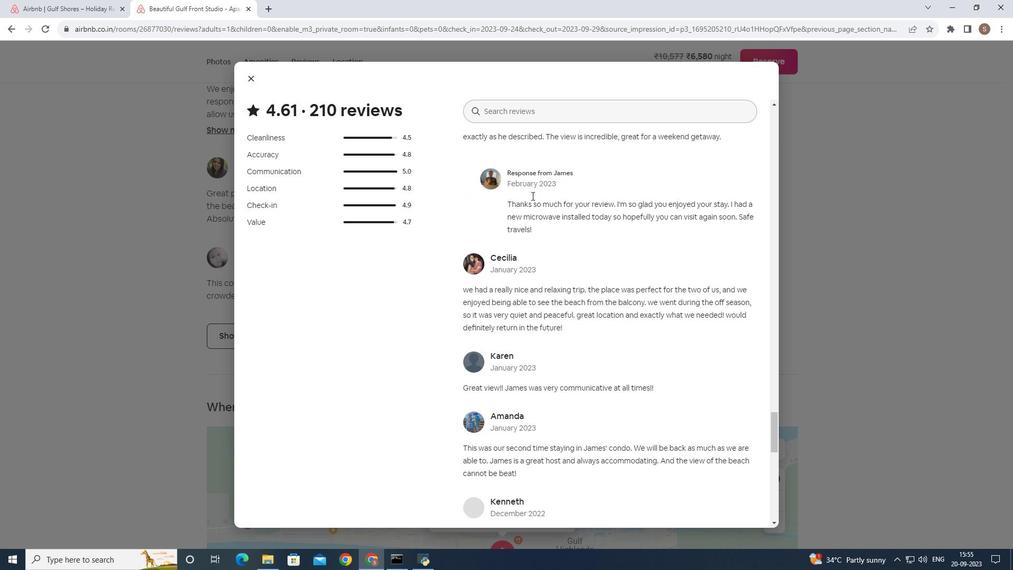 
Action: Mouse scrolled (533, 196) with delta (0, 0)
Screenshot: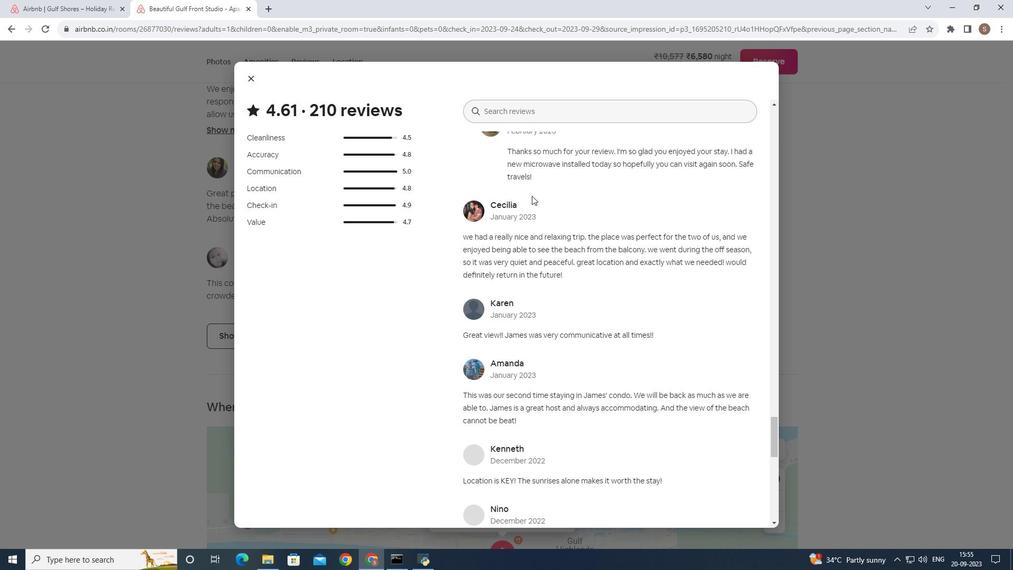 
Action: Mouse scrolled (533, 196) with delta (0, 0)
Screenshot: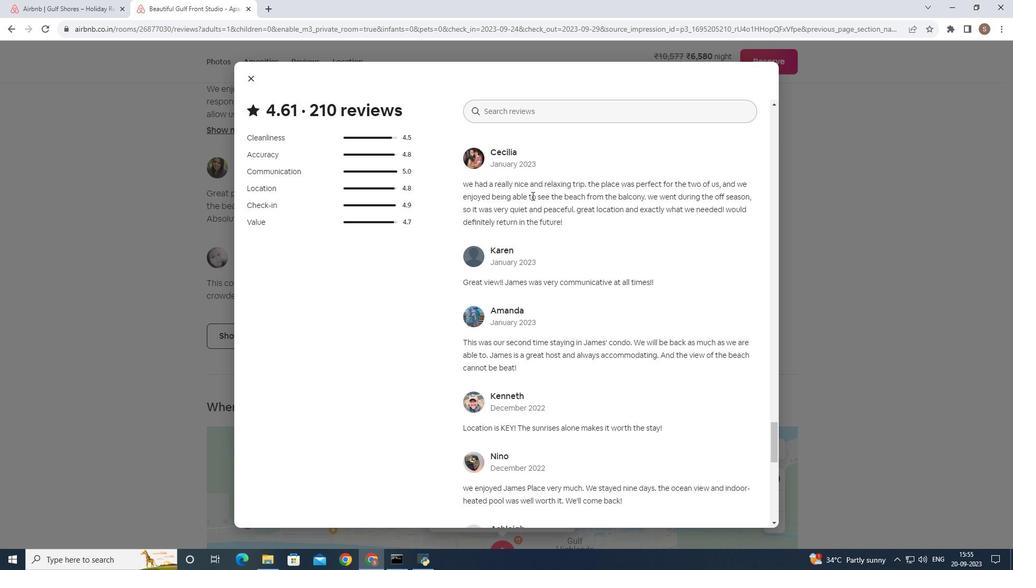 
Action: Mouse scrolled (533, 196) with delta (0, 0)
Screenshot: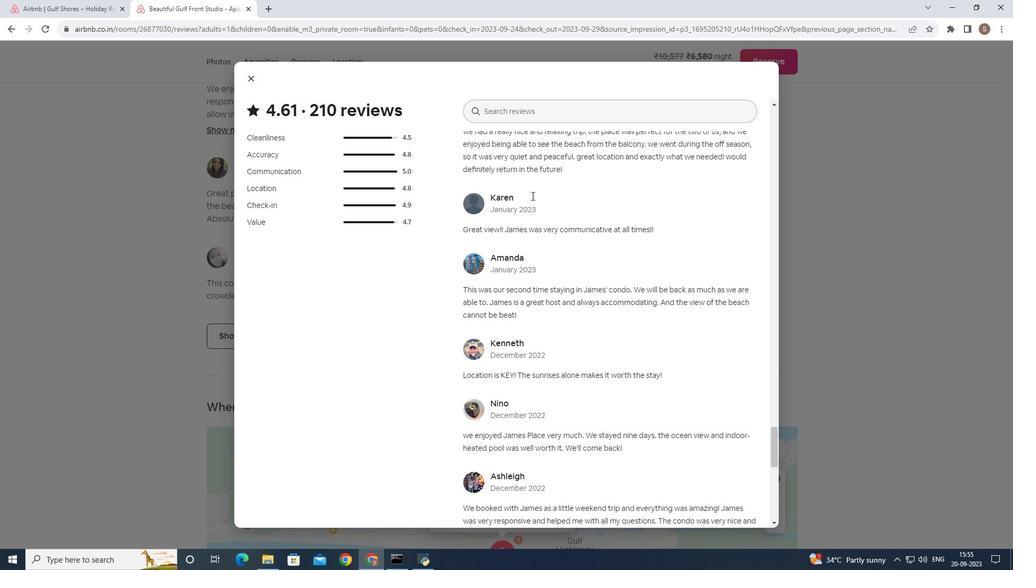 
Action: Mouse scrolled (533, 196) with delta (0, 0)
Screenshot: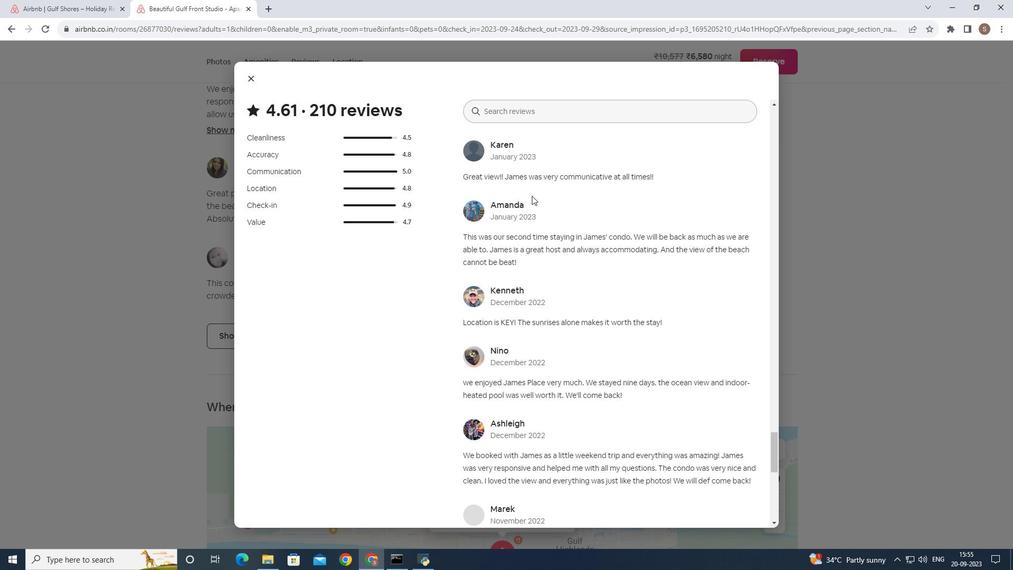 
Action: Mouse scrolled (533, 196) with delta (0, 0)
Screenshot: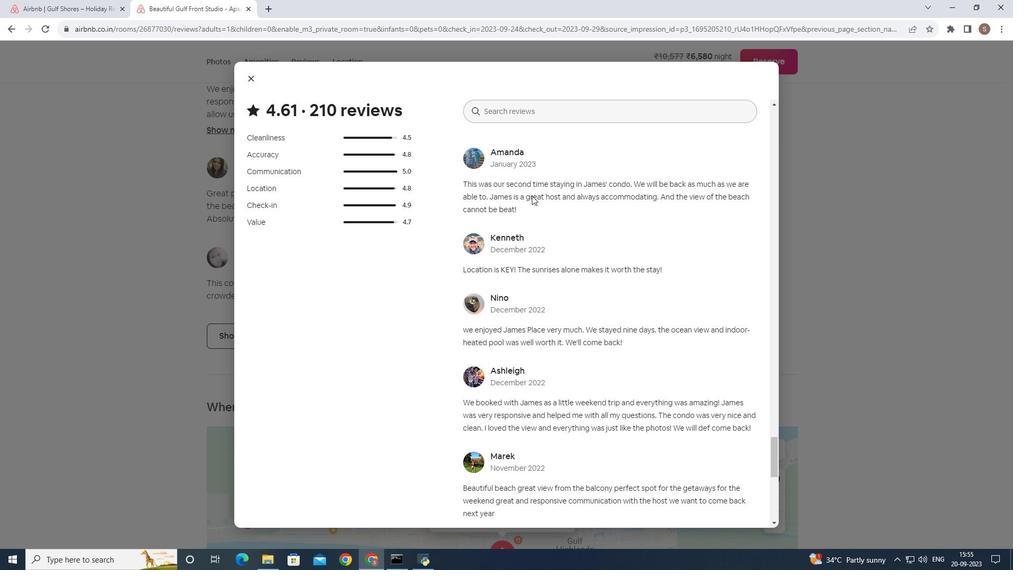 
Action: Mouse scrolled (533, 196) with delta (0, 0)
Screenshot: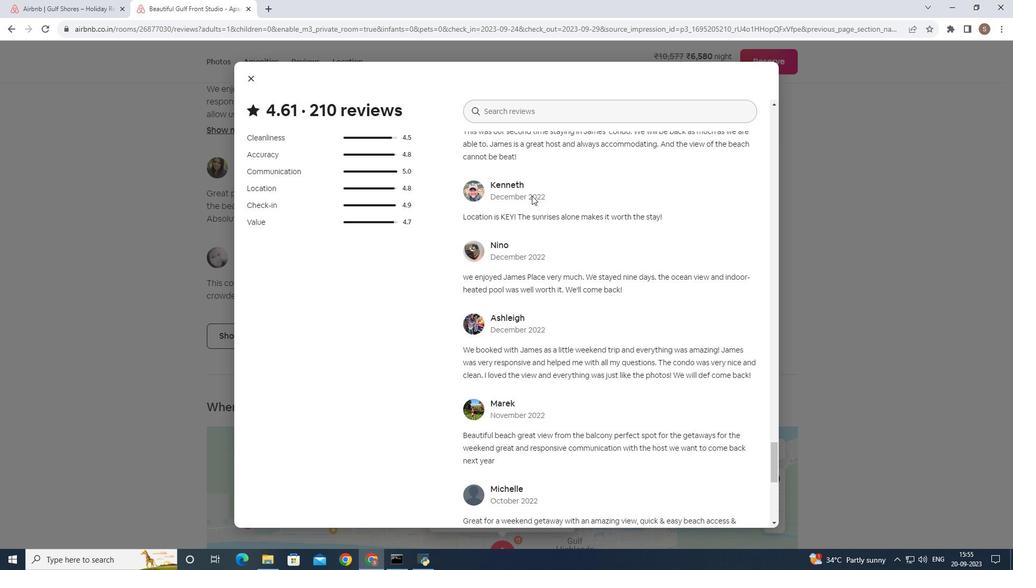 
Action: Mouse scrolled (533, 196) with delta (0, 0)
Screenshot: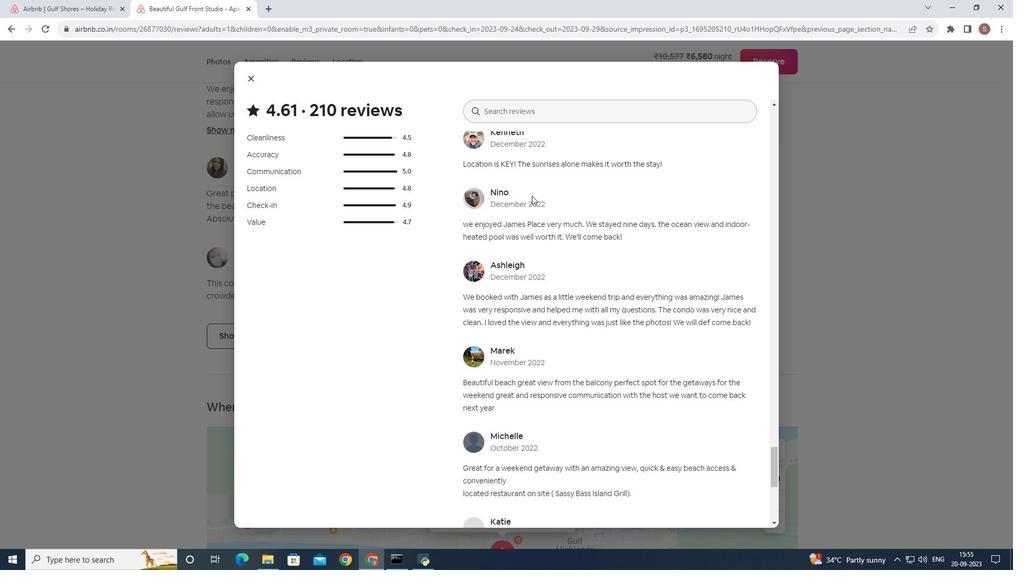 
Action: Mouse scrolled (533, 196) with delta (0, 0)
Screenshot: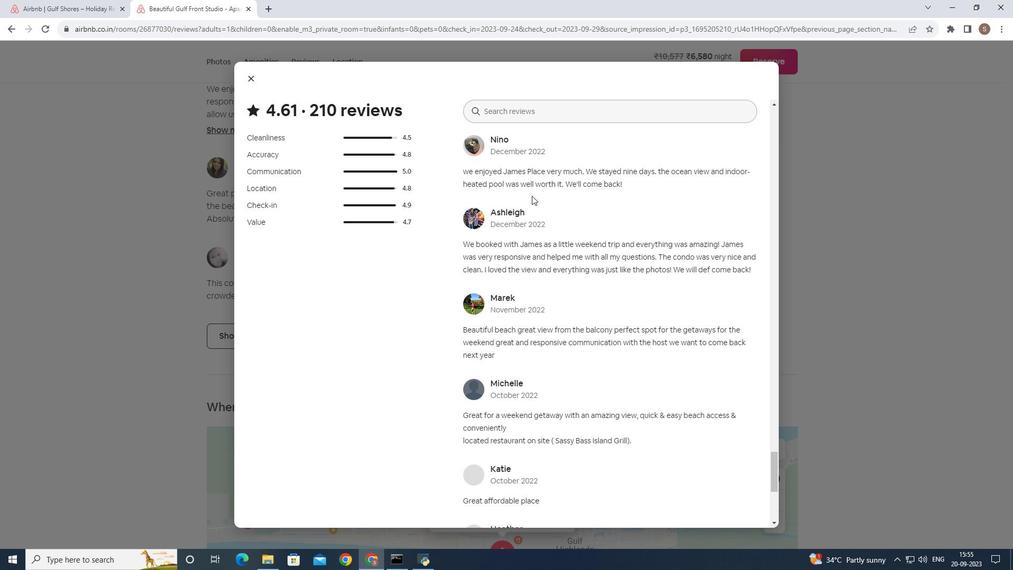 
Action: Mouse scrolled (533, 196) with delta (0, 0)
Screenshot: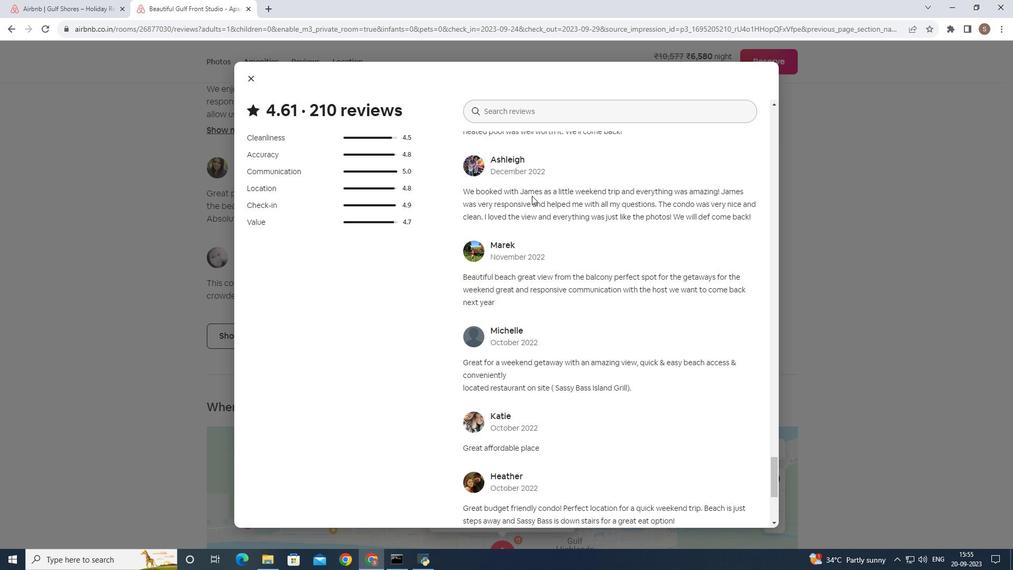 
Action: Mouse moved to (538, 200)
Screenshot: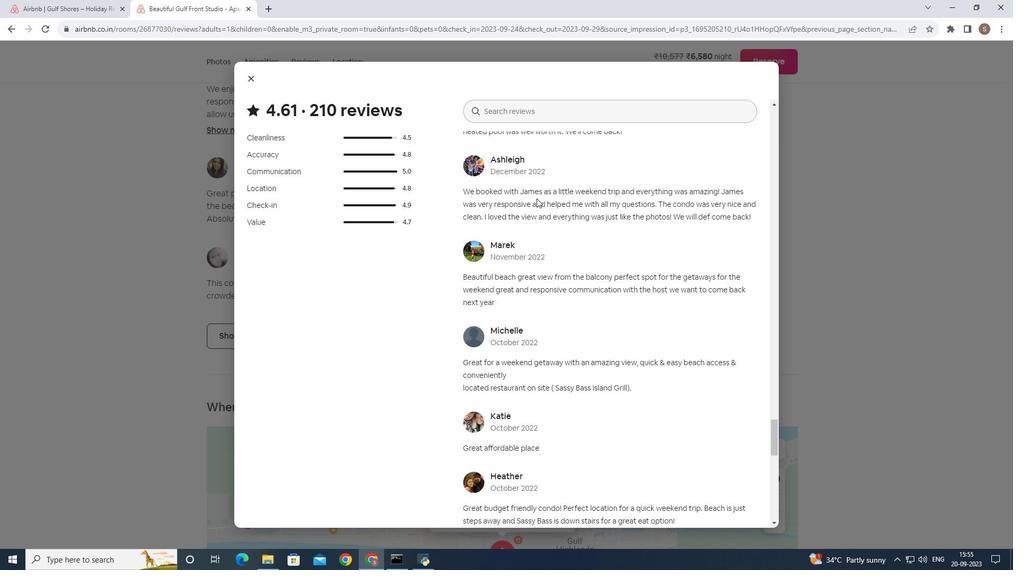 
Action: Mouse scrolled (538, 199) with delta (0, 0)
Screenshot: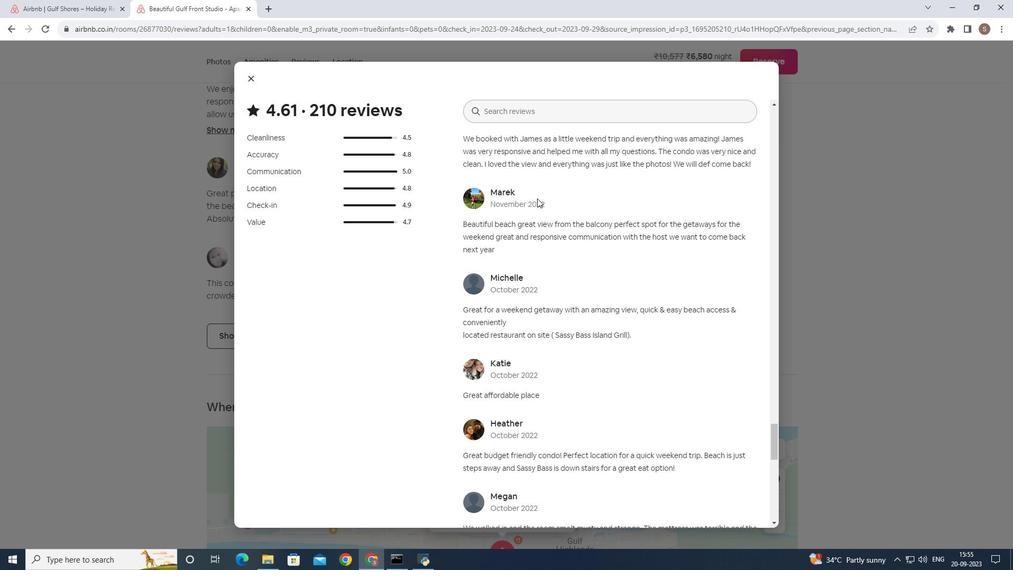 
Action: Mouse moved to (538, 200)
Screenshot: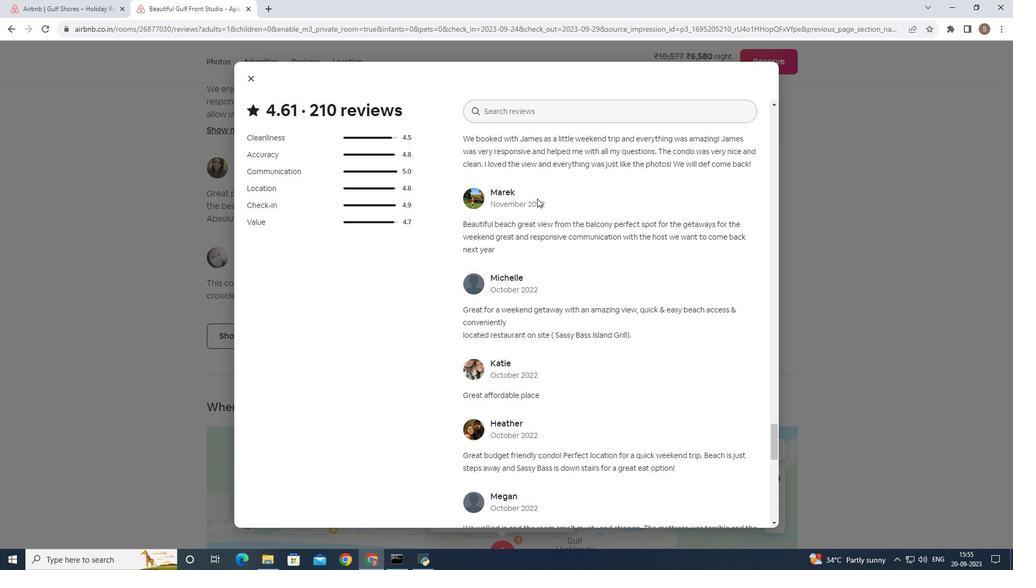 
Action: Mouse scrolled (538, 199) with delta (0, 0)
Screenshot: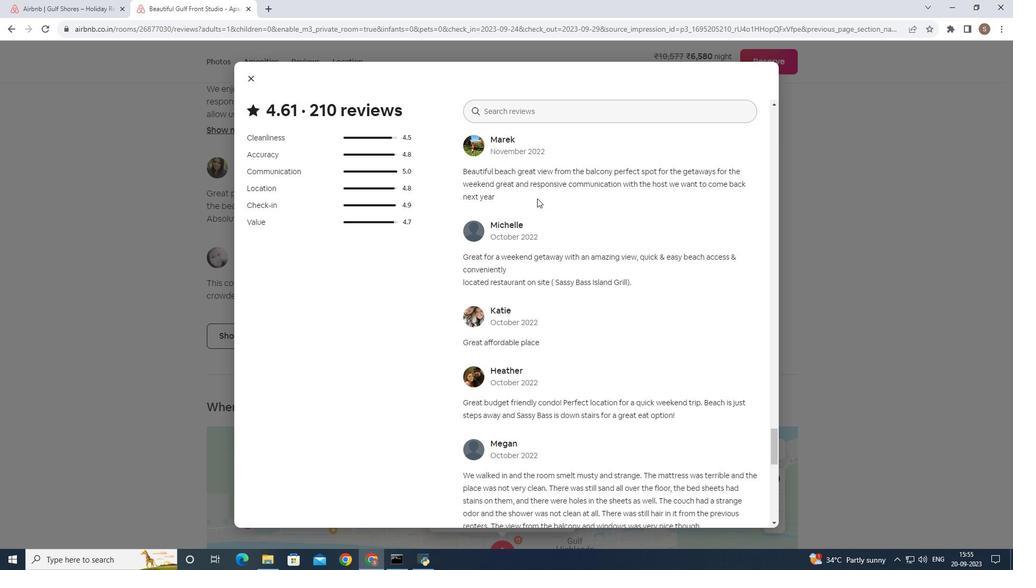
Action: Mouse scrolled (538, 199) with delta (0, 0)
Screenshot: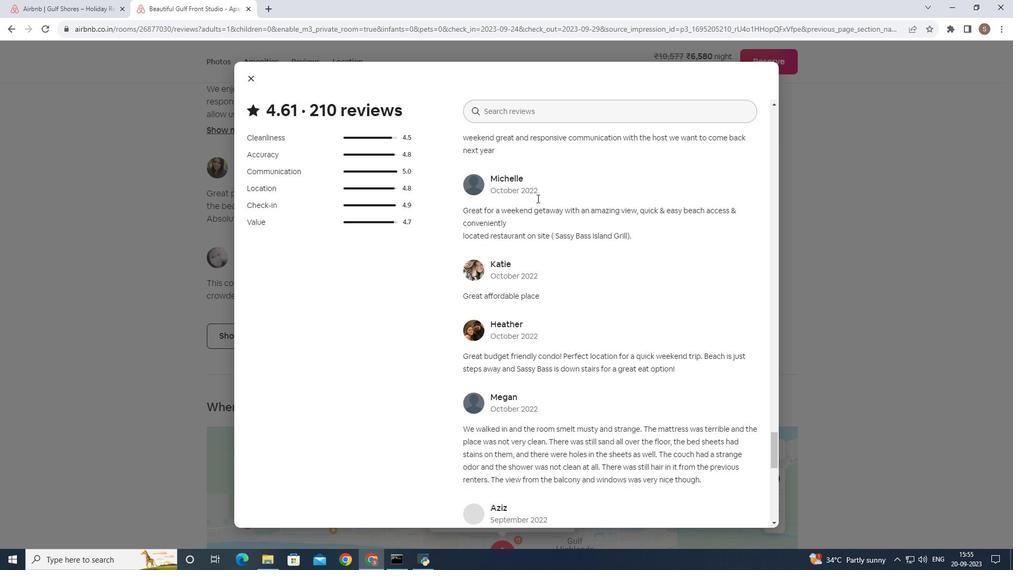 
Action: Mouse scrolled (538, 199) with delta (0, 0)
Screenshot: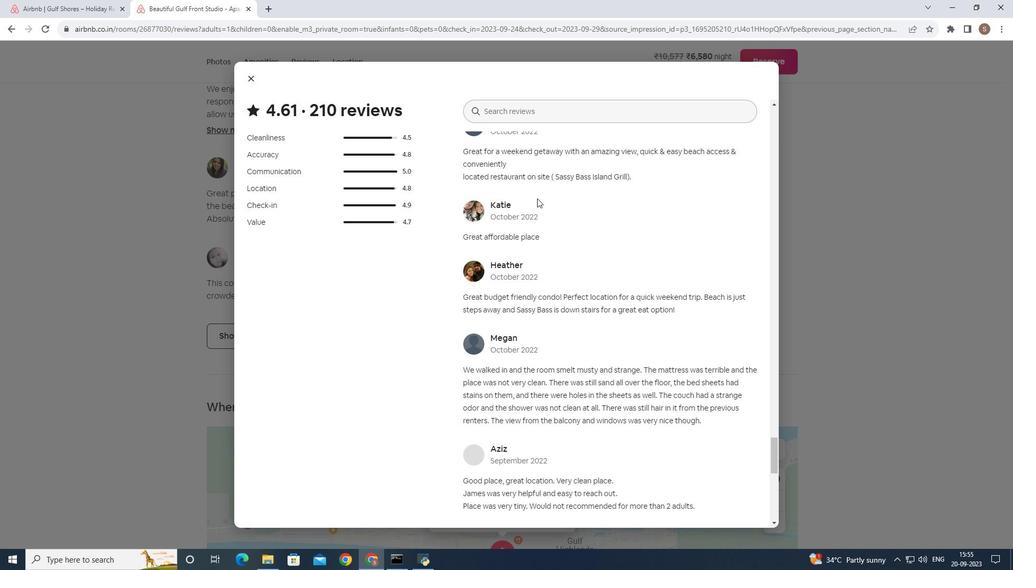 
Action: Mouse scrolled (538, 199) with delta (0, 0)
